 Task: Buy 5 Smog Pumps from Exhaust & Emissions section under best seller category for shipping address: Frank Clark, 1397 Camden Street, Reno, Nevada 89501, Cell Number 7752551231. Pay from credit card ending with 2005, CVV 3321
Action: Mouse moved to (14, 111)
Screenshot: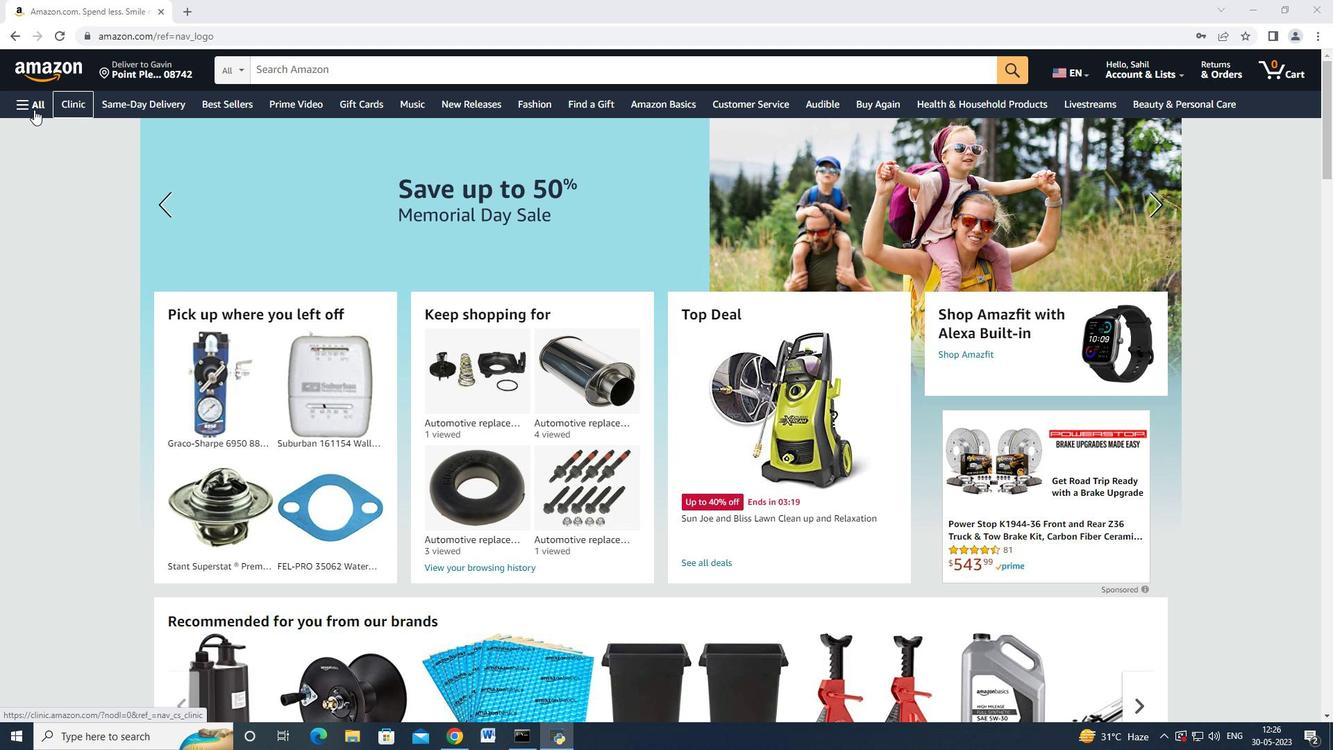 
Action: Mouse pressed left at (14, 111)
Screenshot: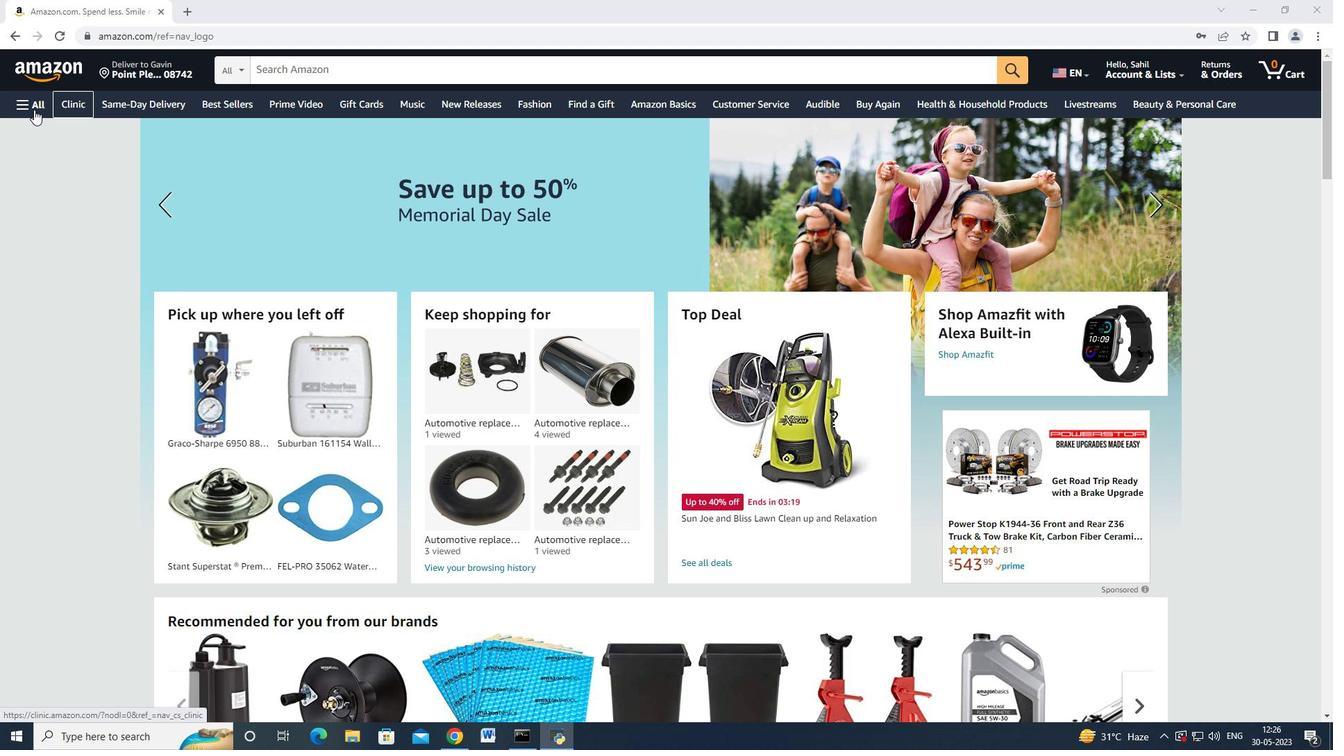 
Action: Mouse moved to (113, 488)
Screenshot: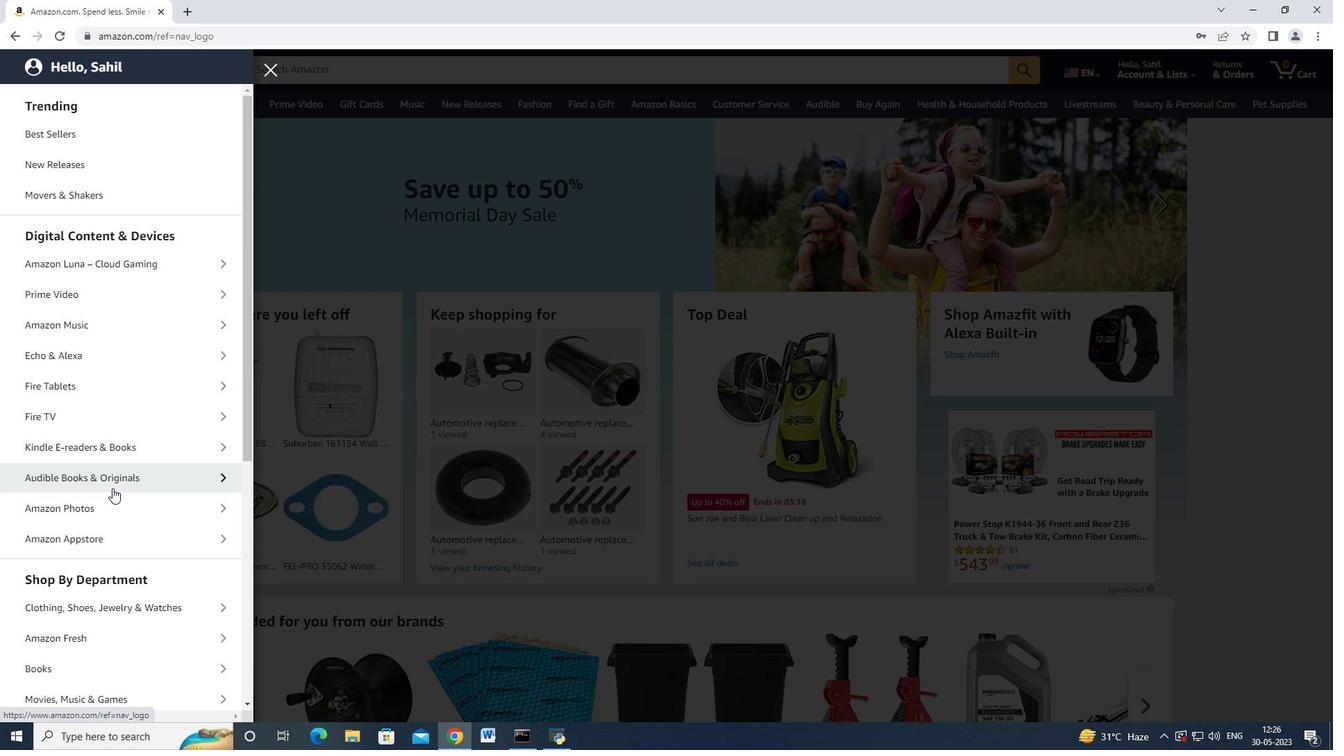 
Action: Mouse scrolled (113, 487) with delta (0, 0)
Screenshot: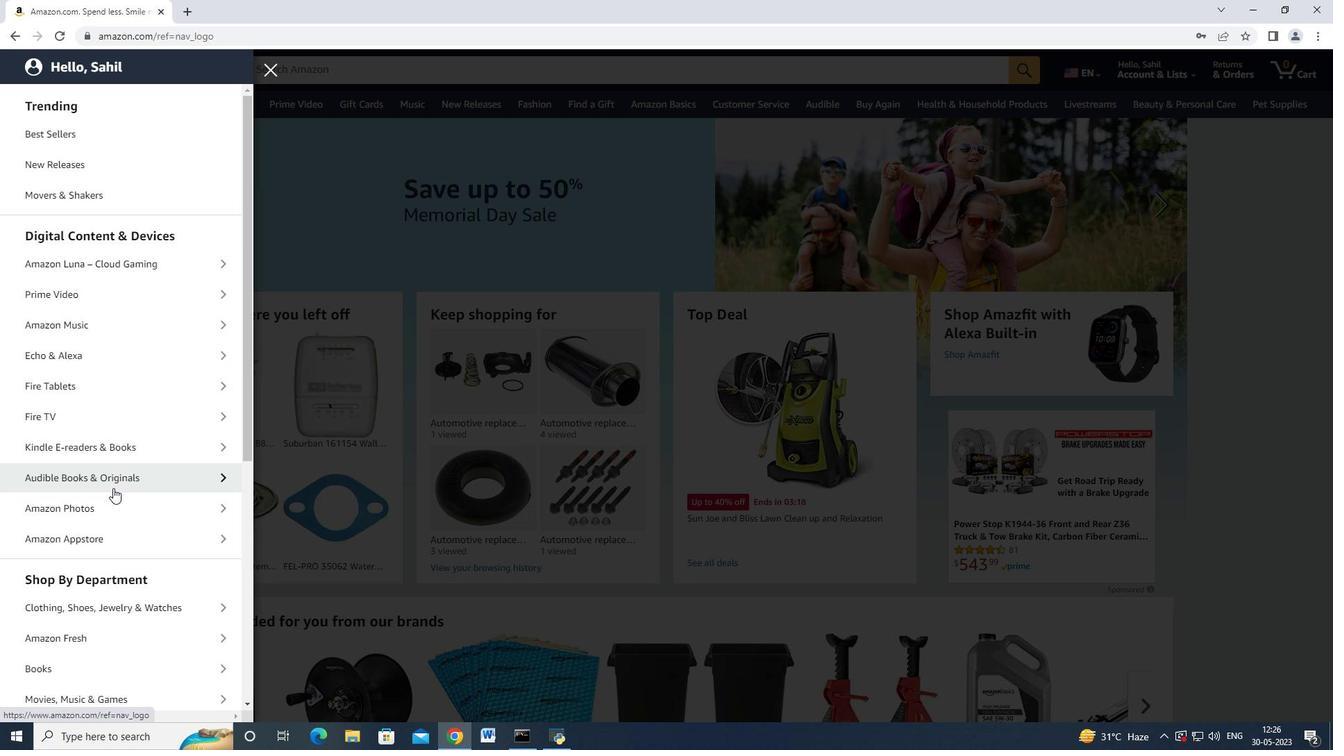 
Action: Mouse scrolled (113, 487) with delta (0, 0)
Screenshot: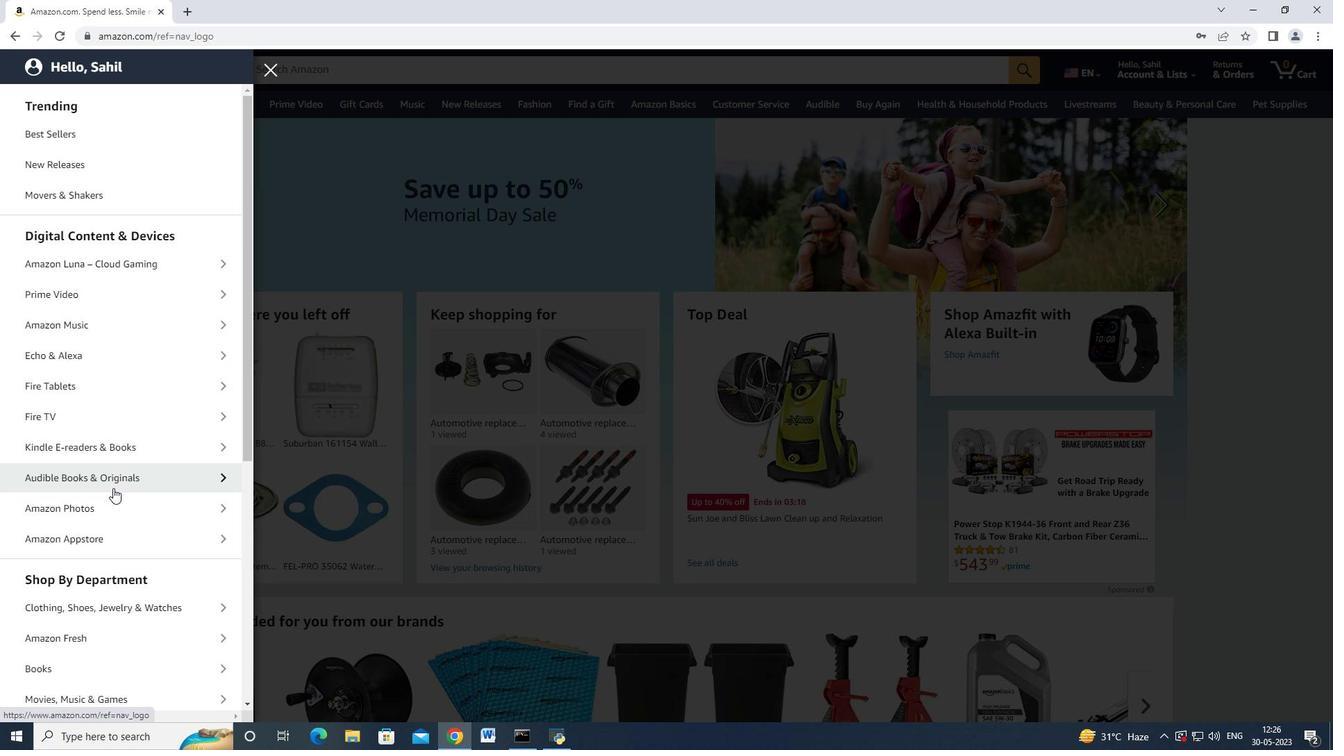 
Action: Mouse scrolled (113, 487) with delta (0, 0)
Screenshot: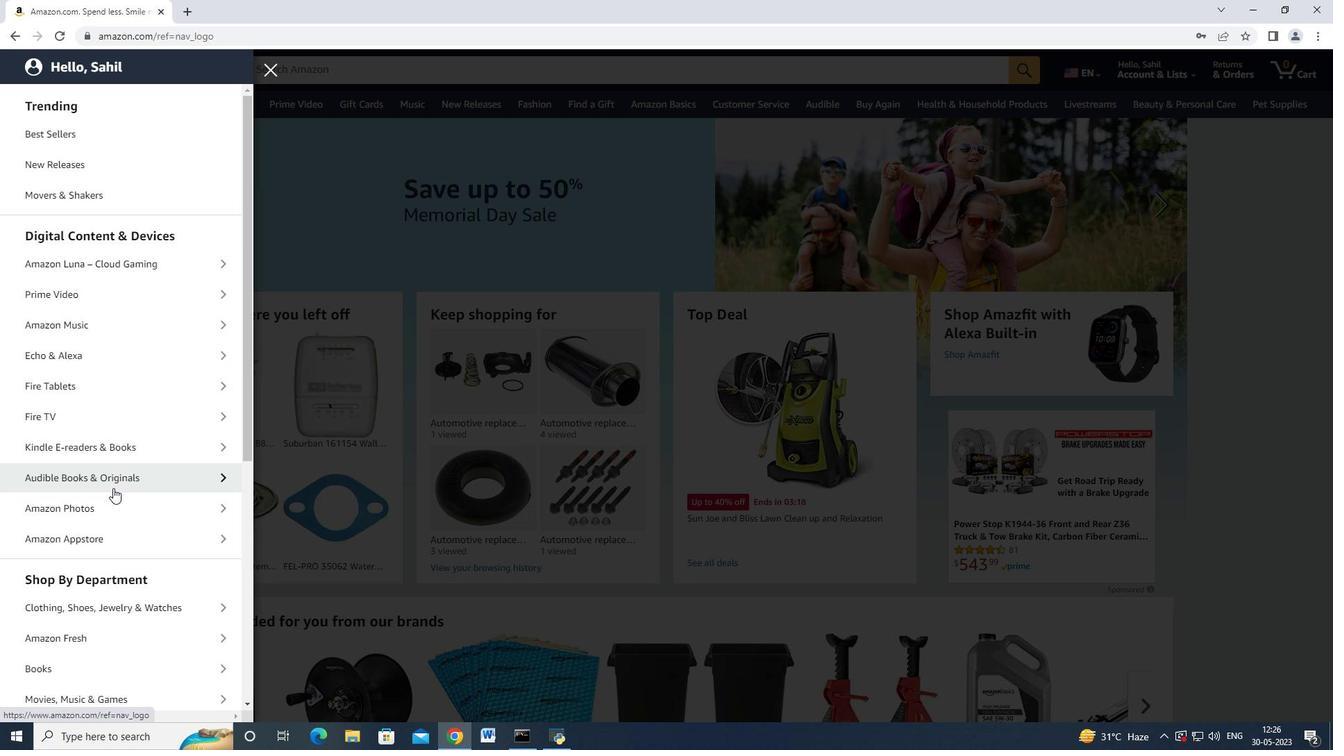 
Action: Mouse moved to (113, 487)
Screenshot: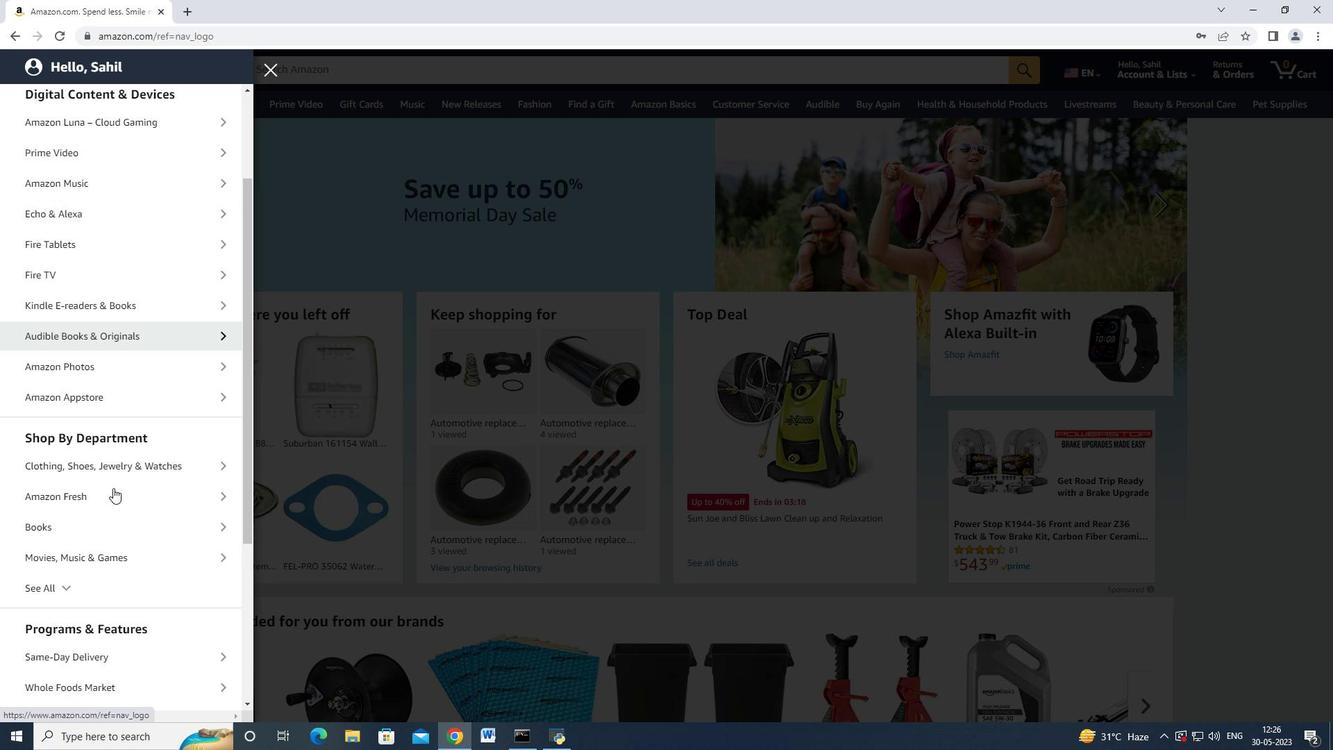 
Action: Mouse scrolled (113, 486) with delta (0, 0)
Screenshot: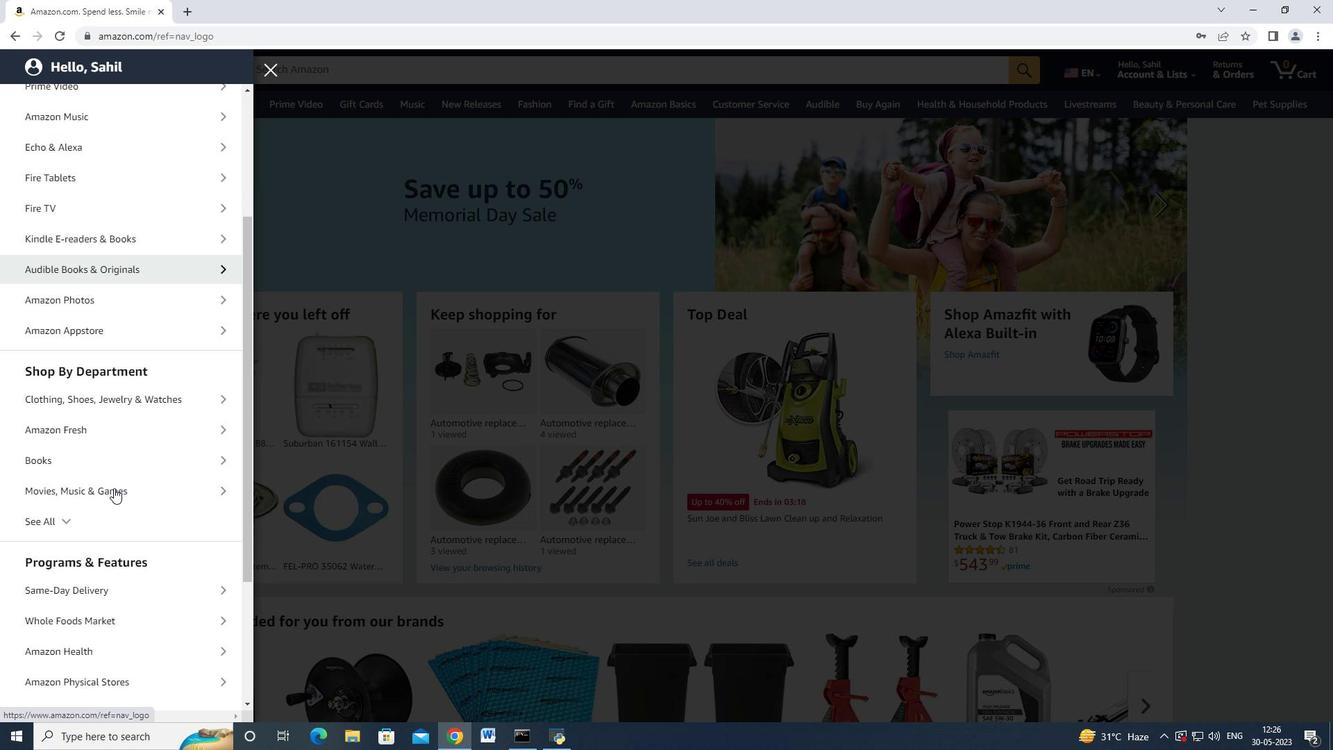 
Action: Mouse moved to (115, 485)
Screenshot: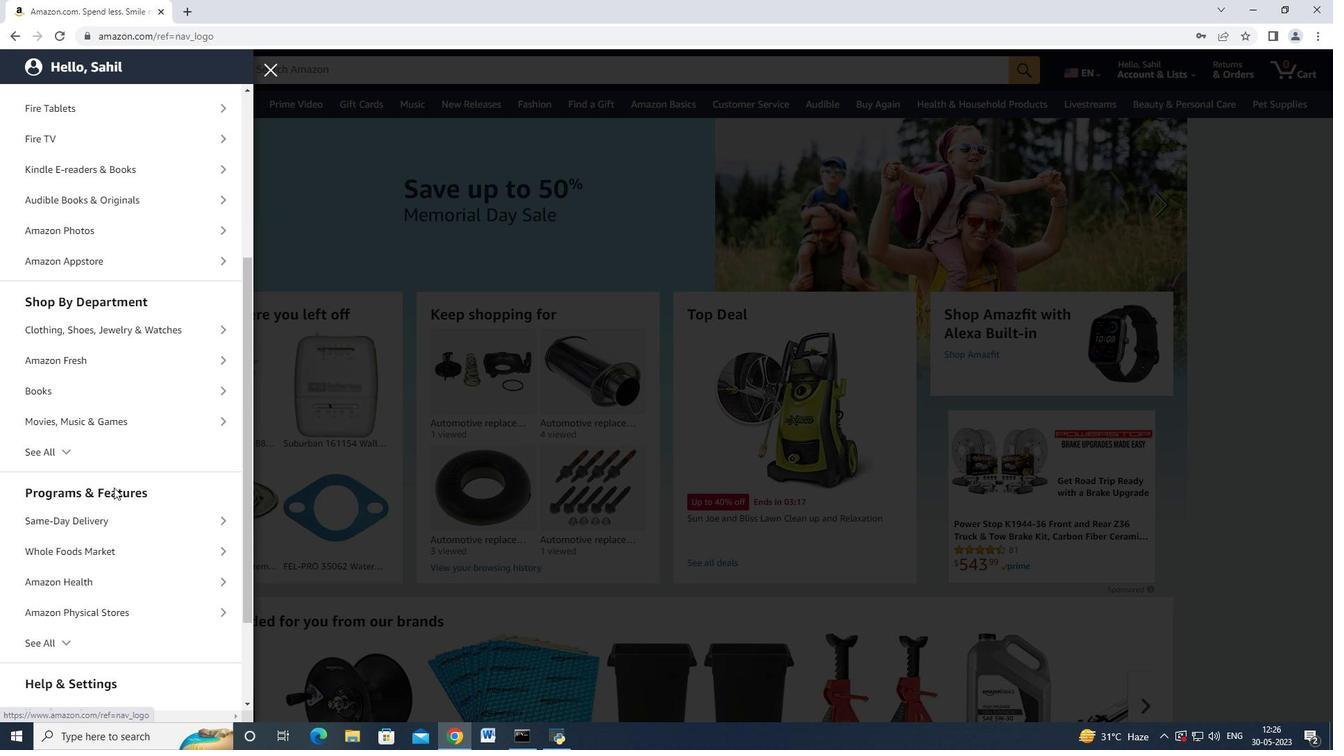 
Action: Mouse scrolled (115, 484) with delta (0, 0)
Screenshot: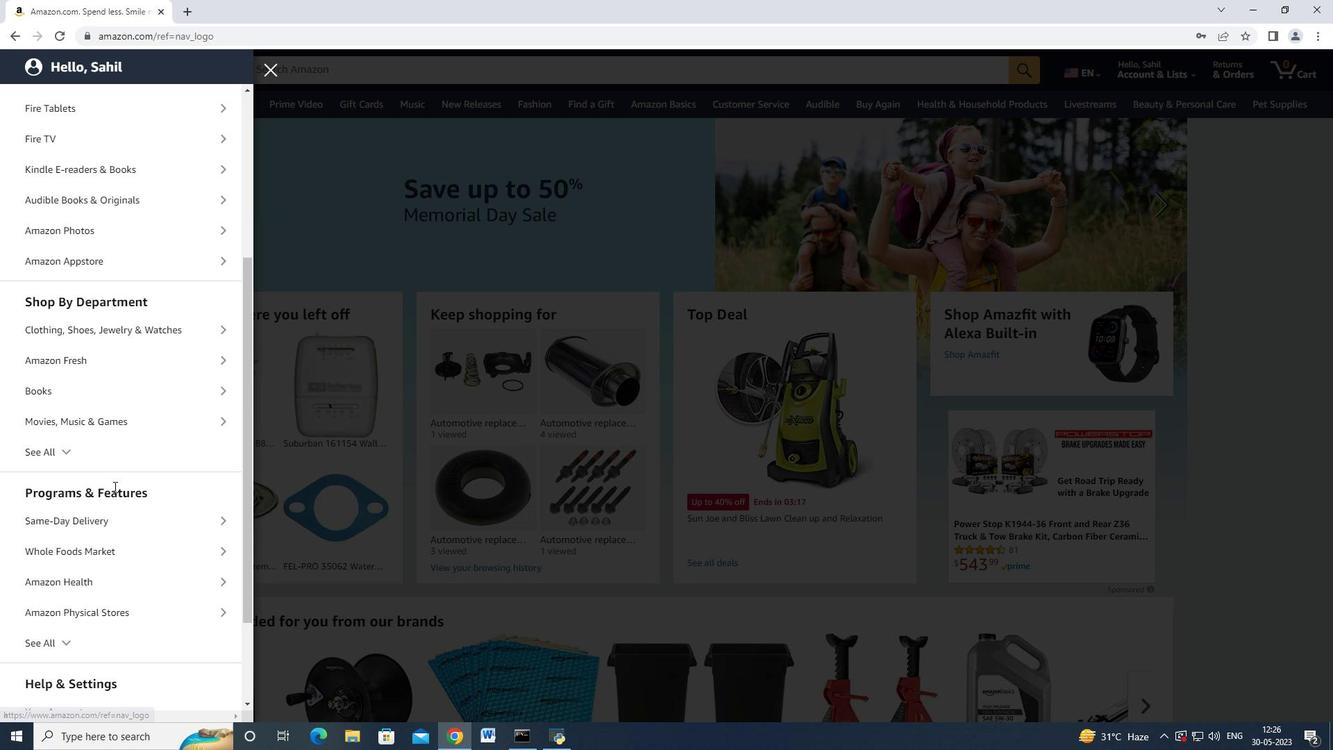 
Action: Mouse moved to (115, 484)
Screenshot: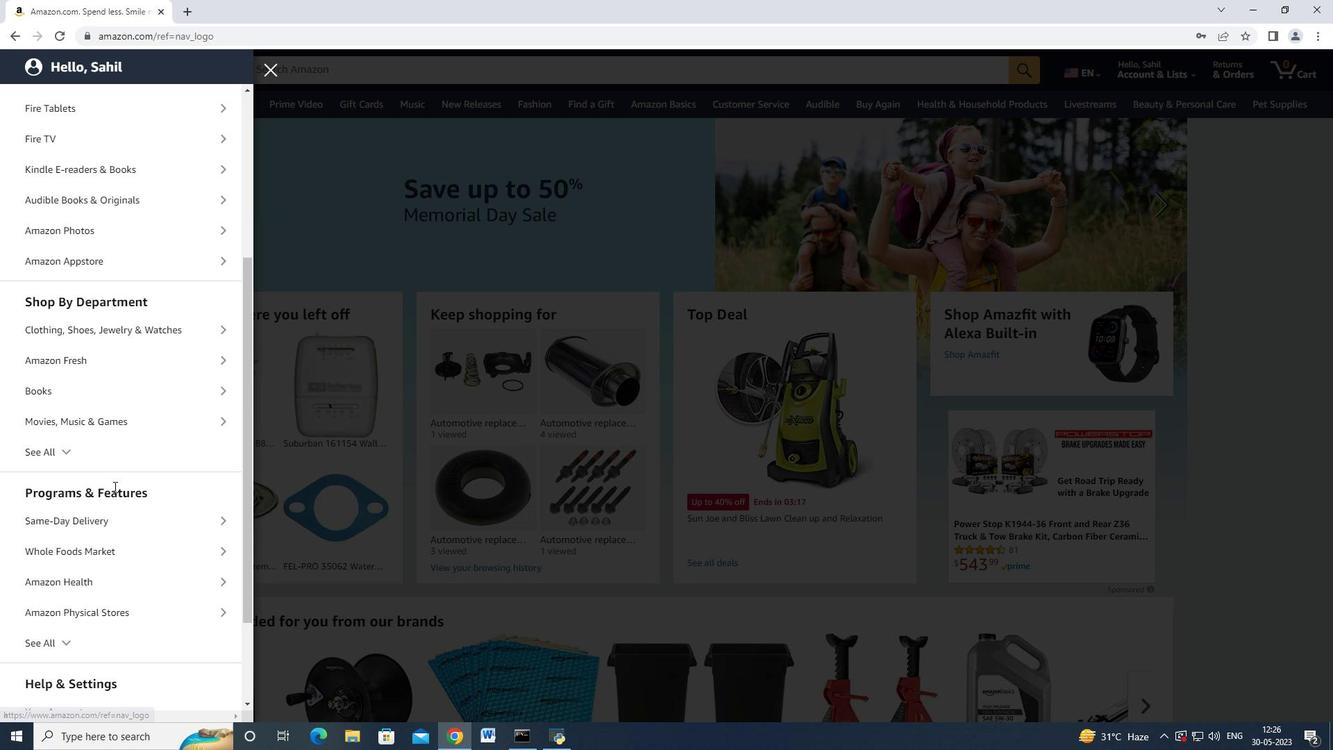 
Action: Mouse scrolled (115, 484) with delta (0, 0)
Screenshot: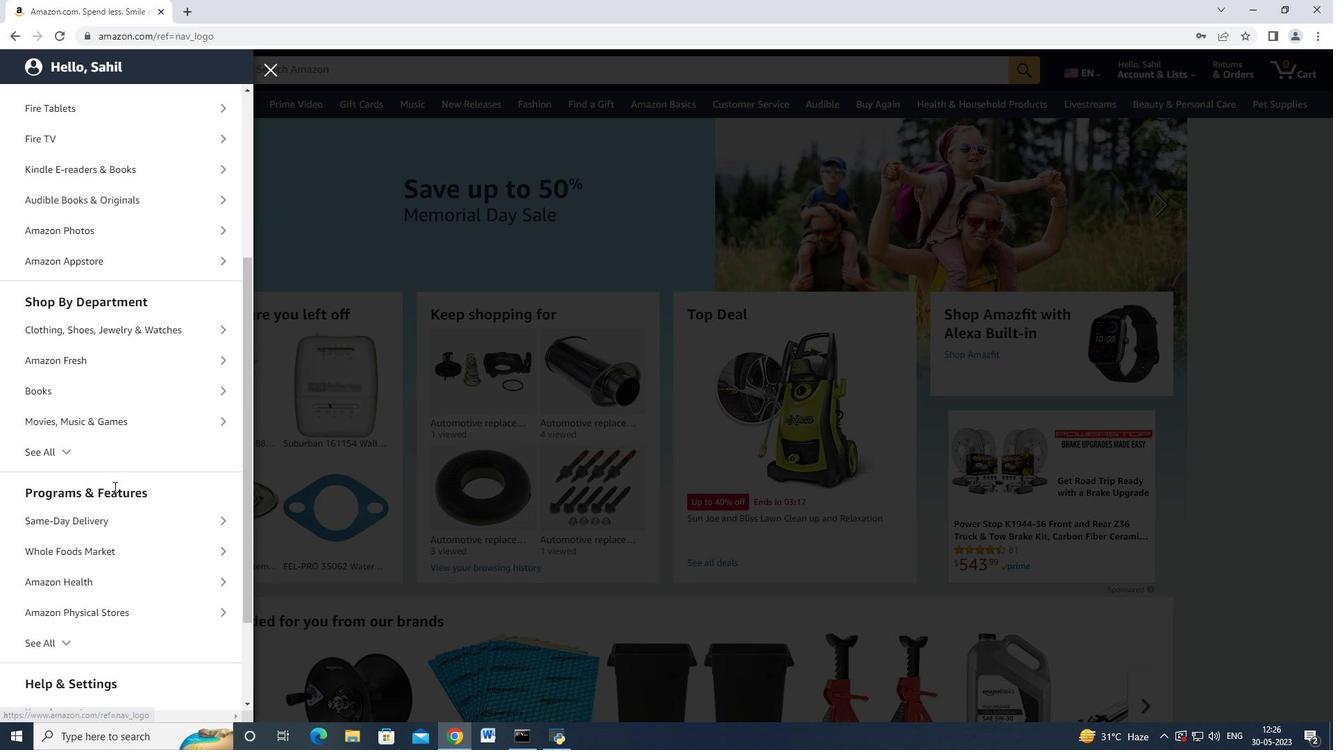 
Action: Mouse scrolled (115, 484) with delta (0, 0)
Screenshot: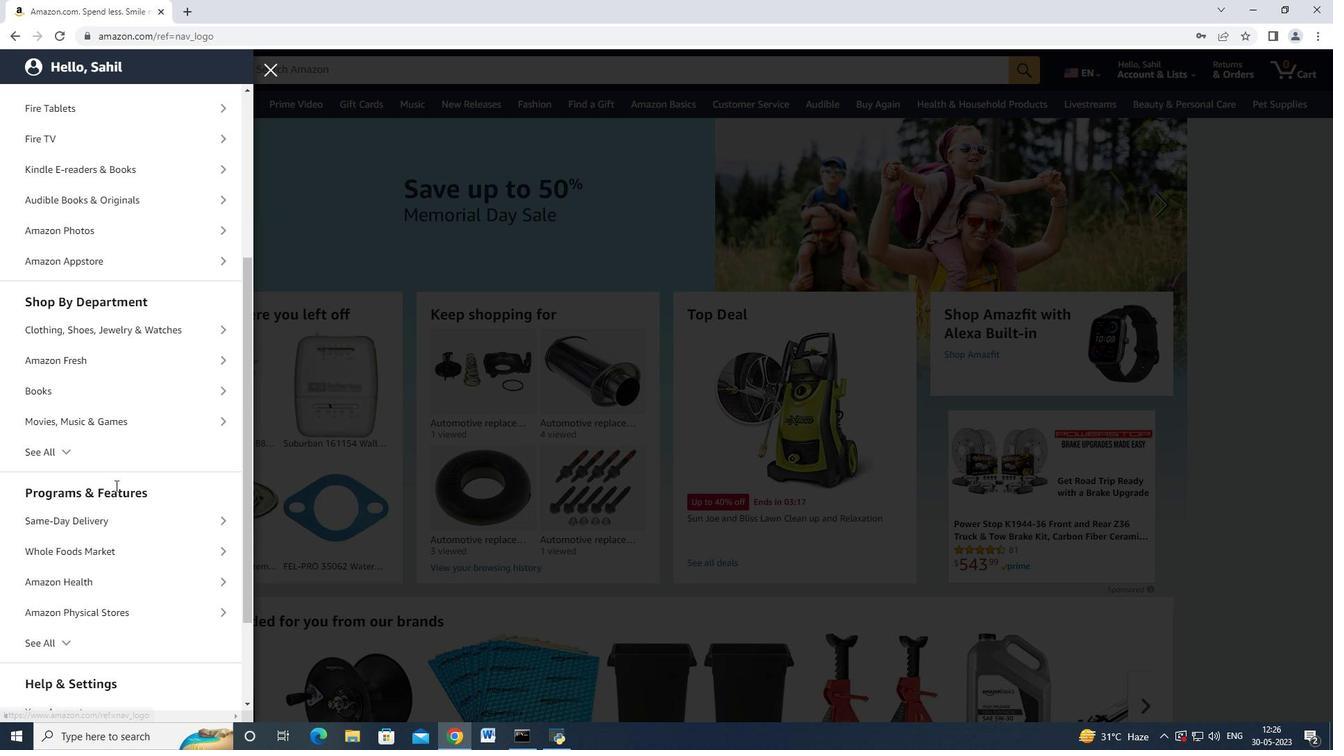 
Action: Mouse moved to (96, 331)
Screenshot: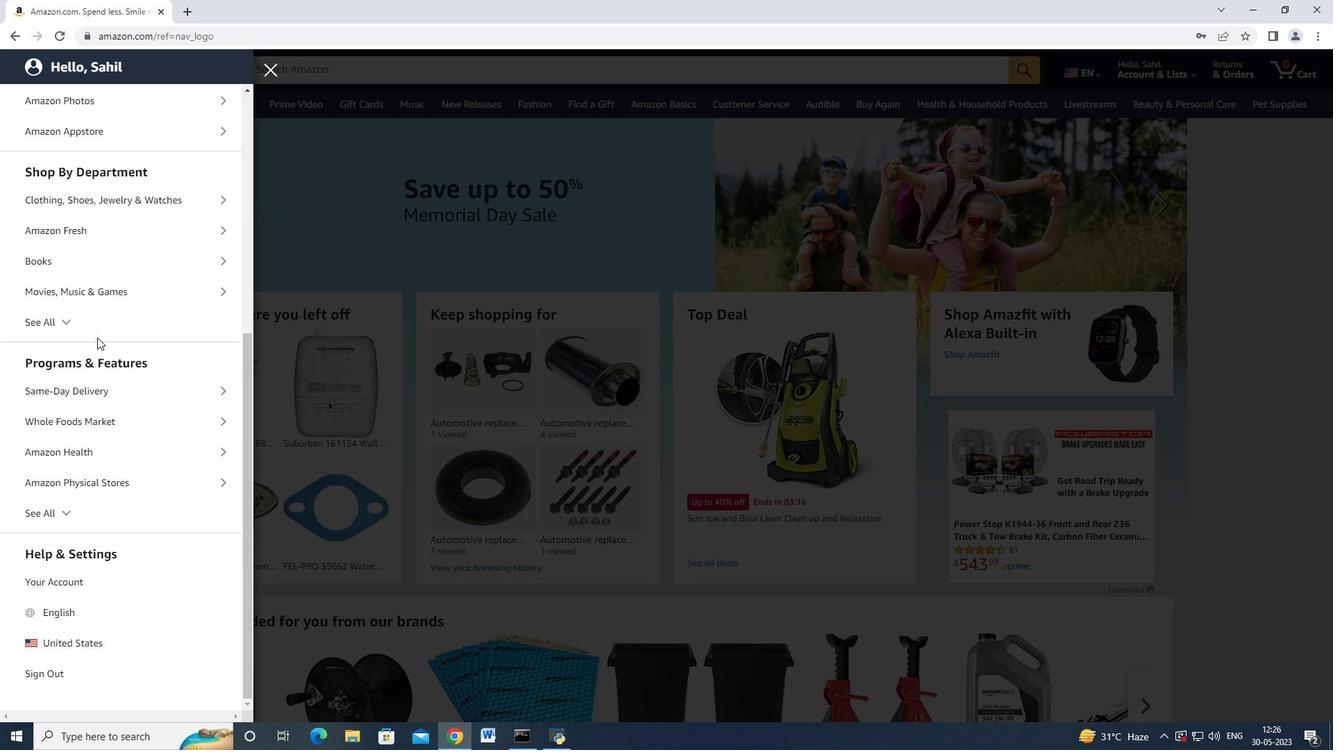 
Action: Mouse pressed left at (96, 331)
Screenshot: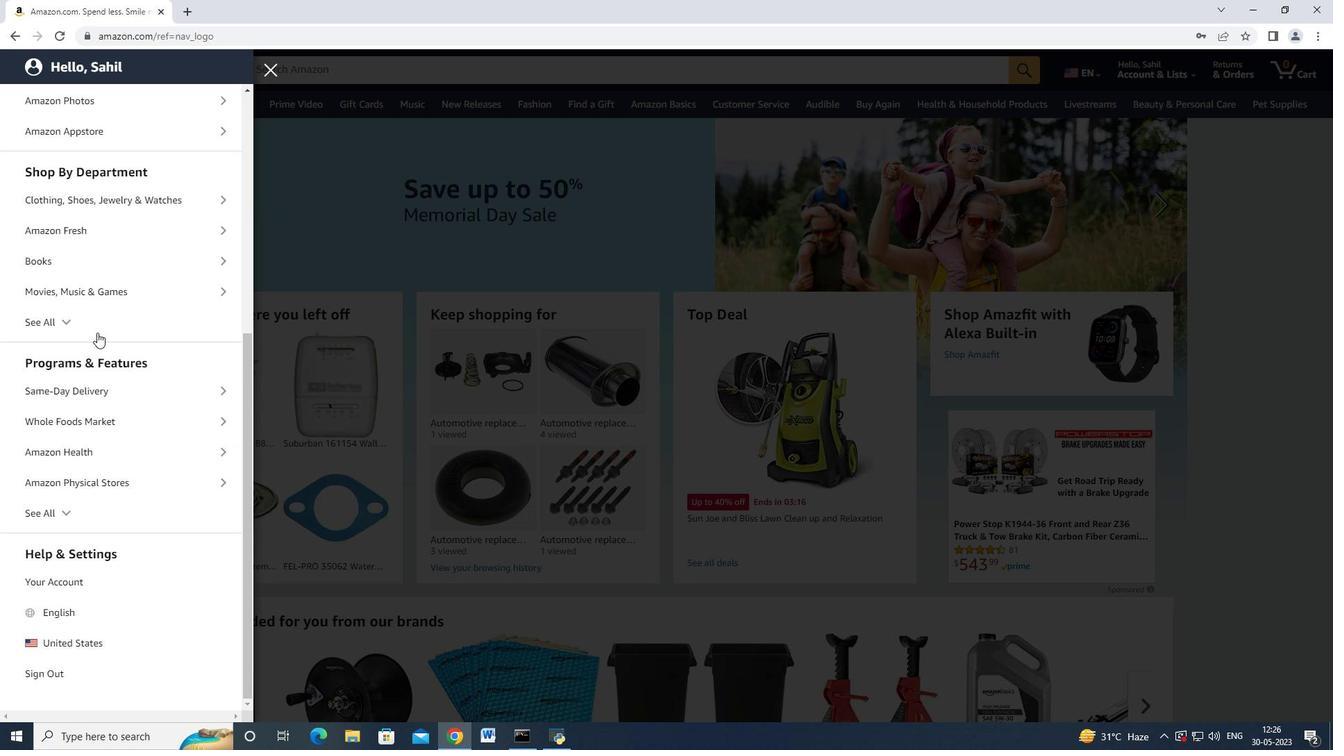 
Action: Mouse moved to (98, 329)
Screenshot: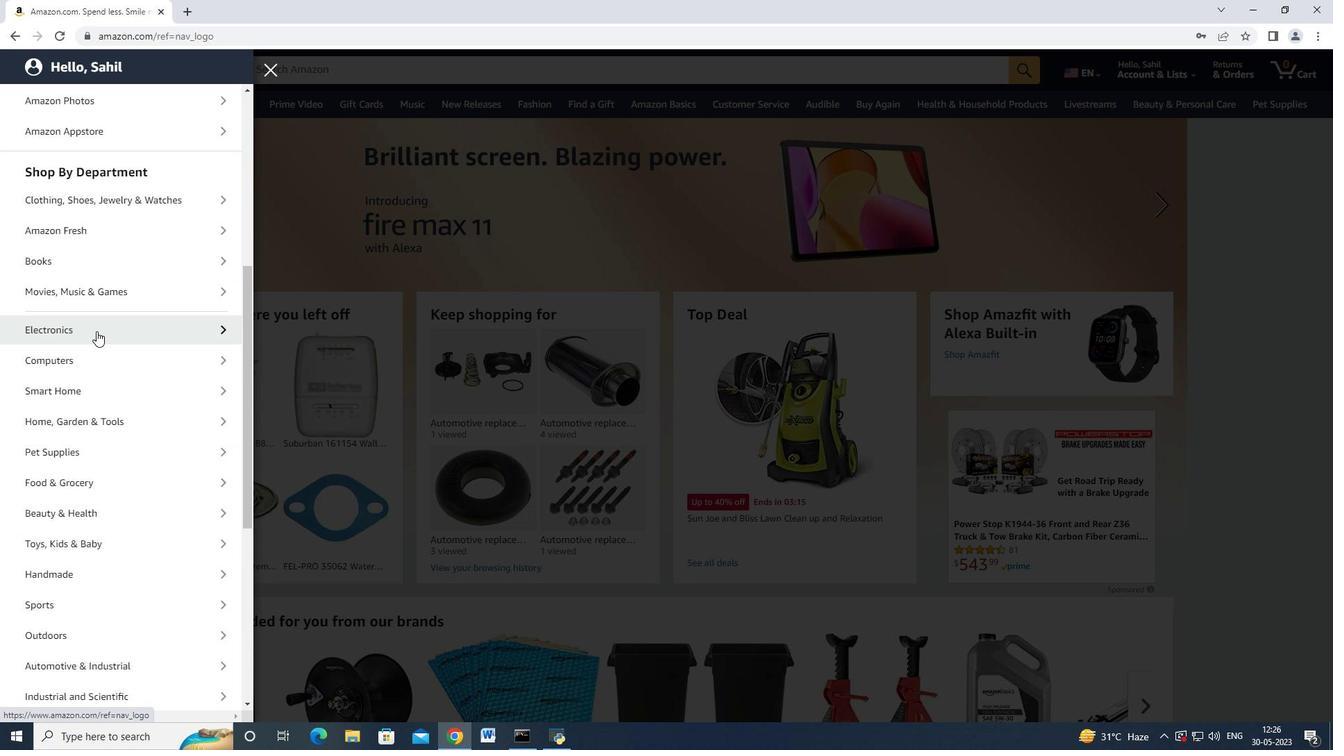 
Action: Mouse scrolled (98, 328) with delta (0, 0)
Screenshot: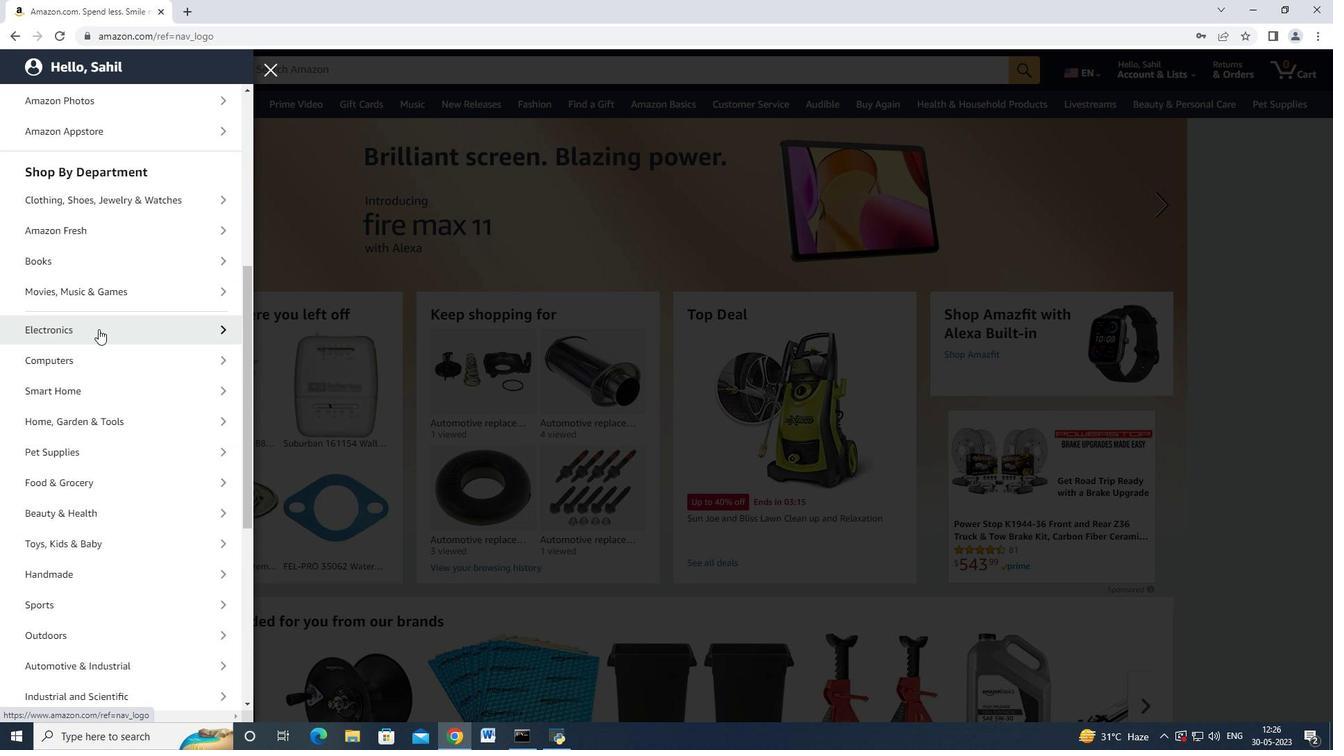 
Action: Mouse moved to (98, 329)
Screenshot: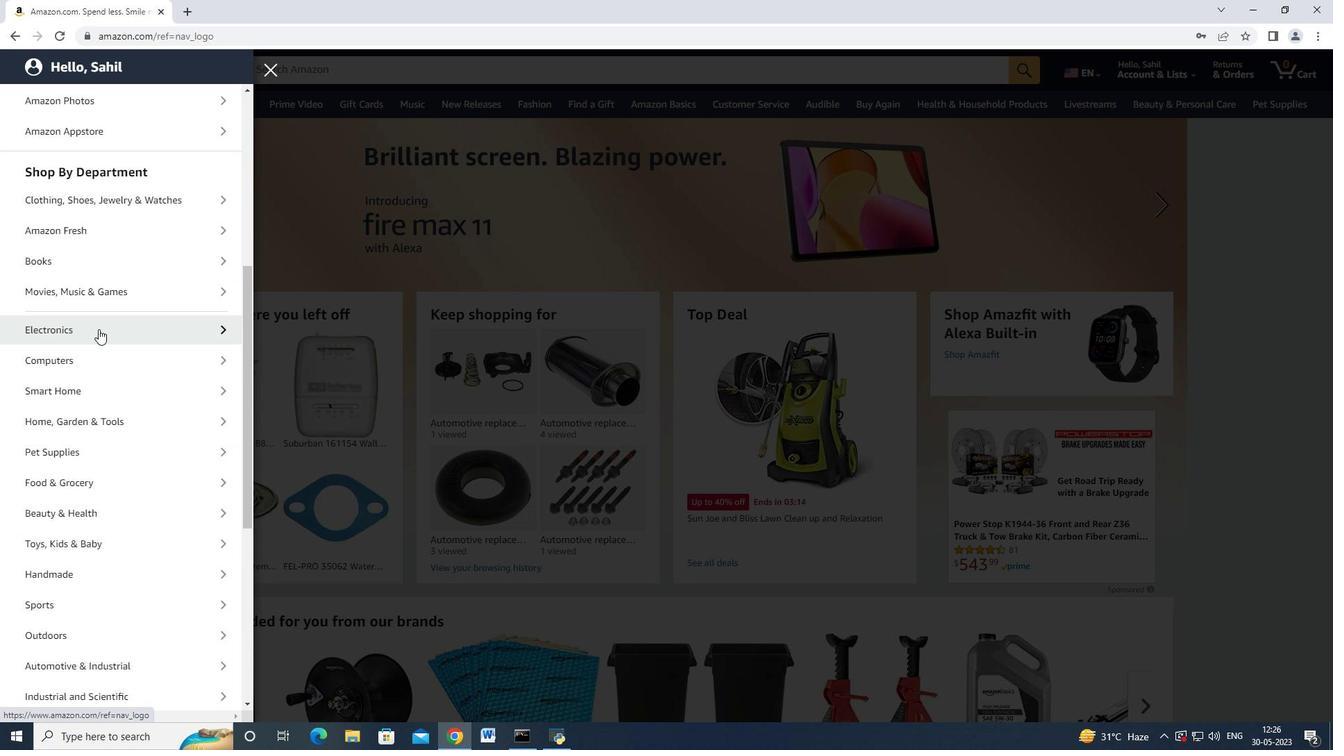 
Action: Mouse scrolled (98, 328) with delta (0, 0)
Screenshot: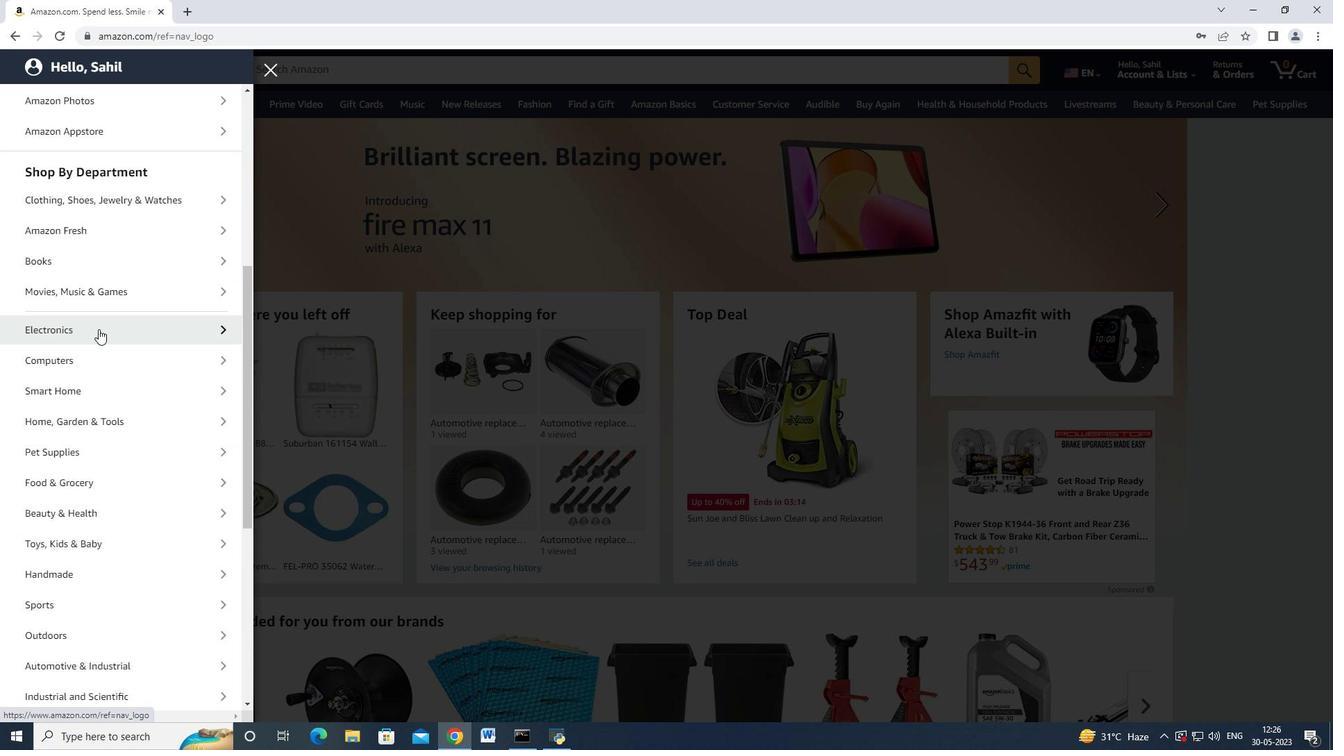 
Action: Mouse moved to (102, 350)
Screenshot: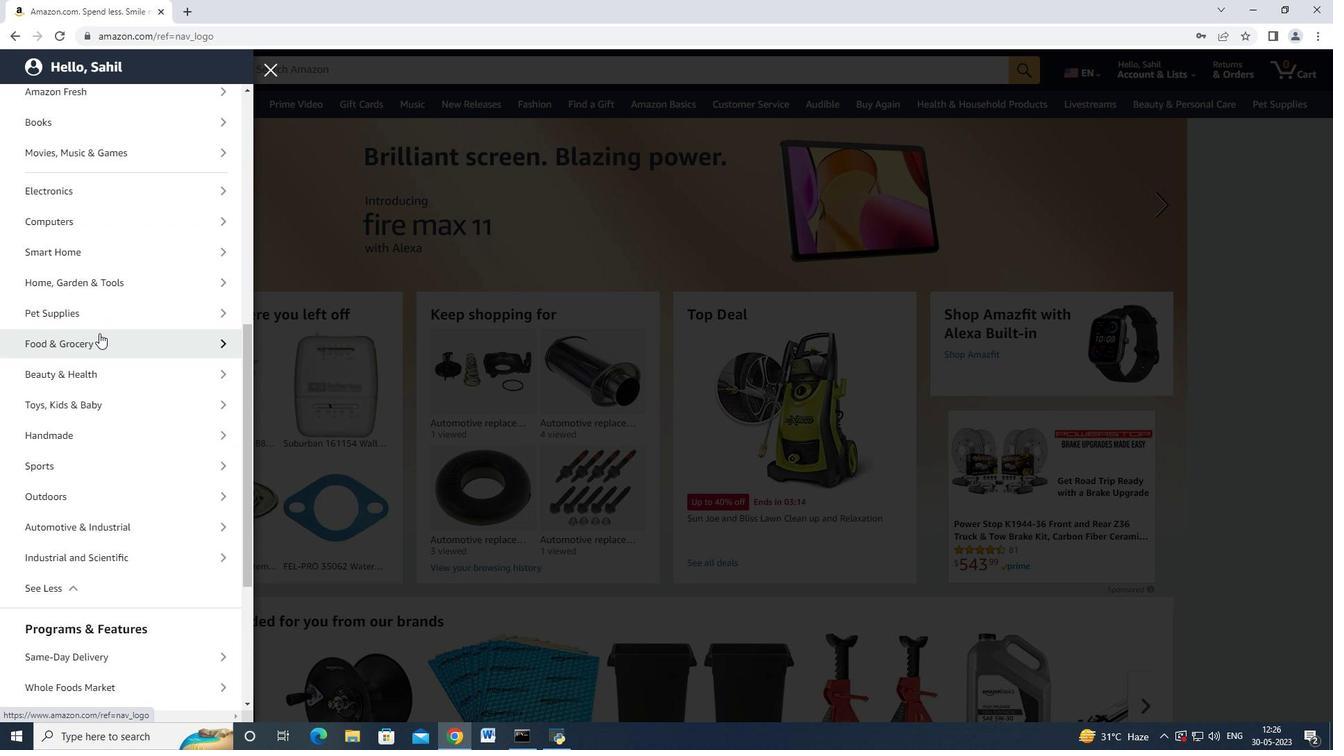 
Action: Mouse scrolled (102, 349) with delta (0, 0)
Screenshot: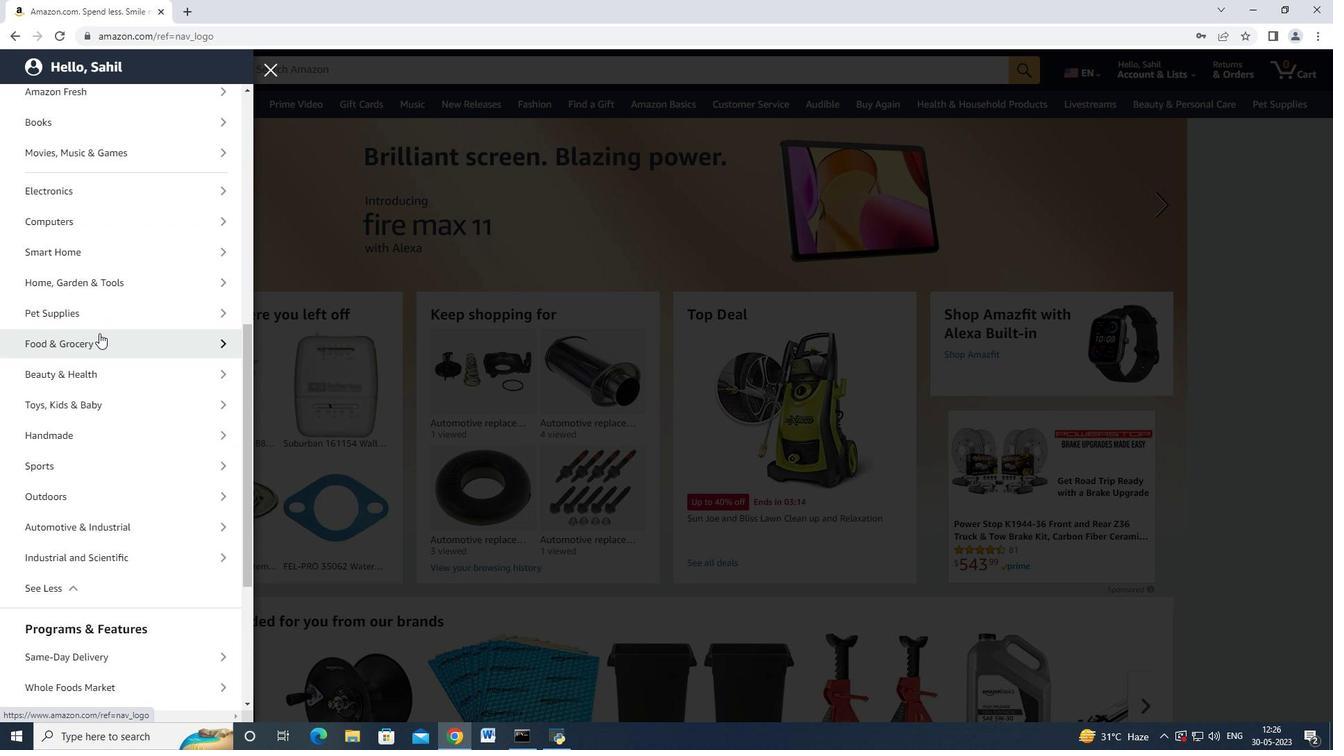 
Action: Mouse moved to (122, 432)
Screenshot: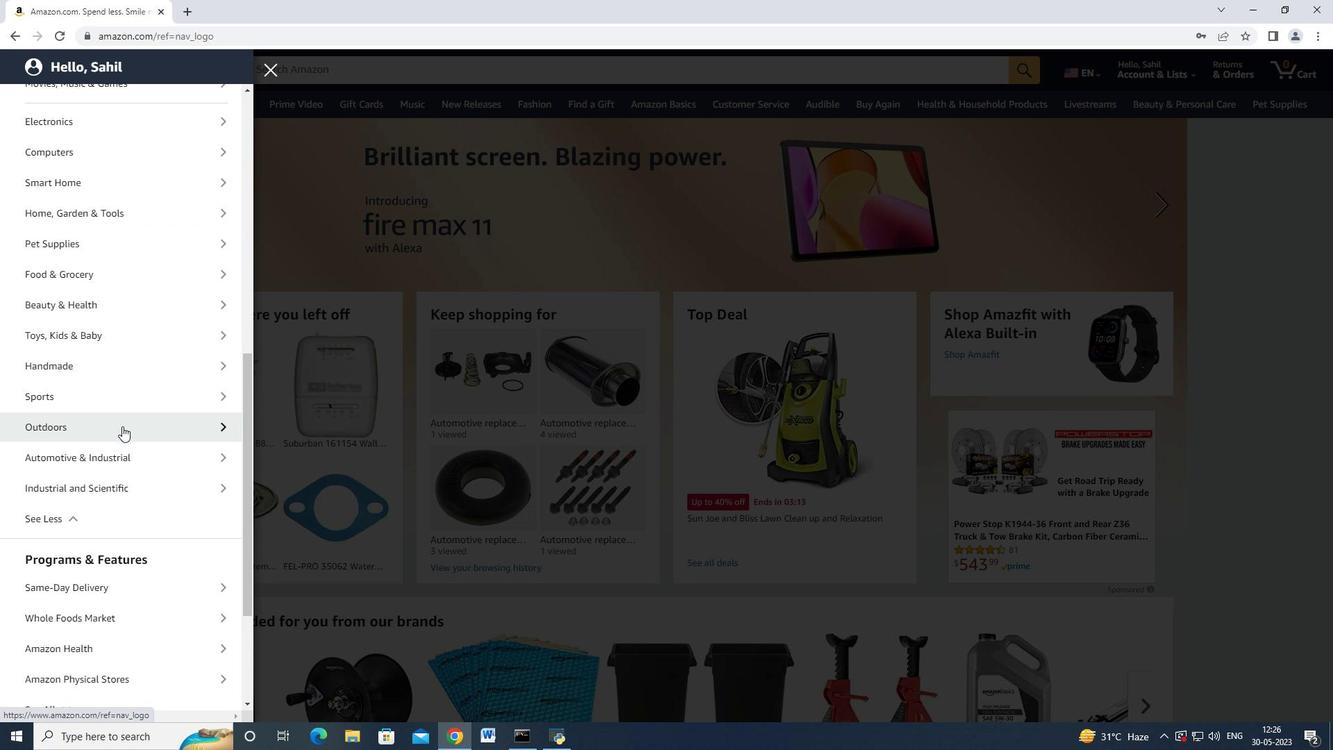 
Action: Mouse scrolled (122, 431) with delta (0, 0)
Screenshot: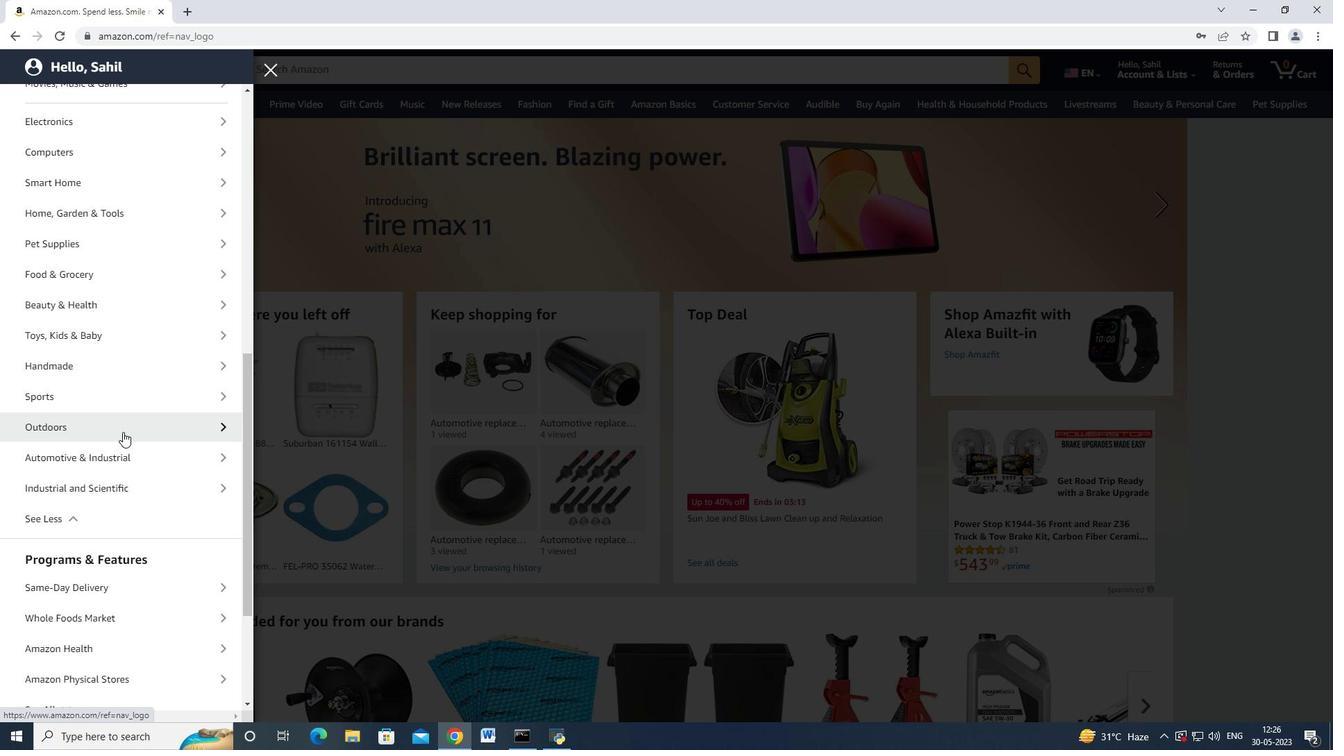 
Action: Mouse moved to (122, 432)
Screenshot: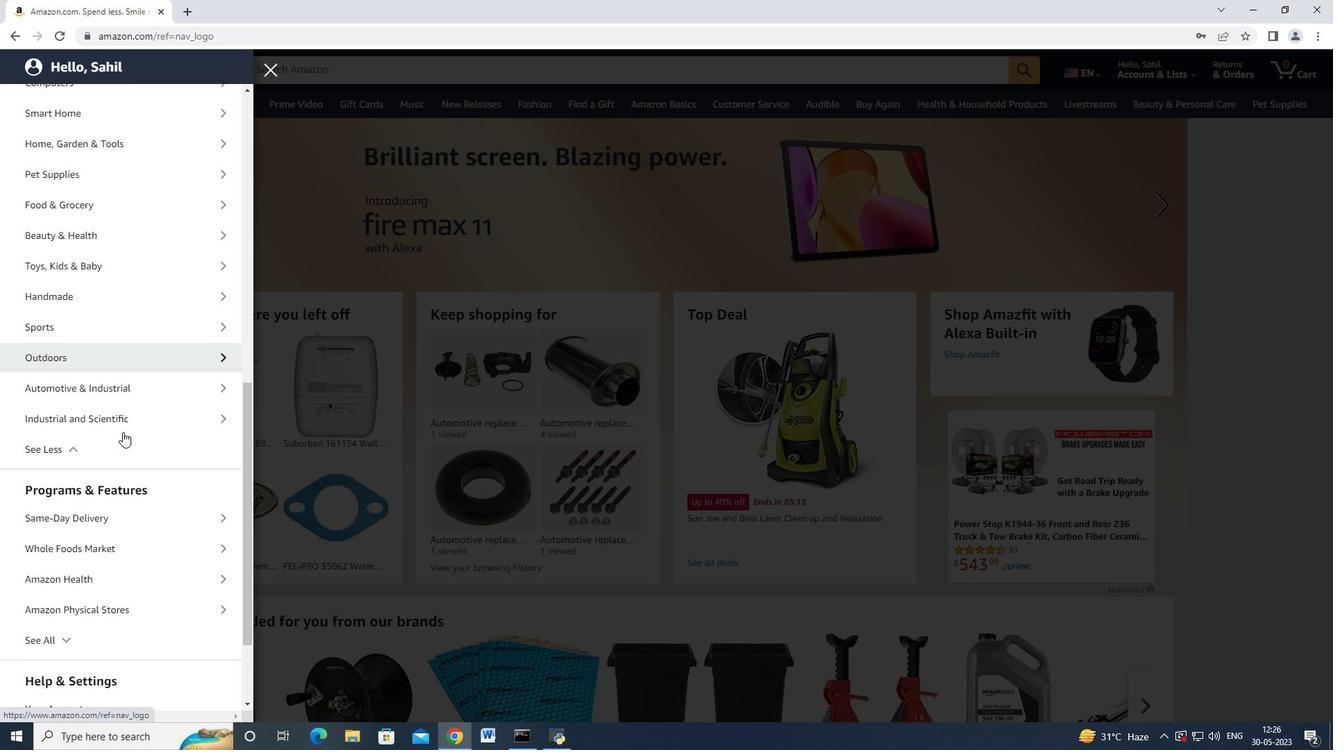 
Action: Mouse scrolled (122, 431) with delta (0, 0)
Screenshot: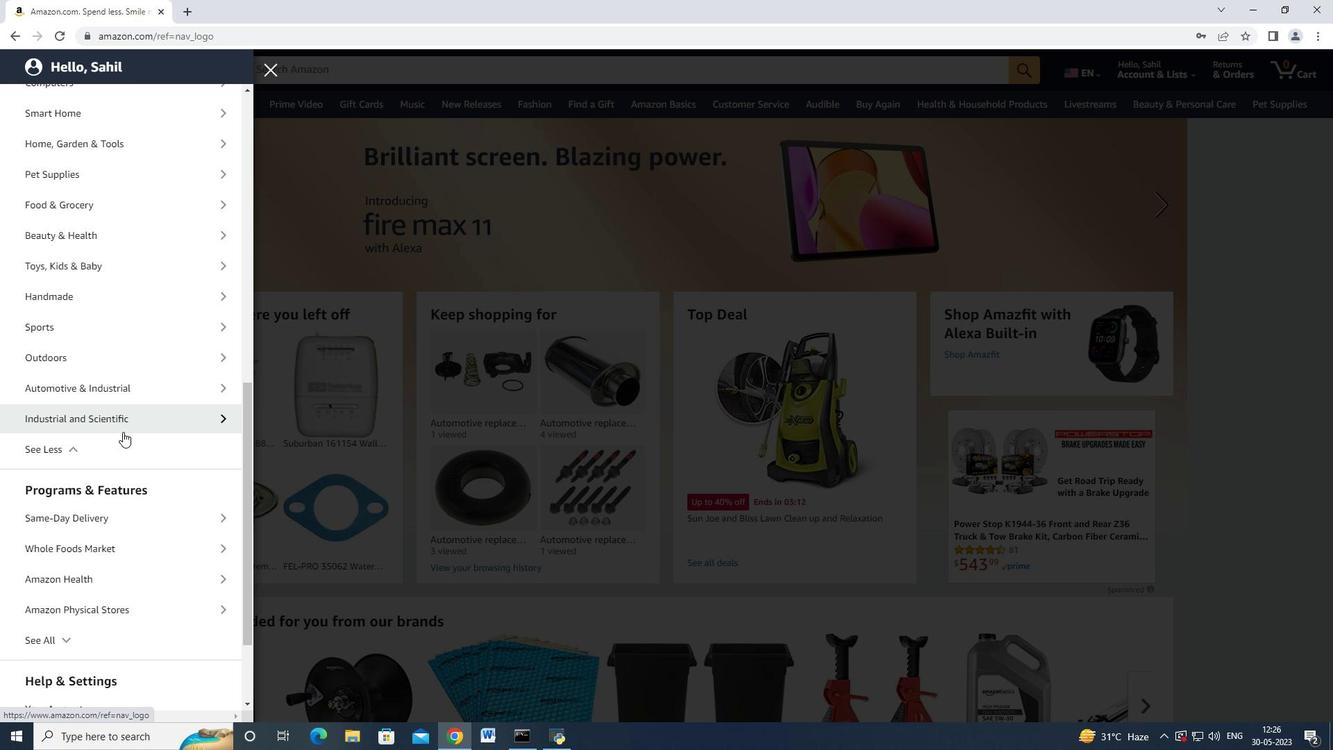 
Action: Mouse scrolled (122, 431) with delta (0, 0)
Screenshot: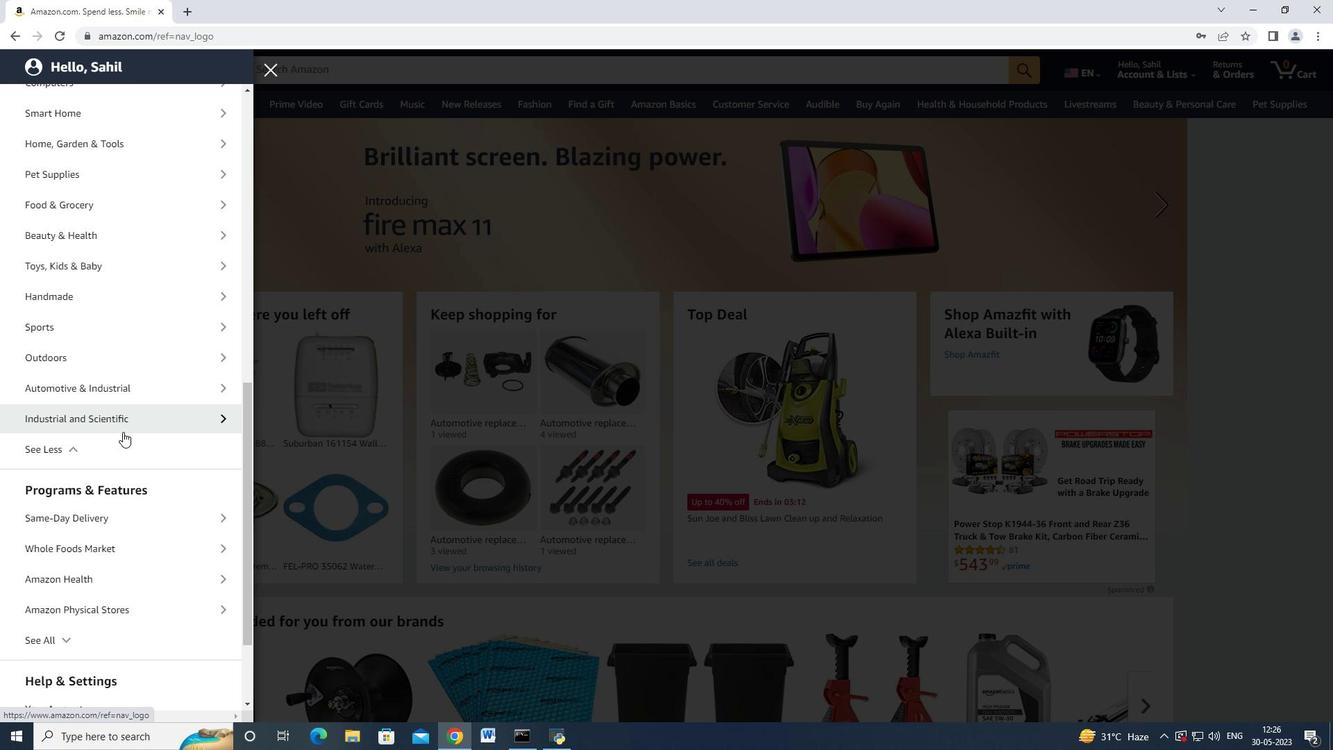 
Action: Mouse moved to (88, 459)
Screenshot: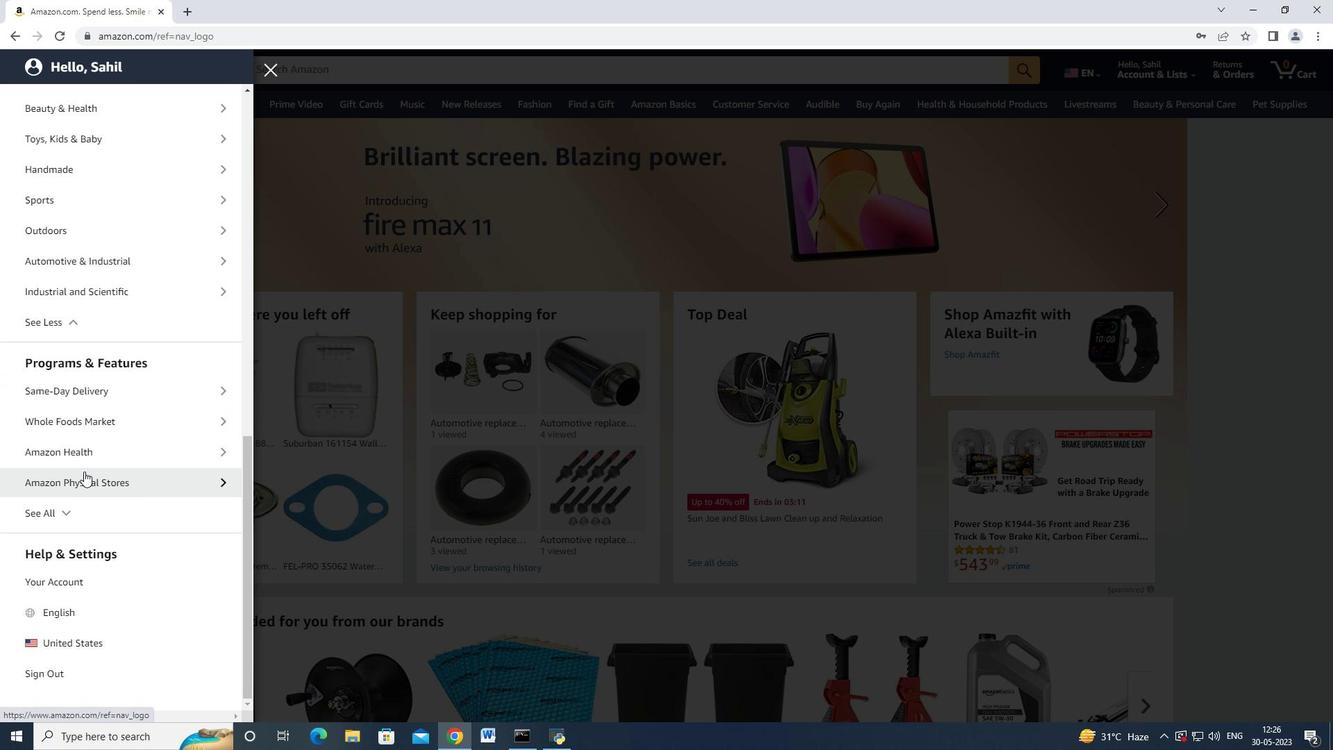 
Action: Mouse scrolled (88, 459) with delta (0, 0)
Screenshot: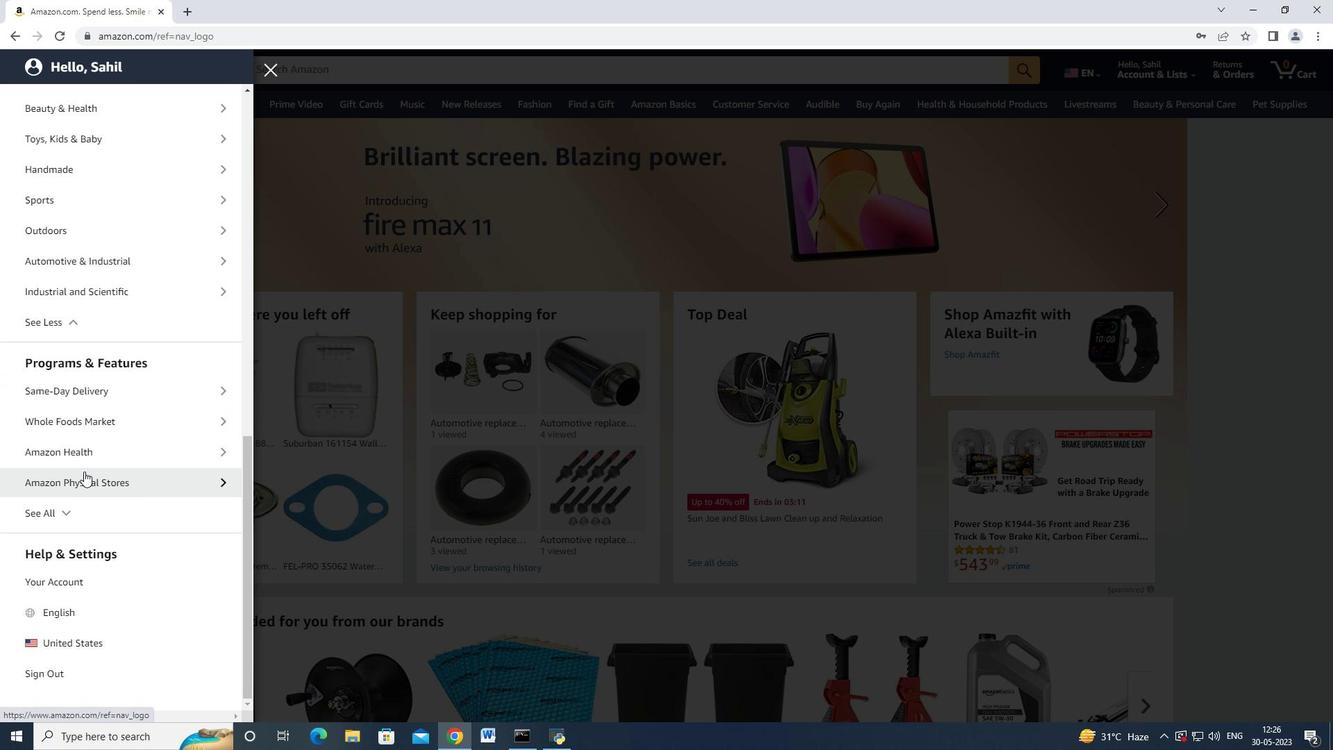 
Action: Mouse moved to (88, 458)
Screenshot: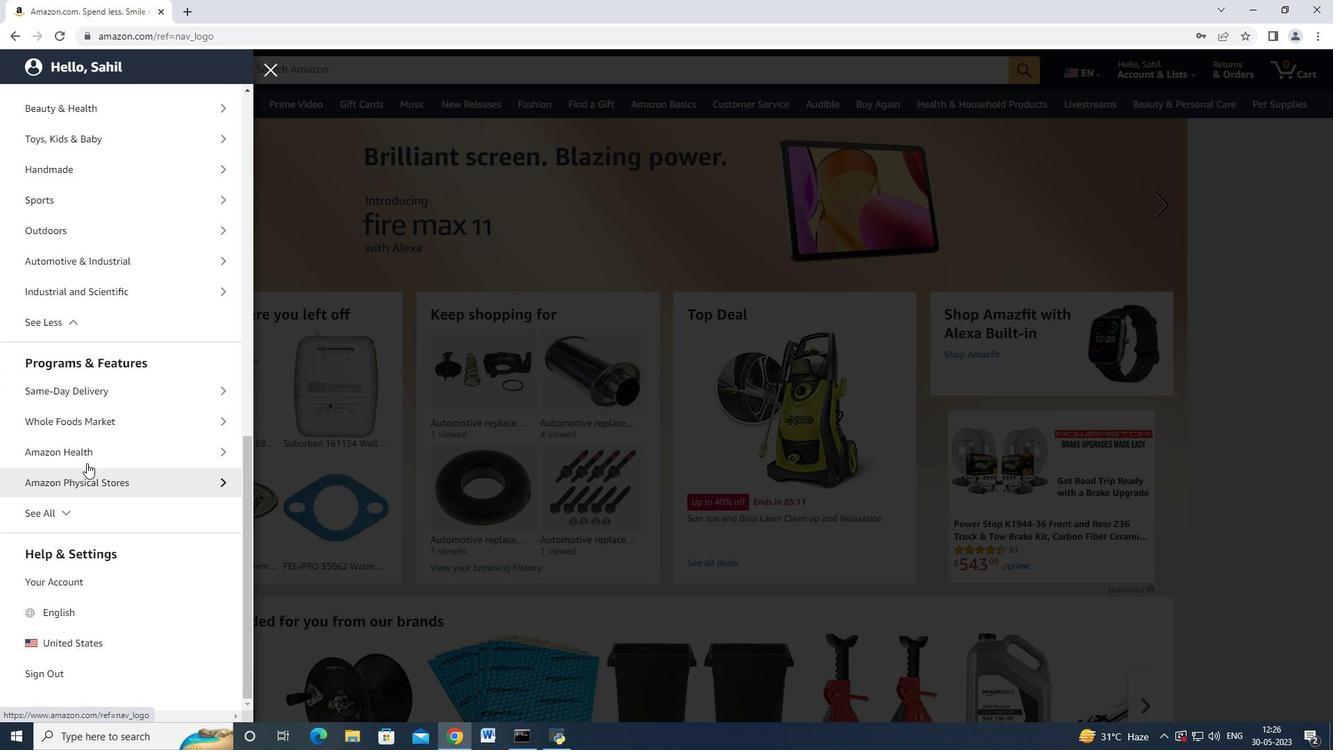 
Action: Mouse scrolled (88, 459) with delta (0, 0)
Screenshot: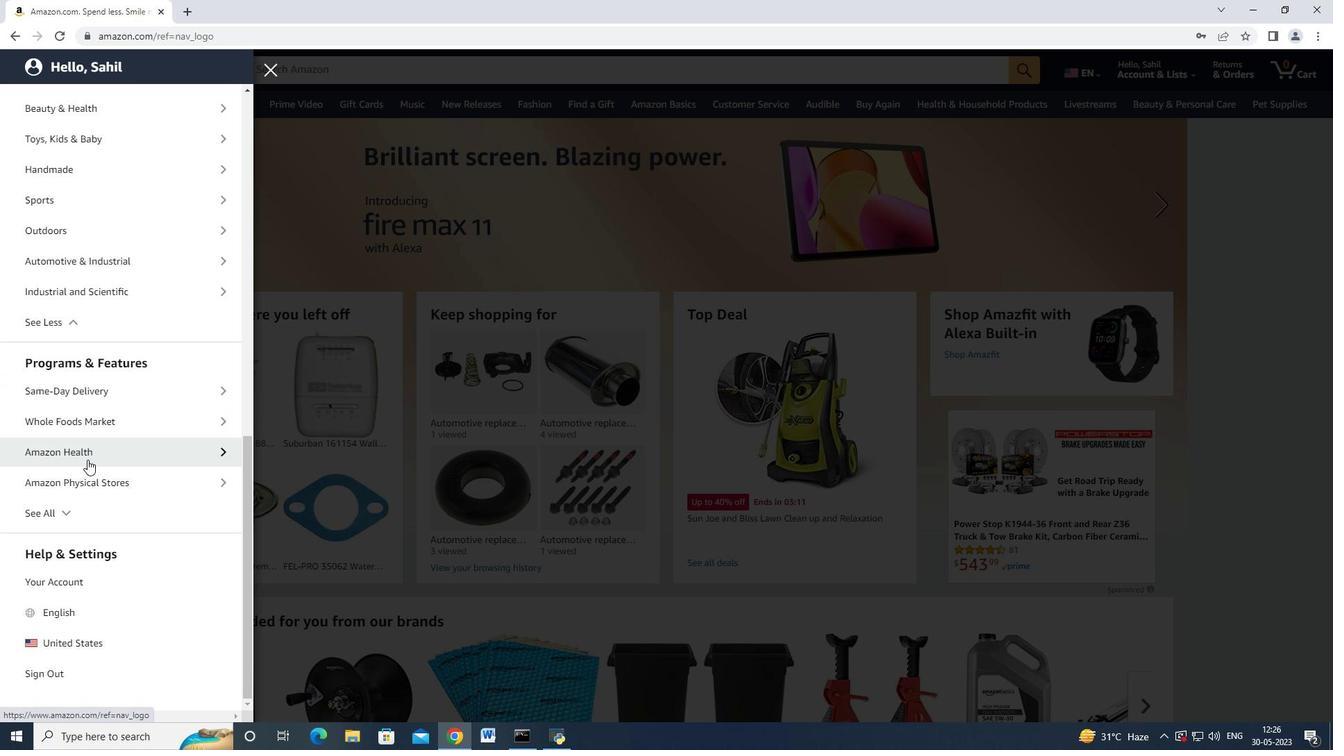 
Action: Mouse moved to (90, 443)
Screenshot: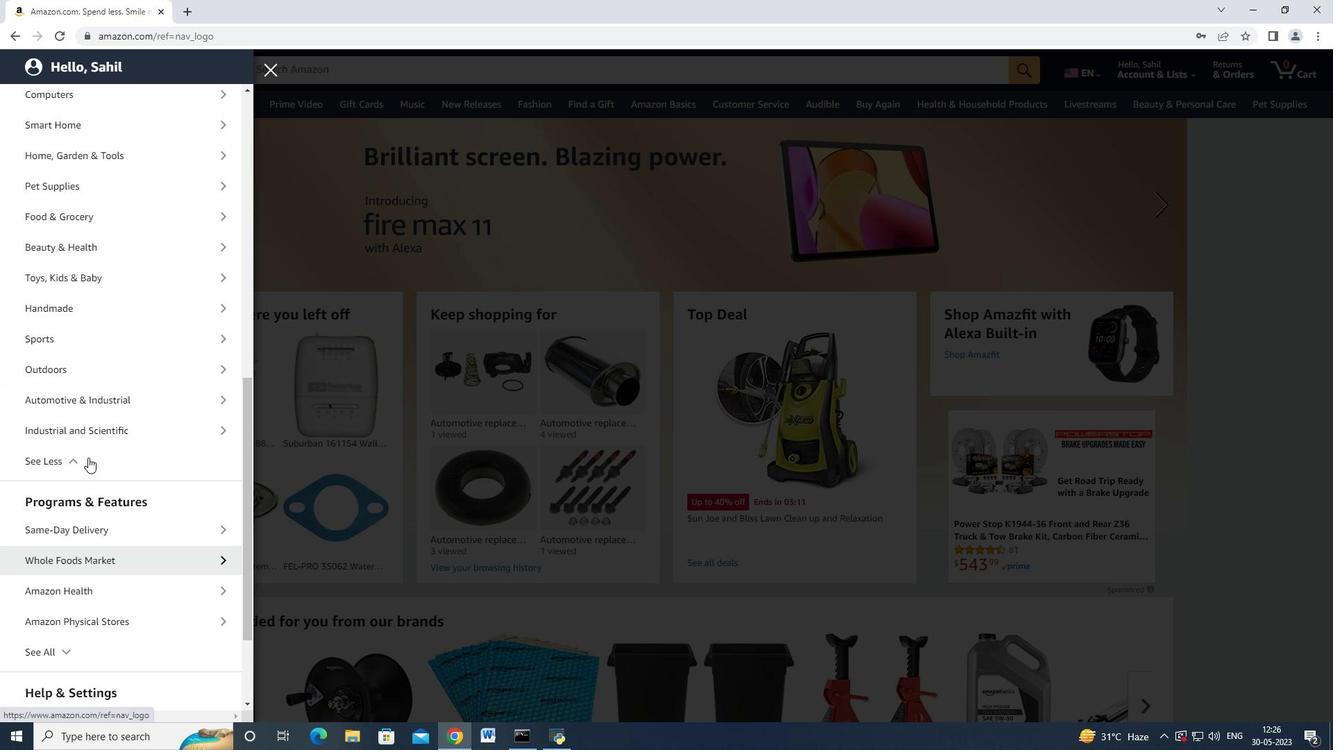 
Action: Mouse scrolled (90, 443) with delta (0, 0)
Screenshot: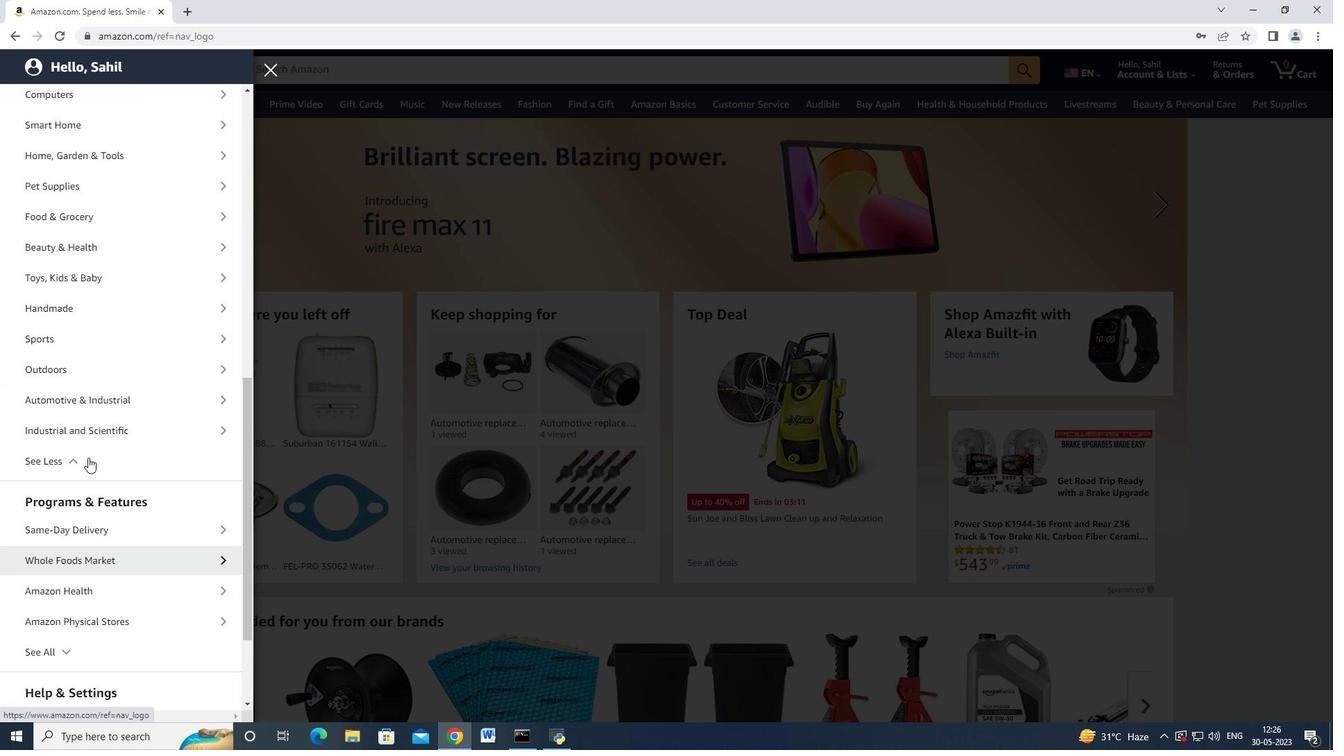 
Action: Mouse scrolled (90, 443) with delta (0, 0)
Screenshot: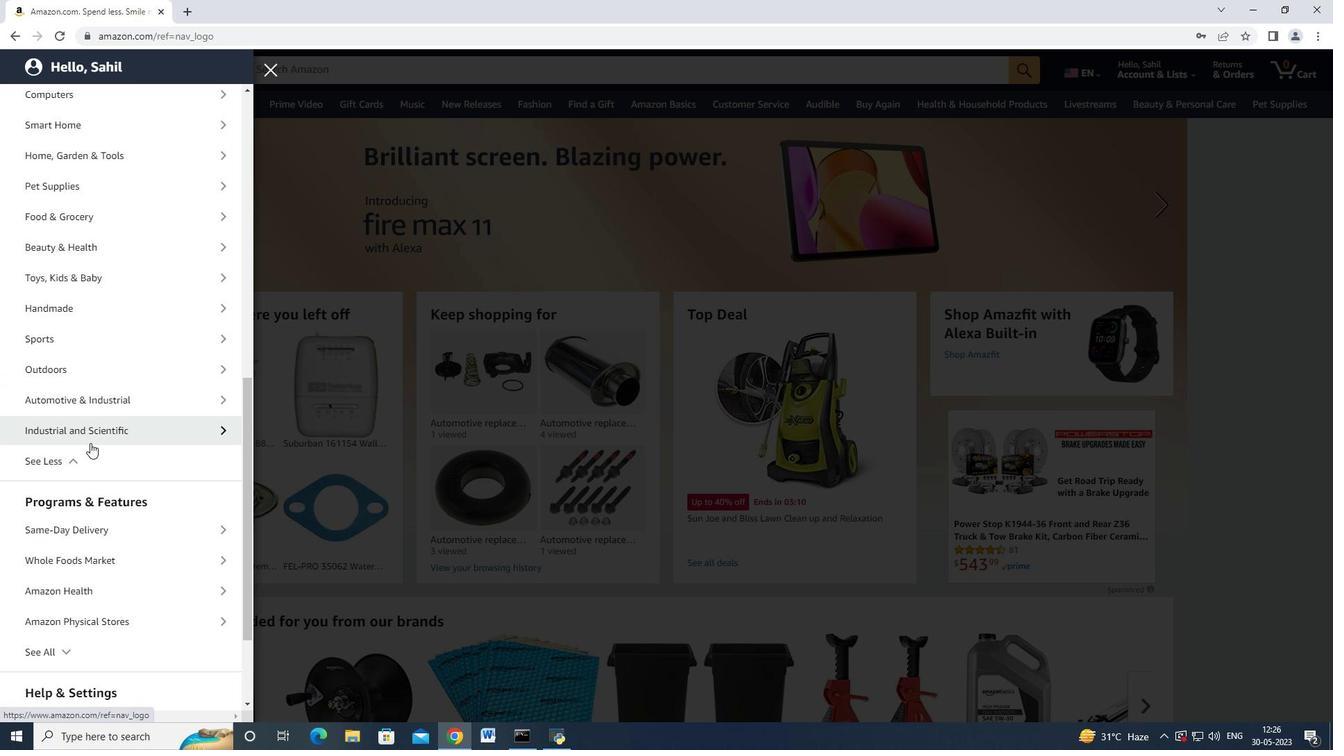 
Action: Mouse scrolled (90, 443) with delta (0, 0)
Screenshot: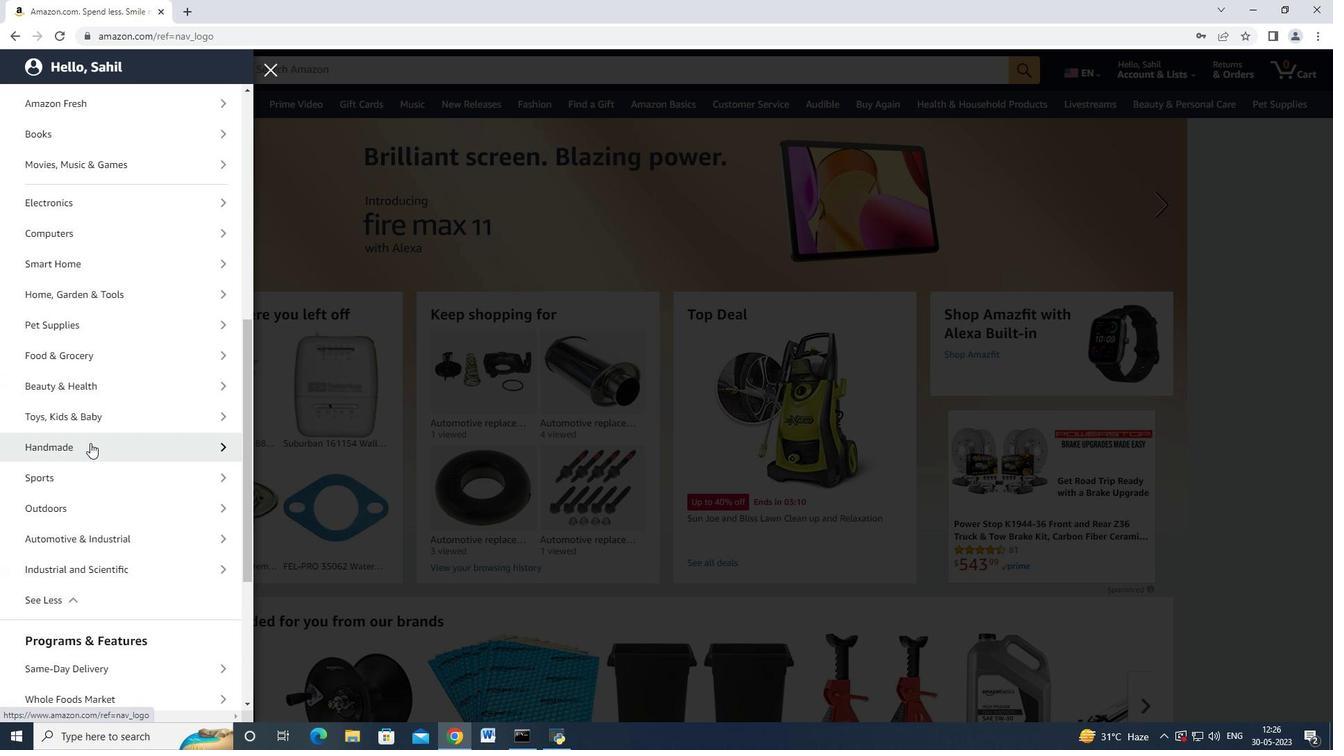 
Action: Mouse moved to (127, 363)
Screenshot: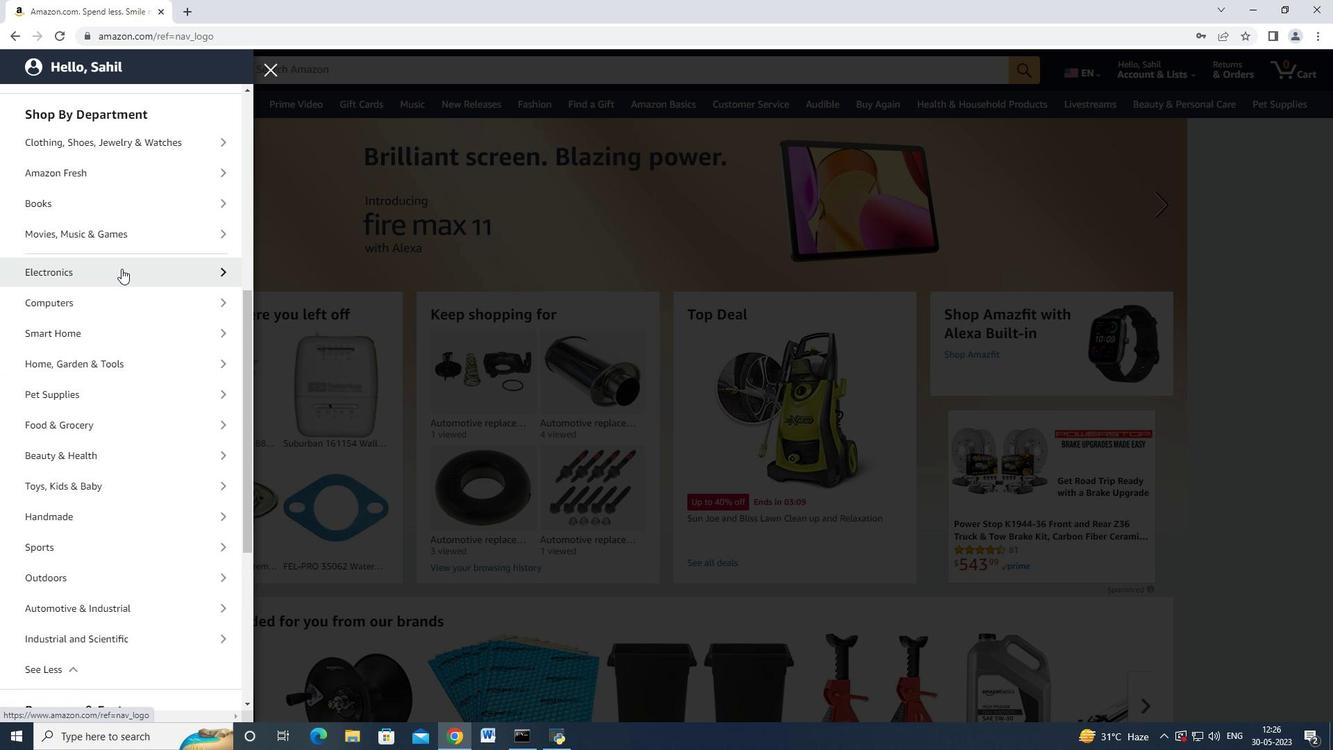 
Action: Mouse scrolled (127, 362) with delta (0, 0)
Screenshot: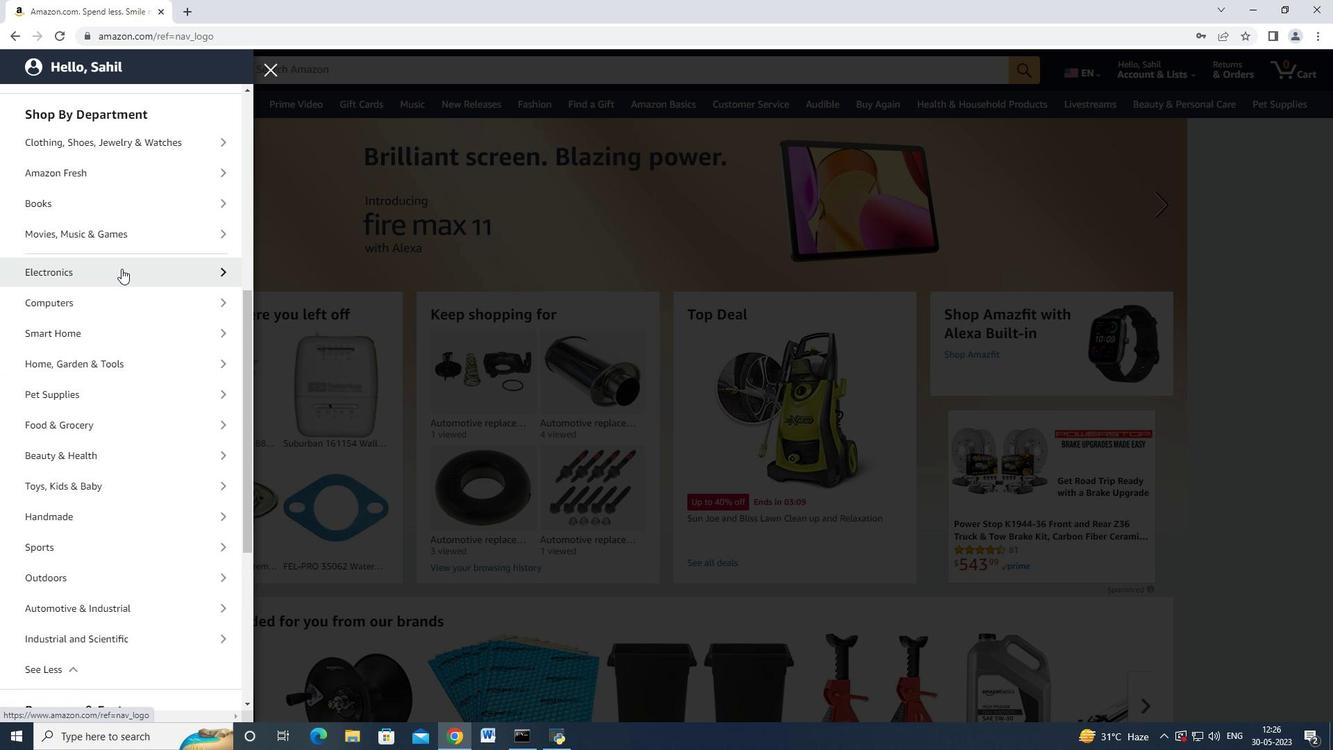 
Action: Mouse scrolled (127, 362) with delta (0, 0)
Screenshot: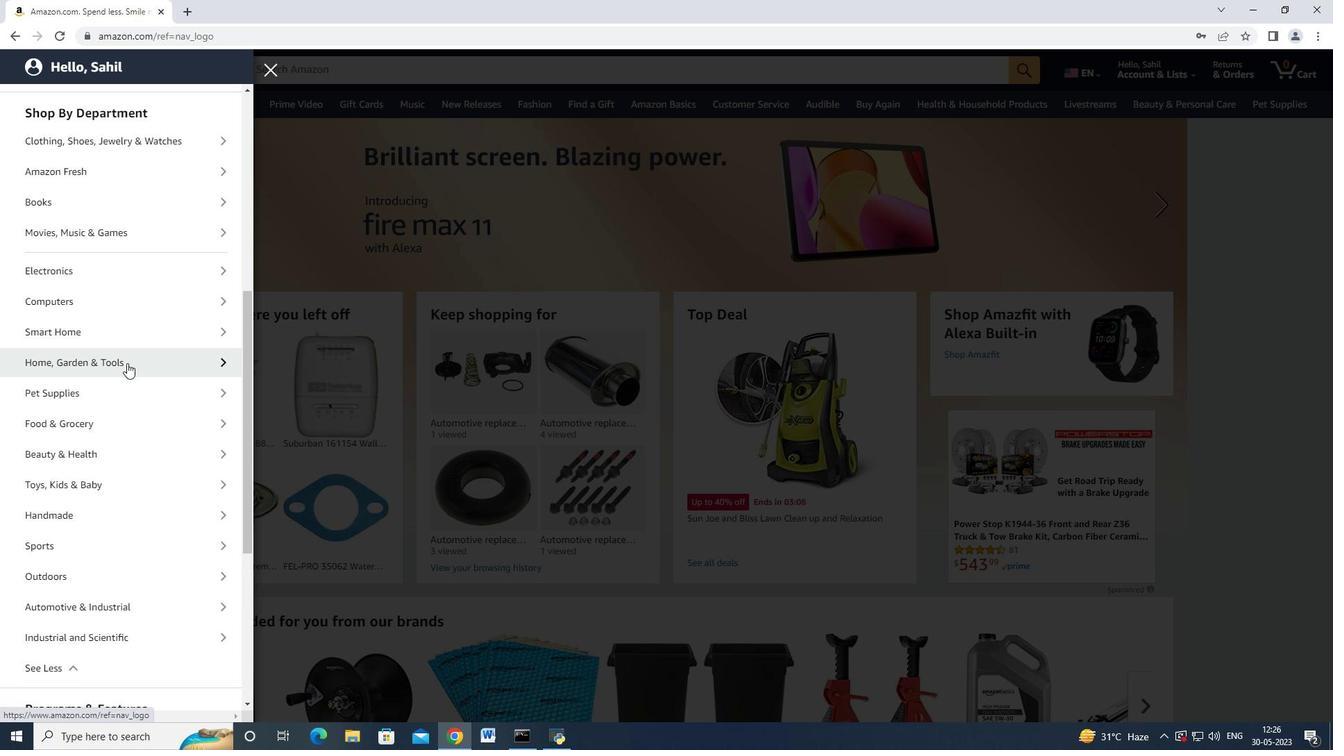 
Action: Mouse scrolled (127, 362) with delta (0, 0)
Screenshot: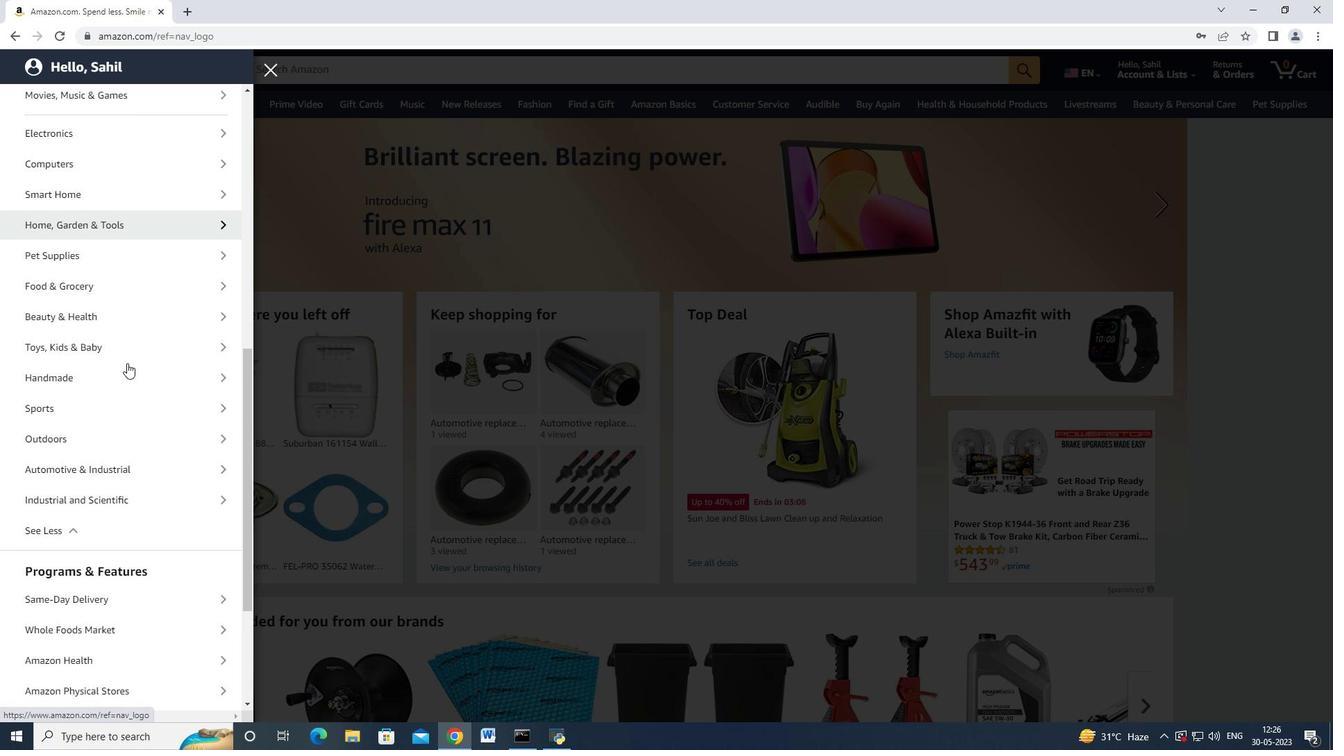 
Action: Mouse moved to (127, 368)
Screenshot: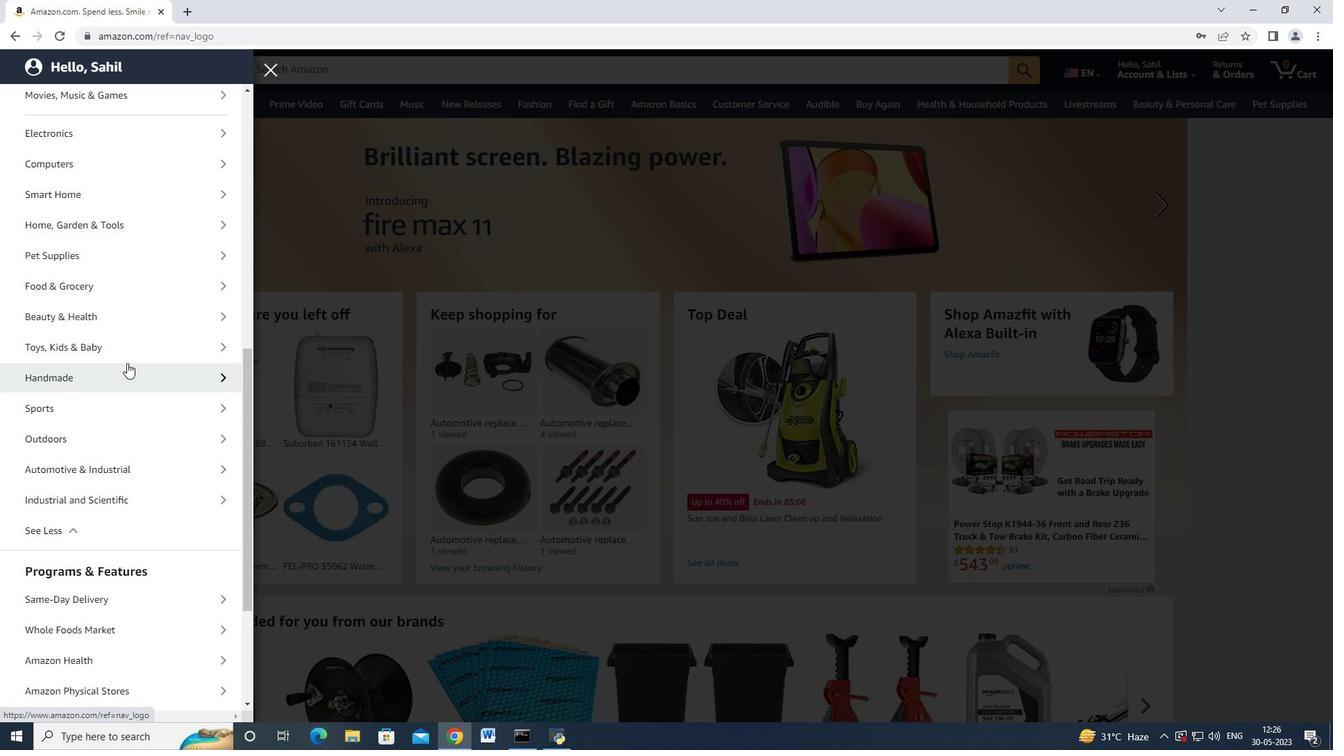 
Action: Mouse scrolled (127, 367) with delta (0, 0)
Screenshot: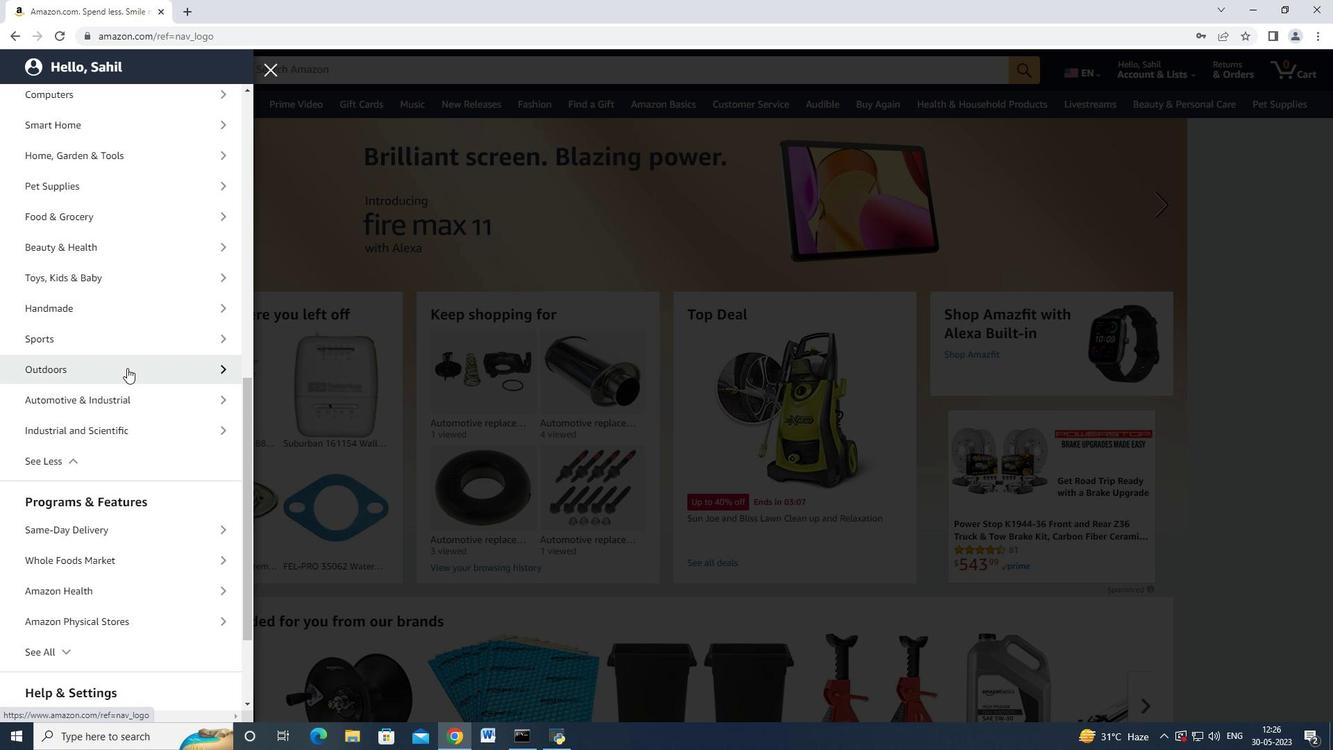 
Action: Mouse moved to (126, 368)
Screenshot: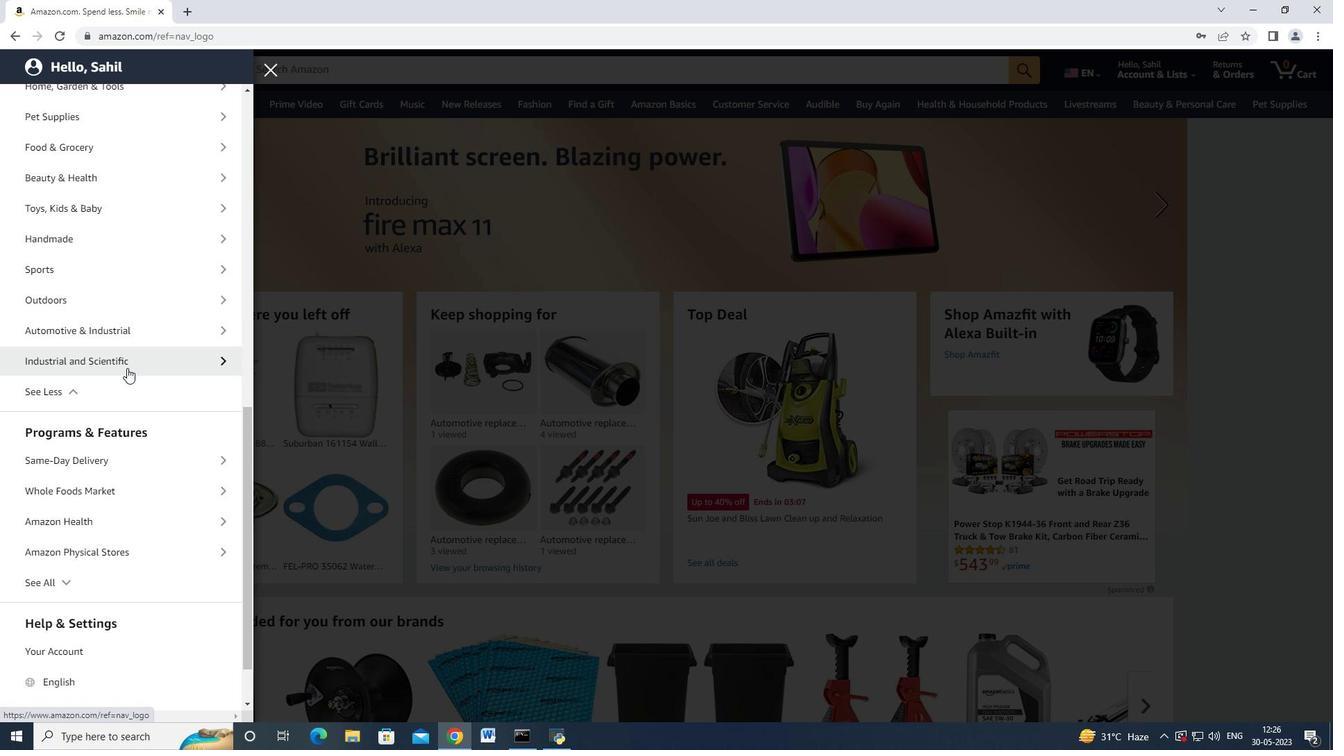 
Action: Mouse scrolled (126, 367) with delta (0, 0)
Screenshot: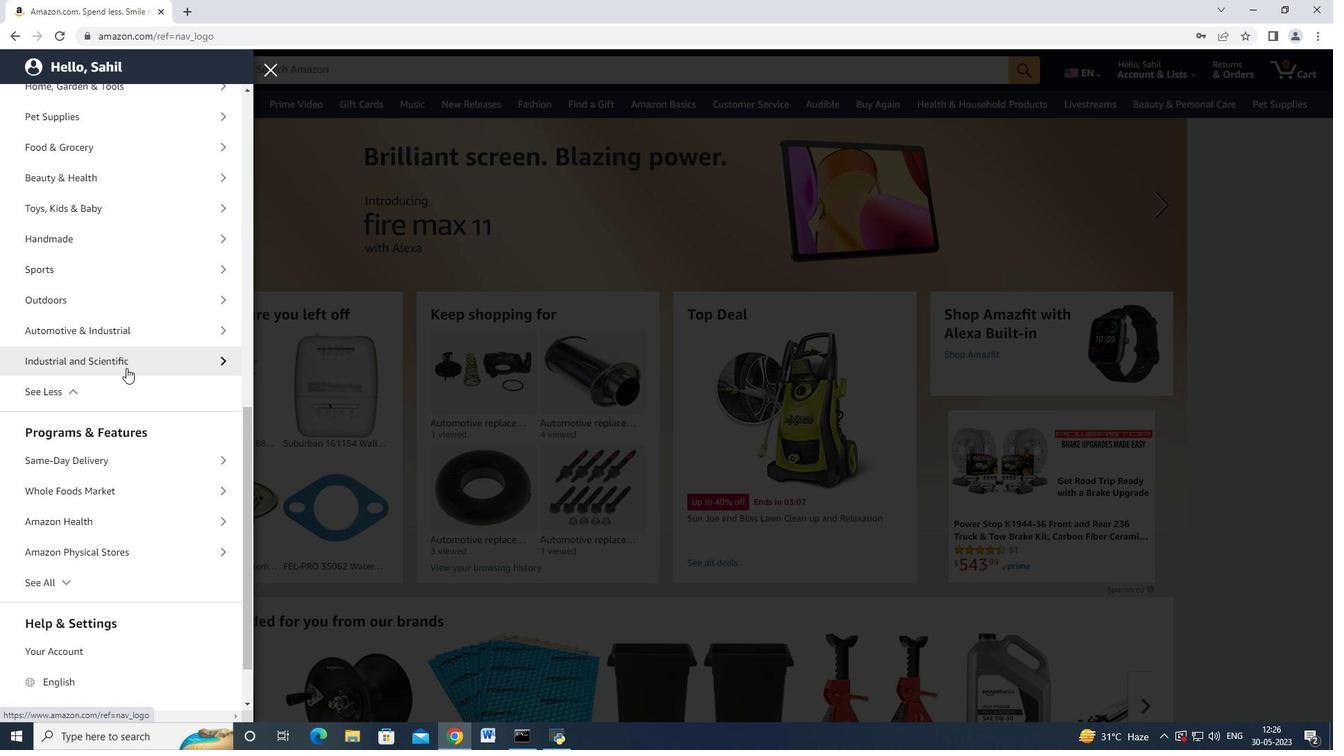 
Action: Mouse moved to (109, 317)
Screenshot: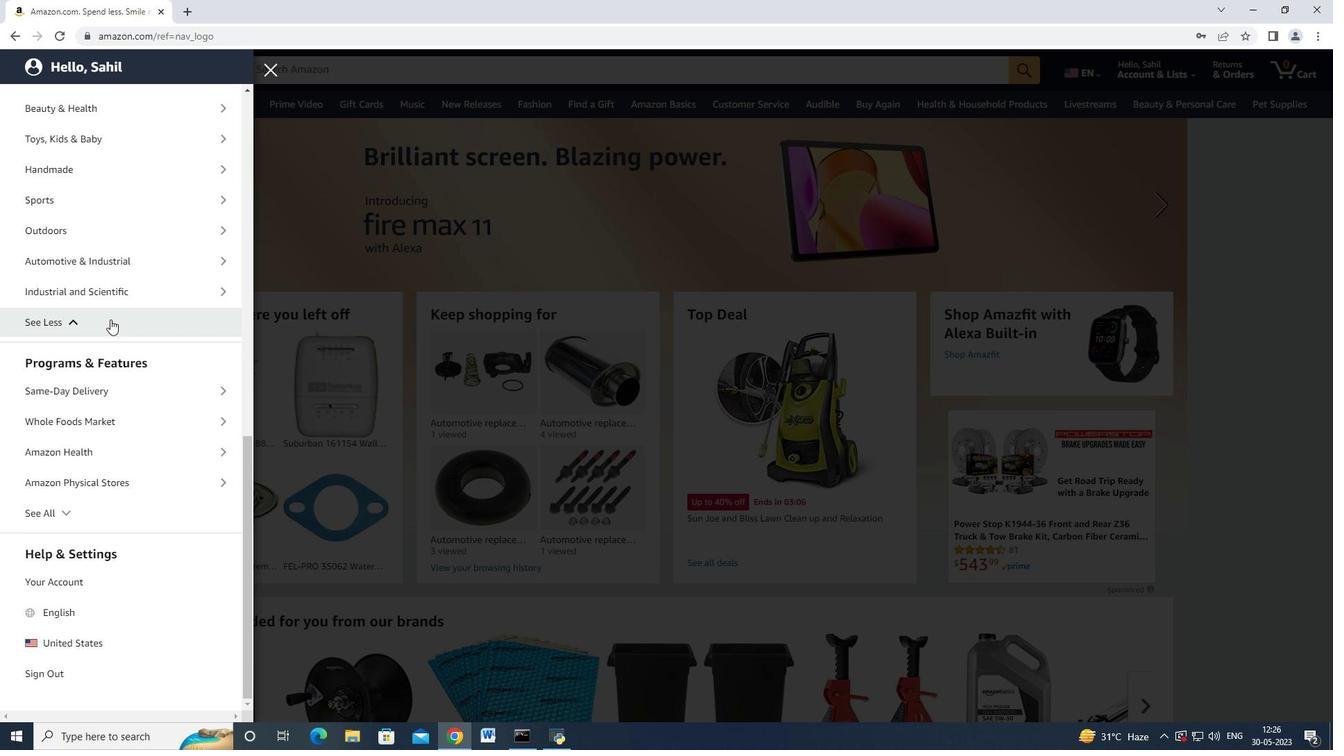 
Action: Mouse scrolled (109, 318) with delta (0, 0)
Screenshot: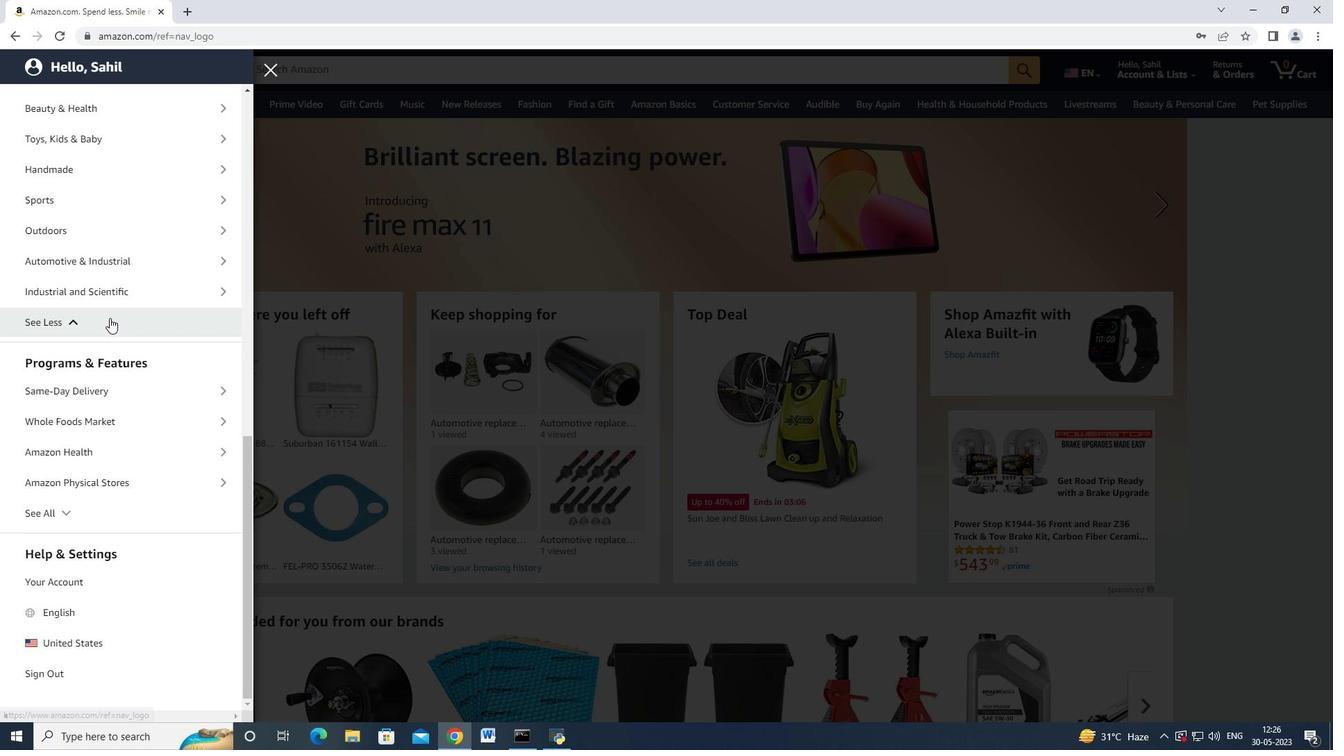 
Action: Mouse moved to (125, 340)
Screenshot: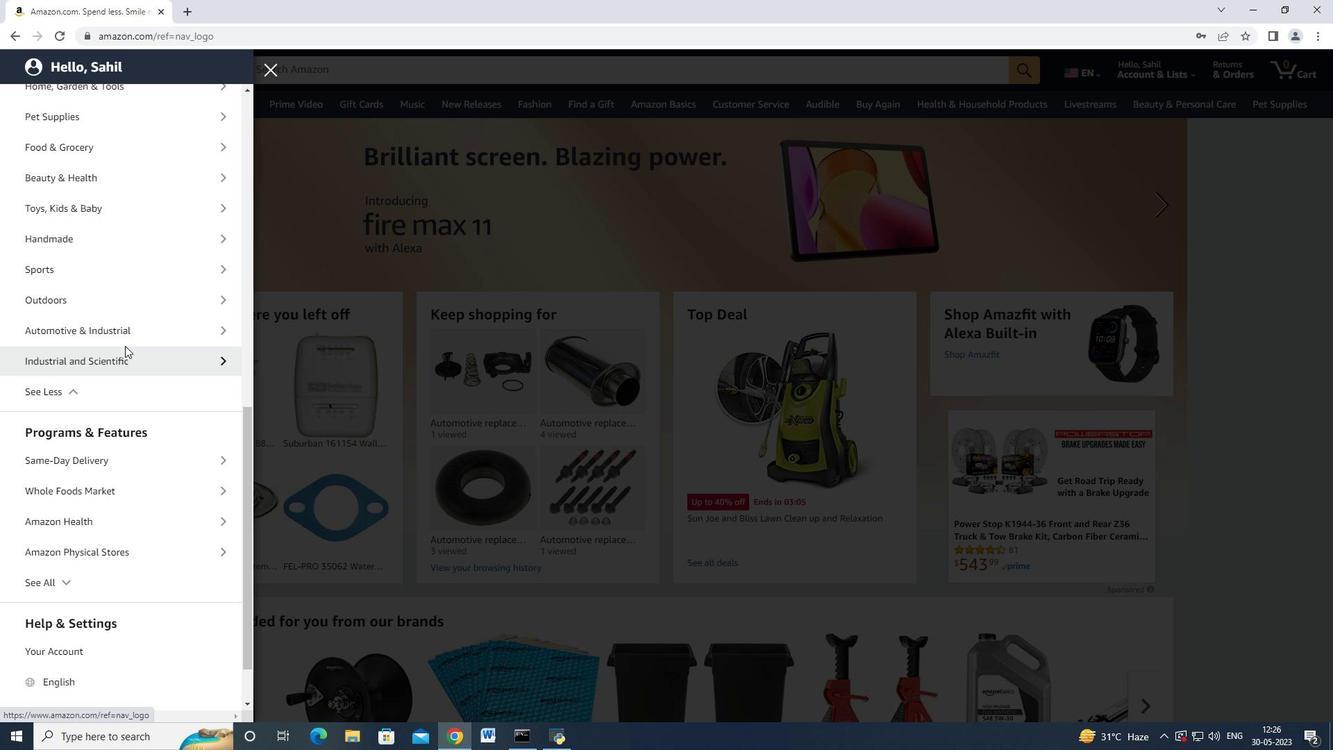 
Action: Mouse pressed left at (125, 340)
Screenshot: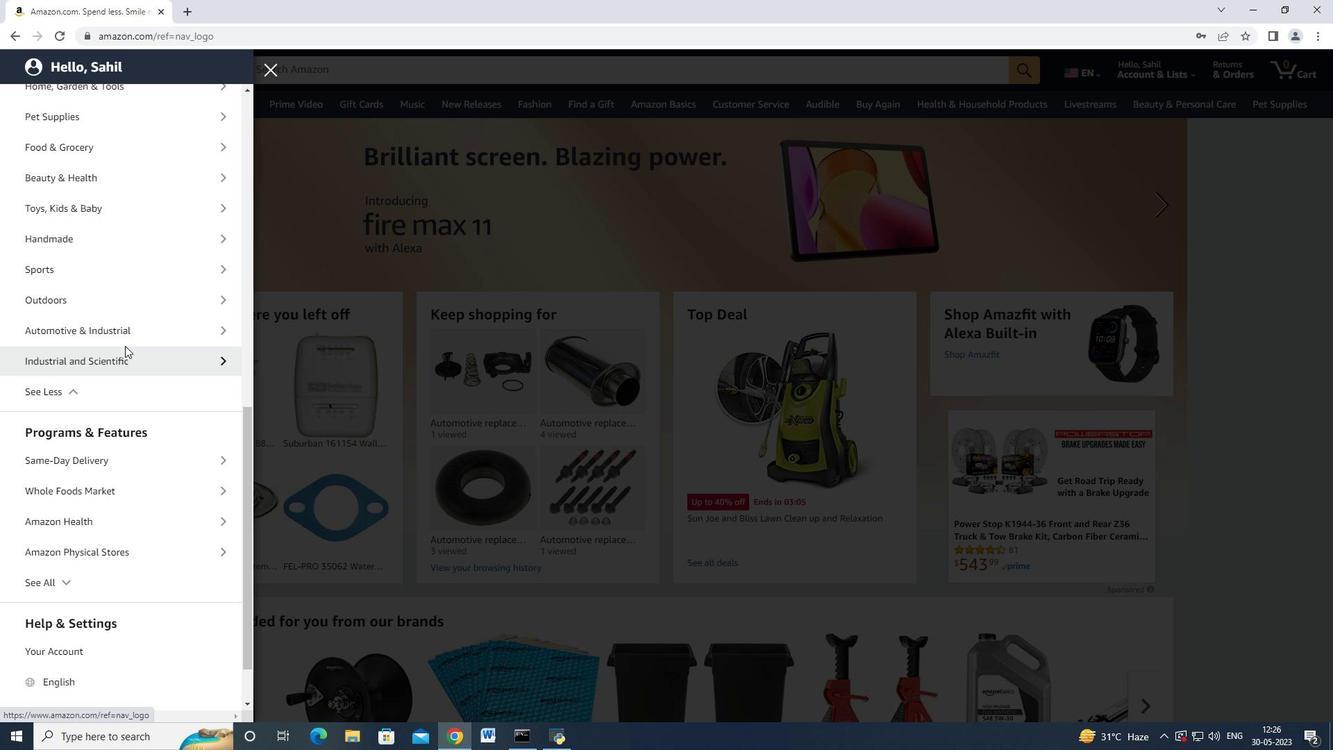 
Action: Mouse moved to (178, 177)
Screenshot: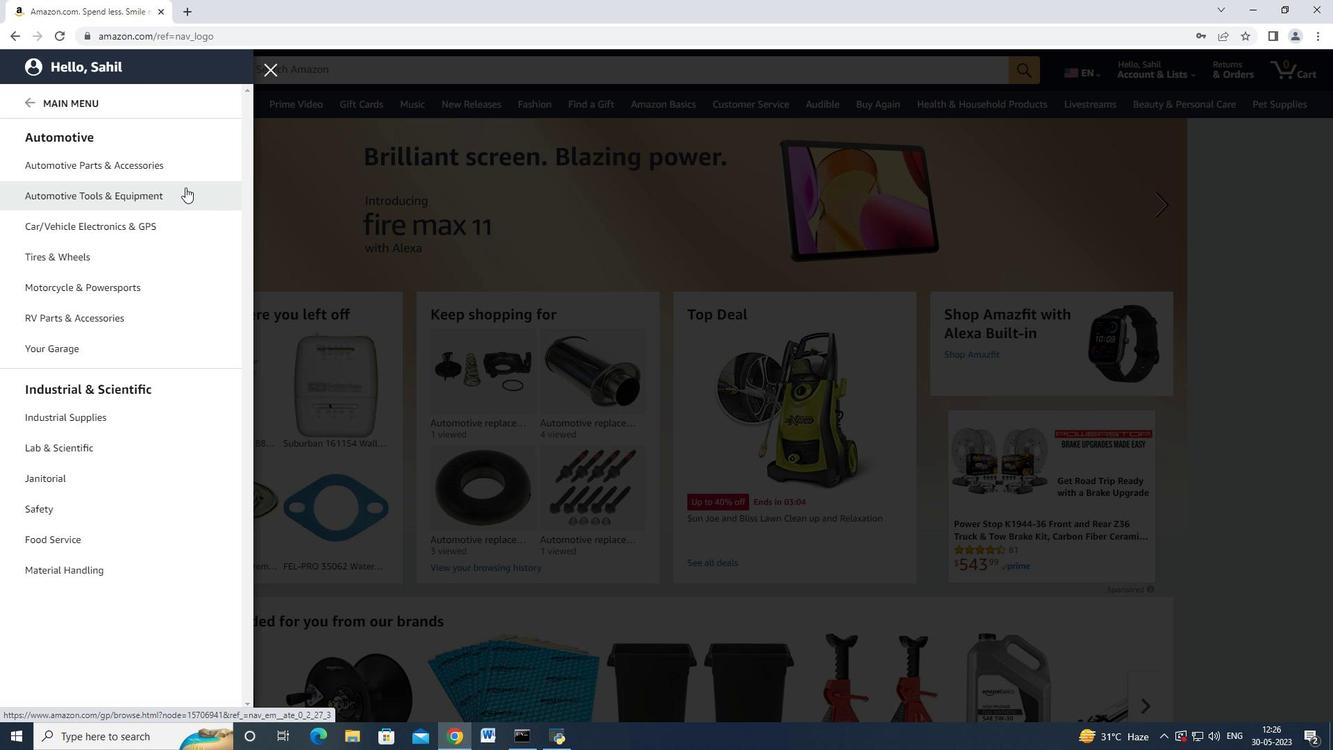 
Action: Mouse pressed left at (178, 177)
Screenshot: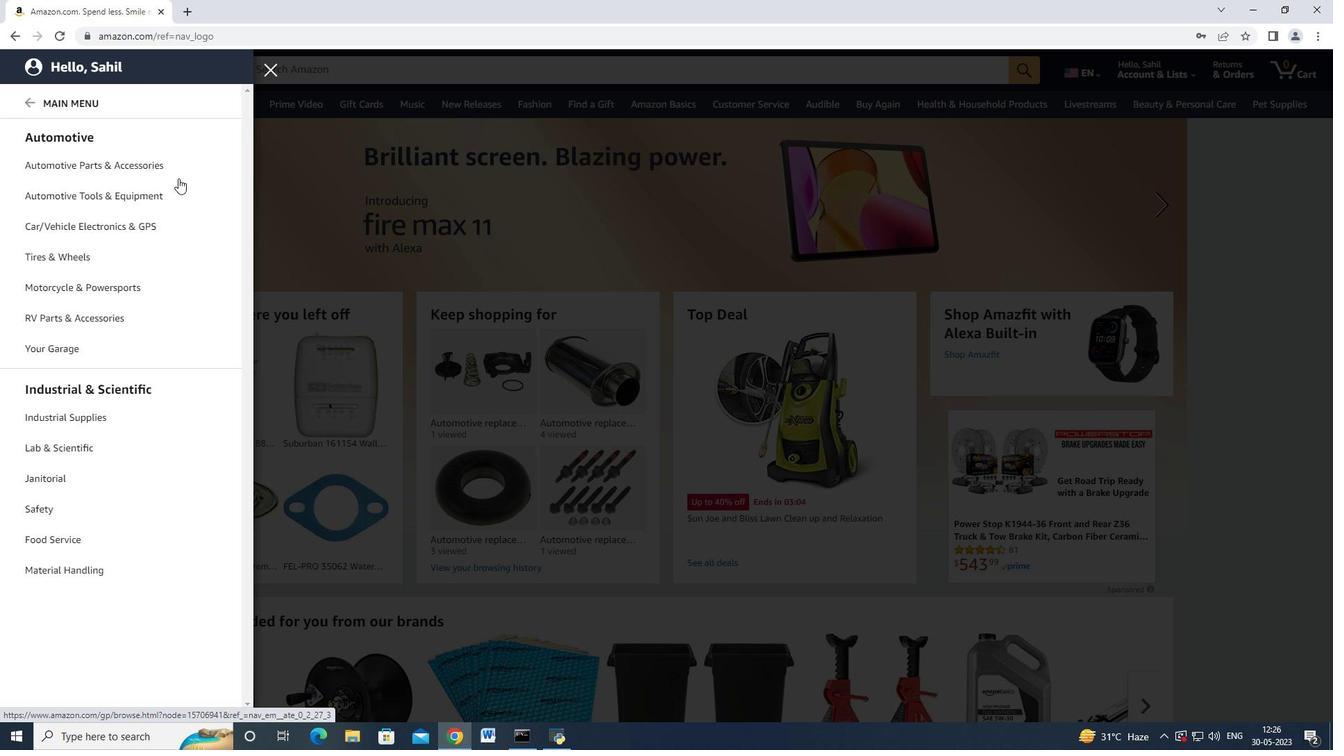 
Action: Mouse moved to (246, 109)
Screenshot: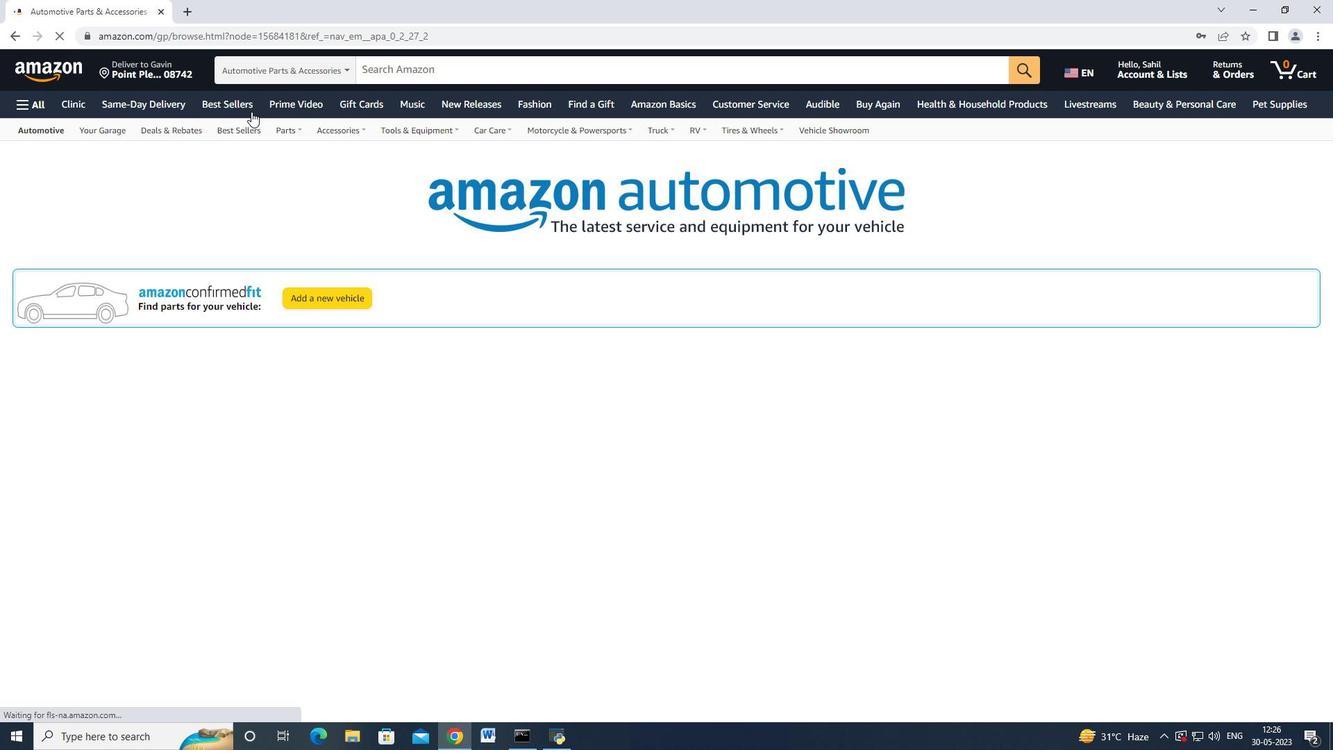 
Action: Mouse pressed left at (246, 109)
Screenshot: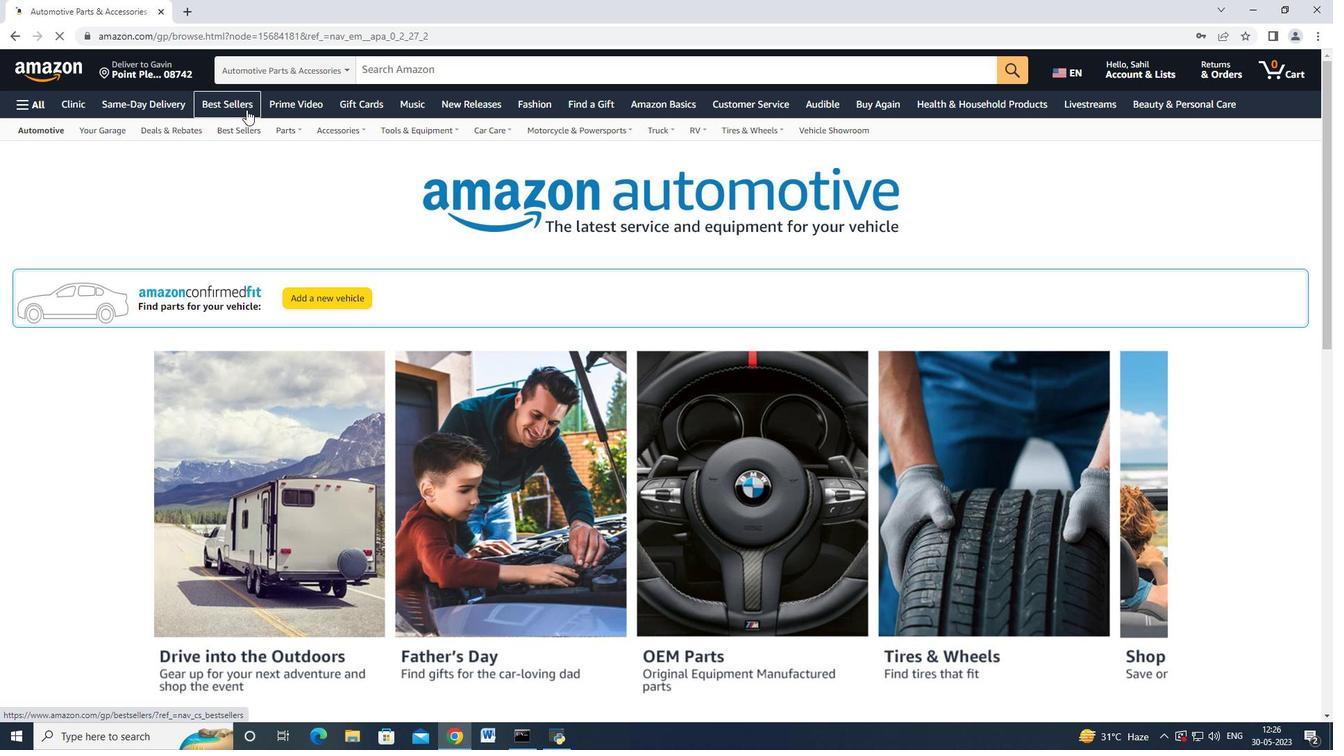 
Action: Mouse moved to (240, 127)
Screenshot: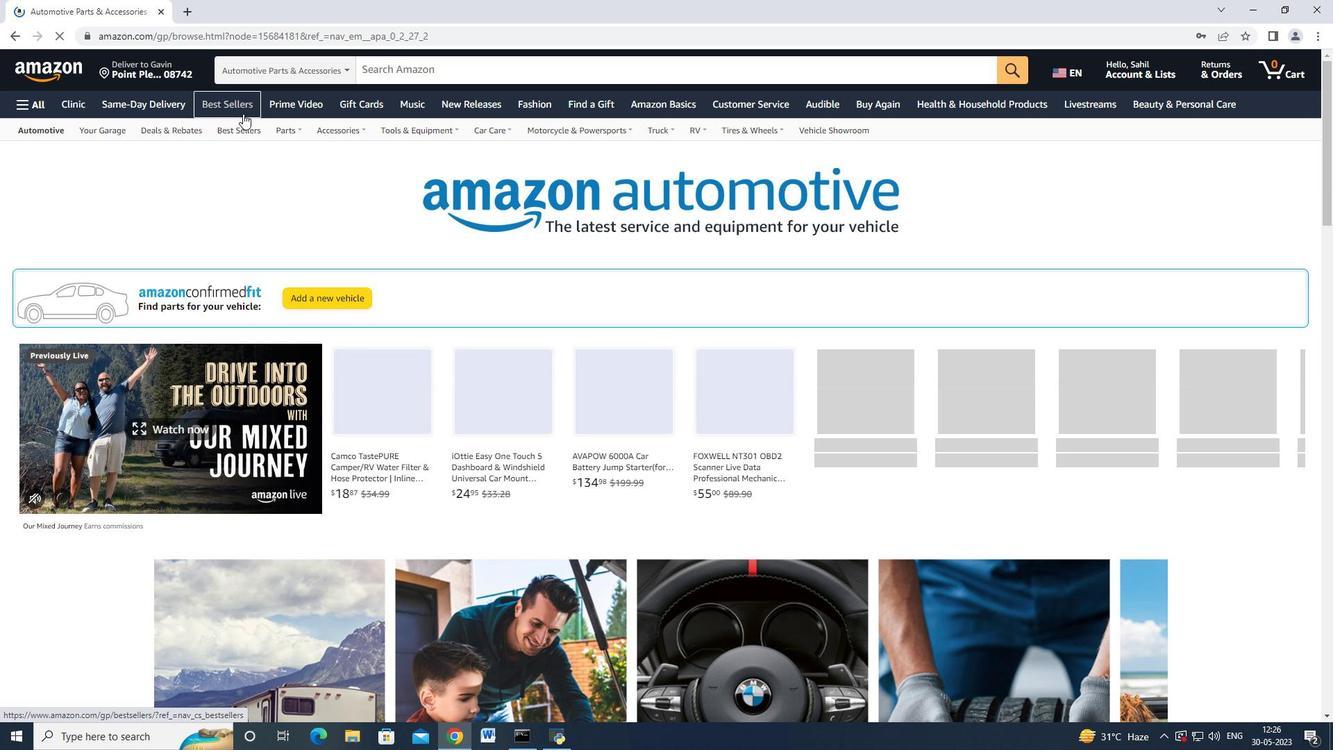 
Action: Mouse pressed left at (240, 127)
Screenshot: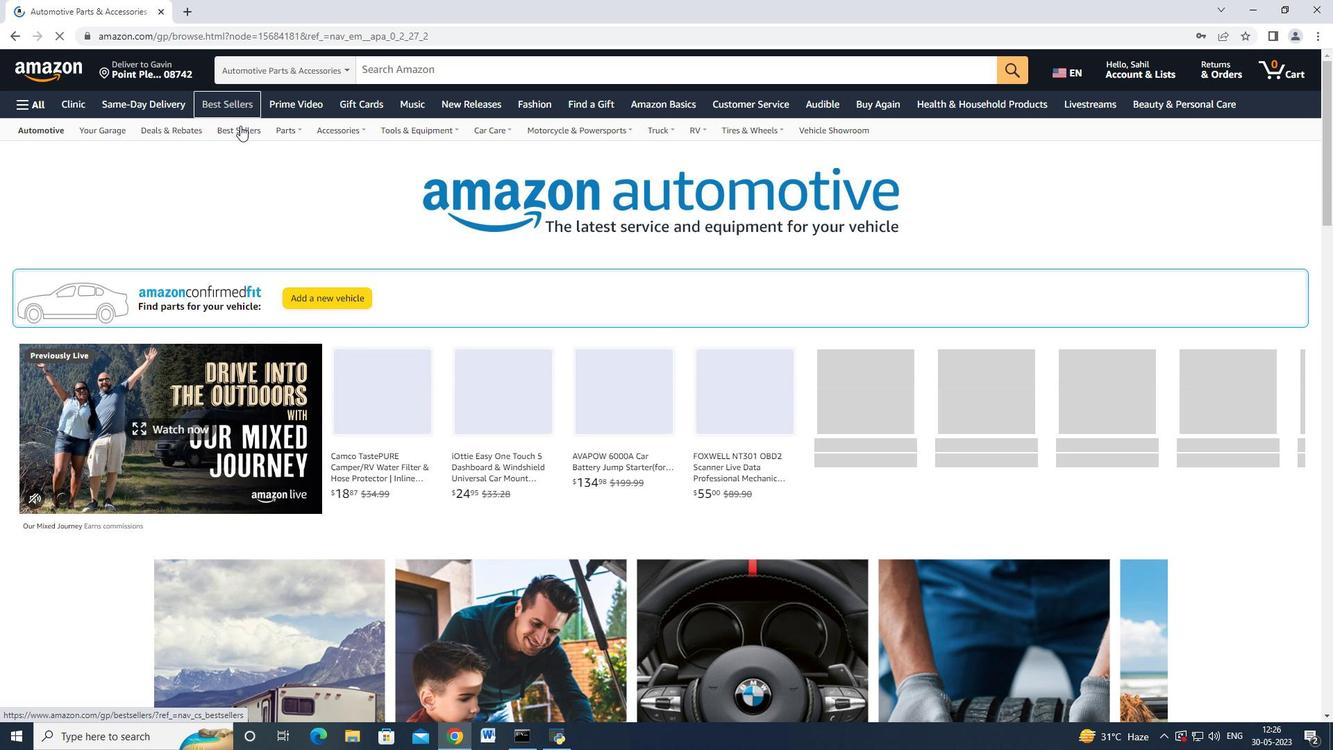 
Action: Mouse moved to (85, 450)
Screenshot: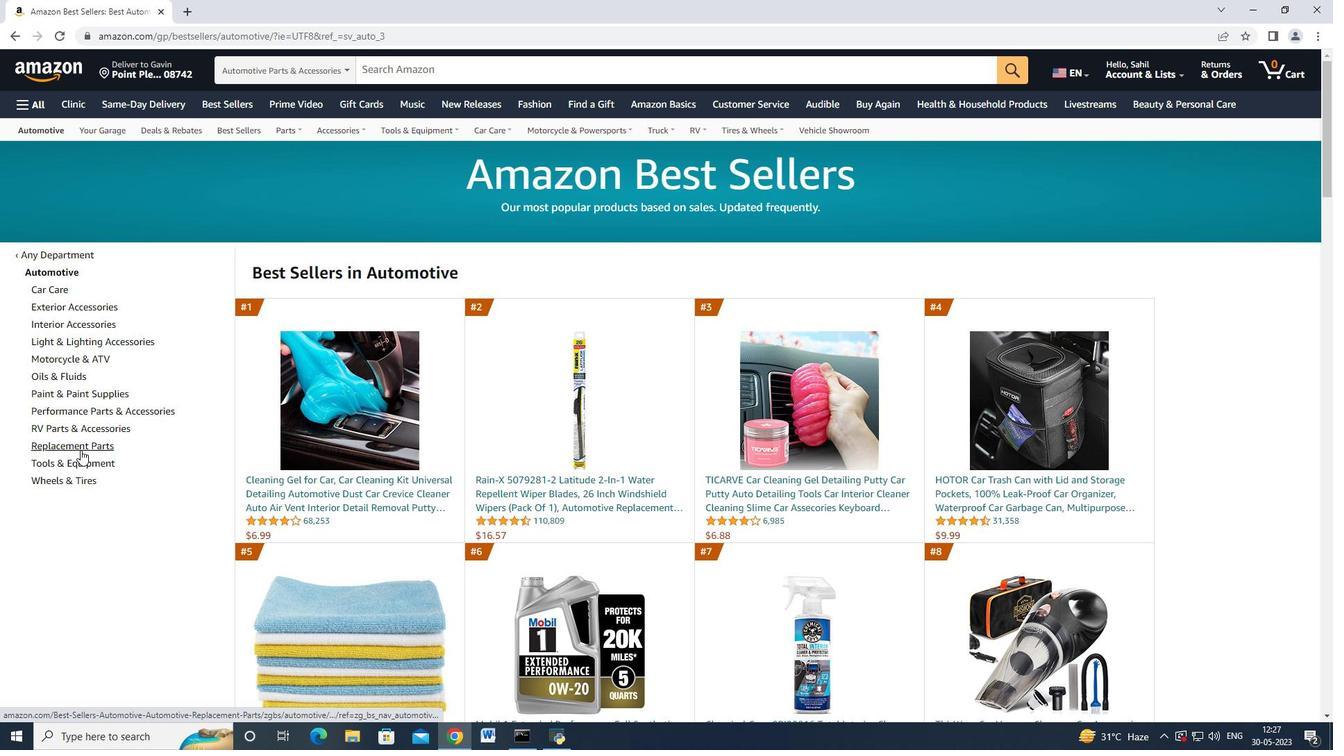 
Action: Mouse pressed left at (85, 450)
Screenshot: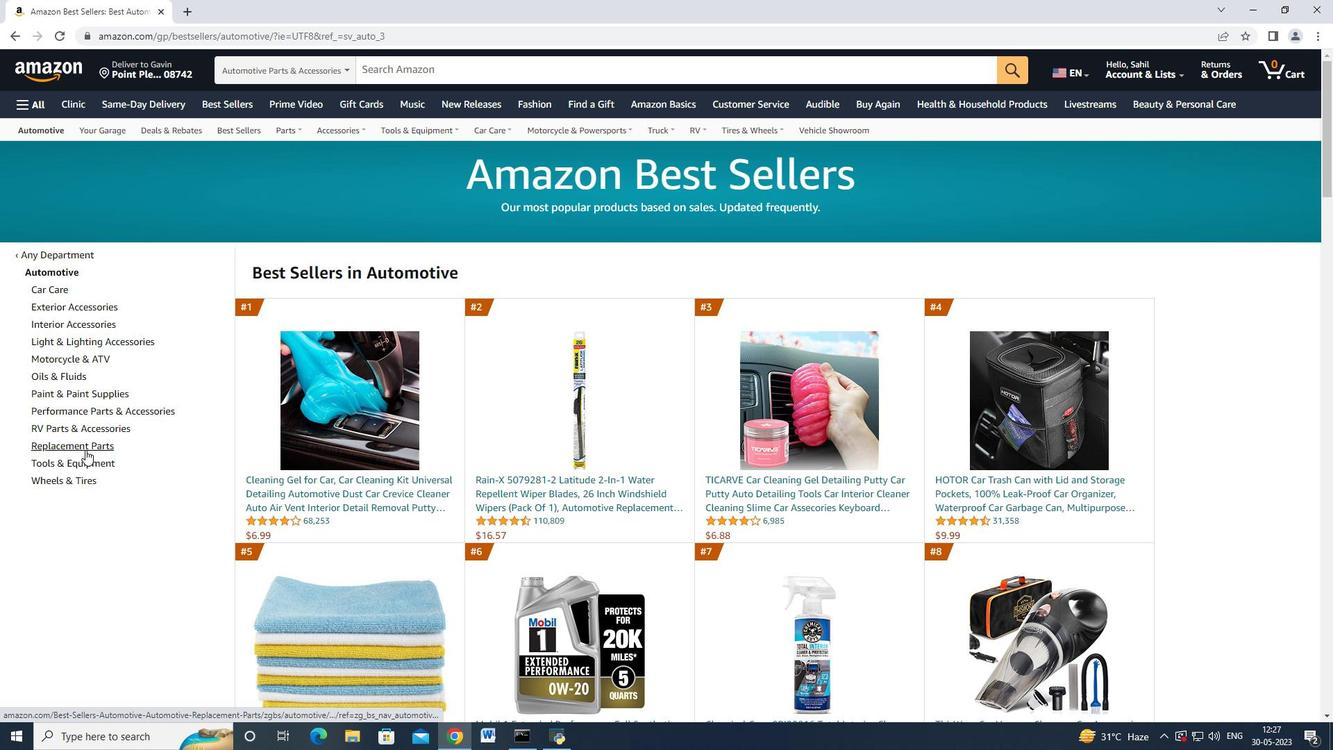
Action: Mouse moved to (434, 365)
Screenshot: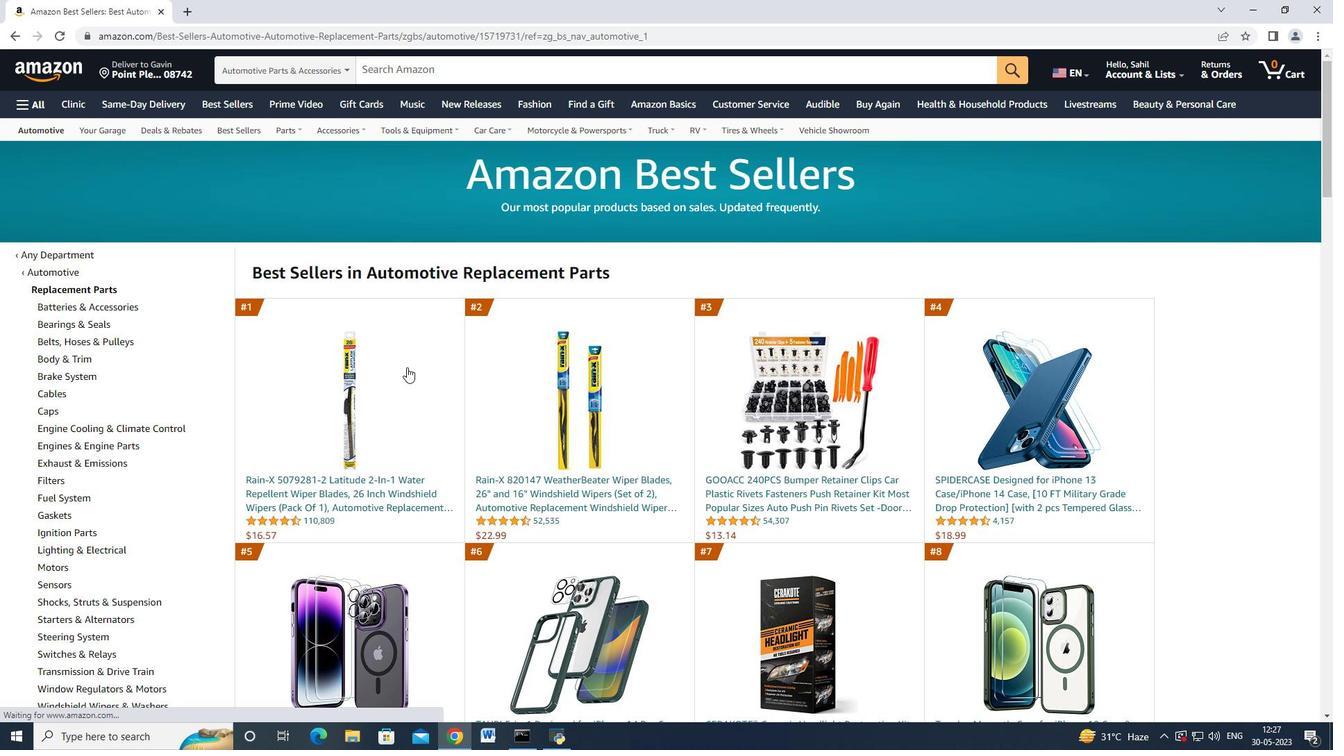 
Action: Mouse scrolled (434, 364) with delta (0, 0)
Screenshot: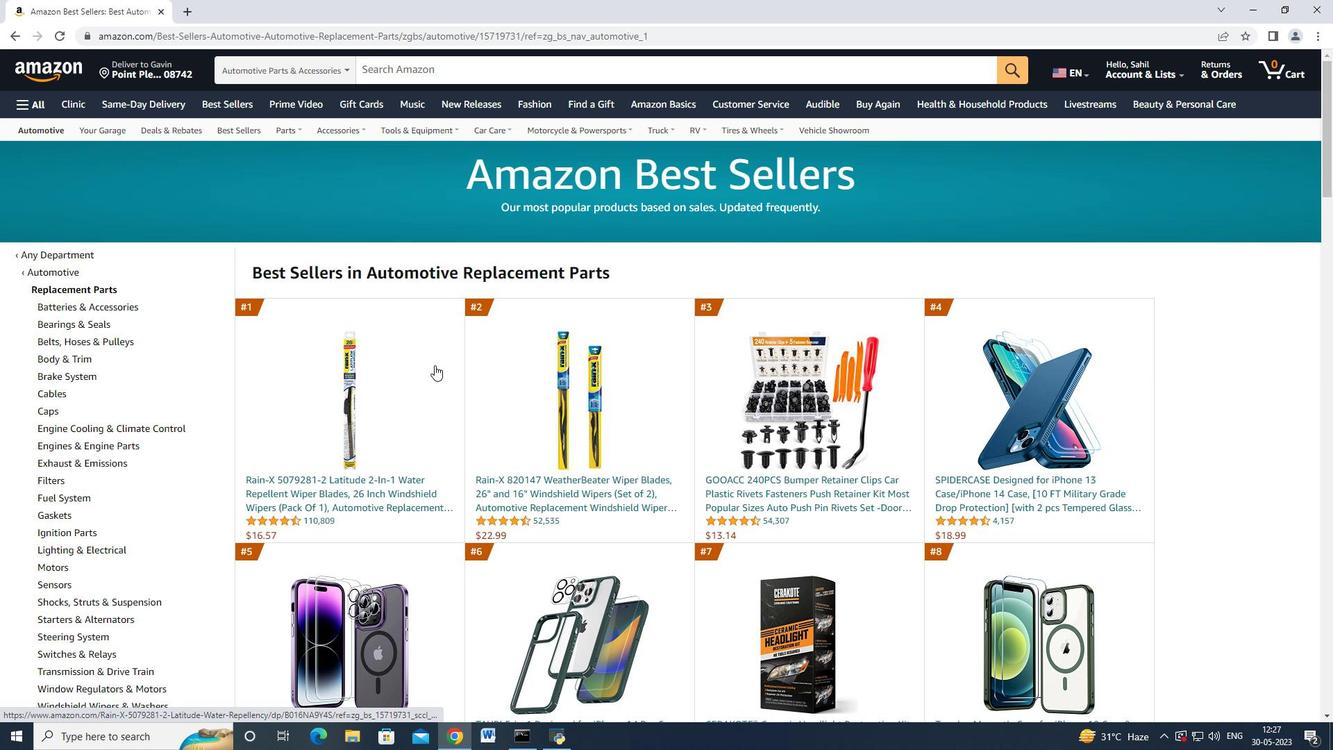 
Action: Mouse moved to (179, 416)
Screenshot: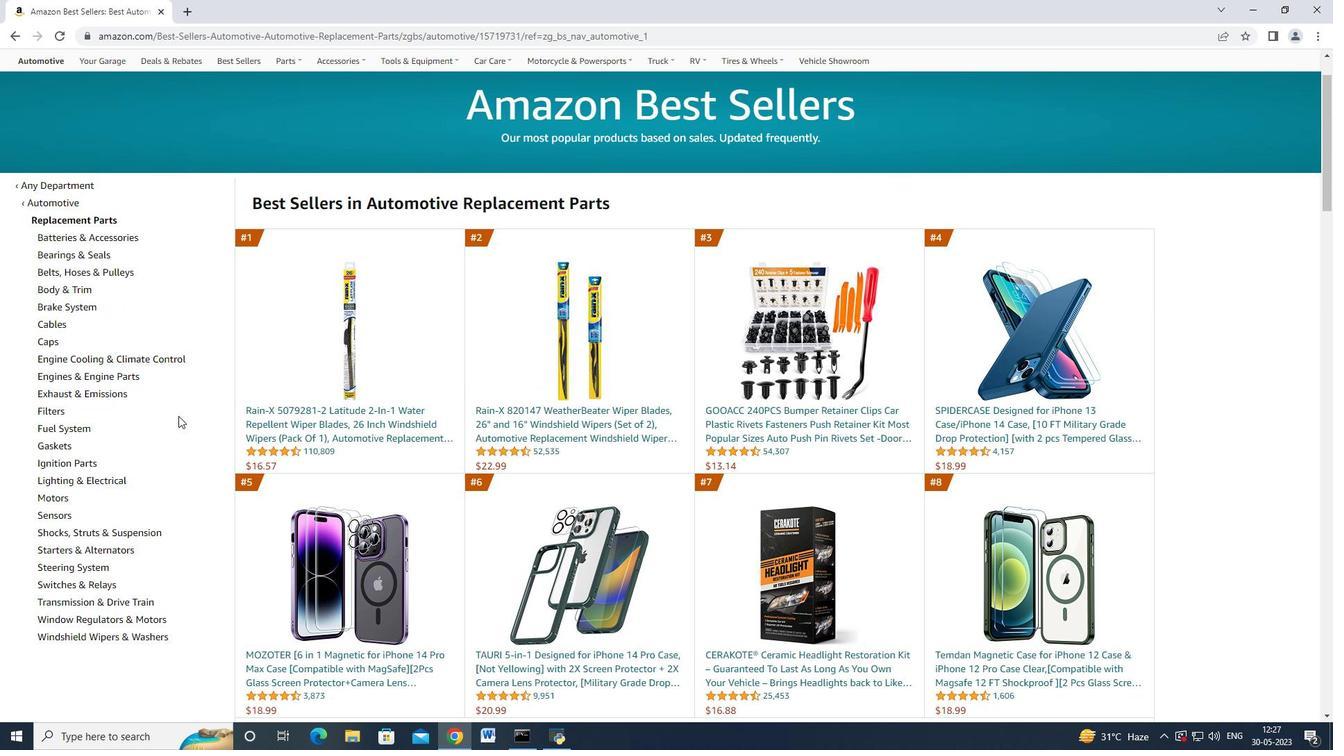 
Action: Mouse scrolled (179, 415) with delta (0, 0)
Screenshot: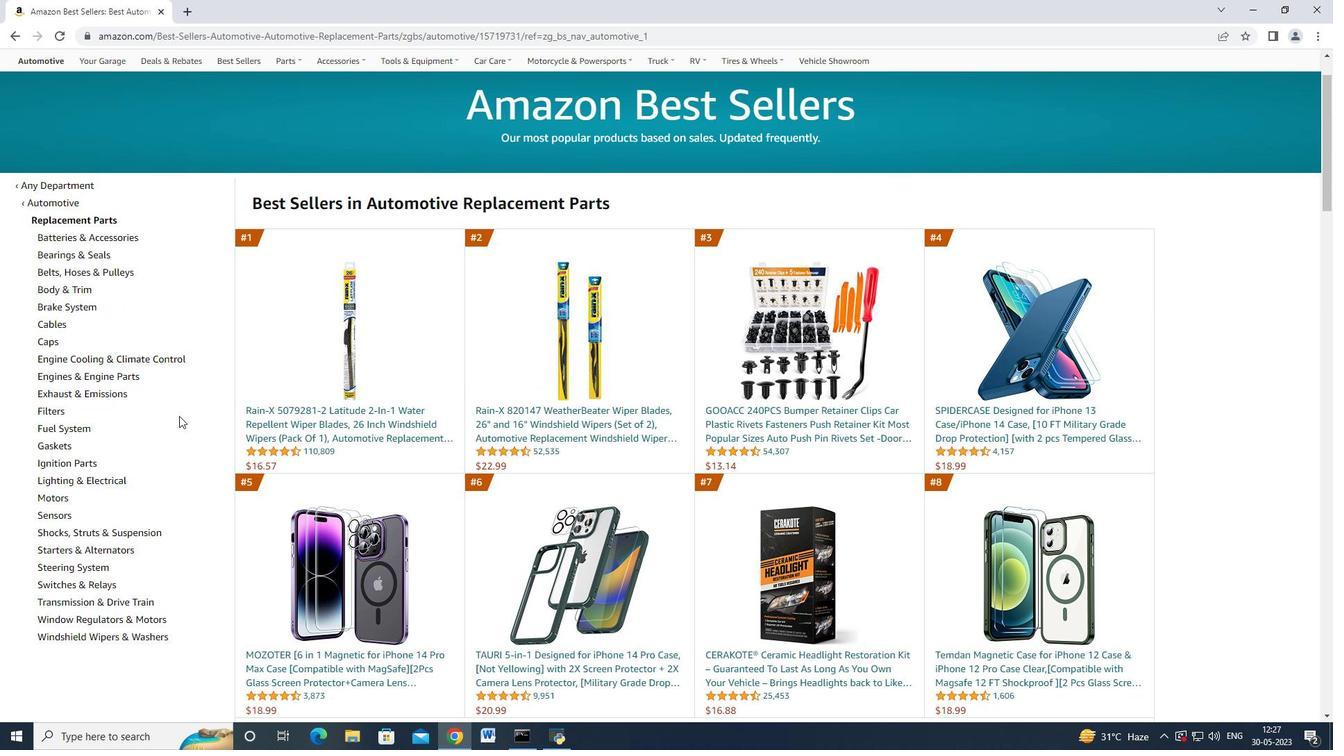 
Action: Mouse moved to (84, 318)
Screenshot: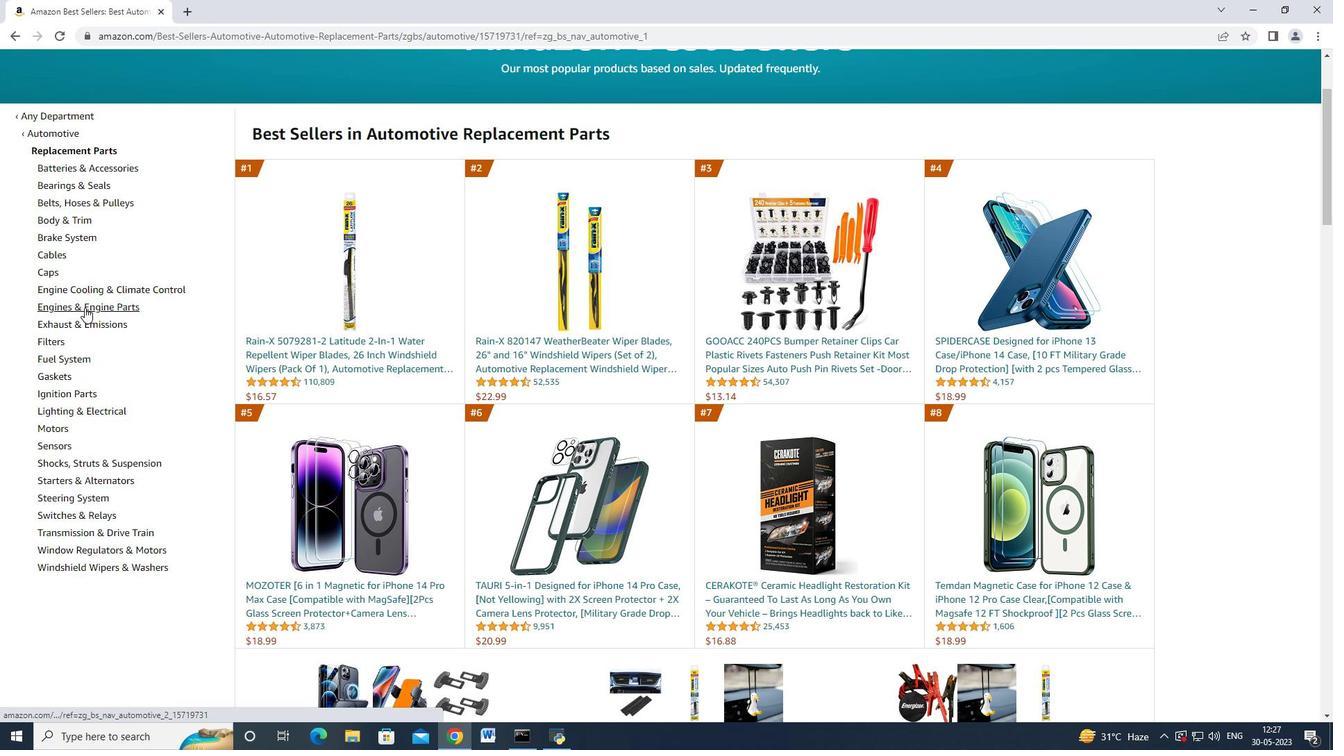 
Action: Mouse pressed left at (84, 318)
Screenshot: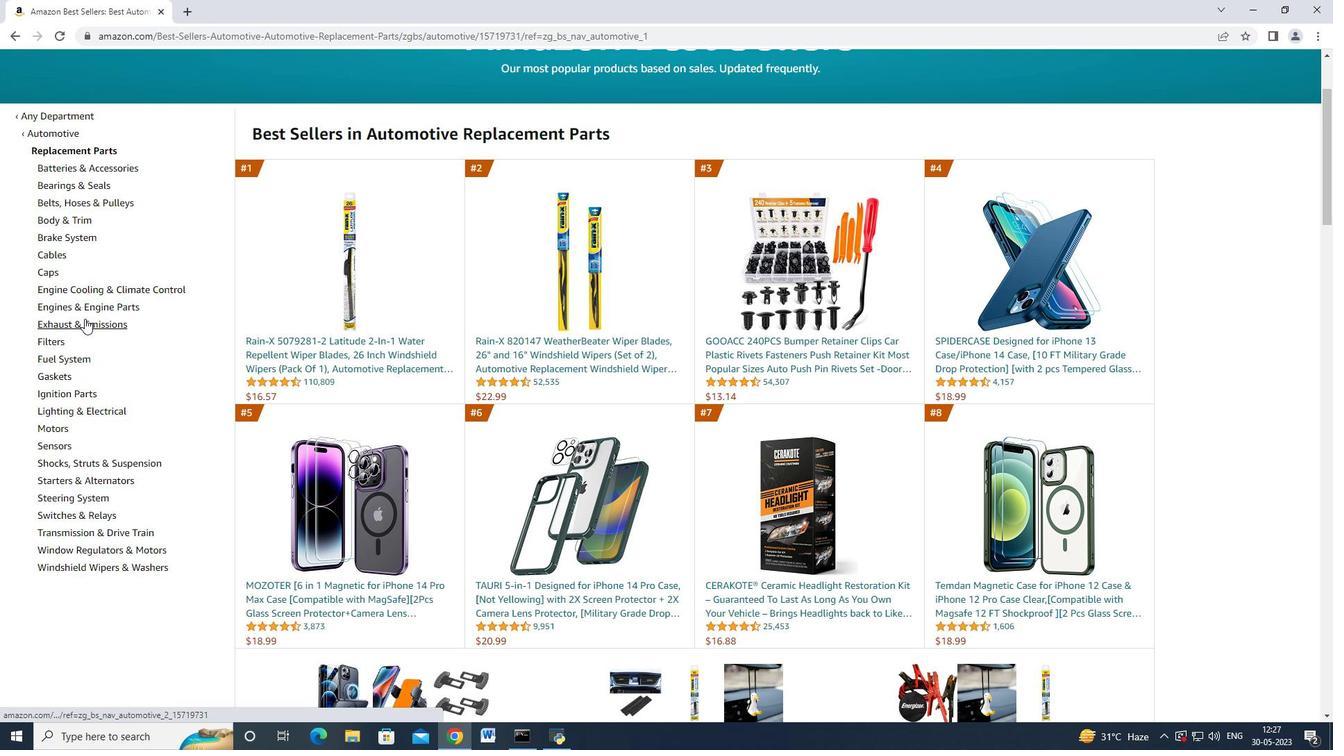
Action: Mouse moved to (140, 322)
Screenshot: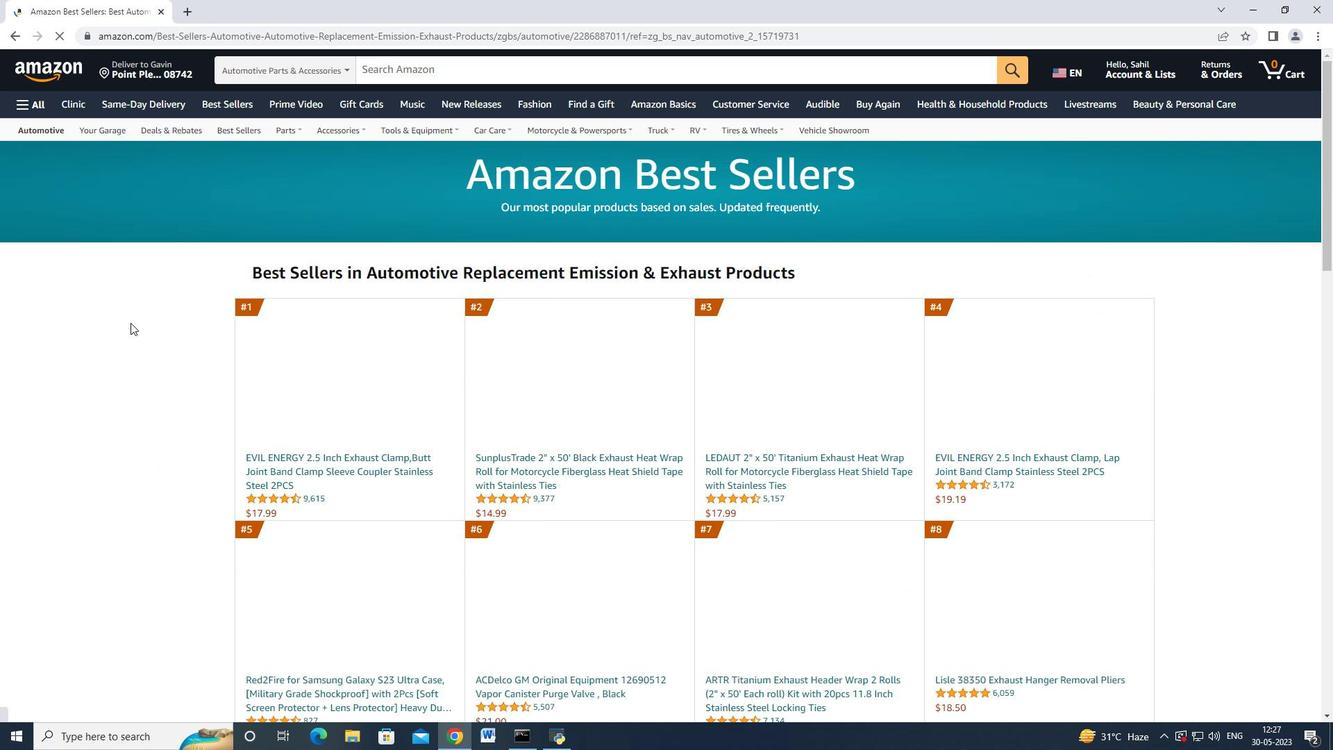 
Action: Mouse scrolled (140, 322) with delta (0, 0)
Screenshot: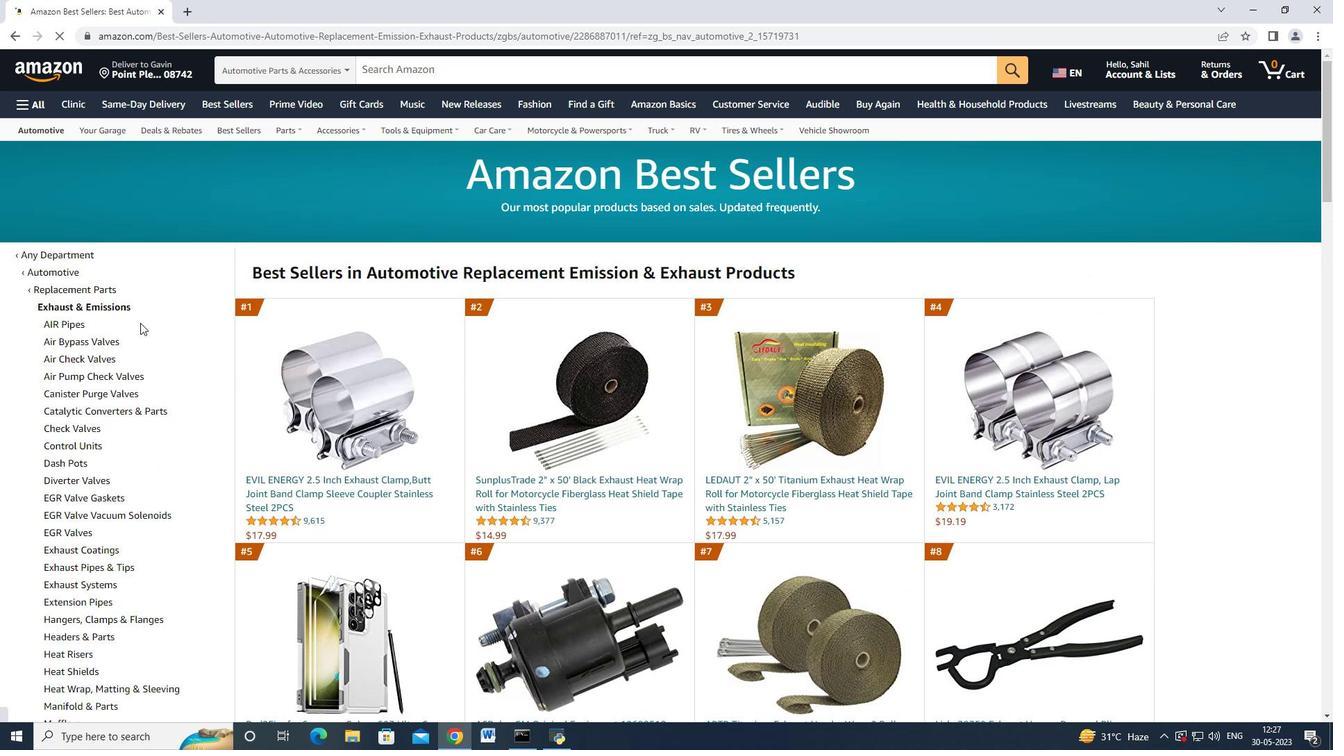 
Action: Mouse moved to (139, 324)
Screenshot: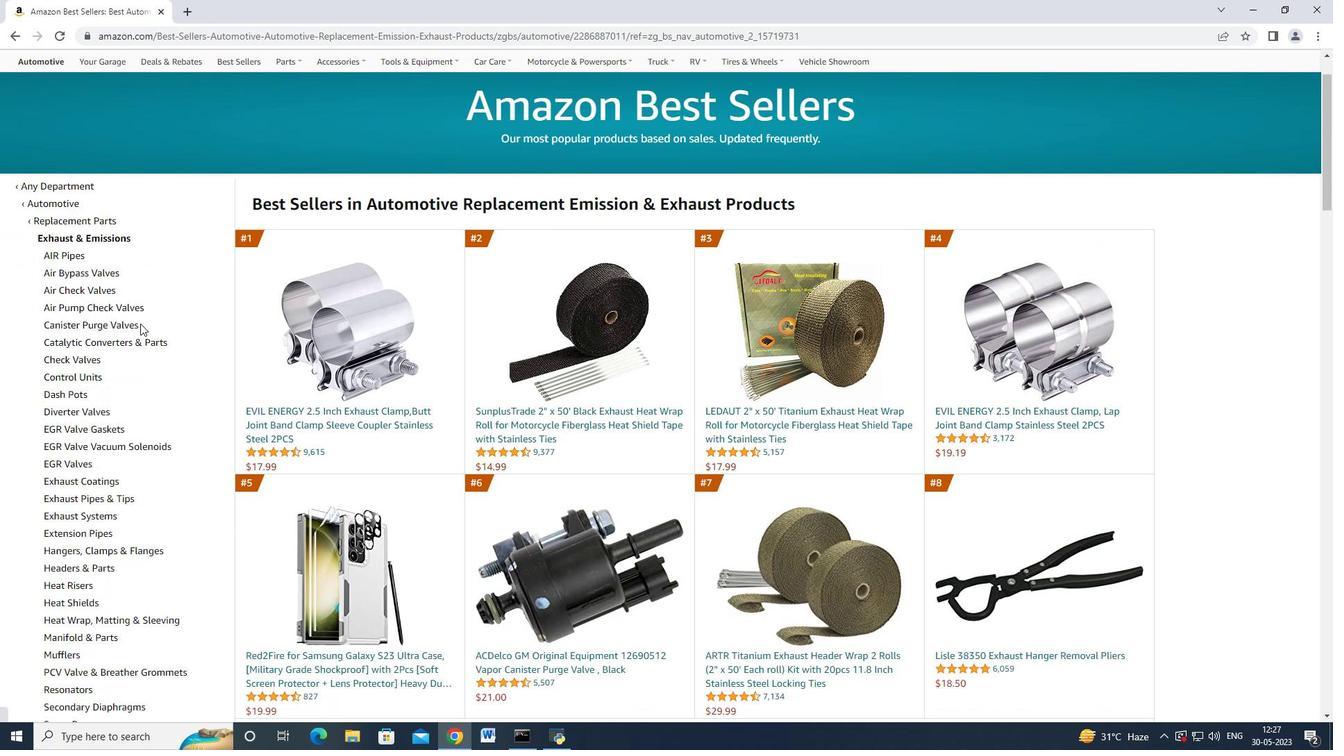 
Action: Mouse scrolled (139, 323) with delta (0, 0)
Screenshot: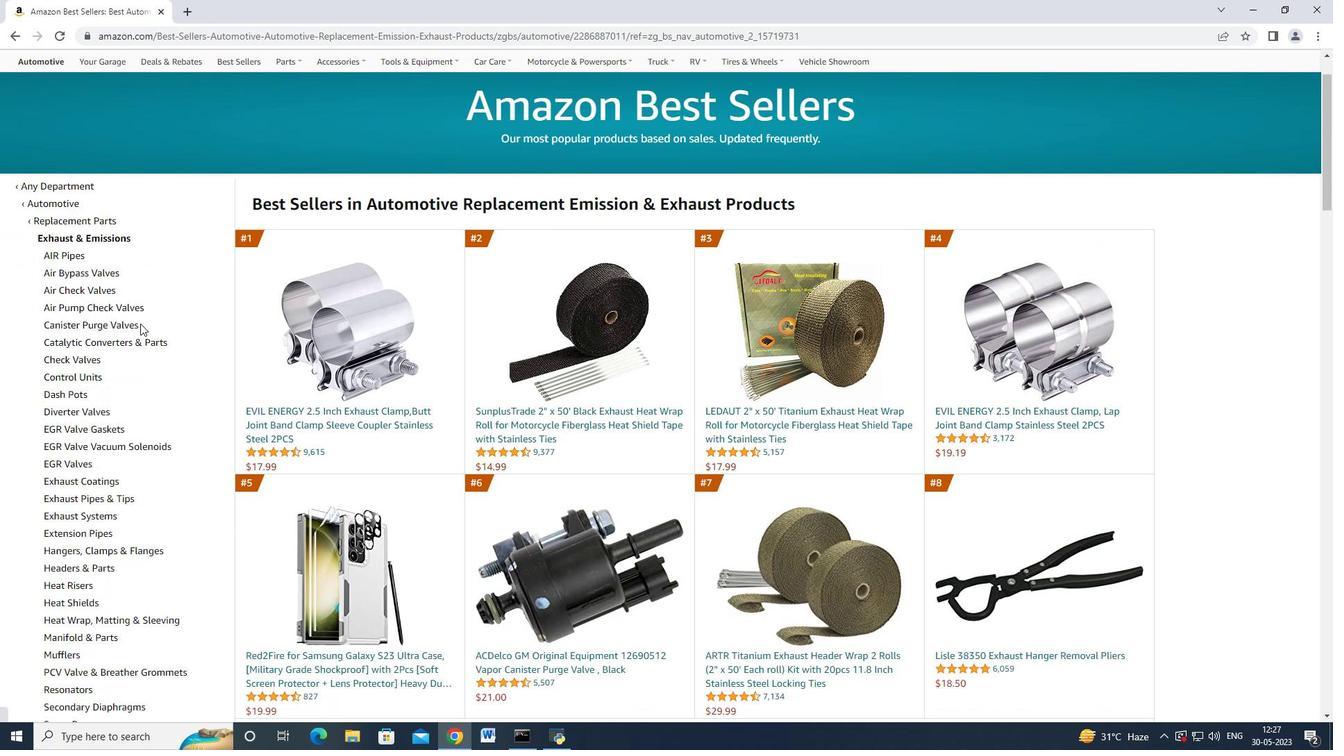 
Action: Mouse moved to (138, 327)
Screenshot: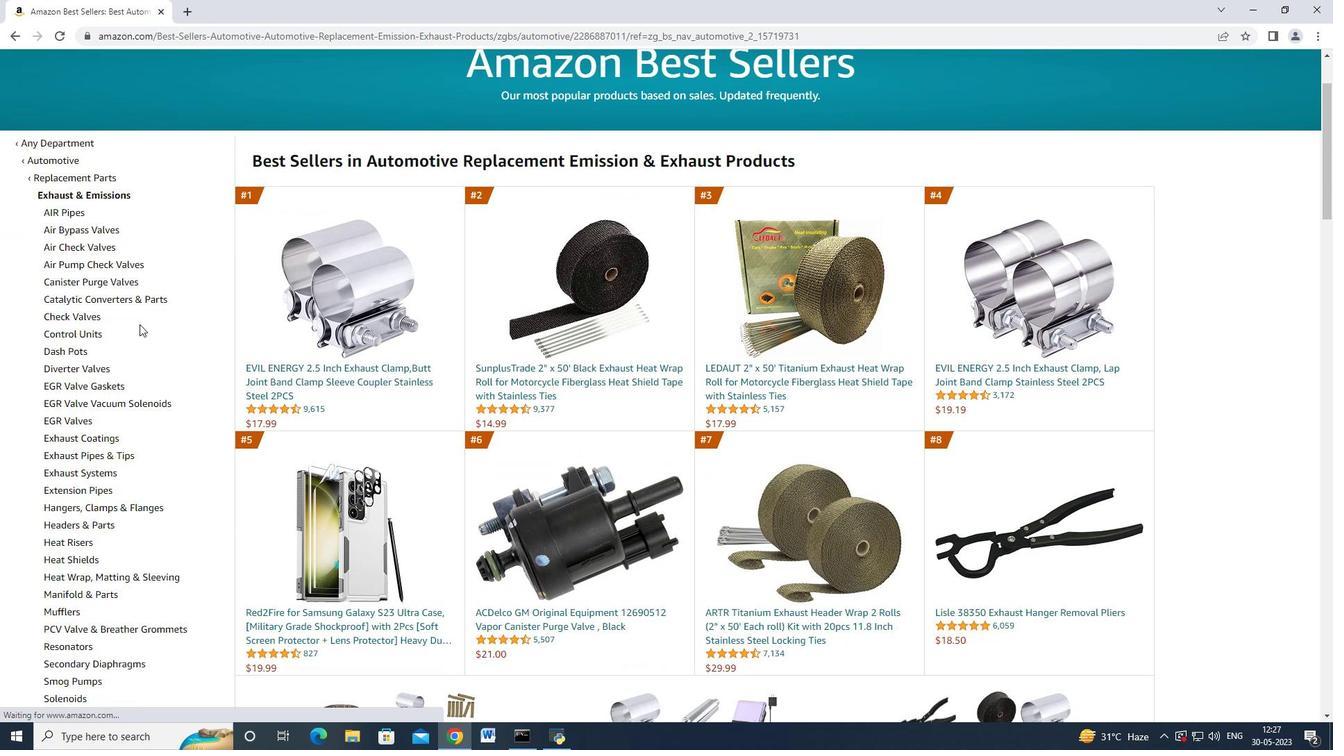 
Action: Mouse scrolled (138, 327) with delta (0, 0)
Screenshot: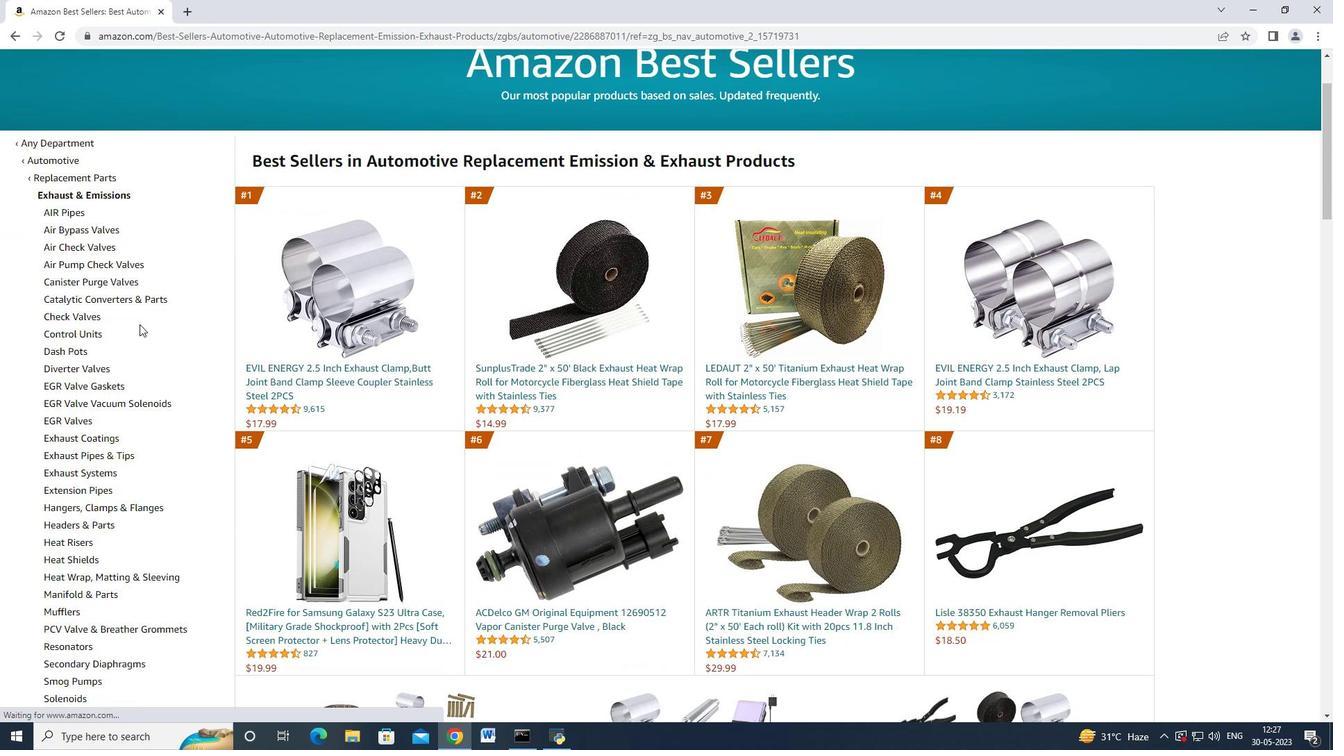 
Action: Mouse moved to (136, 330)
Screenshot: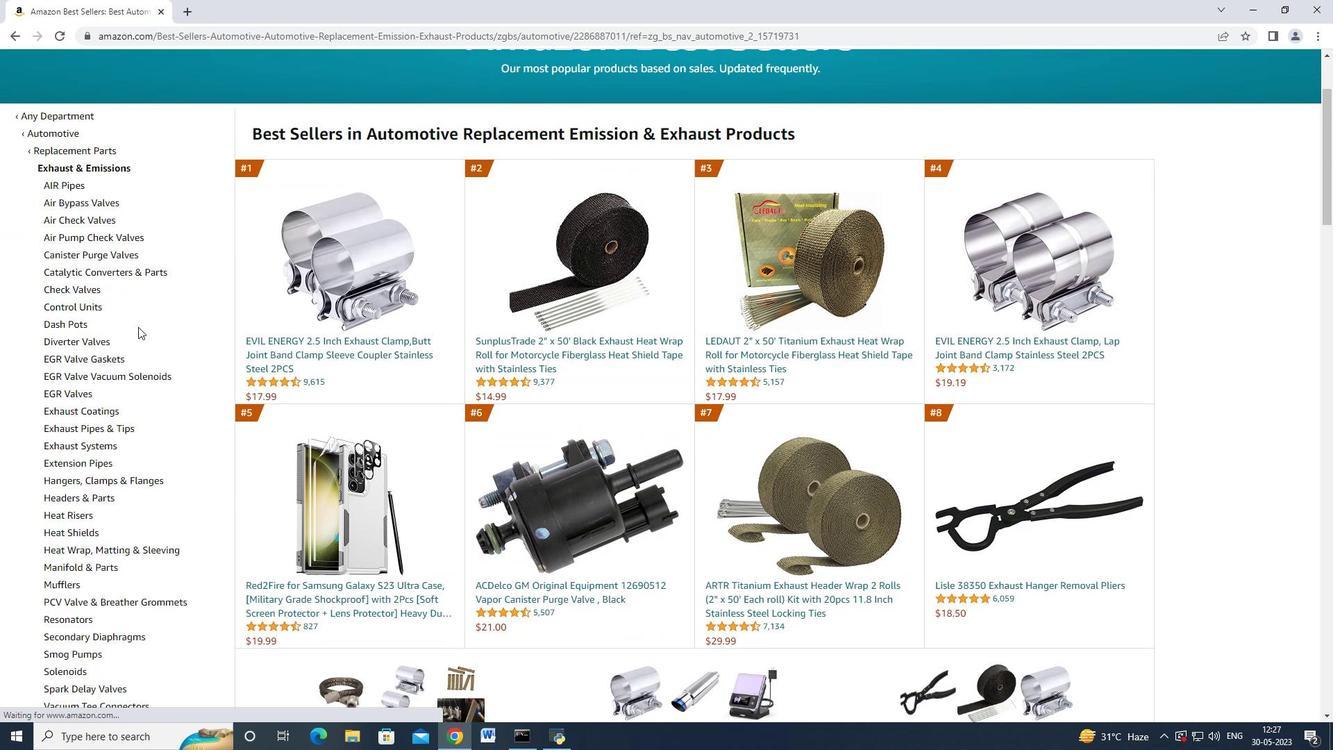 
Action: Mouse scrolled (136, 329) with delta (0, 0)
Screenshot: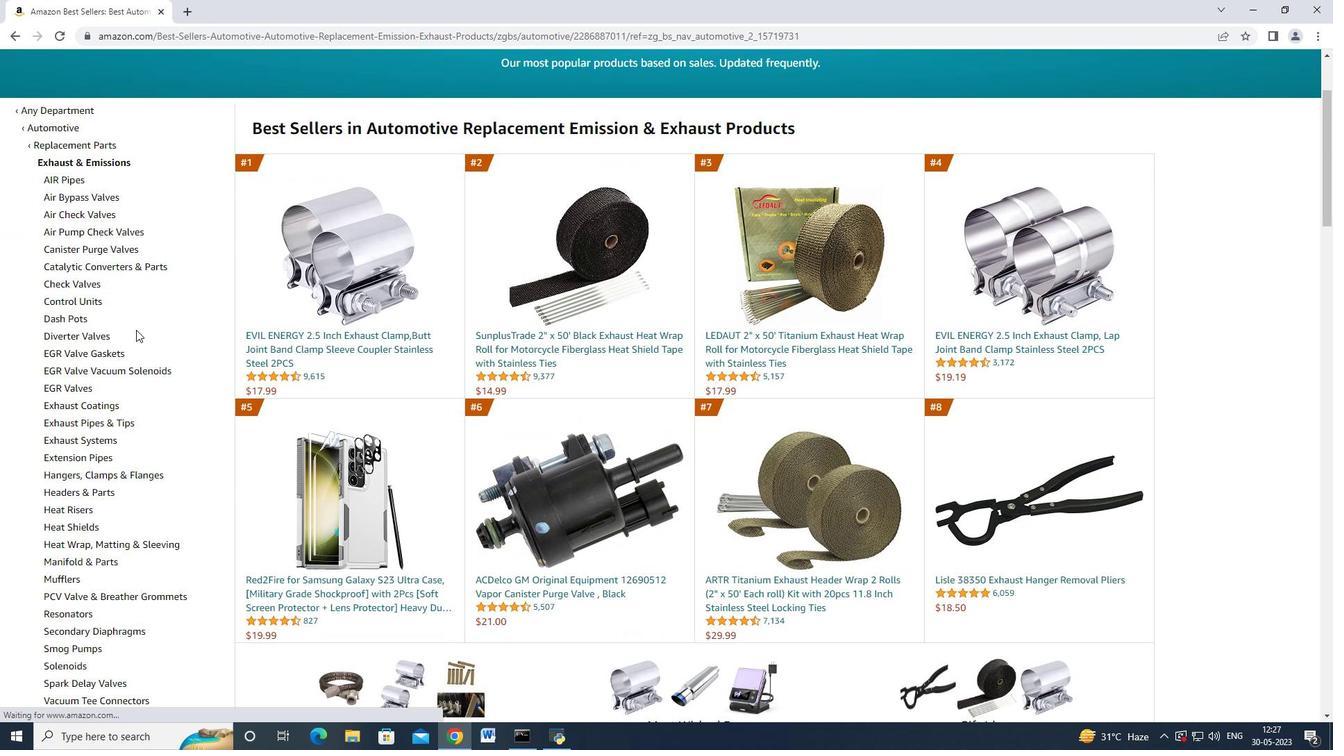 
Action: Mouse moved to (86, 511)
Screenshot: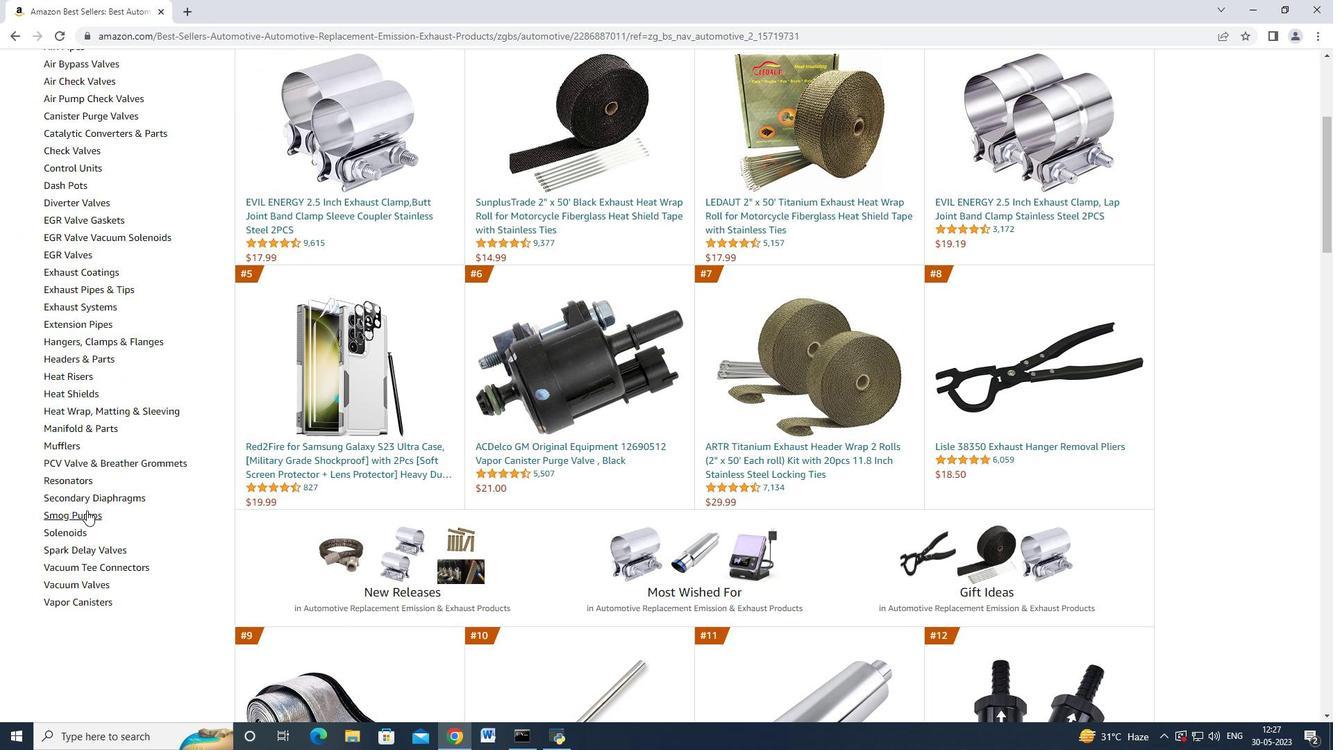 
Action: Mouse pressed left at (86, 511)
Screenshot: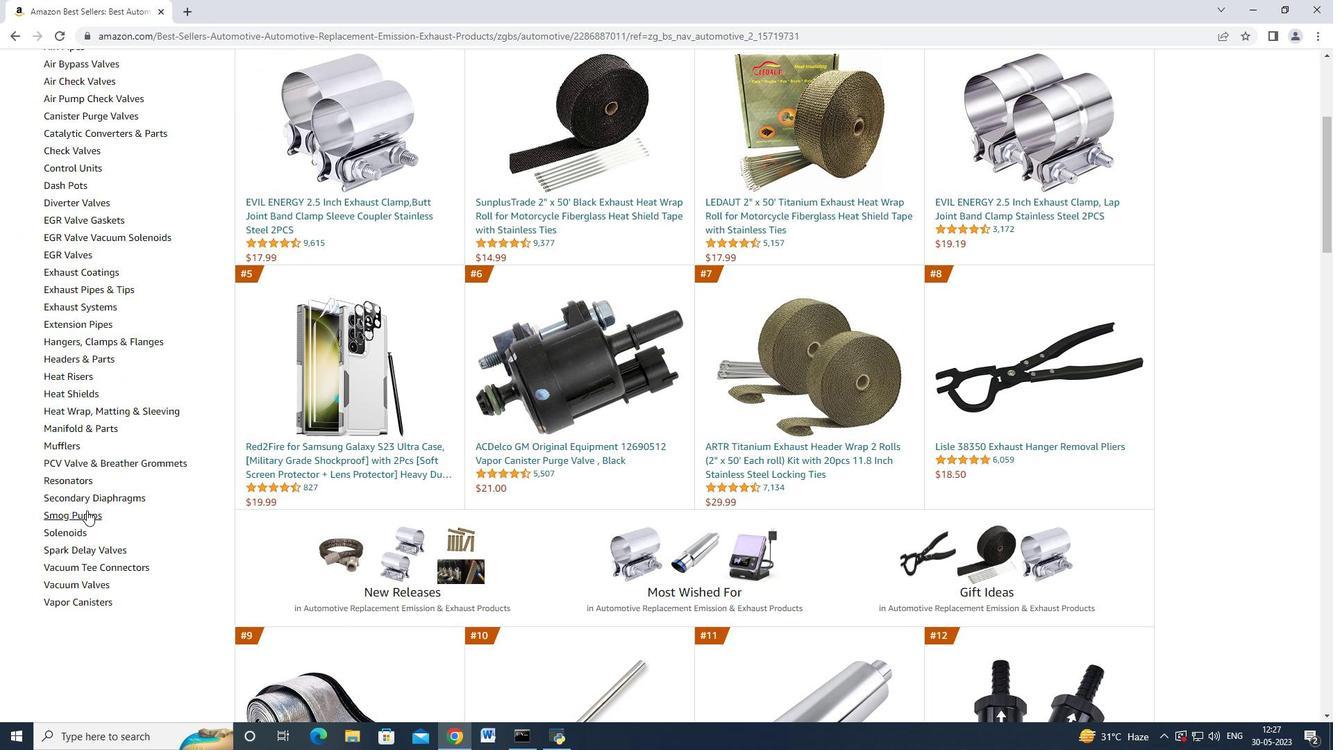 
Action: Mouse moved to (167, 442)
Screenshot: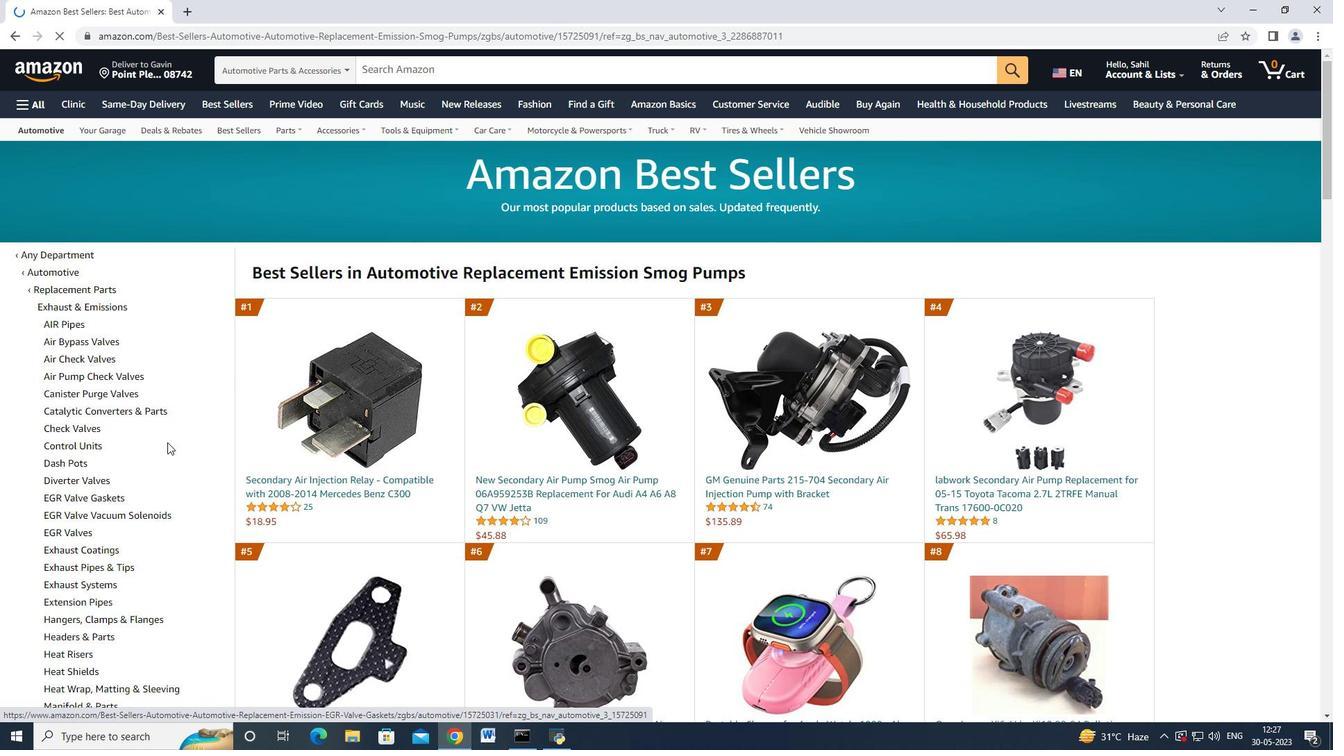 
Action: Mouse scrolled (167, 441) with delta (0, 0)
Screenshot: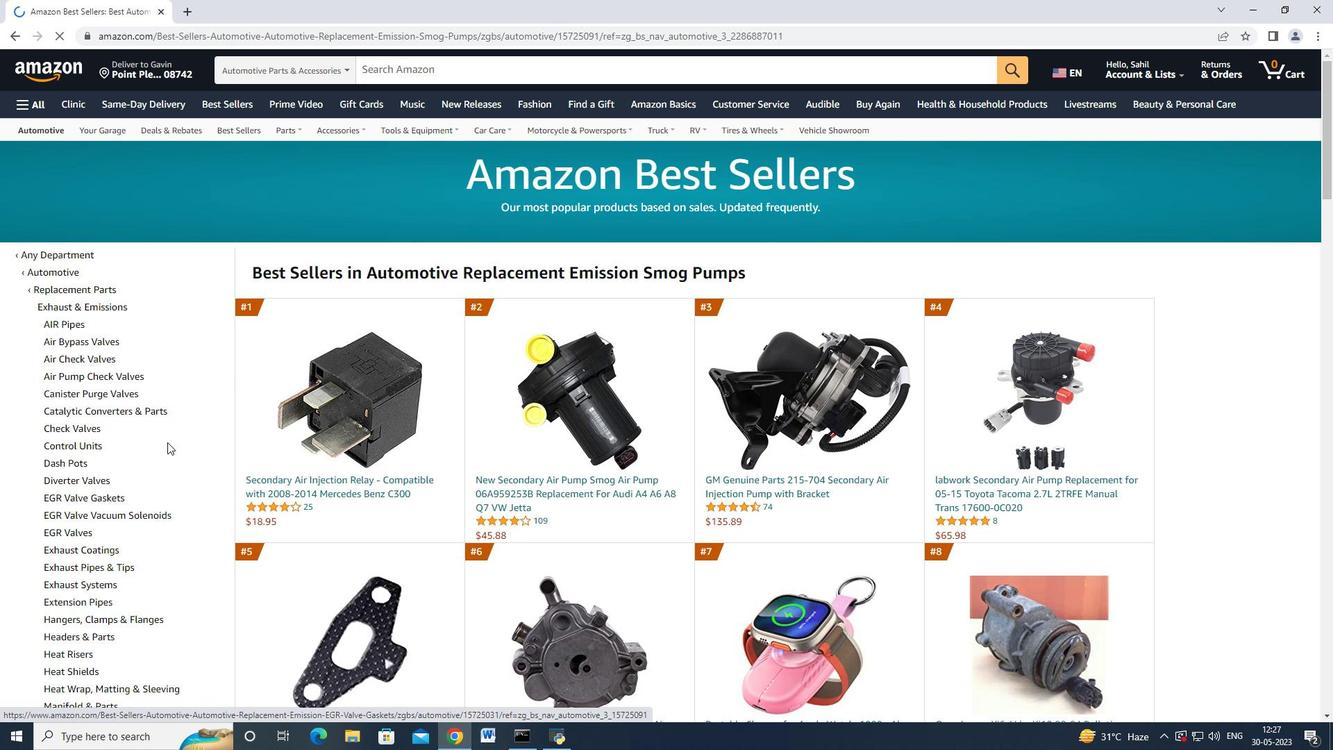 
Action: Mouse moved to (167, 443)
Screenshot: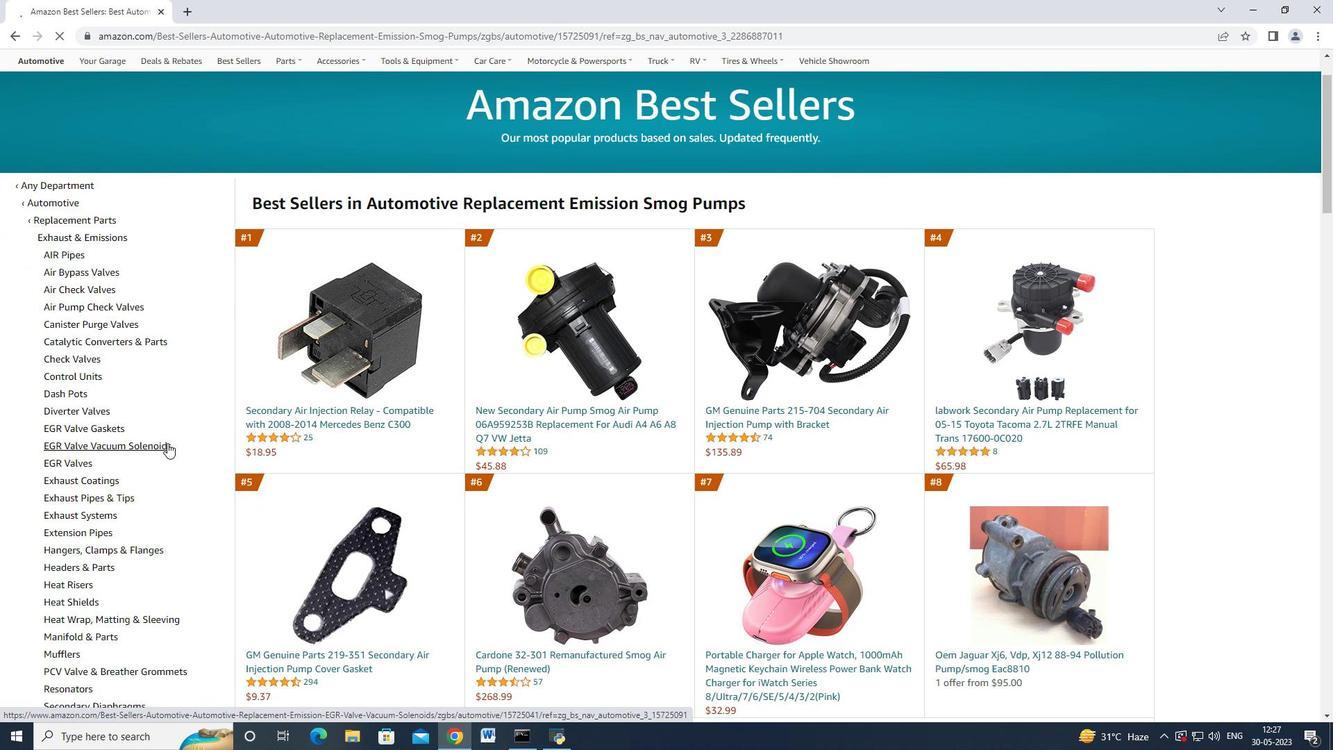 
Action: Mouse scrolled (167, 442) with delta (0, 0)
Screenshot: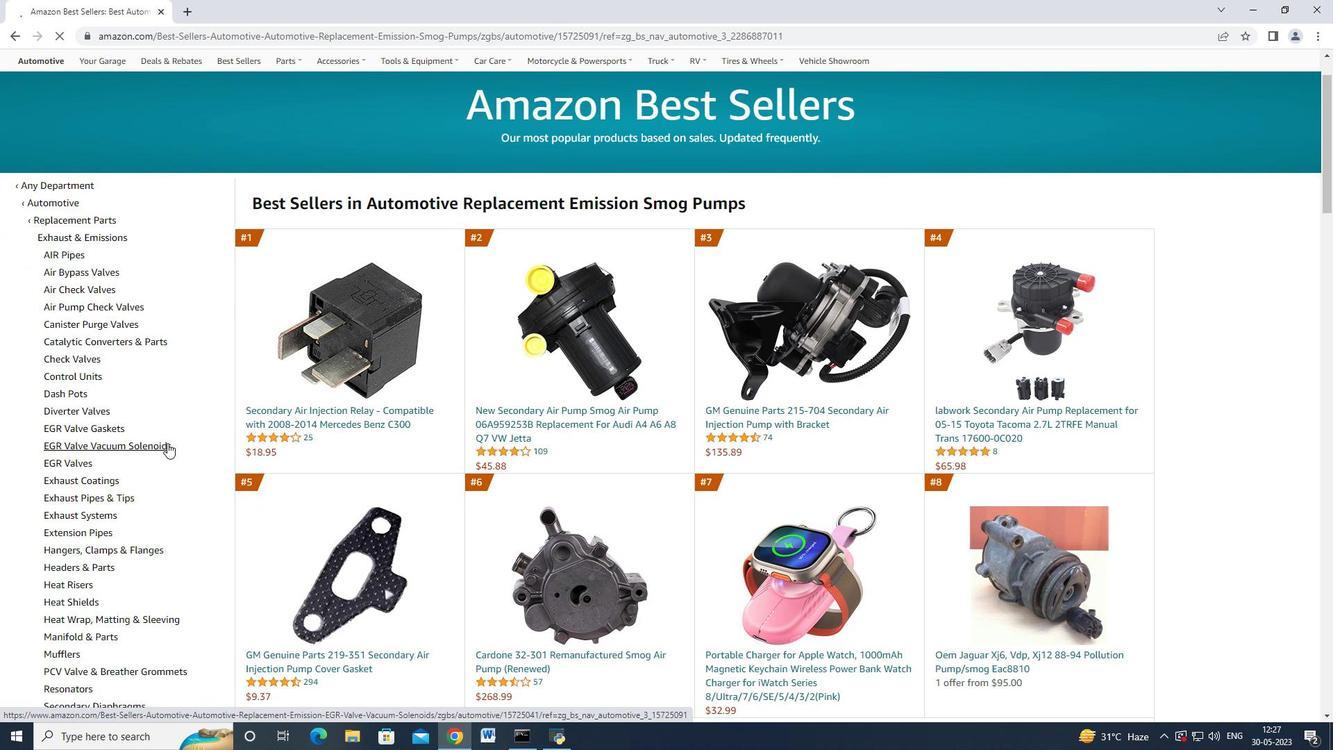 
Action: Mouse moved to (166, 445)
Screenshot: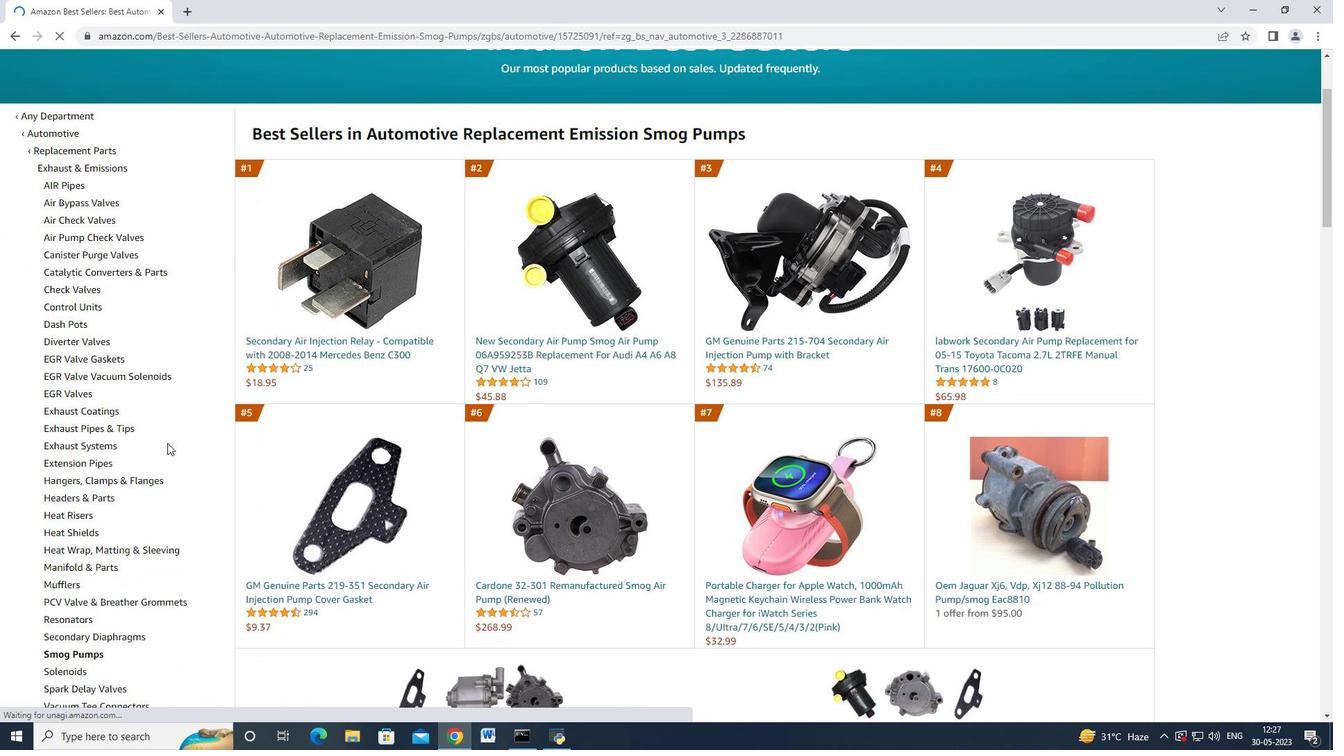 
Action: Mouse scrolled (166, 444) with delta (0, 0)
Screenshot: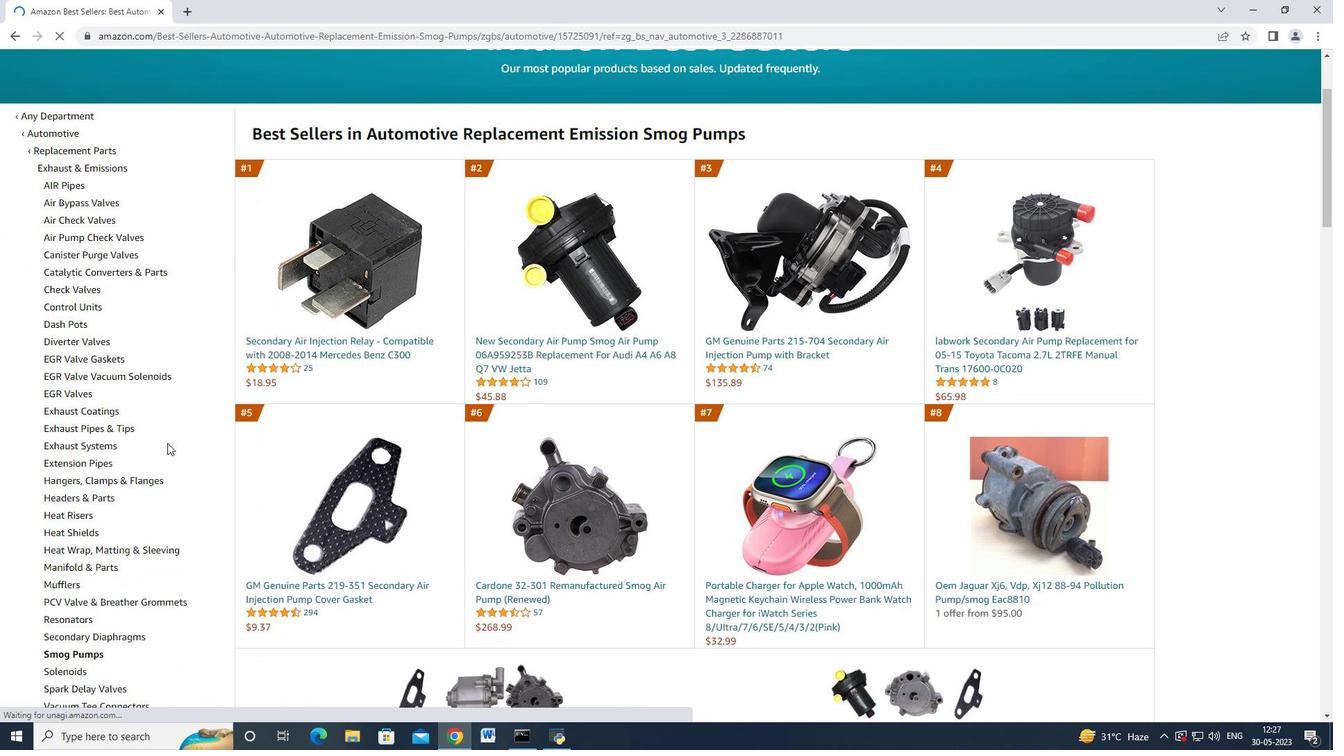 
Action: Mouse moved to (339, 288)
Screenshot: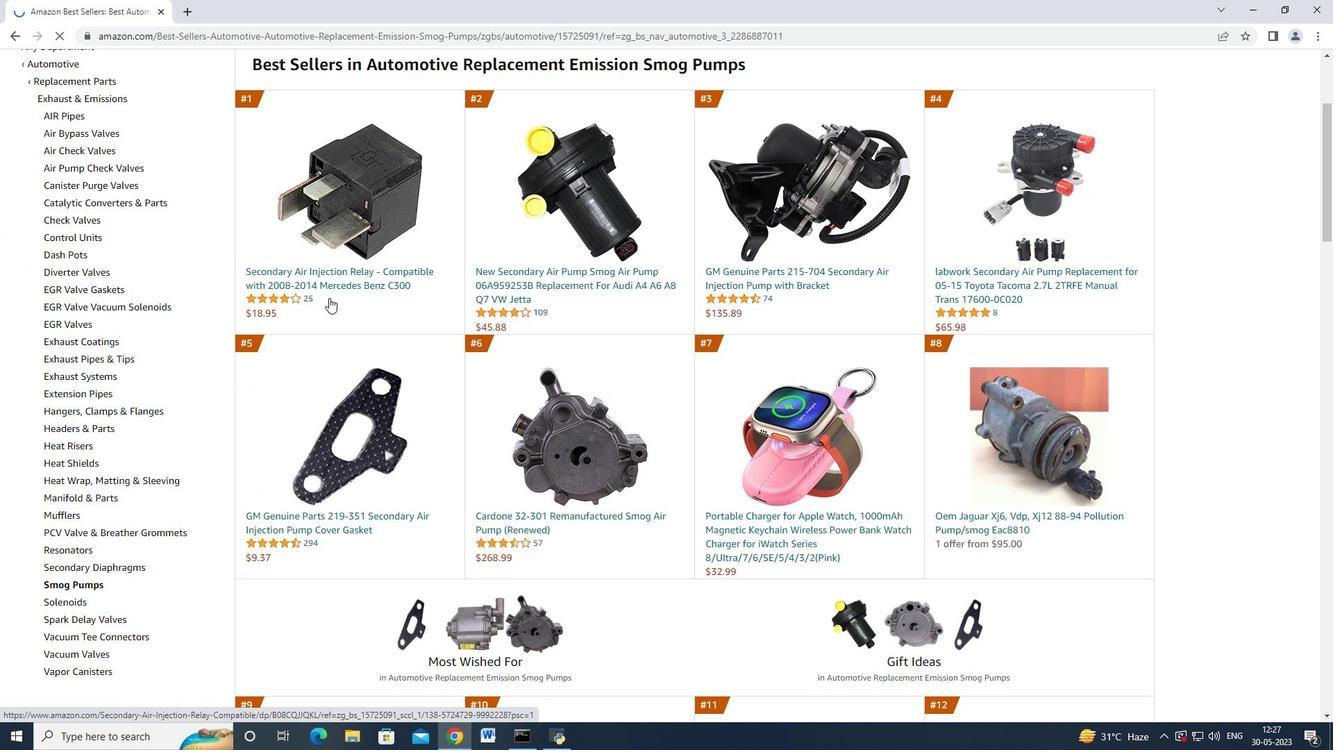 
Action: Mouse pressed left at (339, 288)
Screenshot: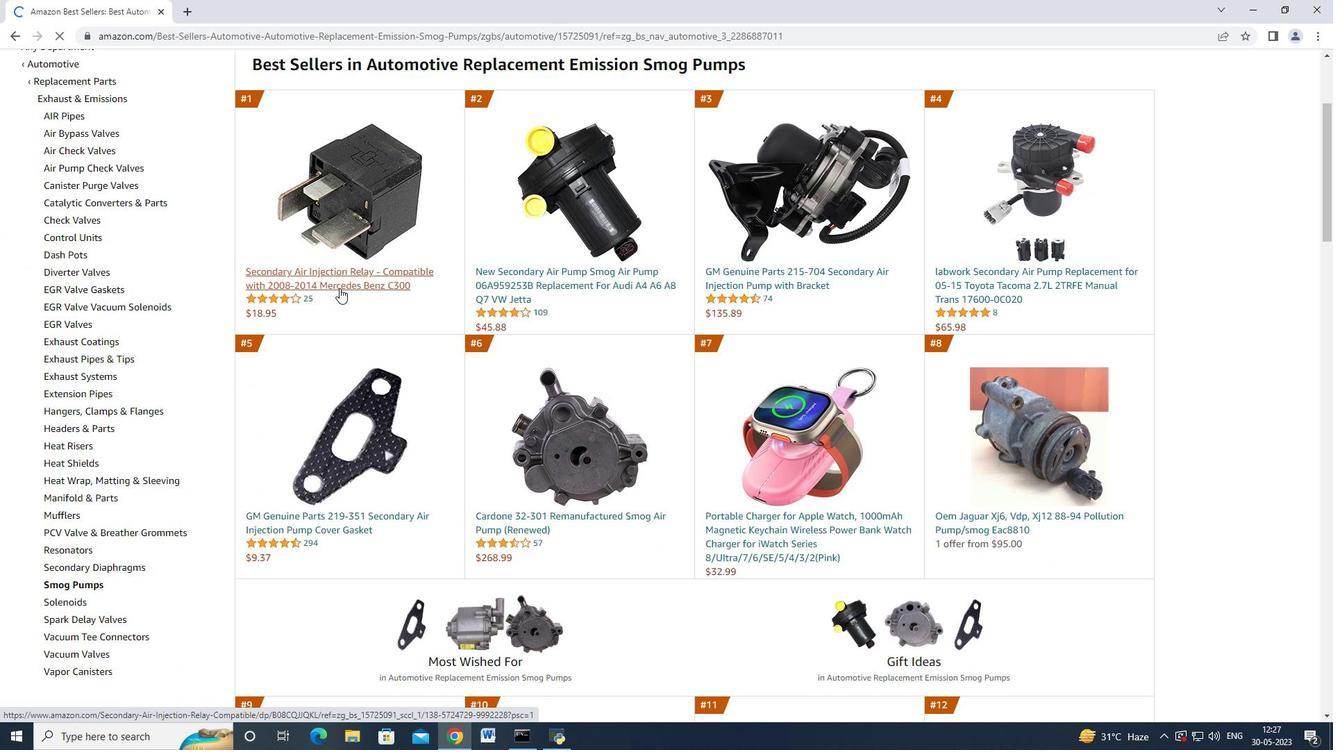 
Action: Mouse moved to (1037, 447)
Screenshot: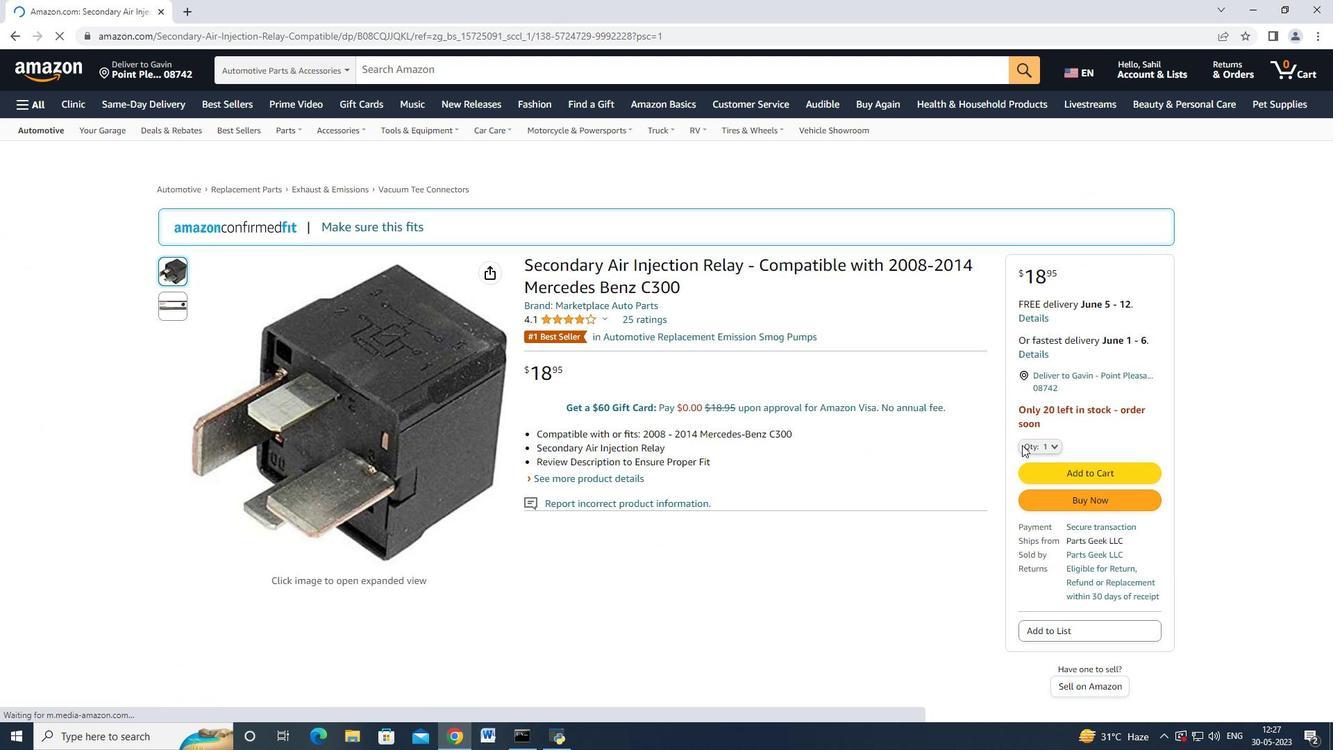
Action: Mouse pressed left at (1037, 447)
Screenshot: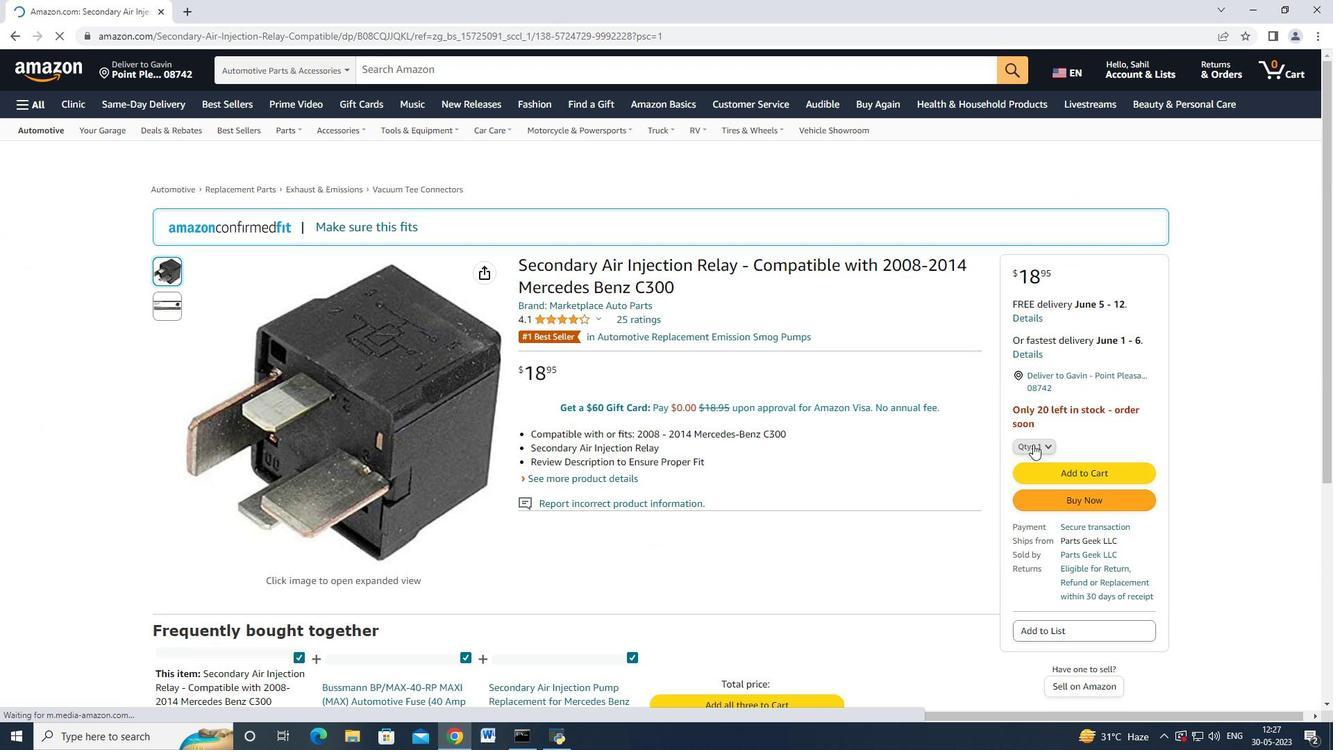 
Action: Mouse moved to (1034, 179)
Screenshot: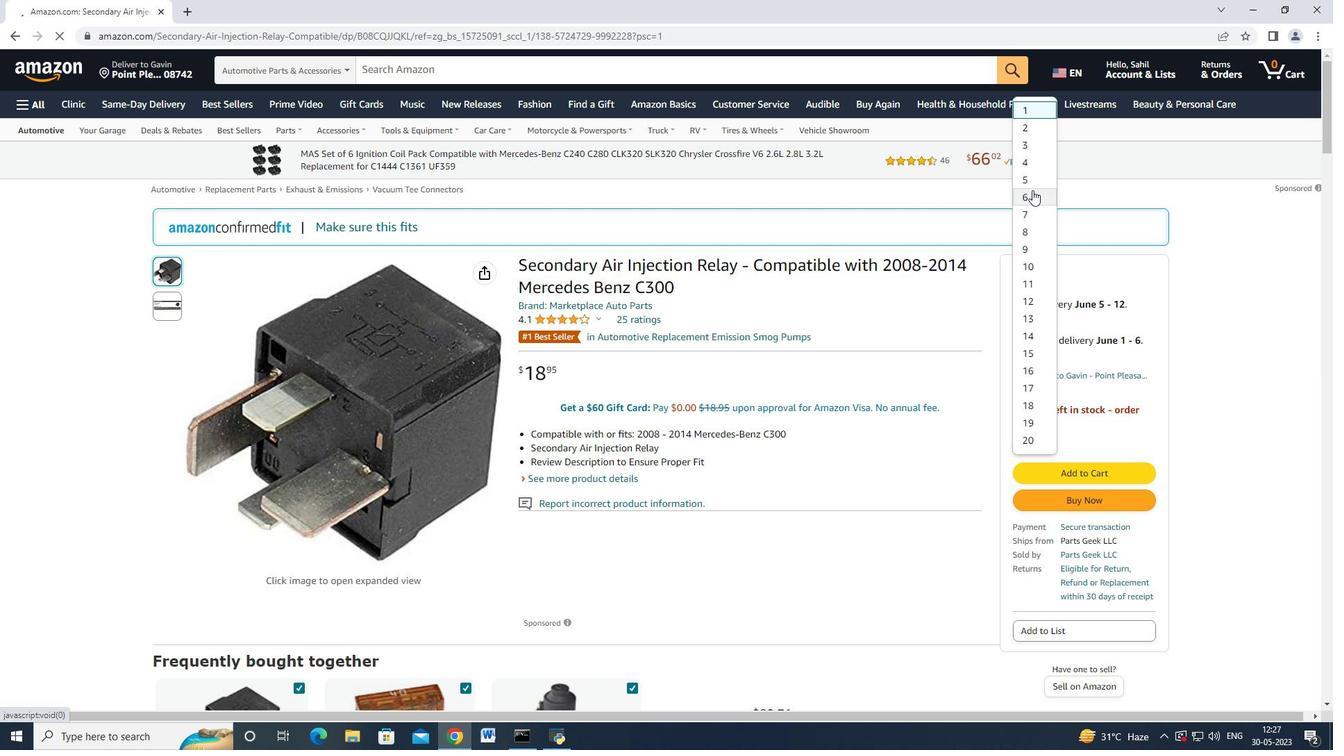 
Action: Mouse pressed left at (1034, 179)
Screenshot: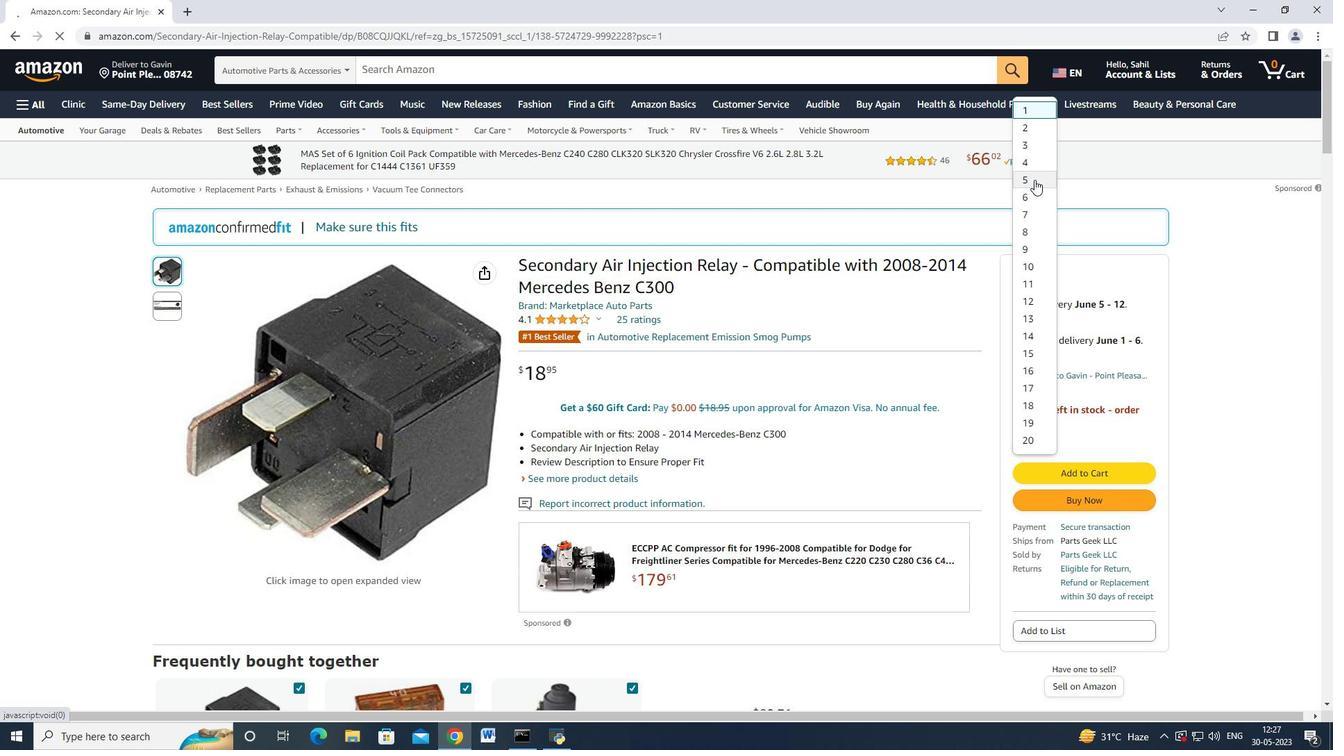 
Action: Mouse moved to (1084, 502)
Screenshot: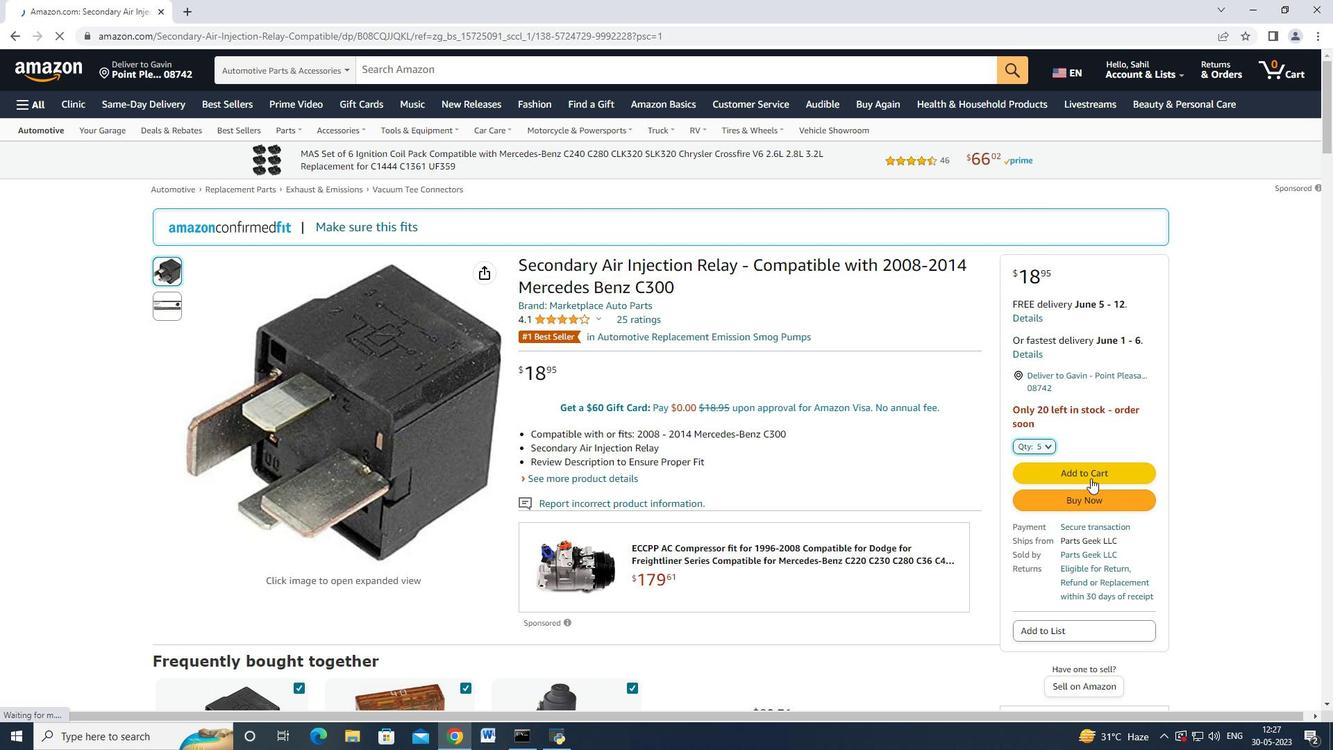 
Action: Mouse pressed left at (1084, 502)
Screenshot: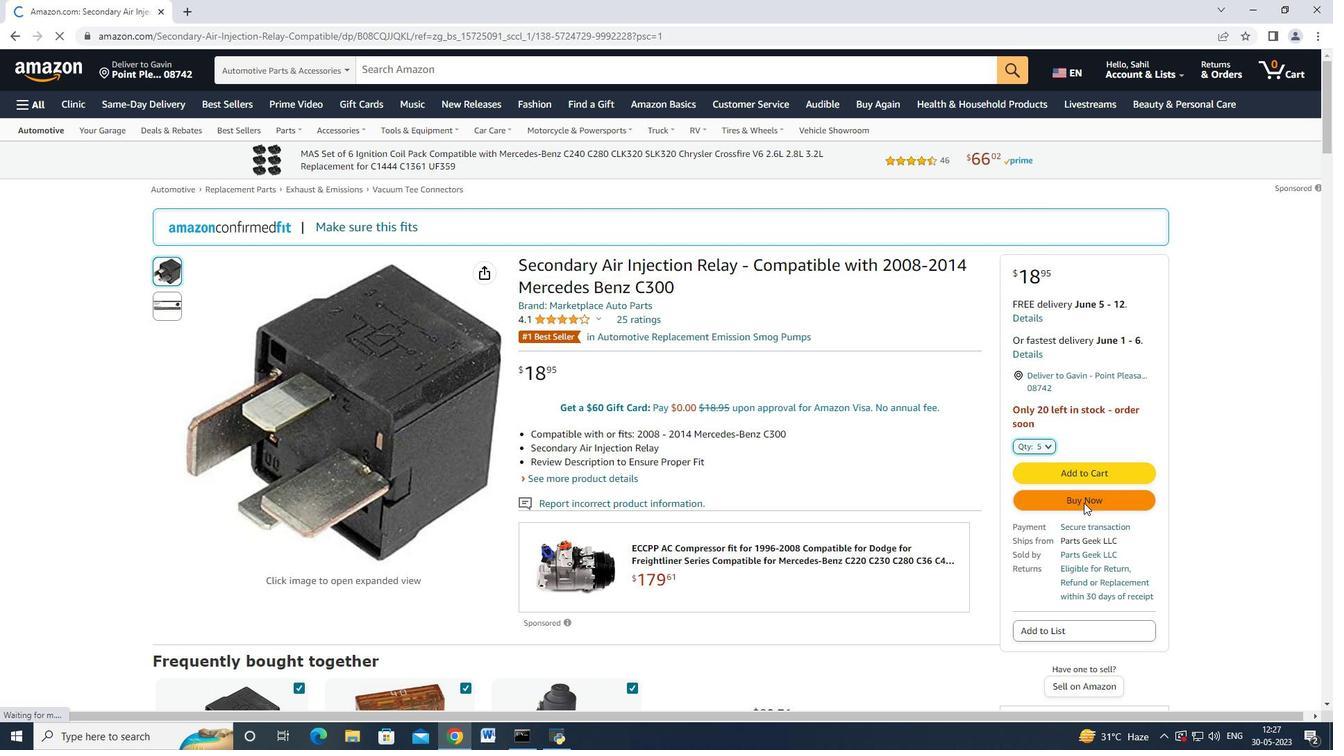
Action: Mouse moved to (1084, 500)
Screenshot: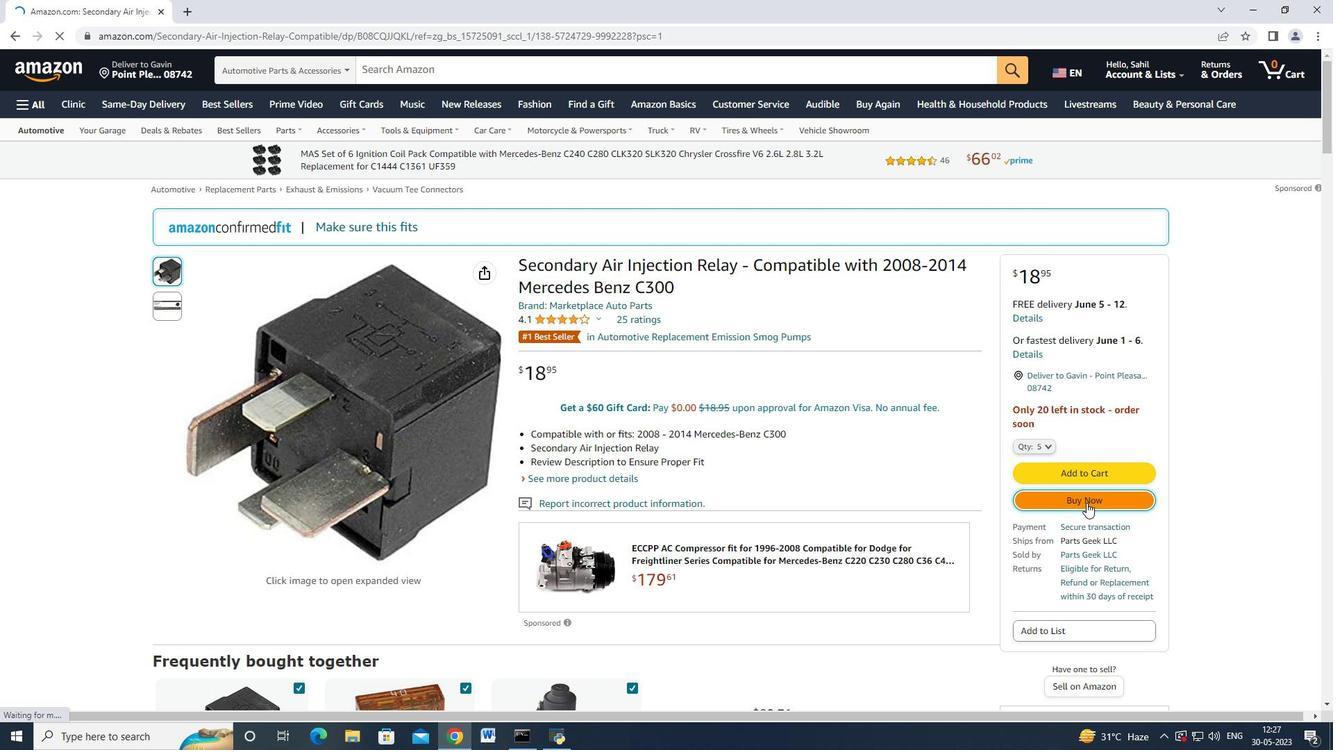 
Action: Mouse pressed left at (1084, 500)
Screenshot: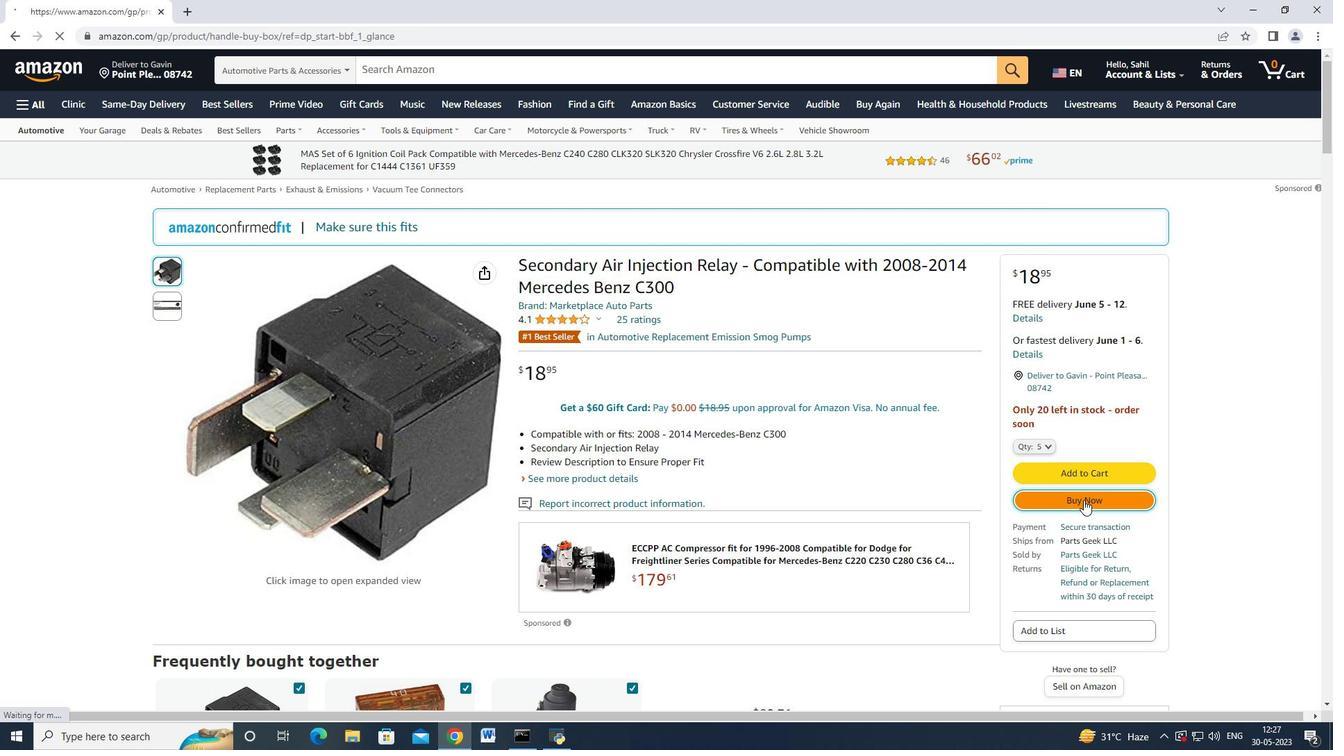 
Action: Mouse moved to (467, 325)
Screenshot: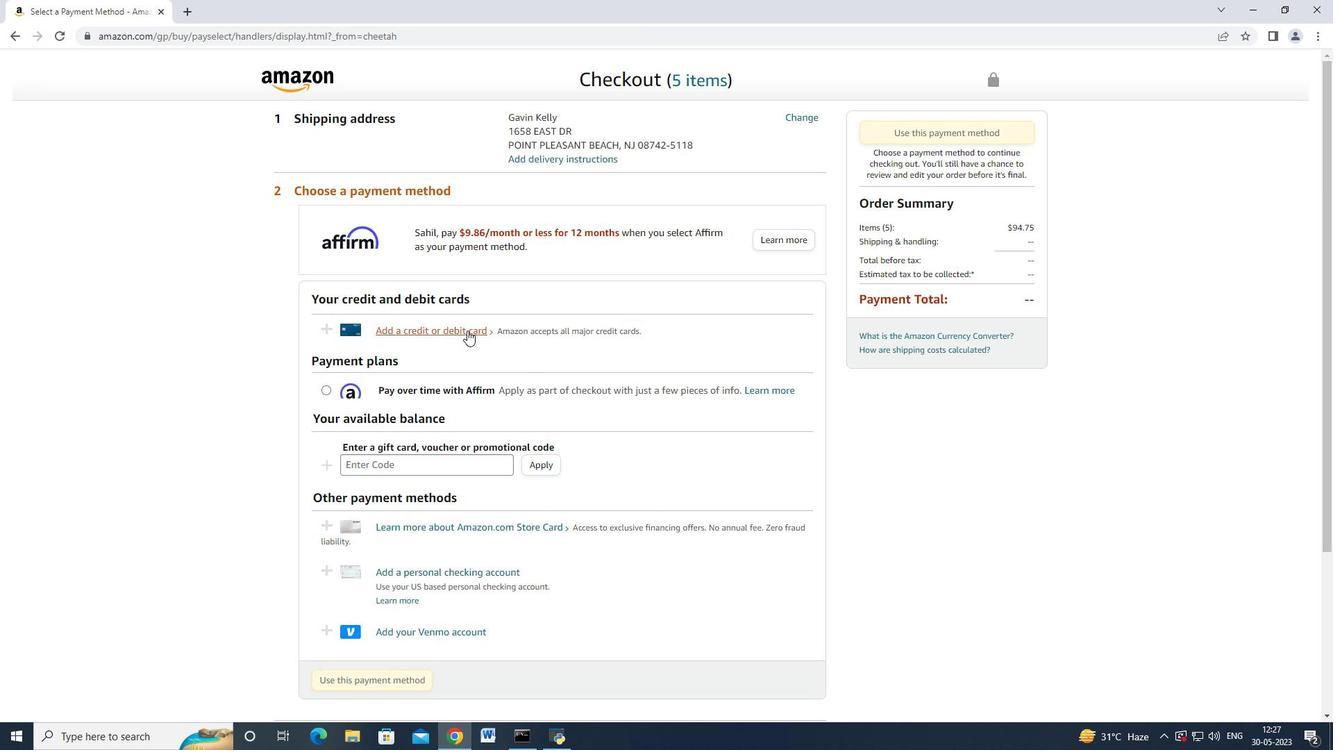 
Action: Mouse pressed left at (467, 325)
Screenshot: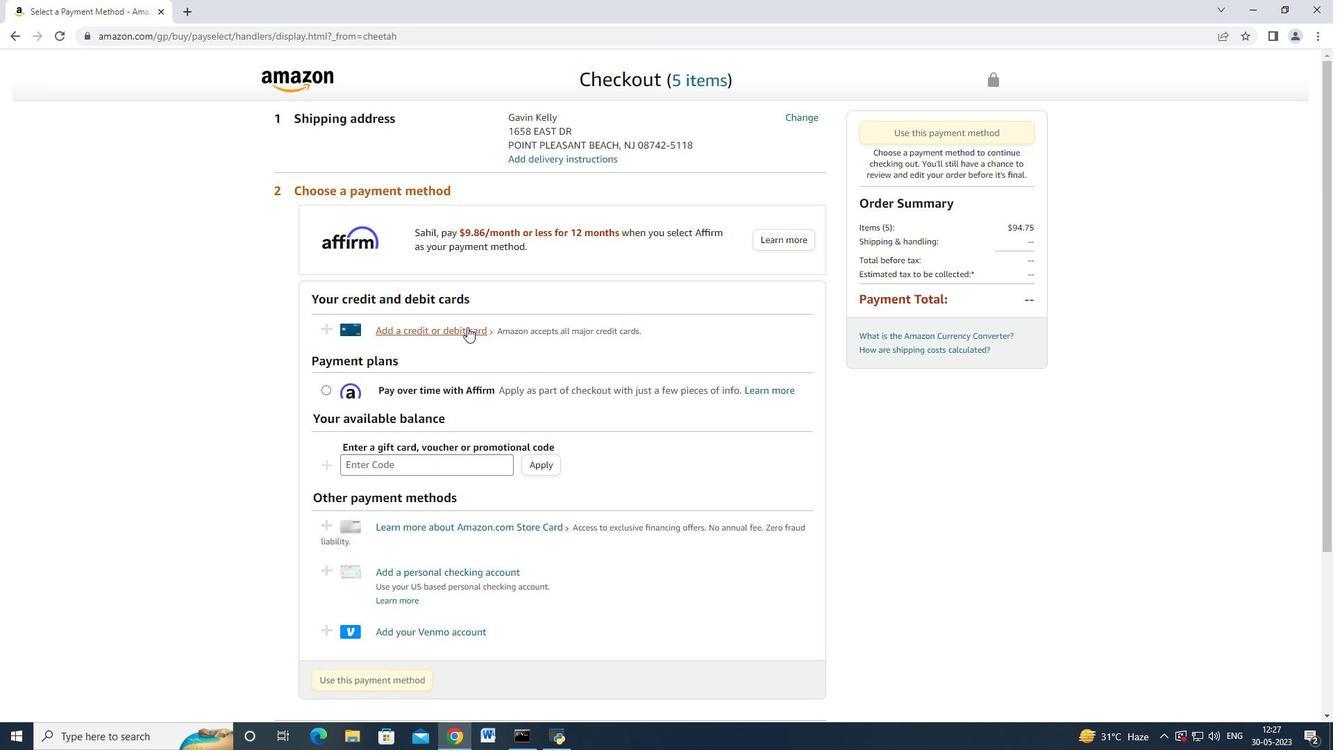 
Action: Mouse moved to (557, 329)
Screenshot: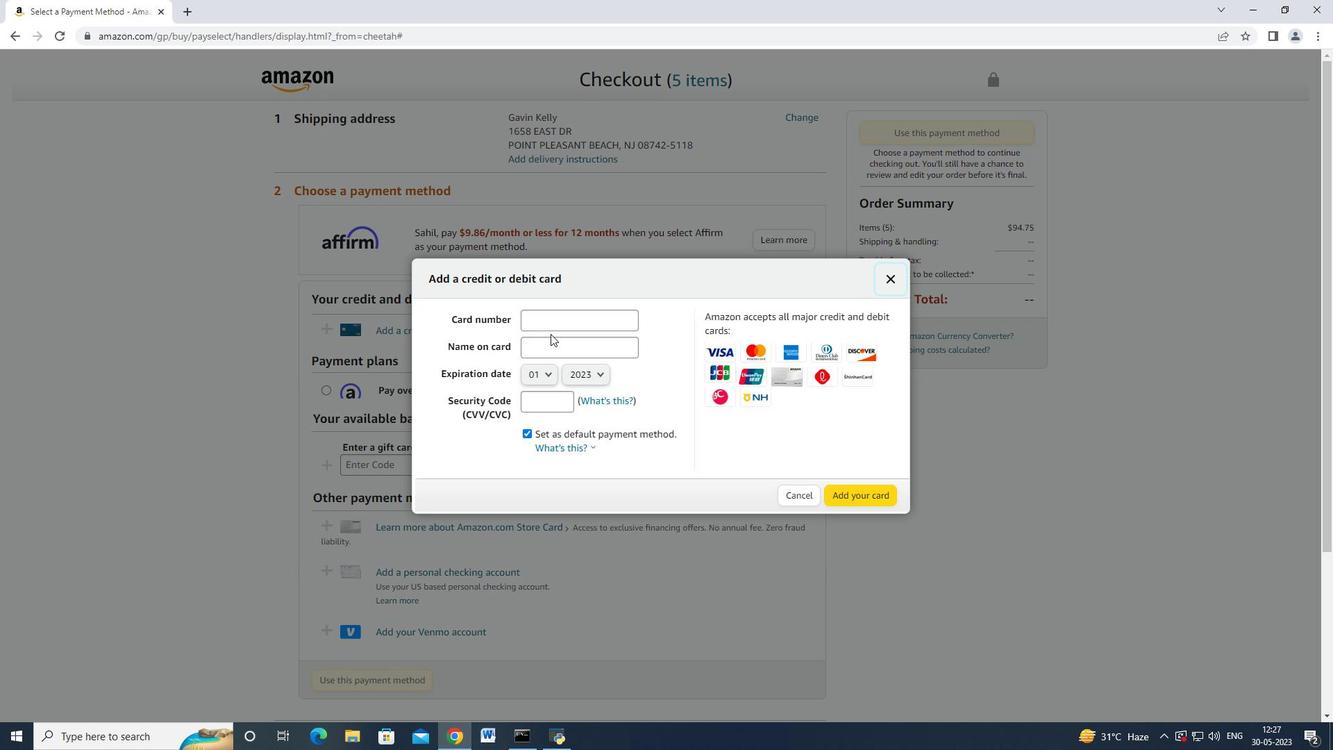 
Action: Mouse pressed left at (557, 329)
Screenshot: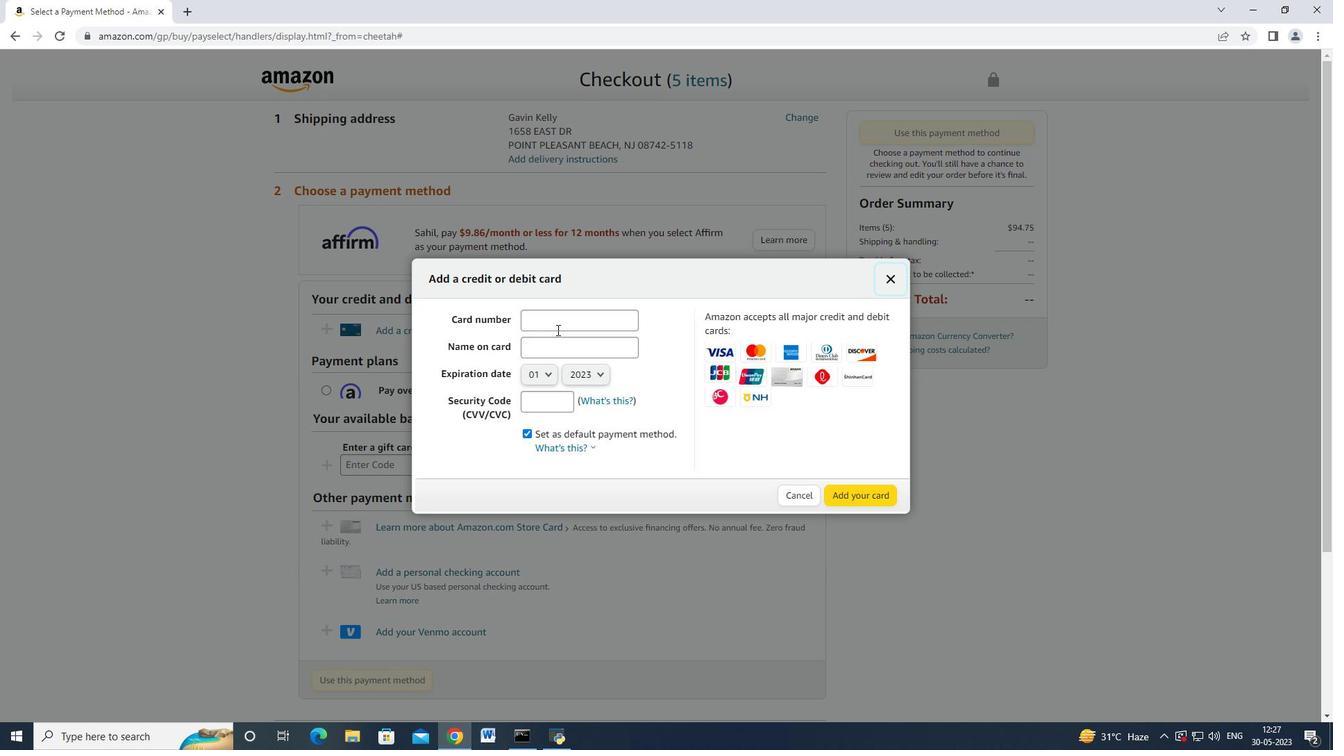 
Action: Mouse moved to (555, 332)
Screenshot: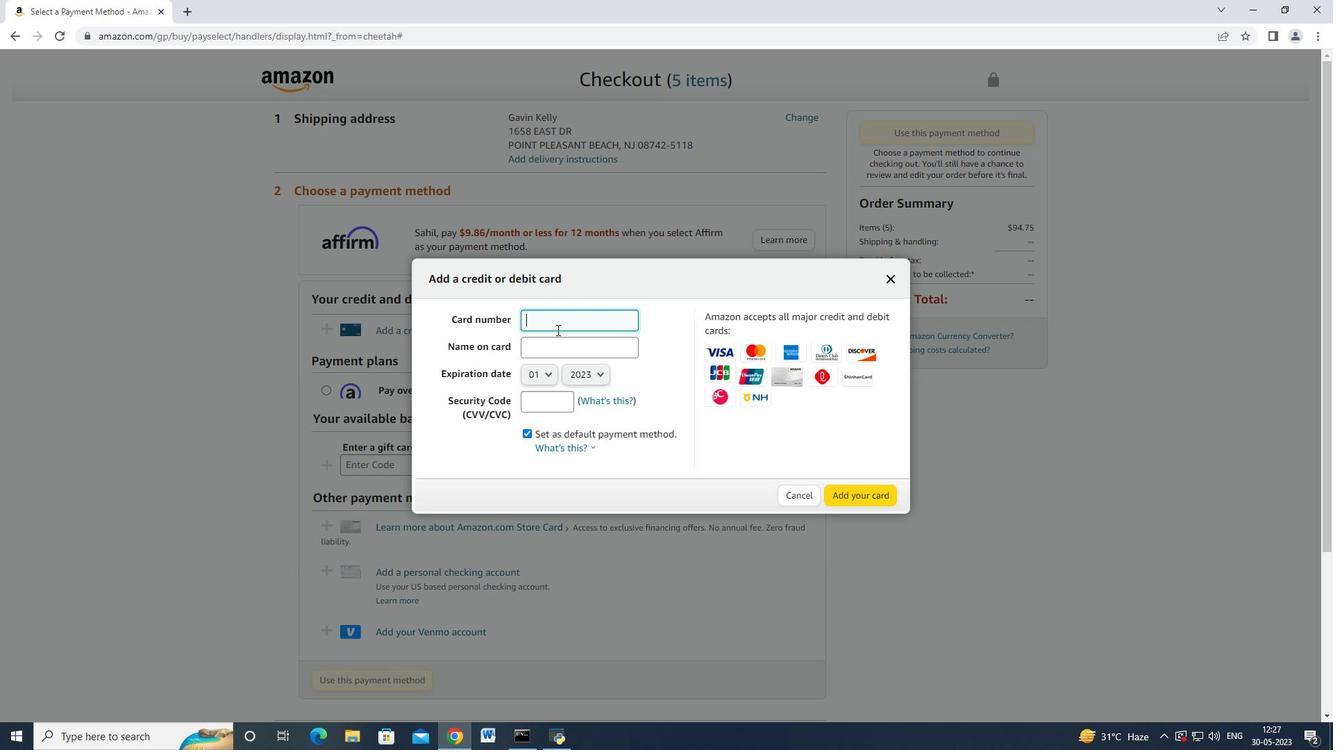 
Action: Key pressed 13<Key.backspace><Key.backspace>
Screenshot: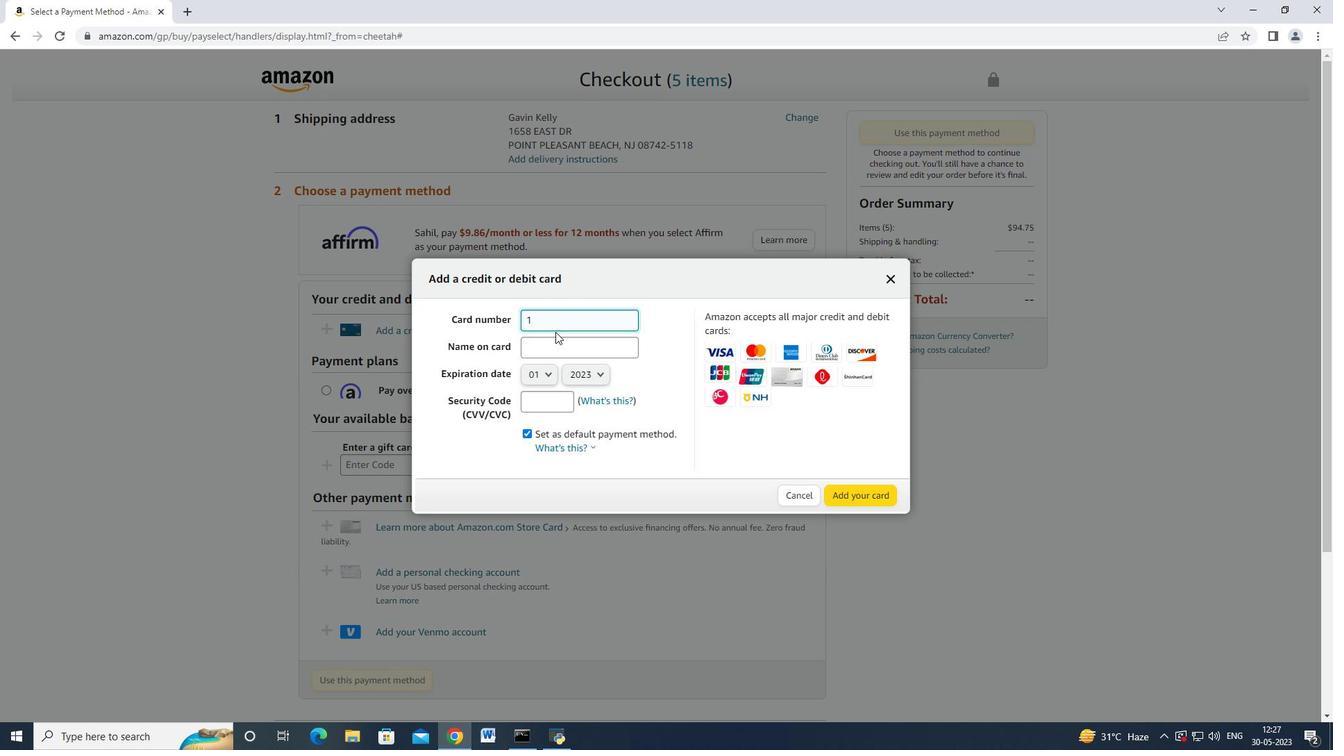 
Action: Mouse moved to (896, 275)
Screenshot: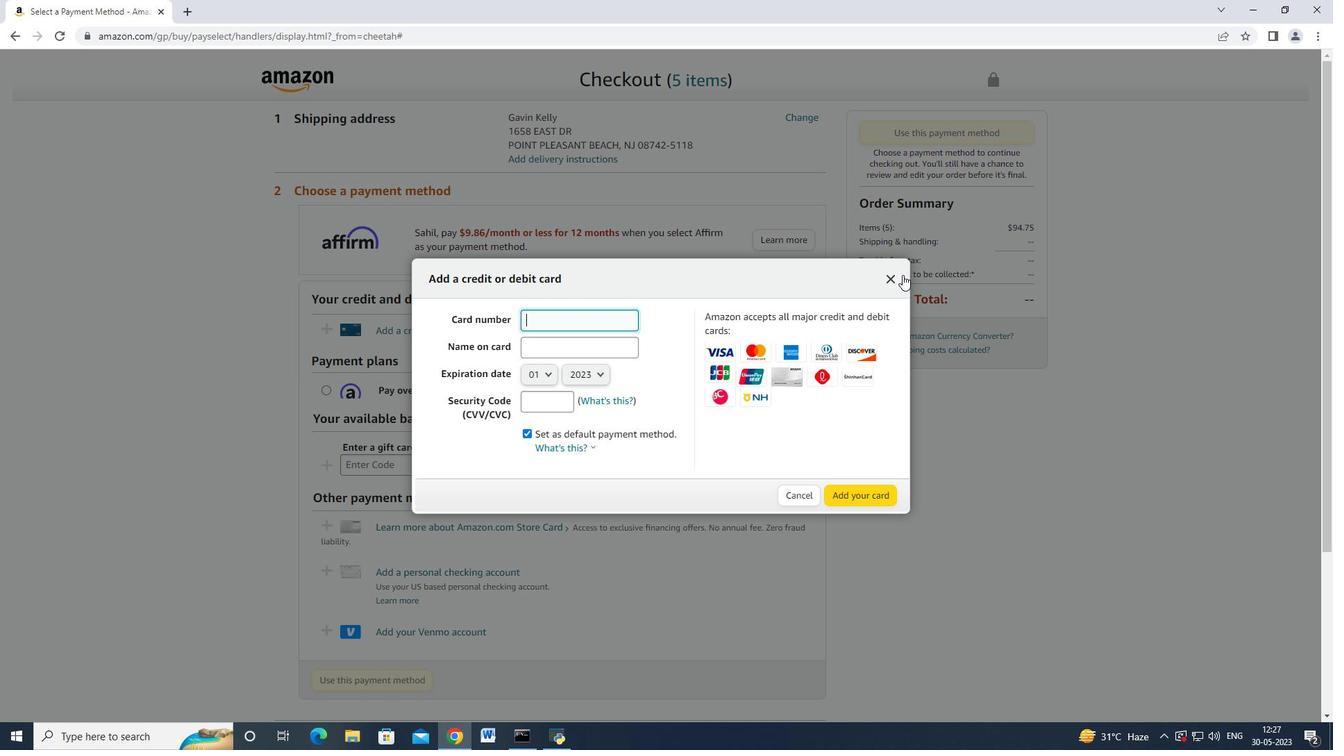 
Action: Mouse pressed left at (896, 275)
Screenshot: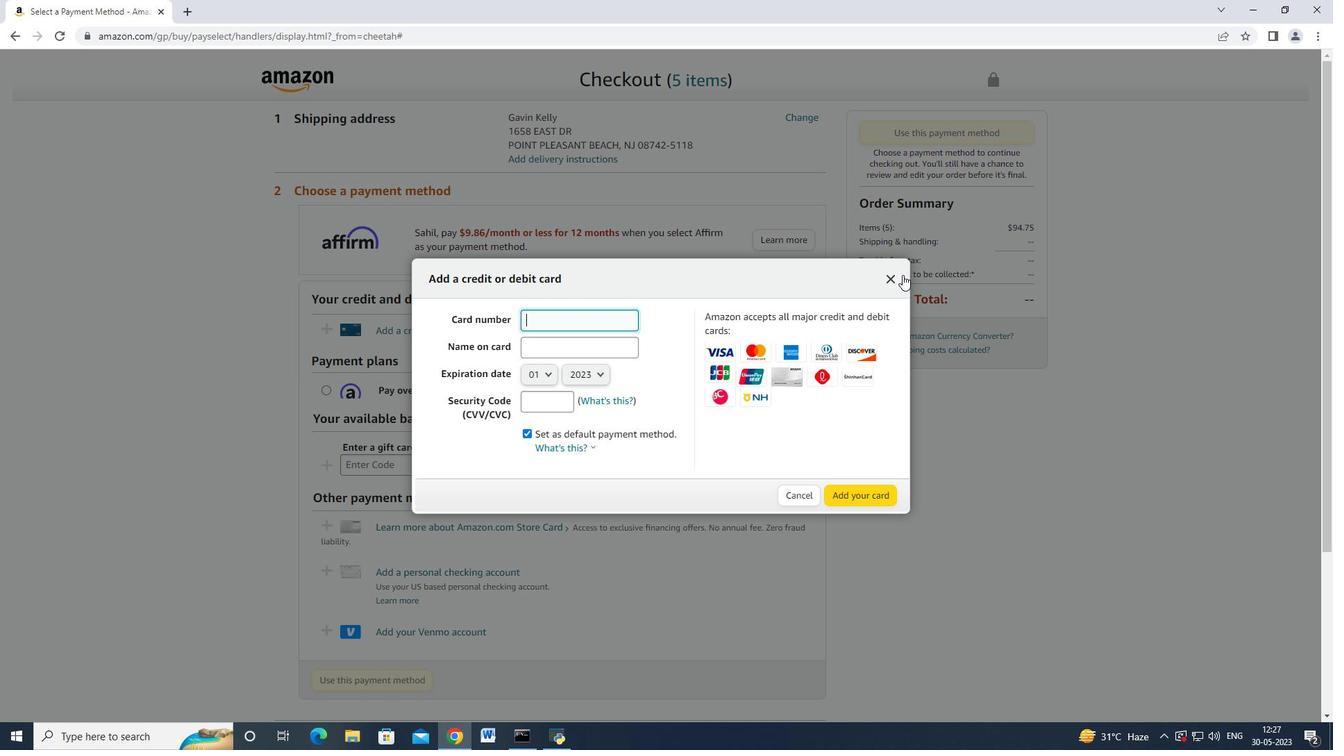 
Action: Mouse moved to (799, 121)
Screenshot: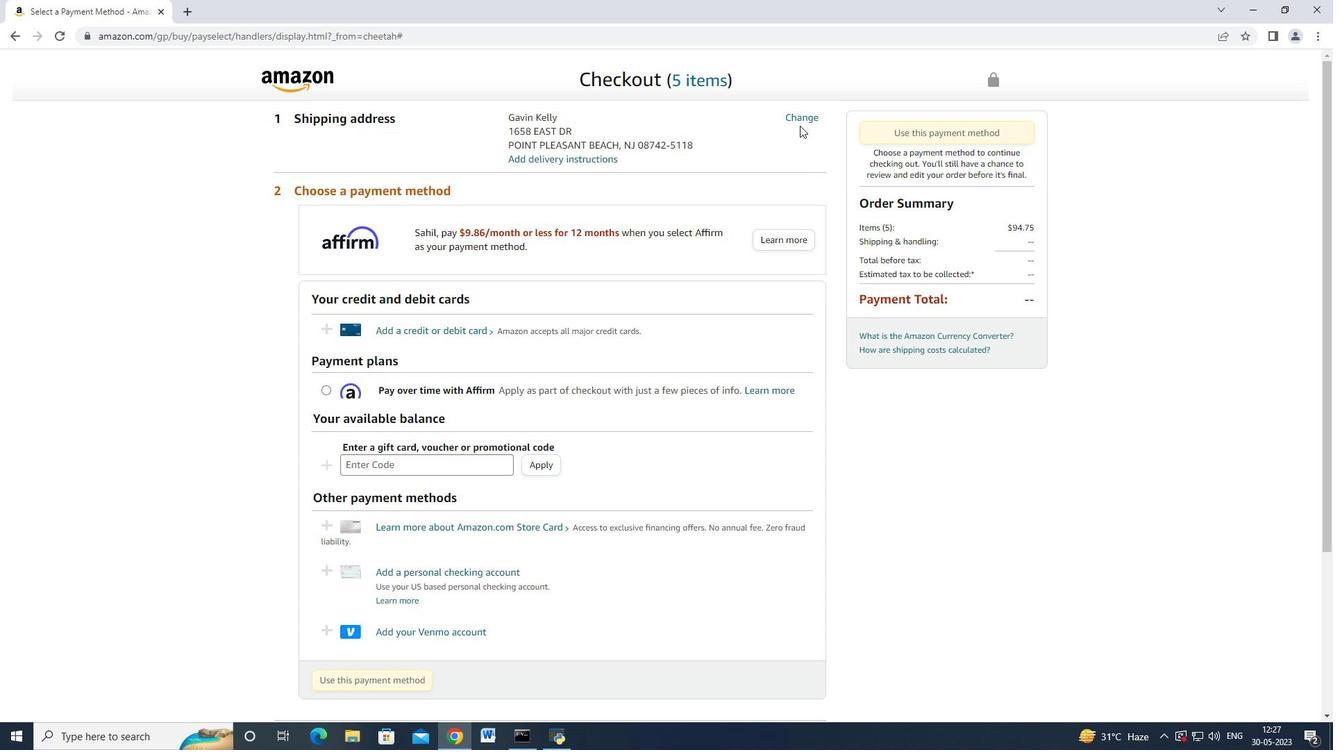 
Action: Mouse pressed left at (799, 121)
Screenshot: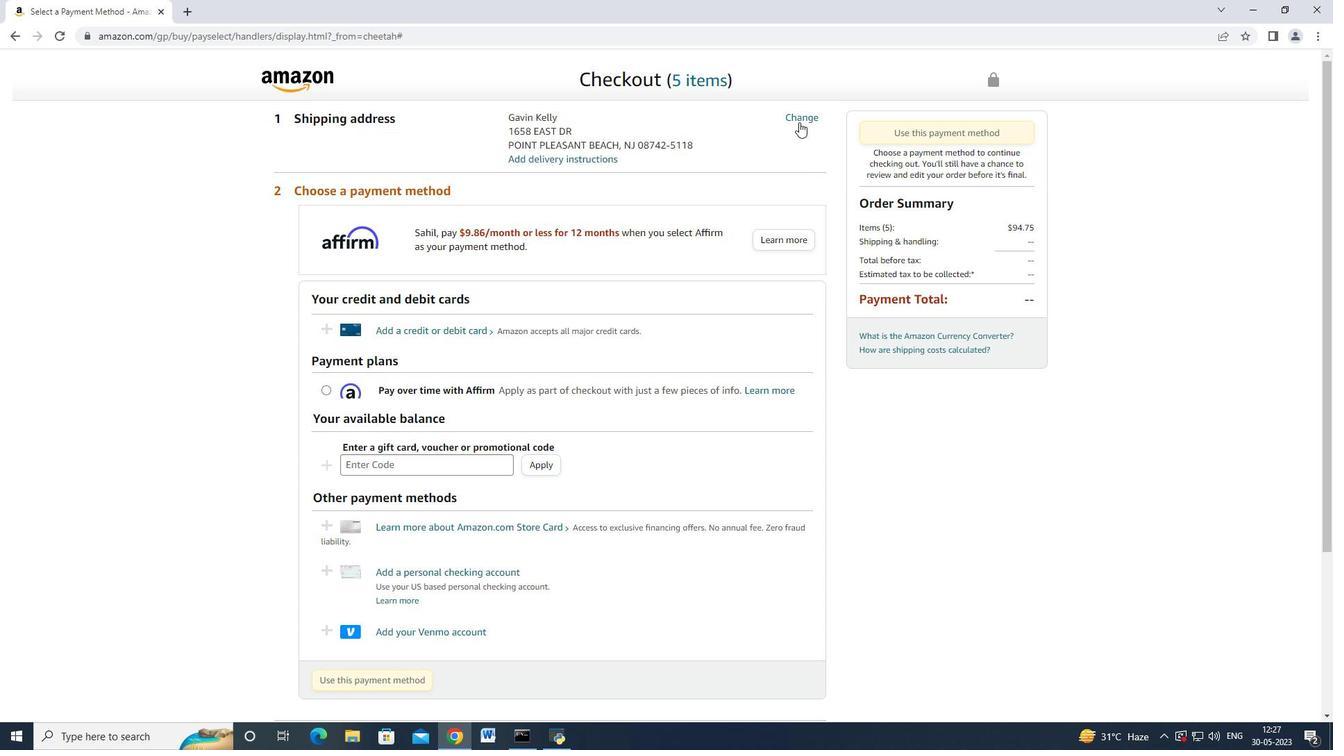 
Action: Mouse moved to (550, 282)
Screenshot: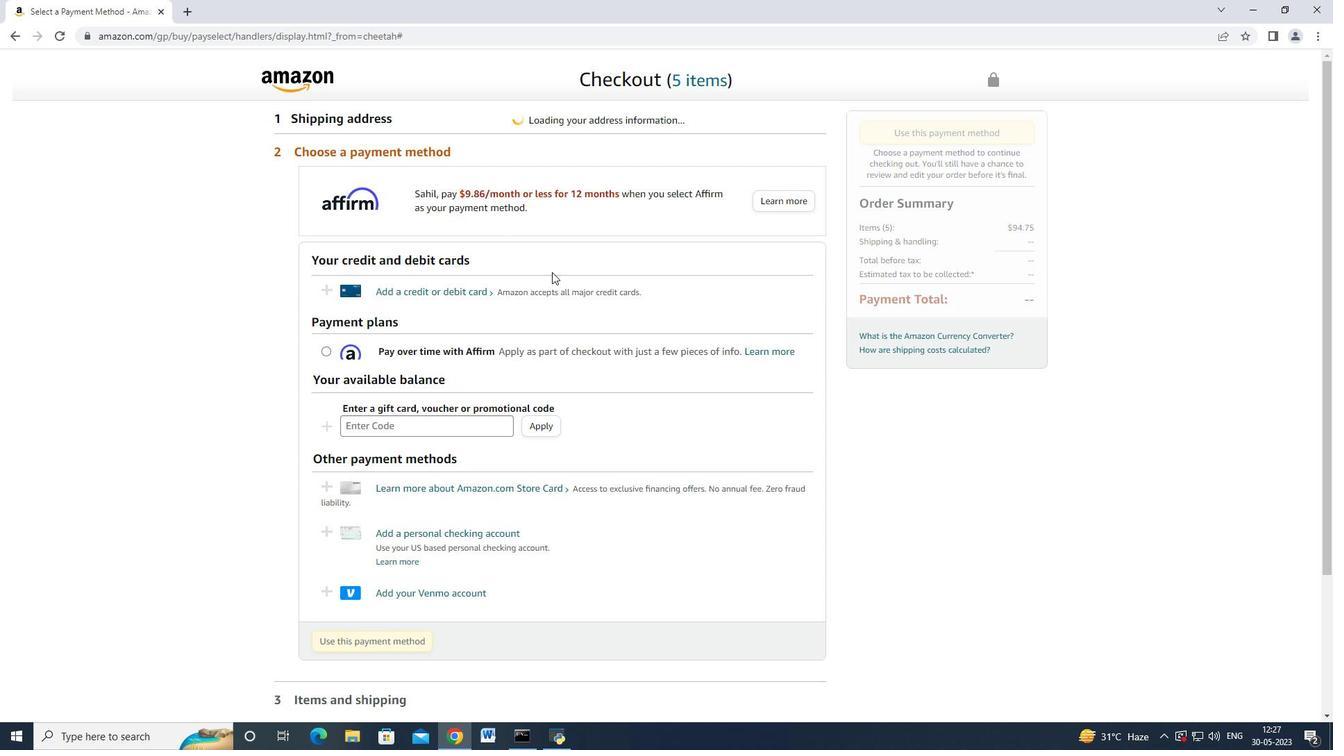 
Action: Mouse scrolled (550, 277) with delta (0, 0)
Screenshot: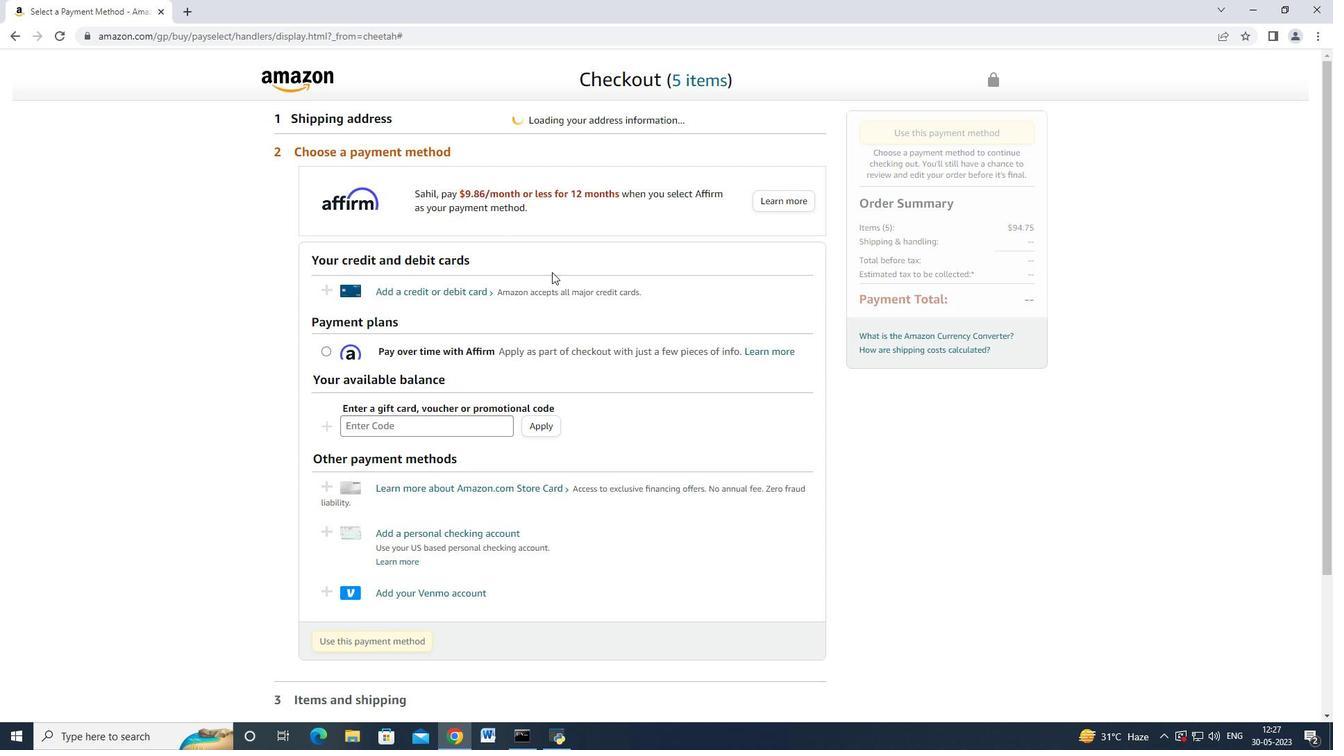 
Action: Mouse moved to (550, 283)
Screenshot: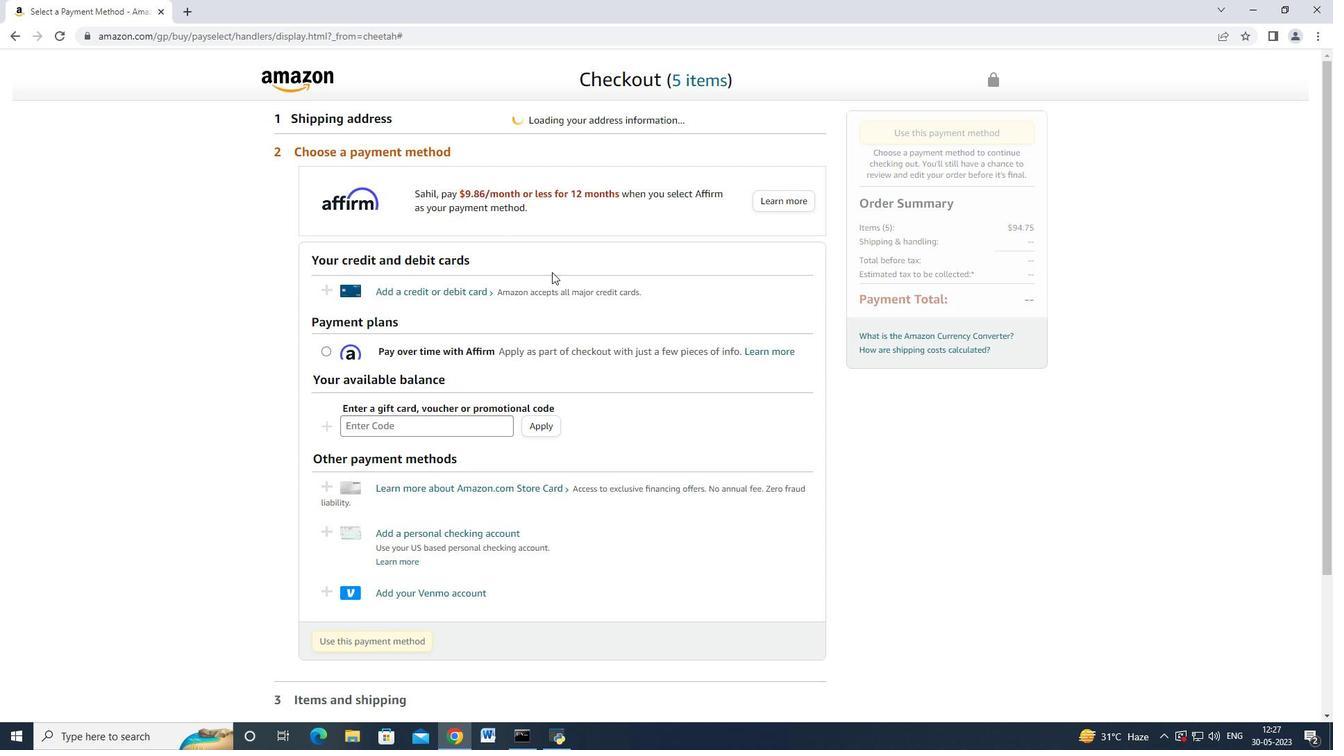 
Action: Mouse scrolled (550, 282) with delta (0, 0)
Screenshot: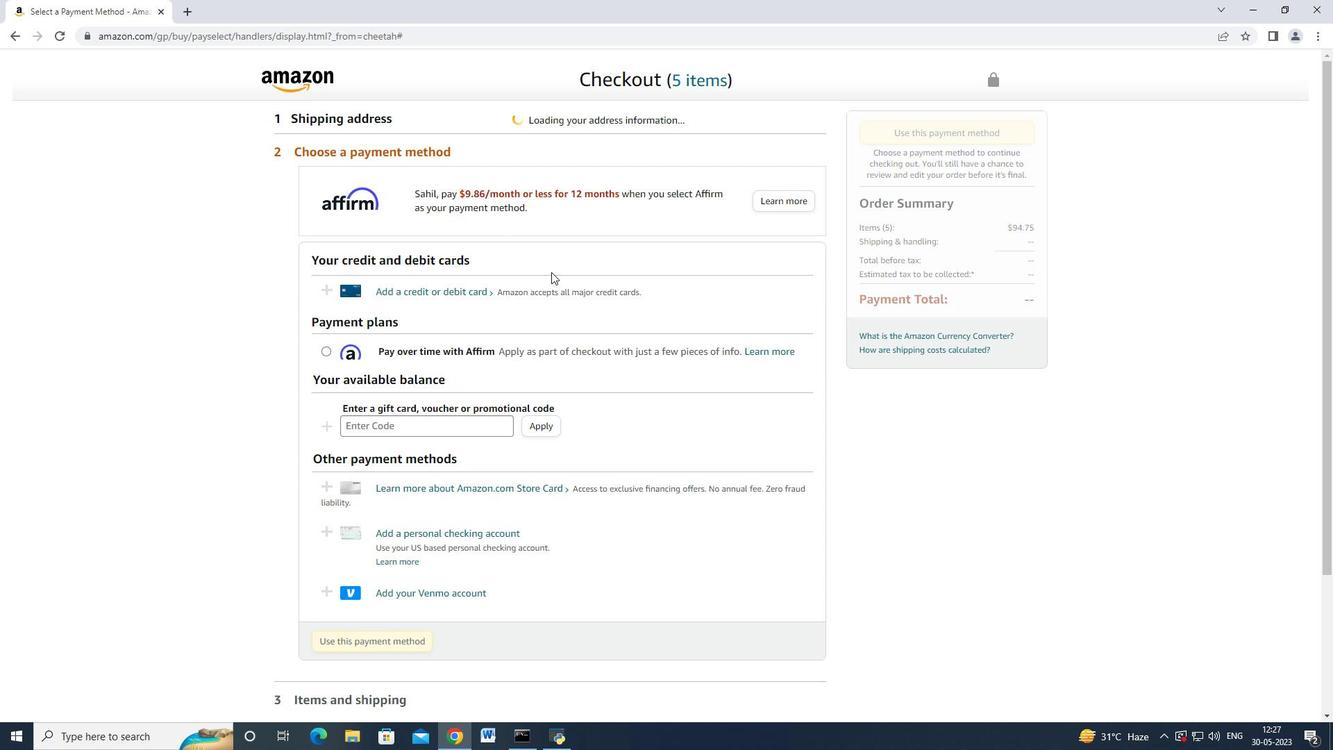 
Action: Mouse moved to (531, 291)
Screenshot: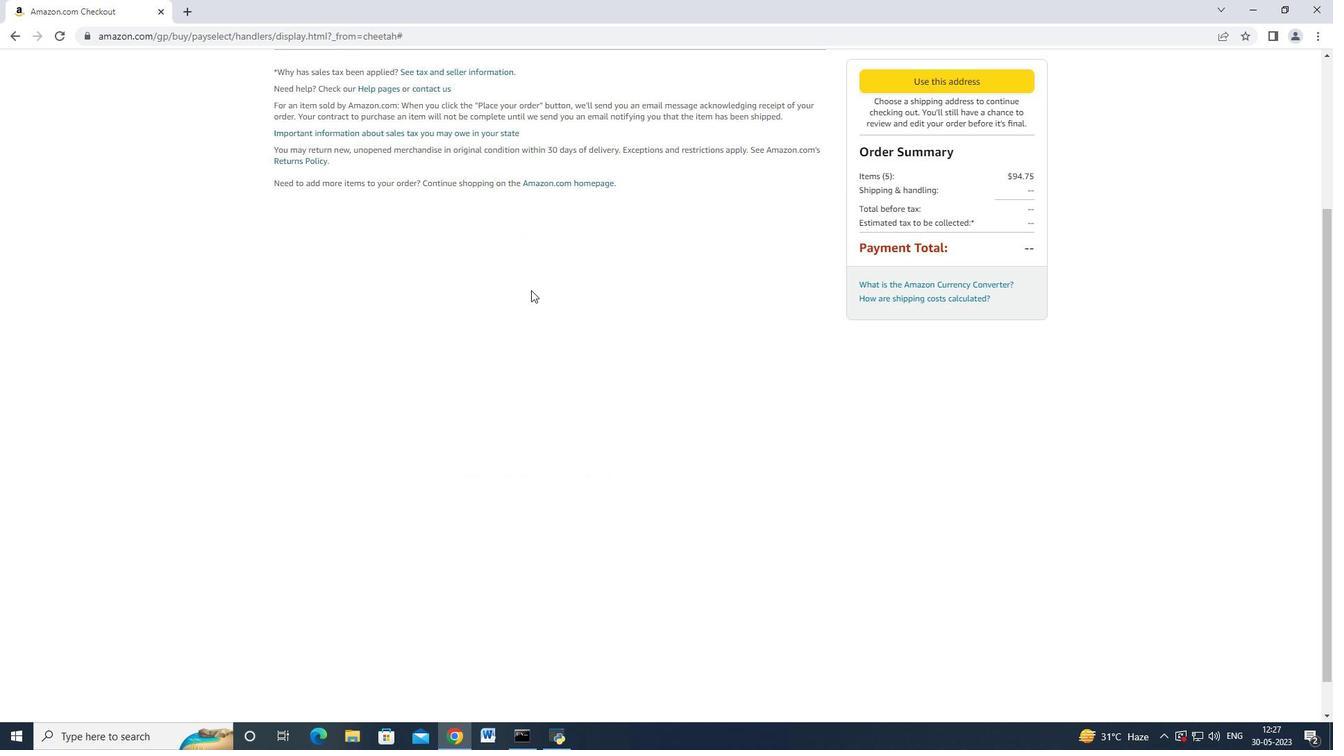 
Action: Mouse scrolled (531, 291) with delta (0, 0)
Screenshot: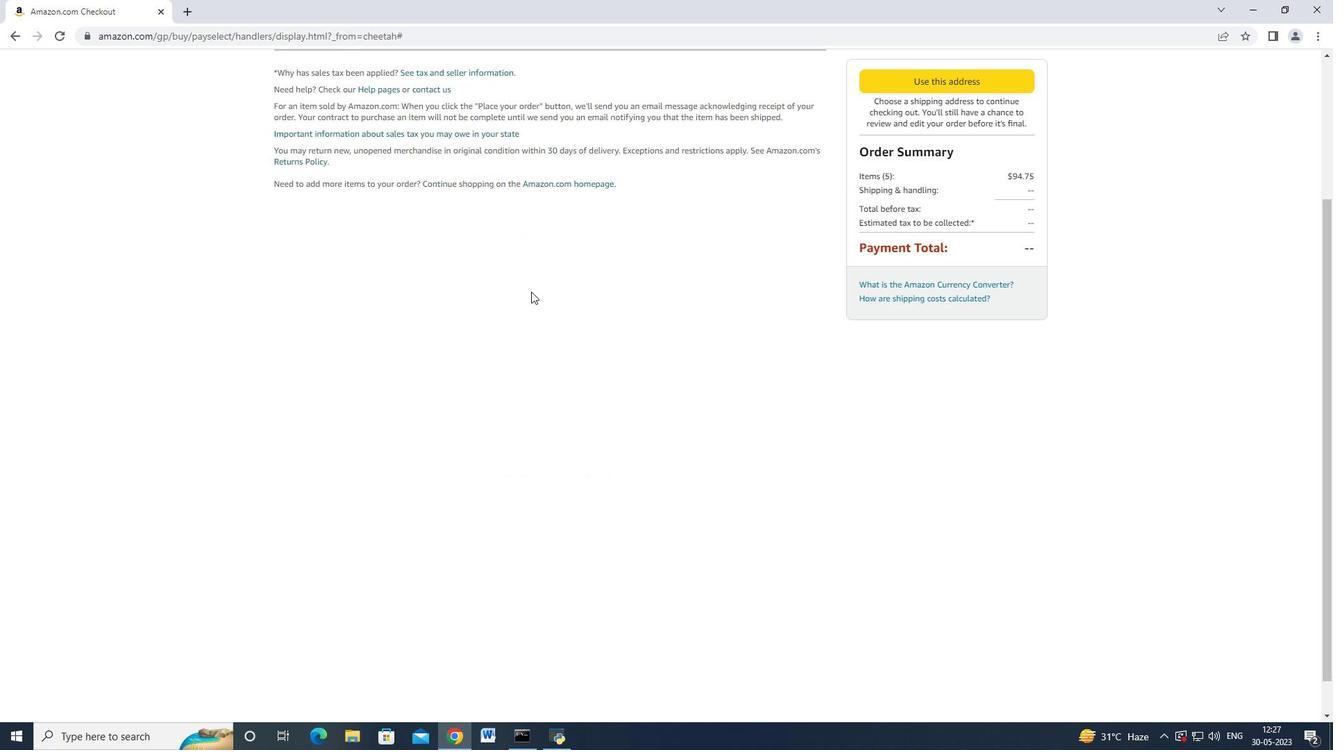 
Action: Mouse moved to (531, 297)
Screenshot: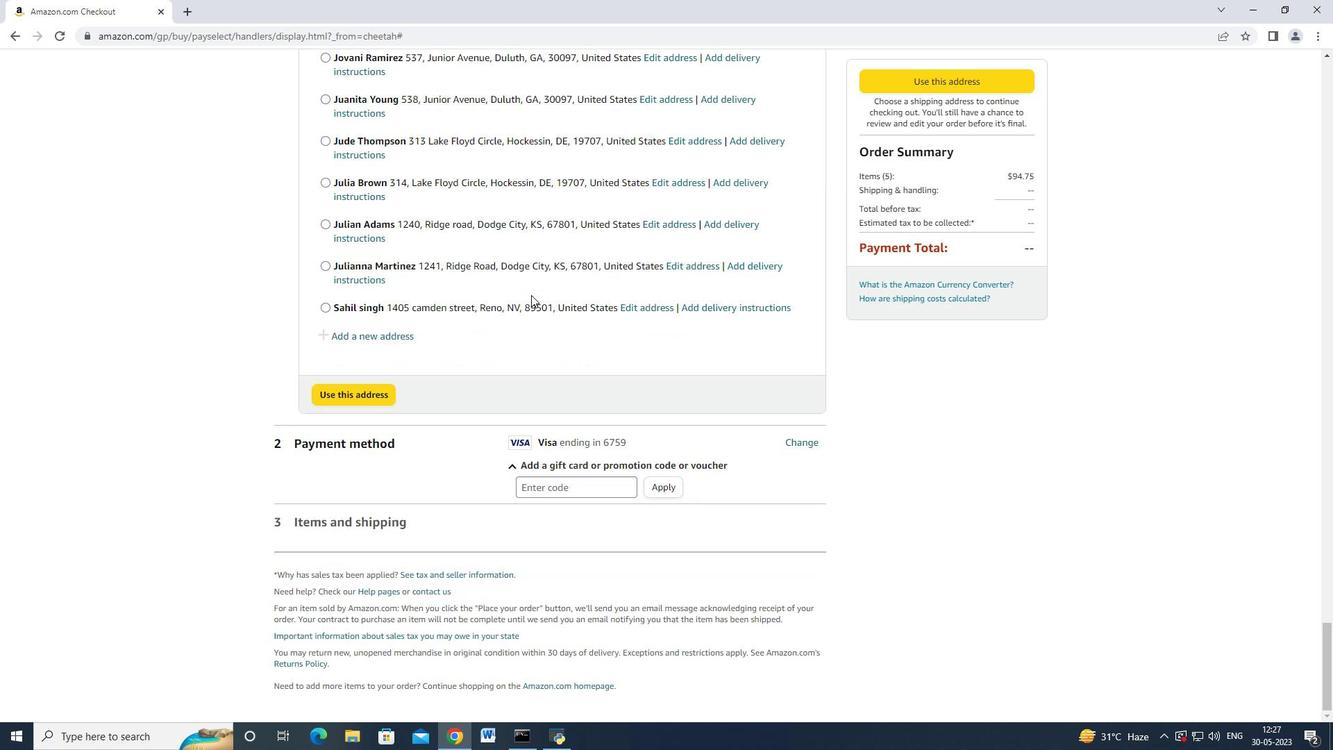 
Action: Mouse scrolled (531, 298) with delta (0, 0)
Screenshot: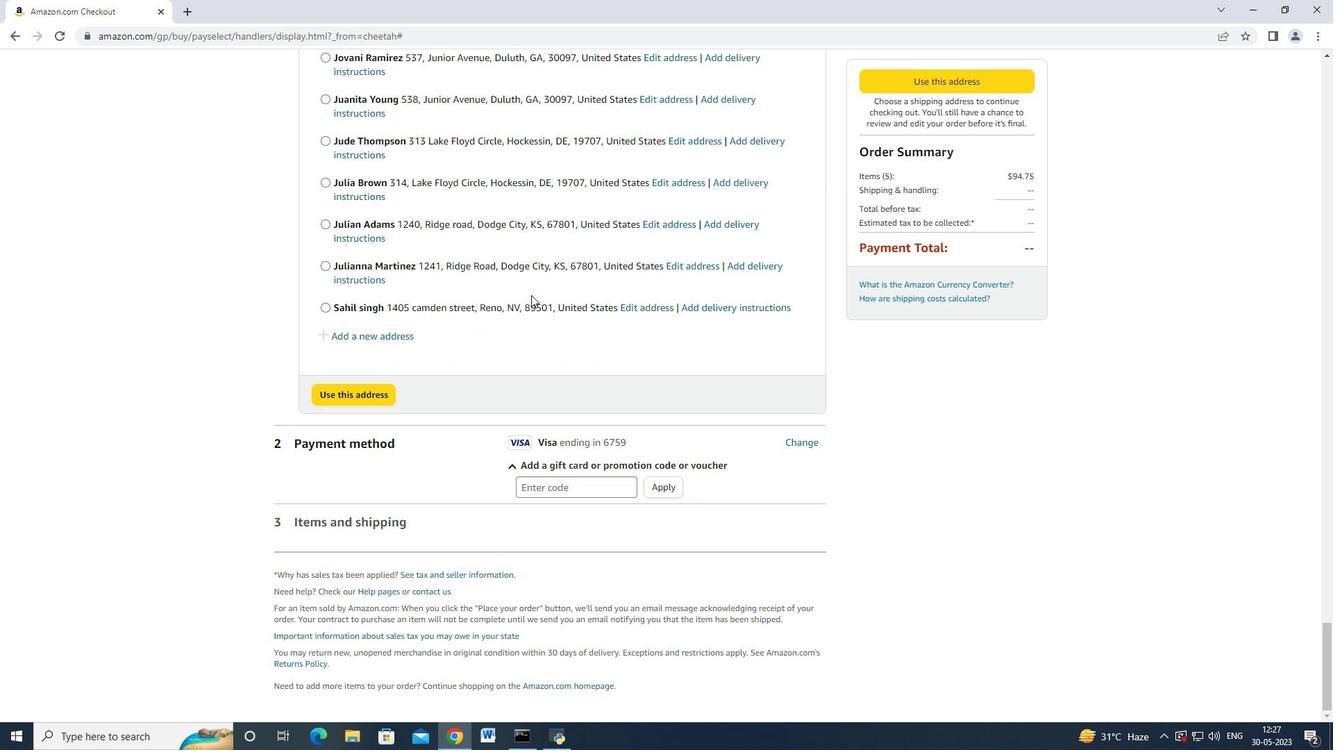 
Action: Mouse scrolled (531, 298) with delta (0, 0)
Screenshot: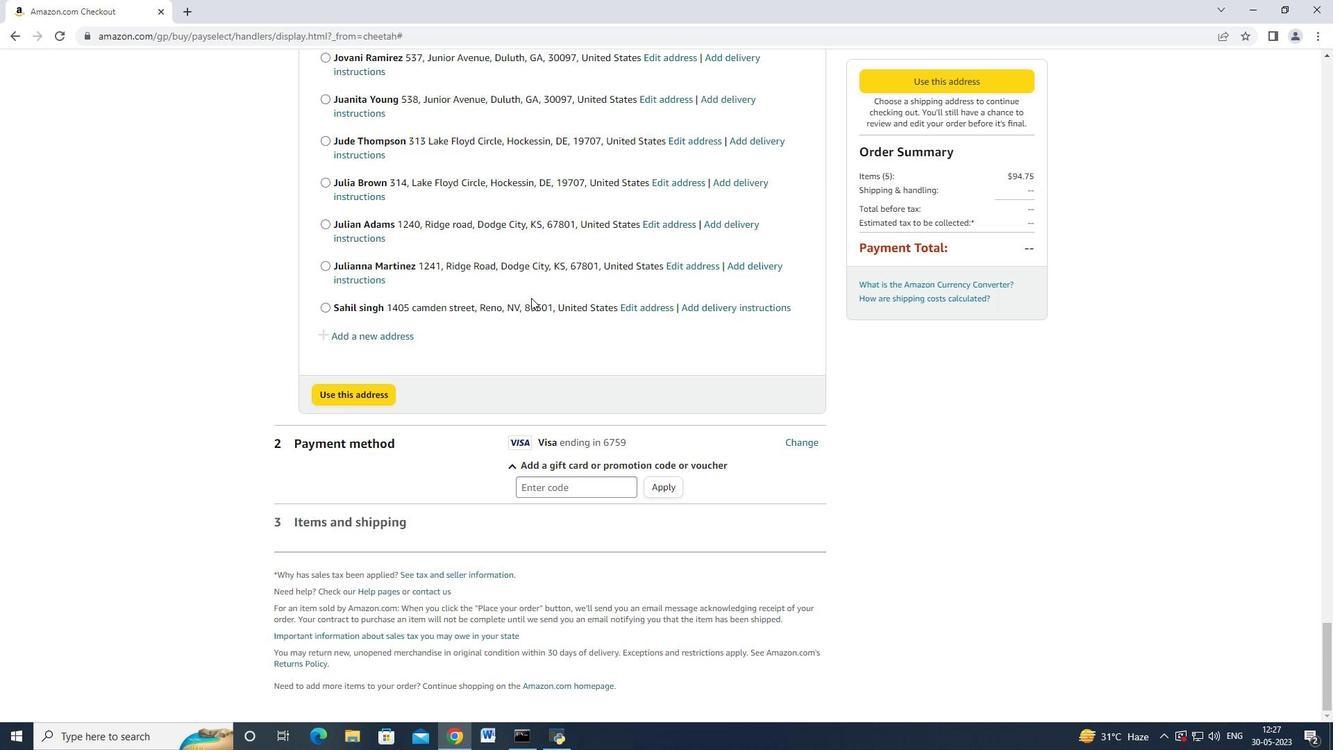 
Action: Mouse moved to (525, 313)
Screenshot: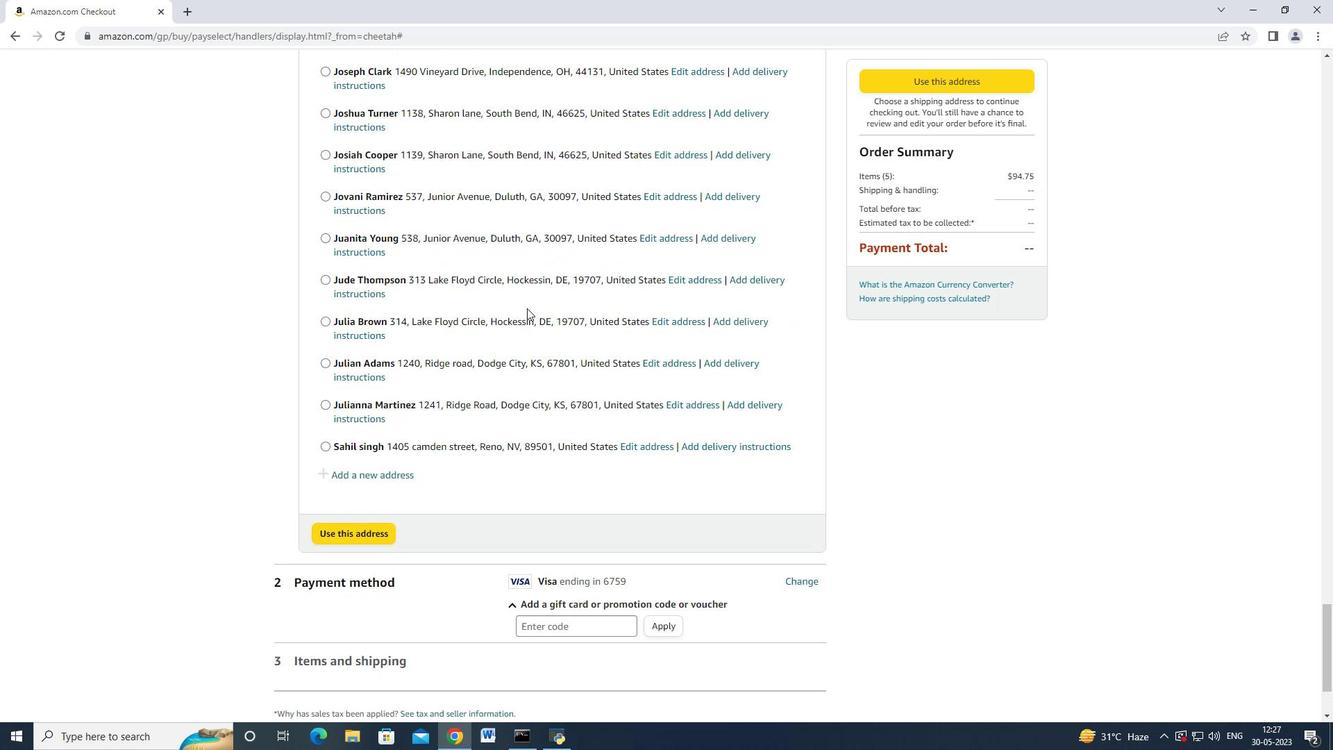 
Action: Mouse scrolled (525, 314) with delta (0, 0)
Screenshot: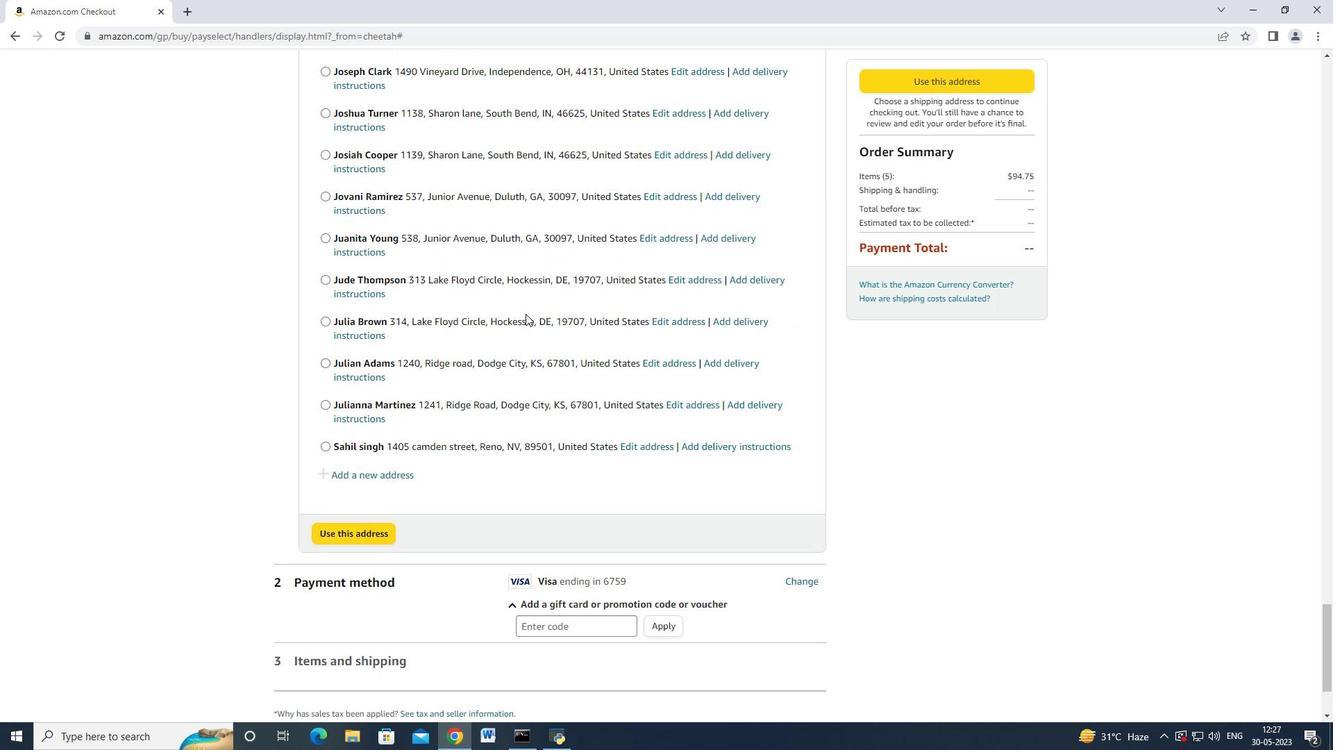 
Action: Mouse scrolled (525, 314) with delta (0, 0)
Screenshot: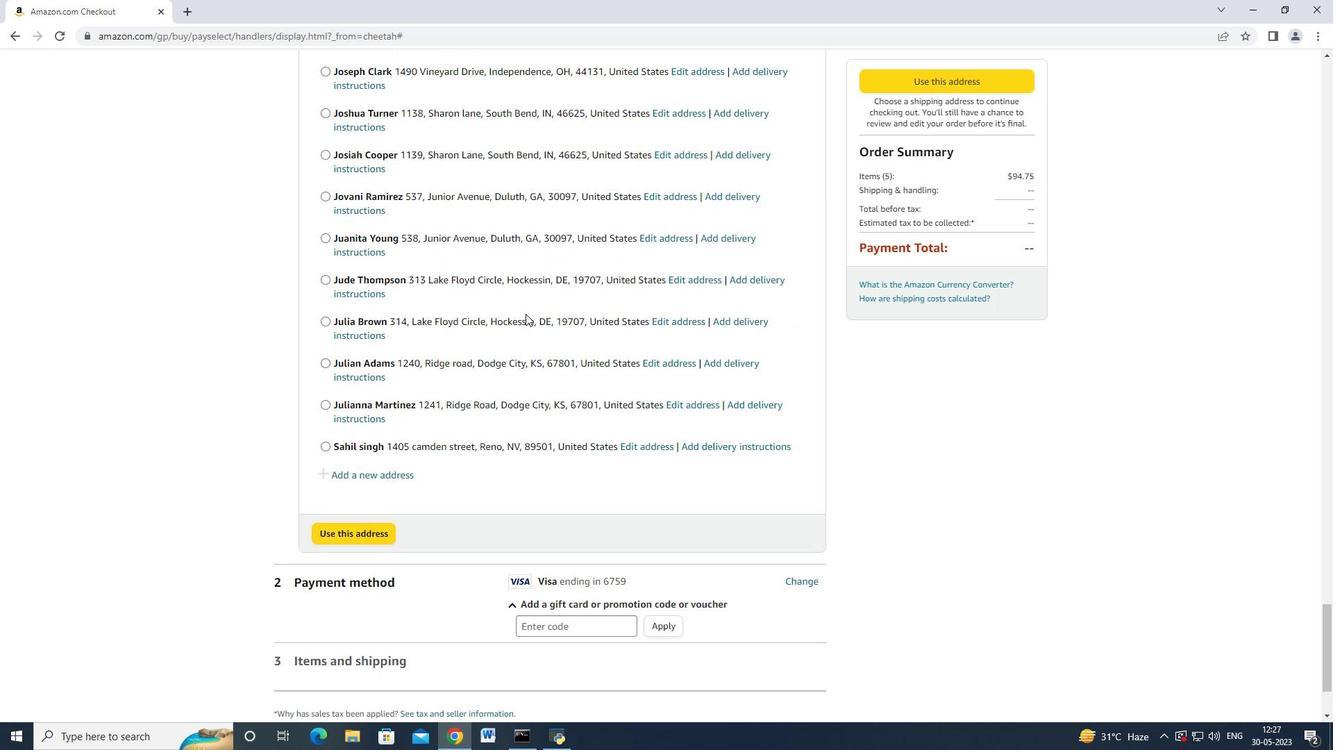 
Action: Mouse scrolled (525, 314) with delta (0, 0)
Screenshot: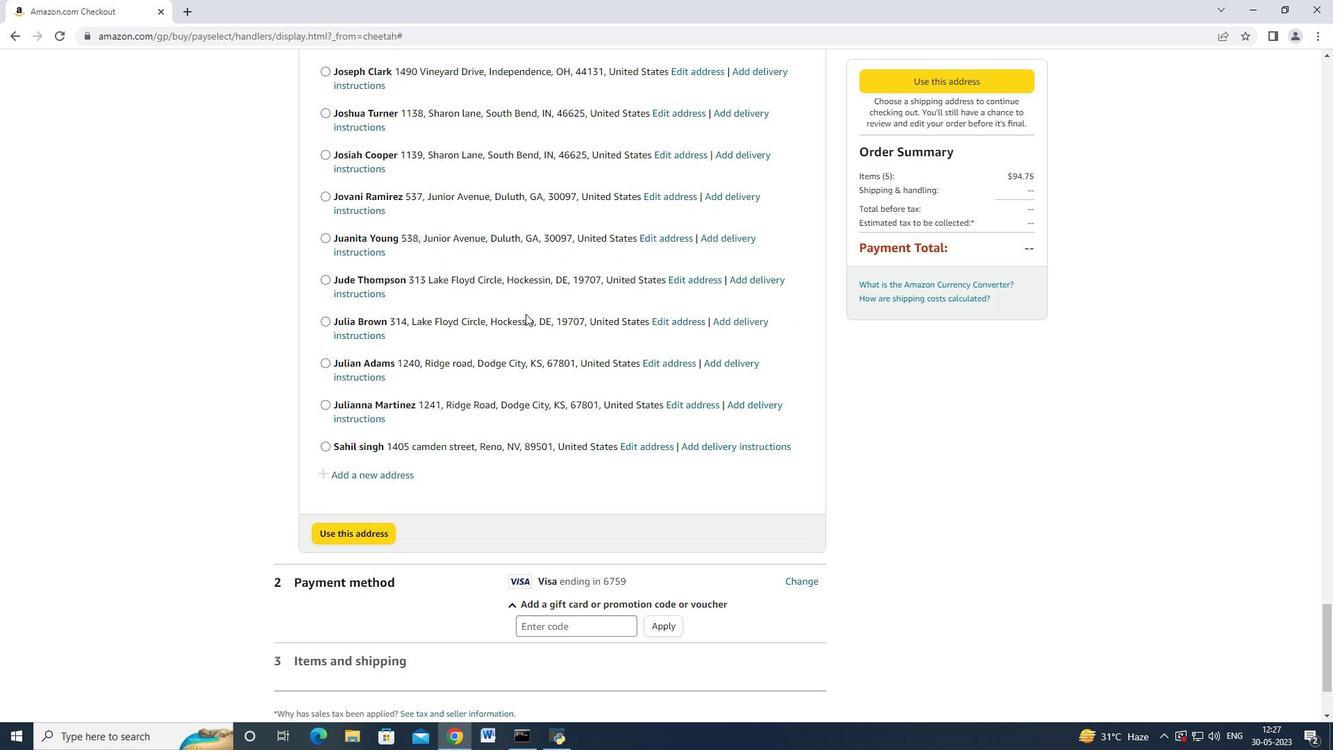 
Action: Mouse scrolled (525, 314) with delta (0, 0)
Screenshot: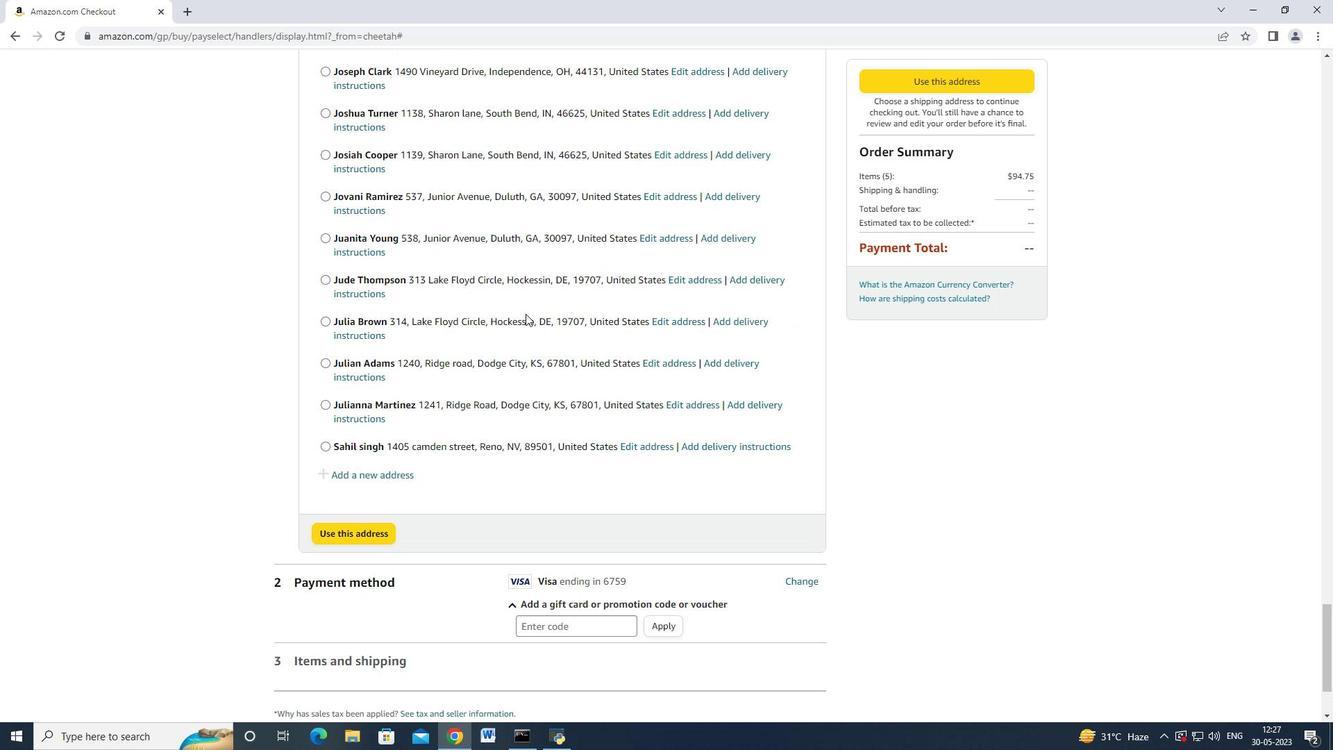 
Action: Mouse moved to (485, 338)
Screenshot: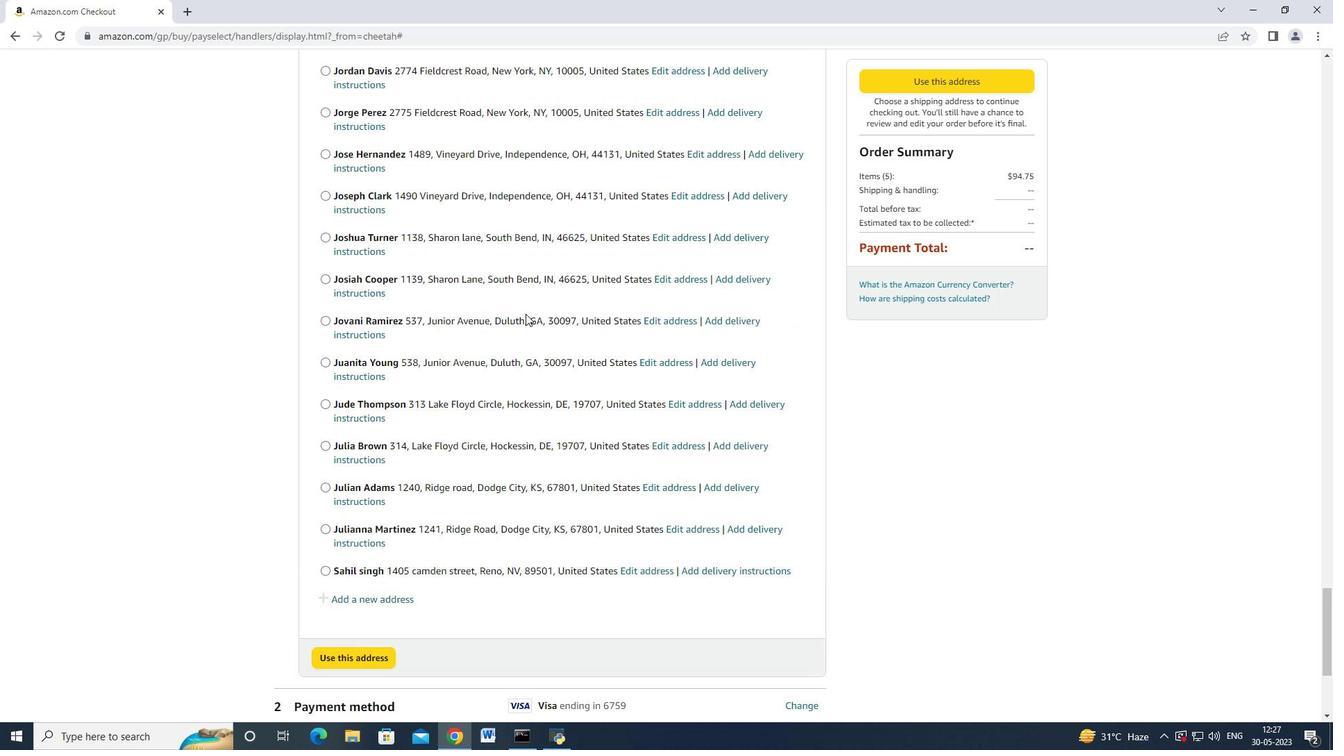 
Action: Mouse scrolled (485, 338) with delta (0, 0)
Screenshot: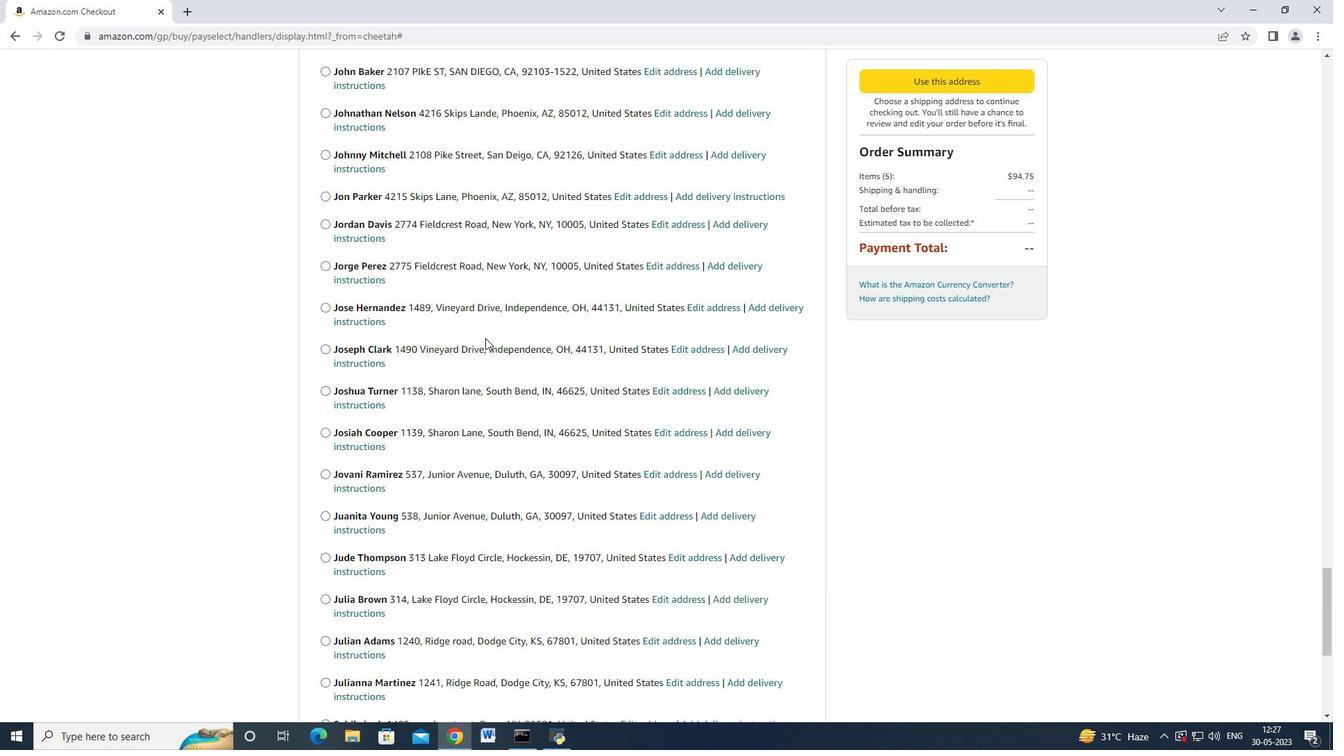 
Action: Mouse scrolled (485, 338) with delta (0, 0)
Screenshot: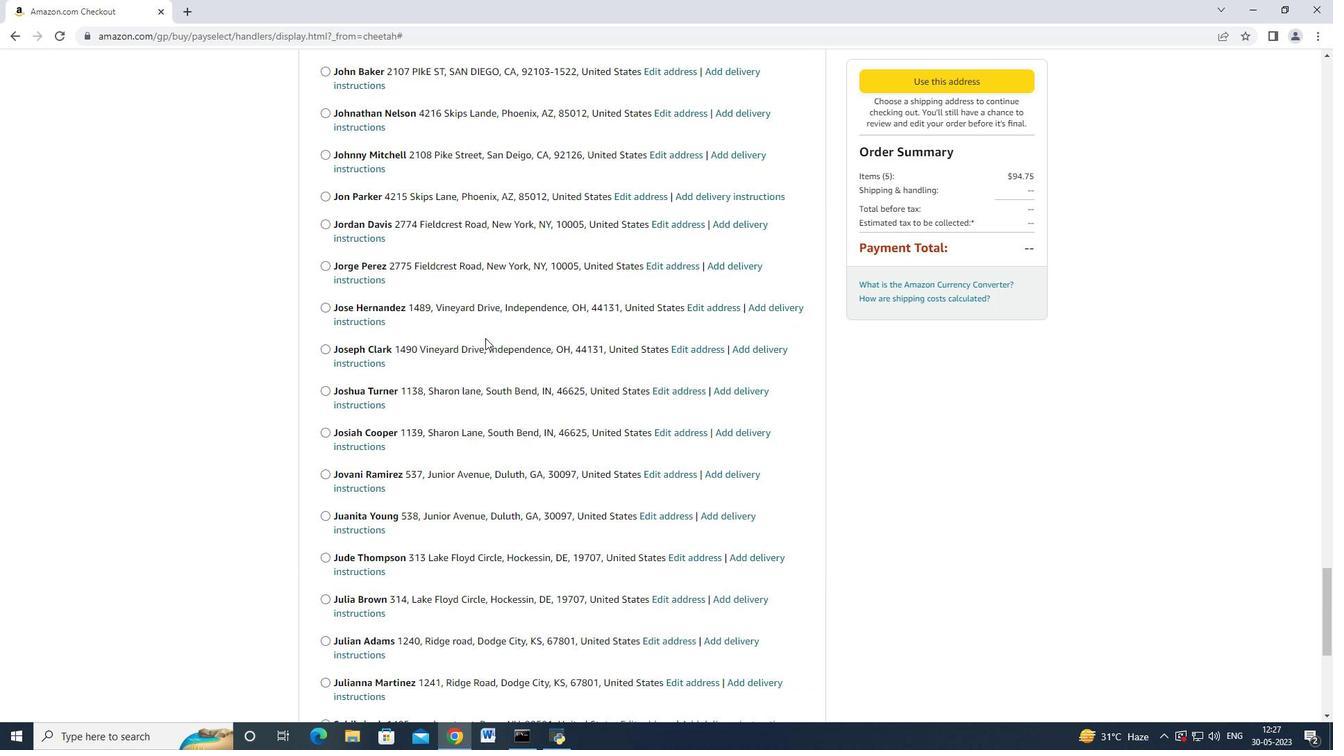 
Action: Mouse scrolled (485, 338) with delta (0, 0)
Screenshot: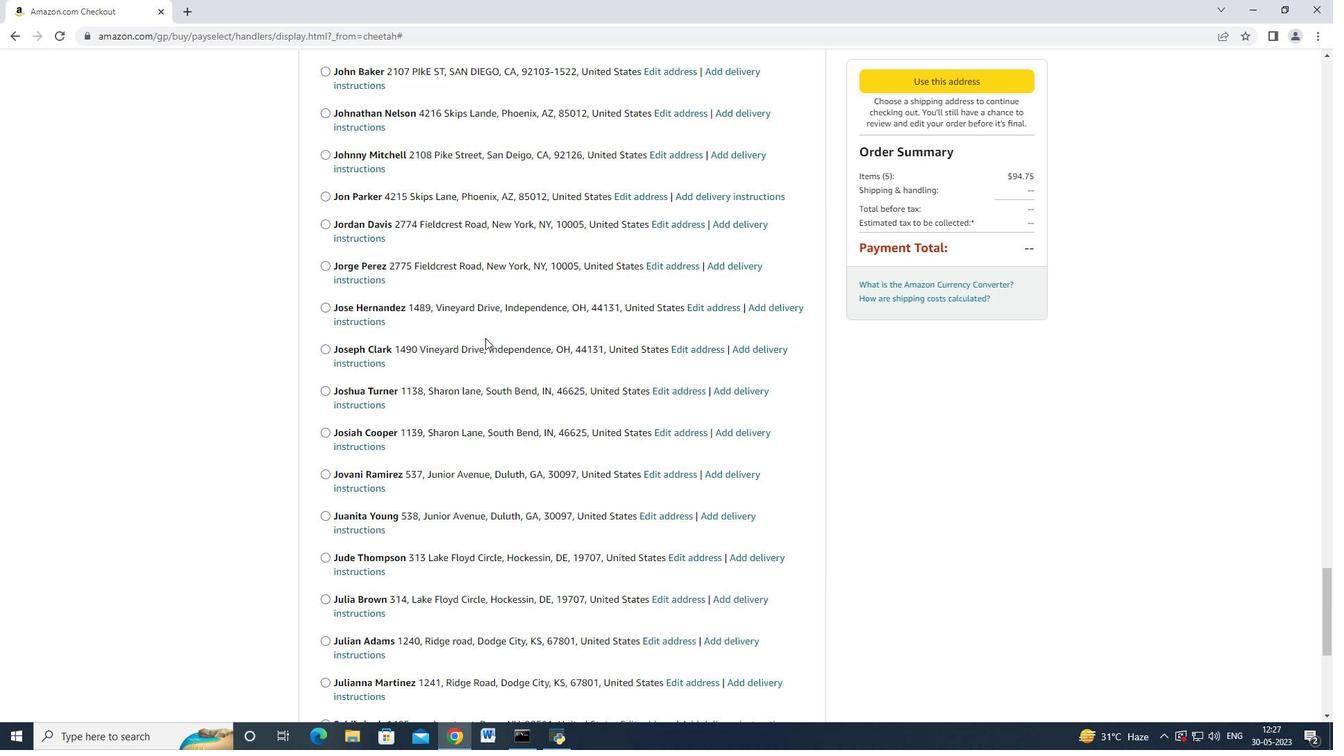 
Action: Mouse scrolled (485, 338) with delta (0, 0)
Screenshot: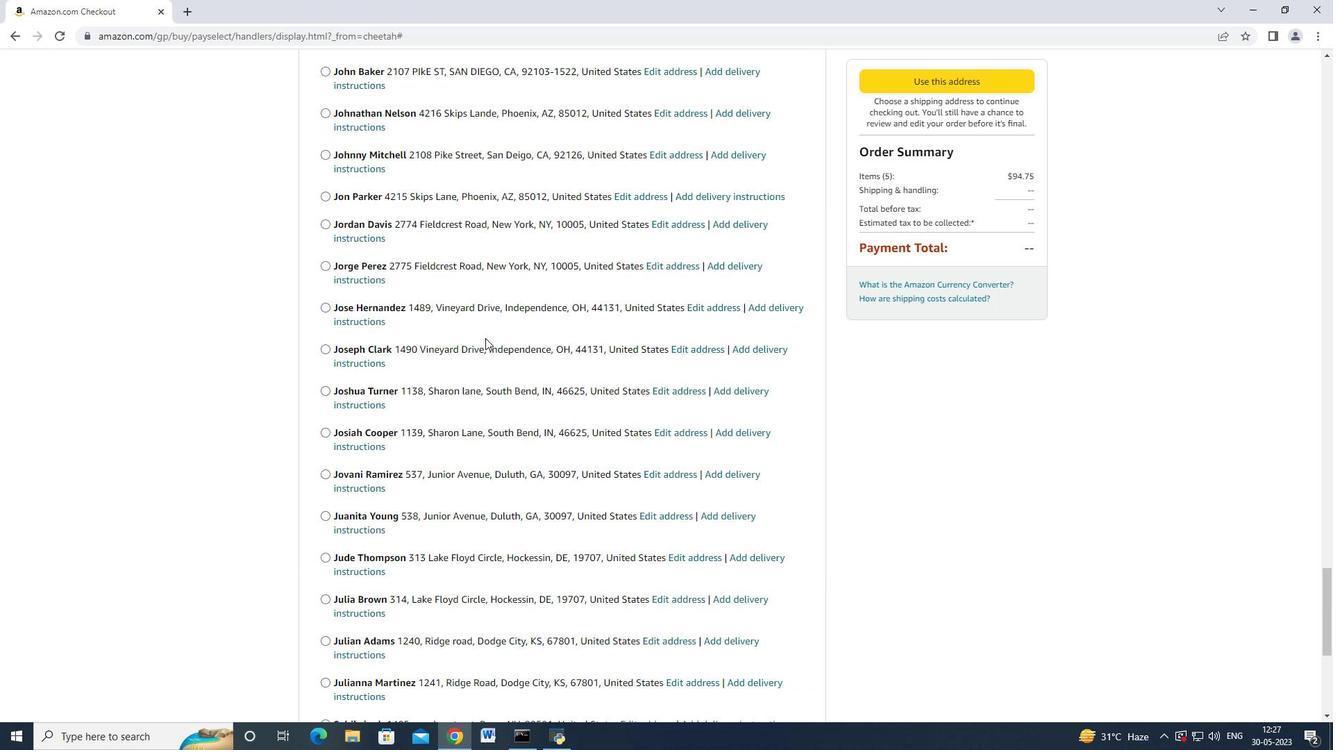 
Action: Mouse scrolled (485, 338) with delta (0, 0)
Screenshot: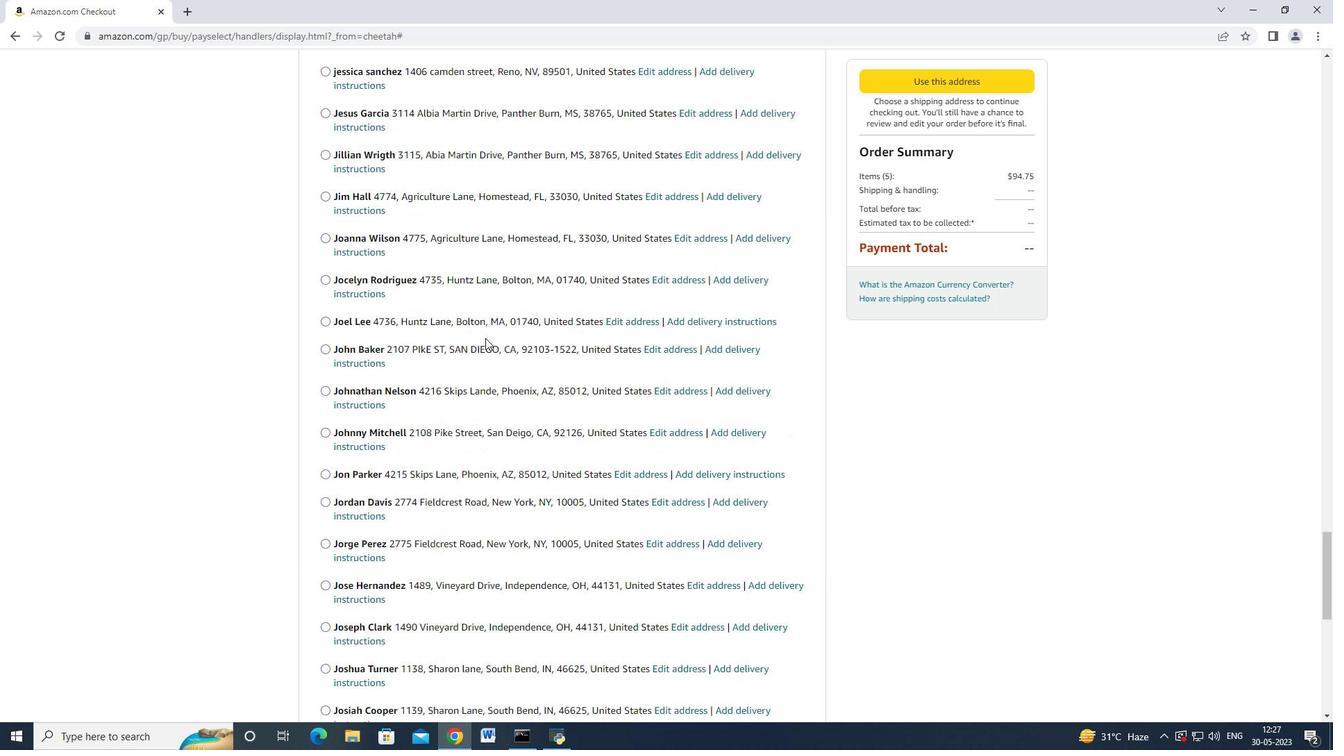 
Action: Mouse scrolled (485, 338) with delta (0, 0)
Screenshot: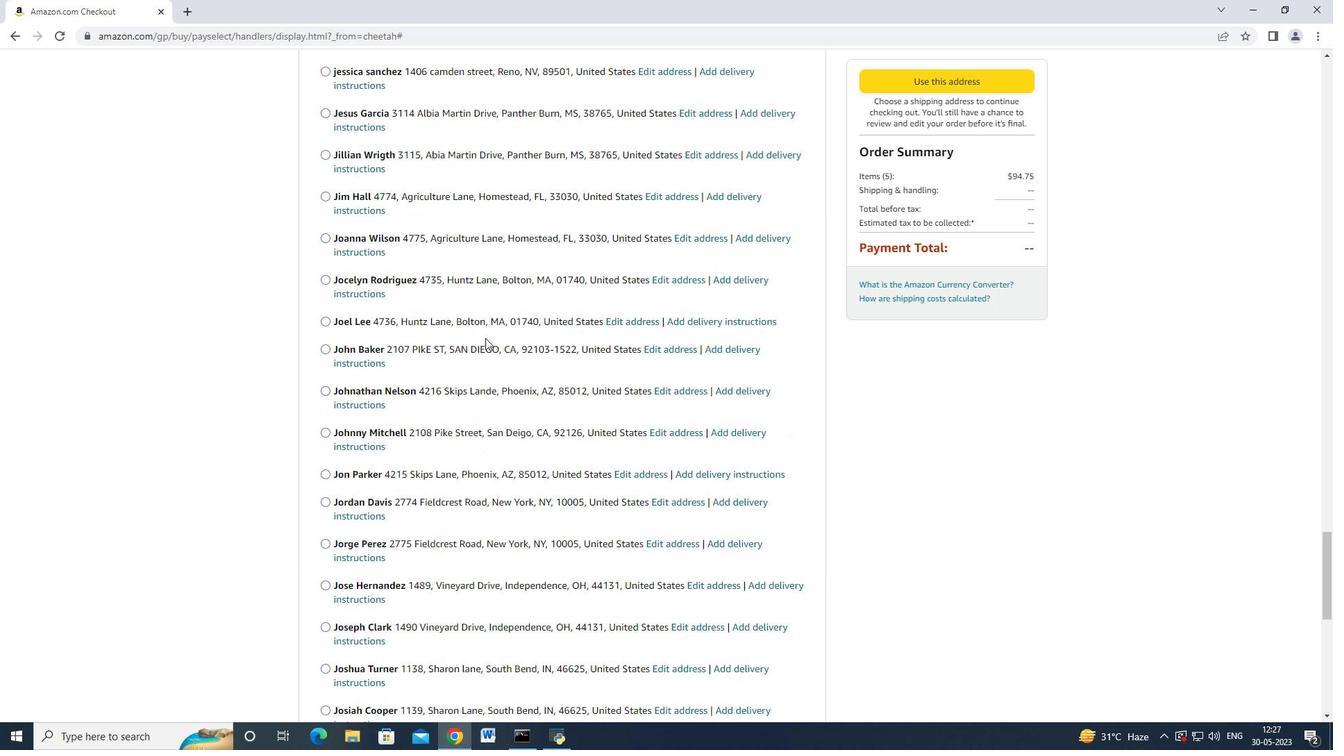 
Action: Mouse scrolled (485, 338) with delta (0, 0)
Screenshot: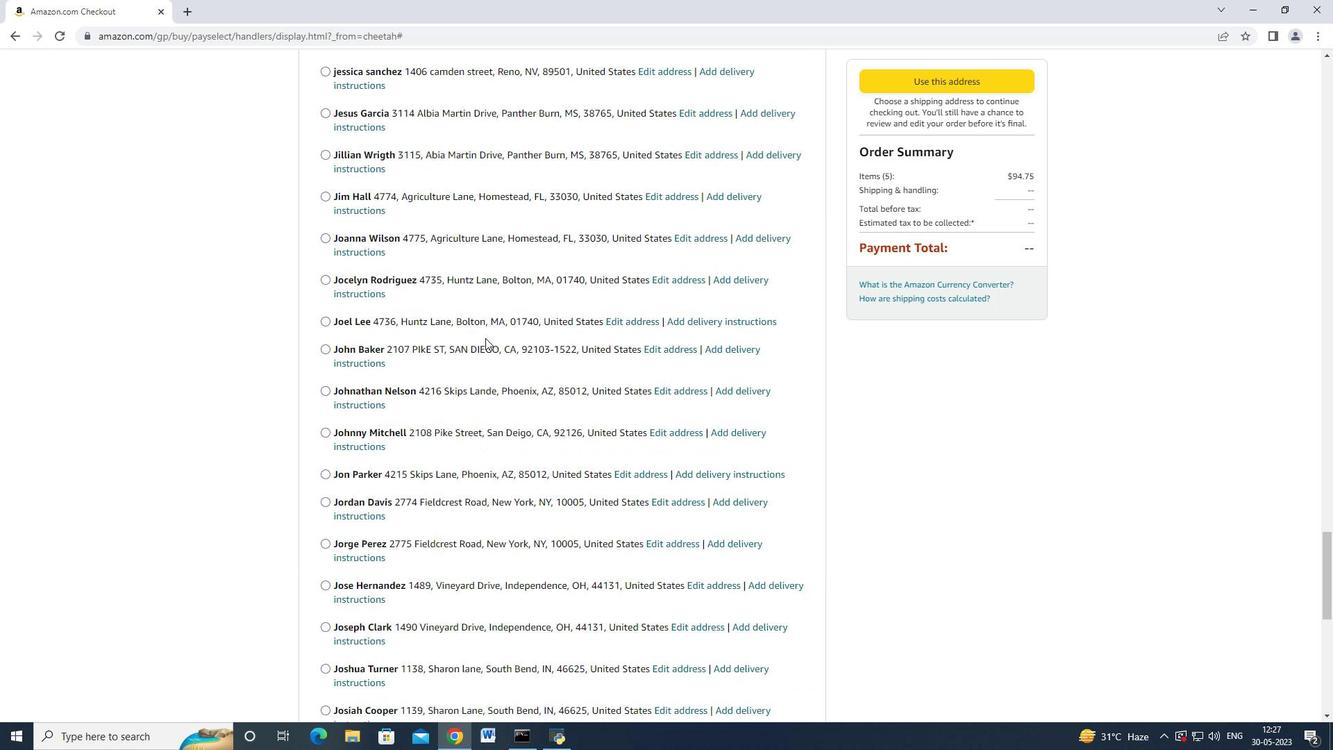 
Action: Mouse scrolled (485, 338) with delta (0, 0)
Screenshot: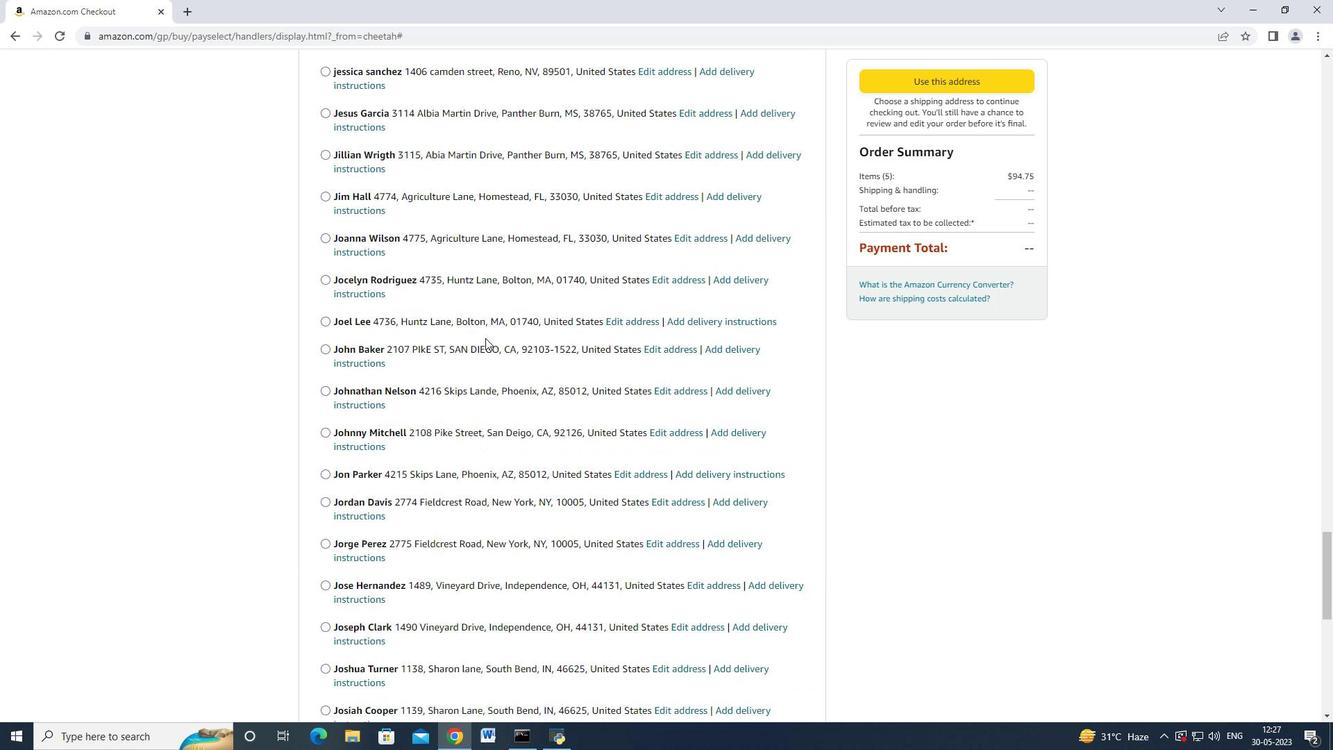 
Action: Mouse scrolled (485, 338) with delta (0, 0)
Screenshot: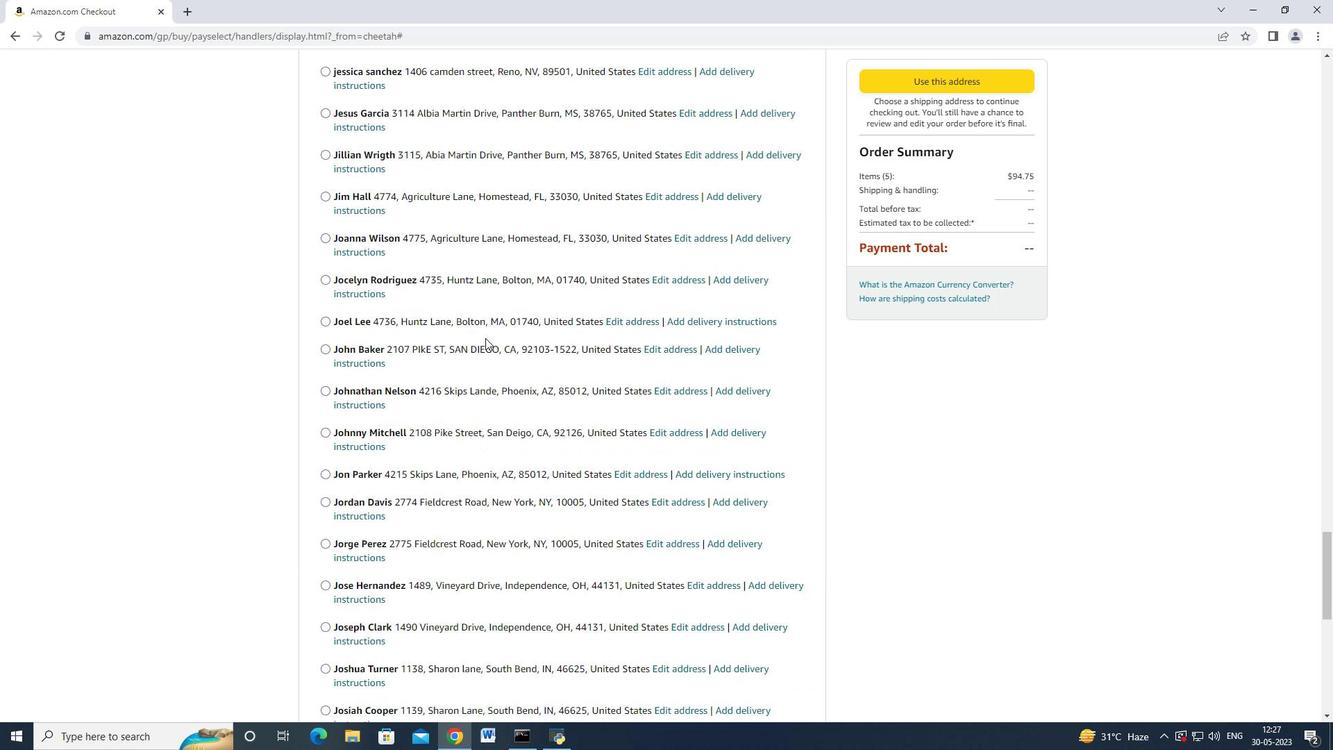 
Action: Mouse scrolled (485, 338) with delta (0, 0)
Screenshot: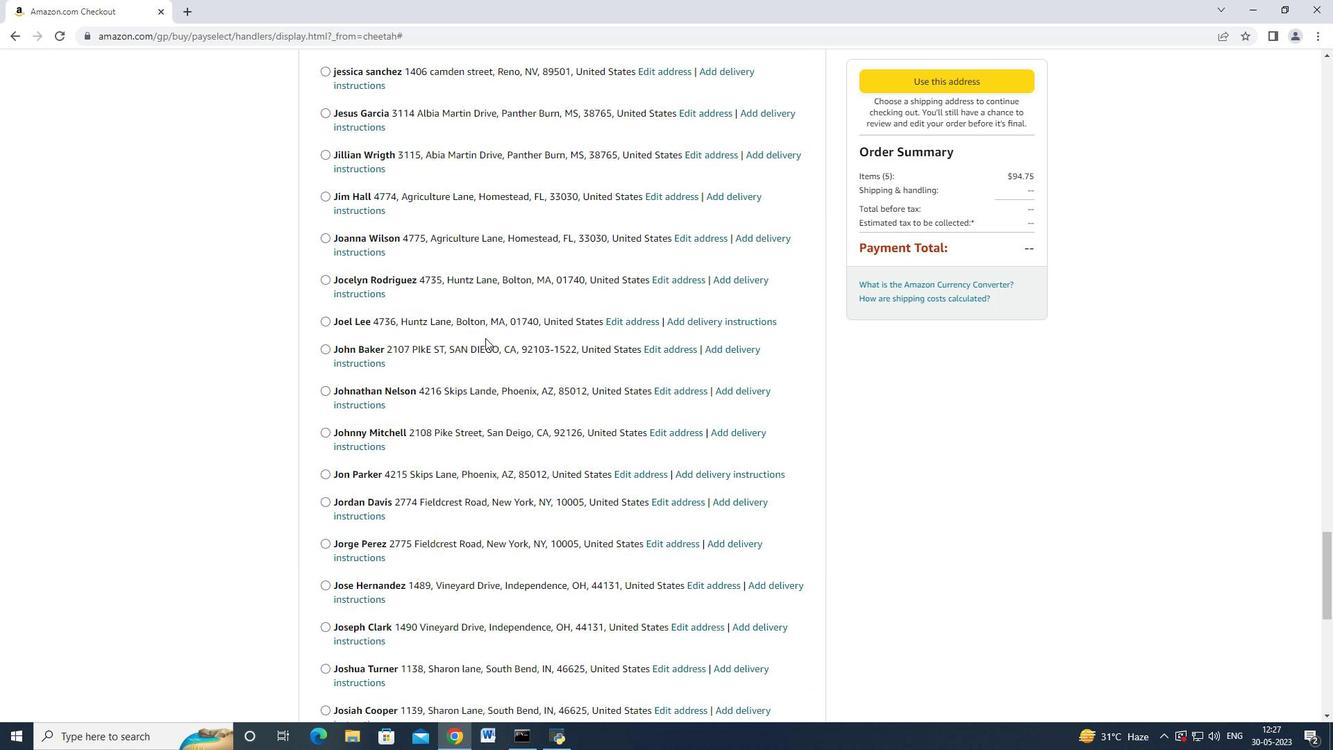 
Action: Mouse scrolled (485, 338) with delta (0, 0)
Screenshot: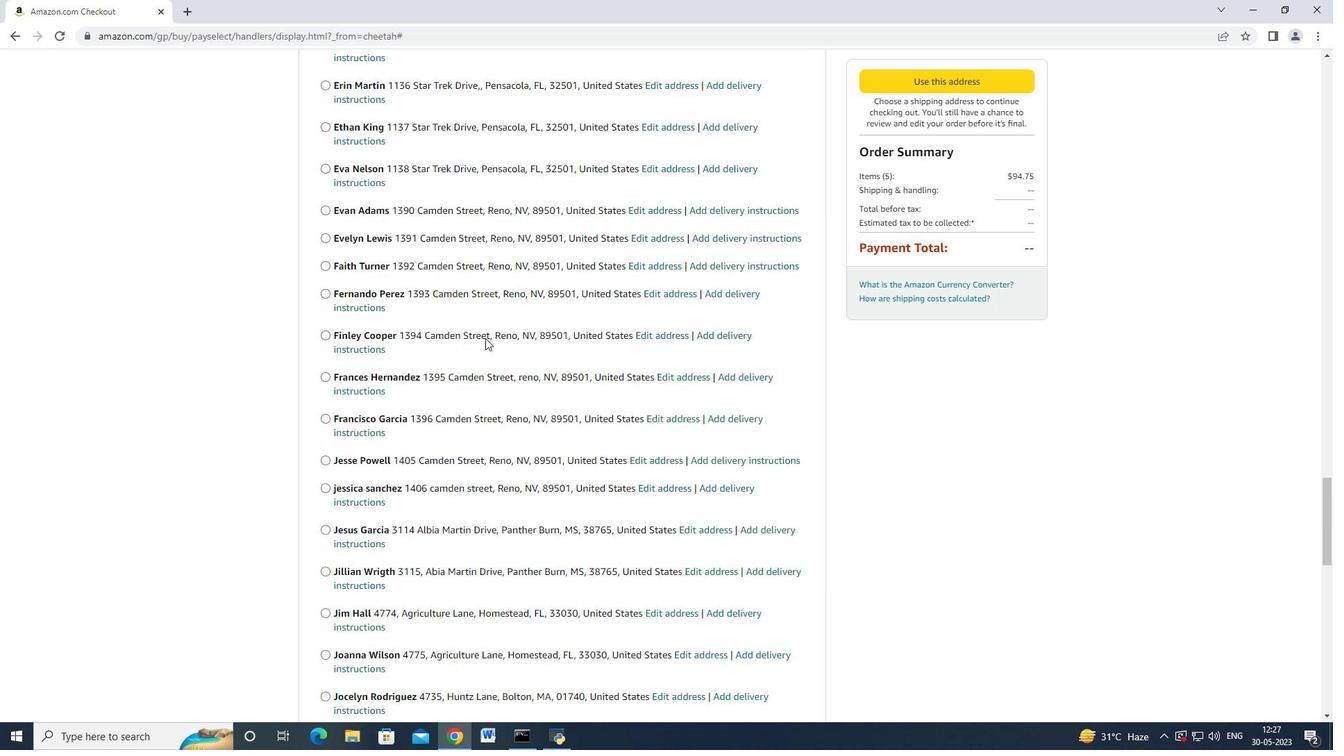 
Action: Mouse scrolled (485, 338) with delta (0, 0)
Screenshot: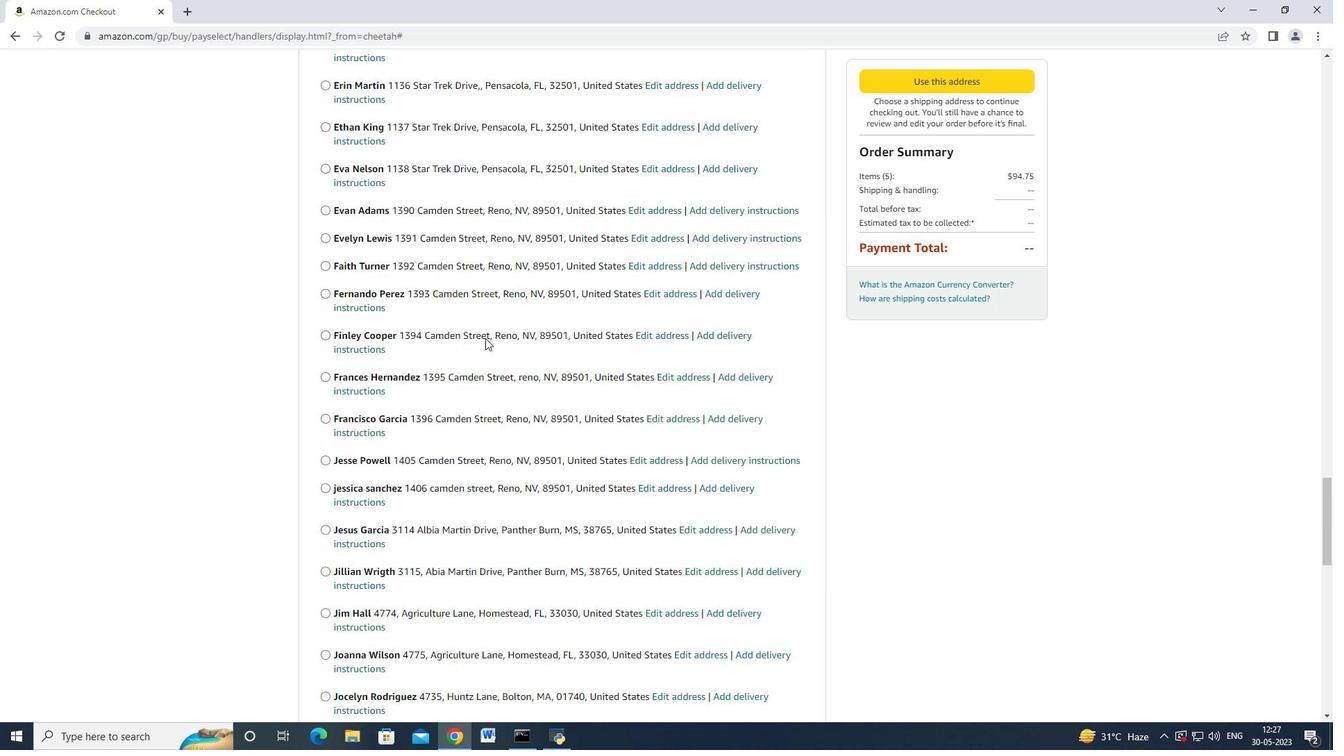 
Action: Mouse scrolled (485, 338) with delta (0, 0)
Screenshot: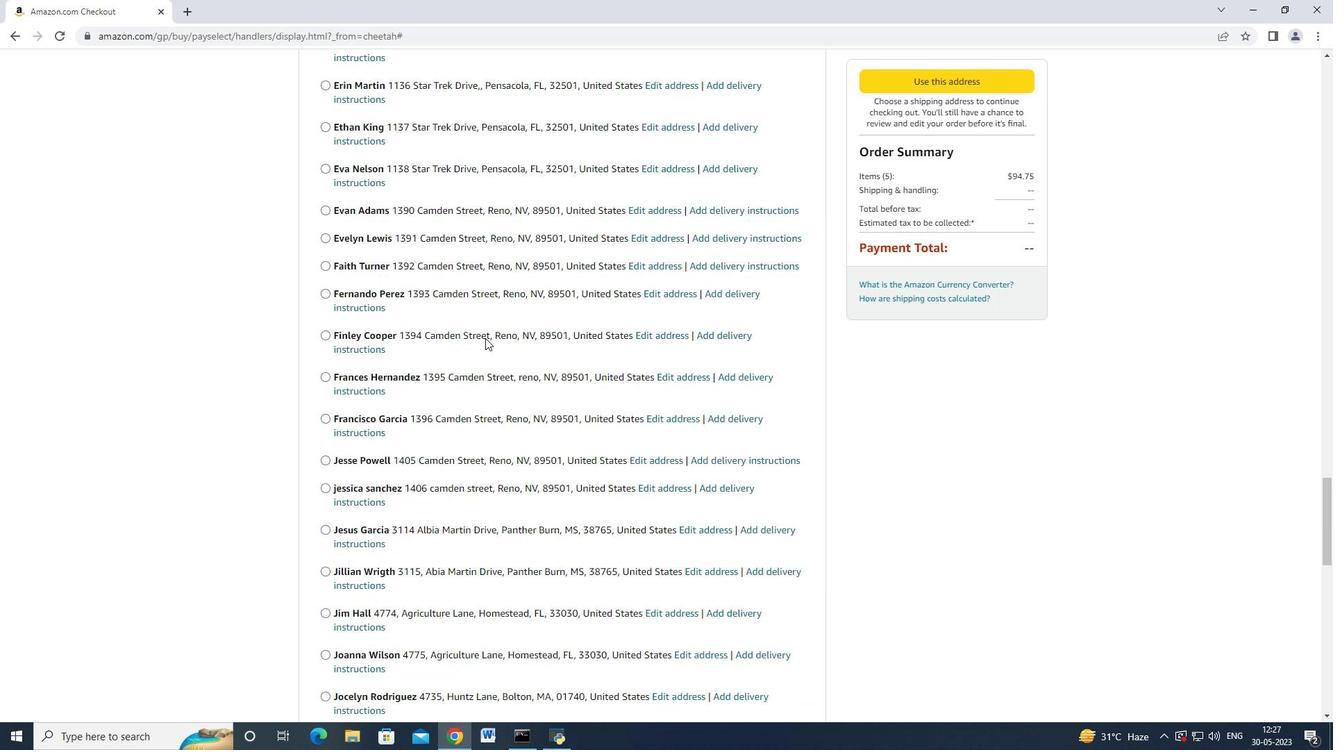 
Action: Mouse scrolled (485, 338) with delta (0, 0)
Screenshot: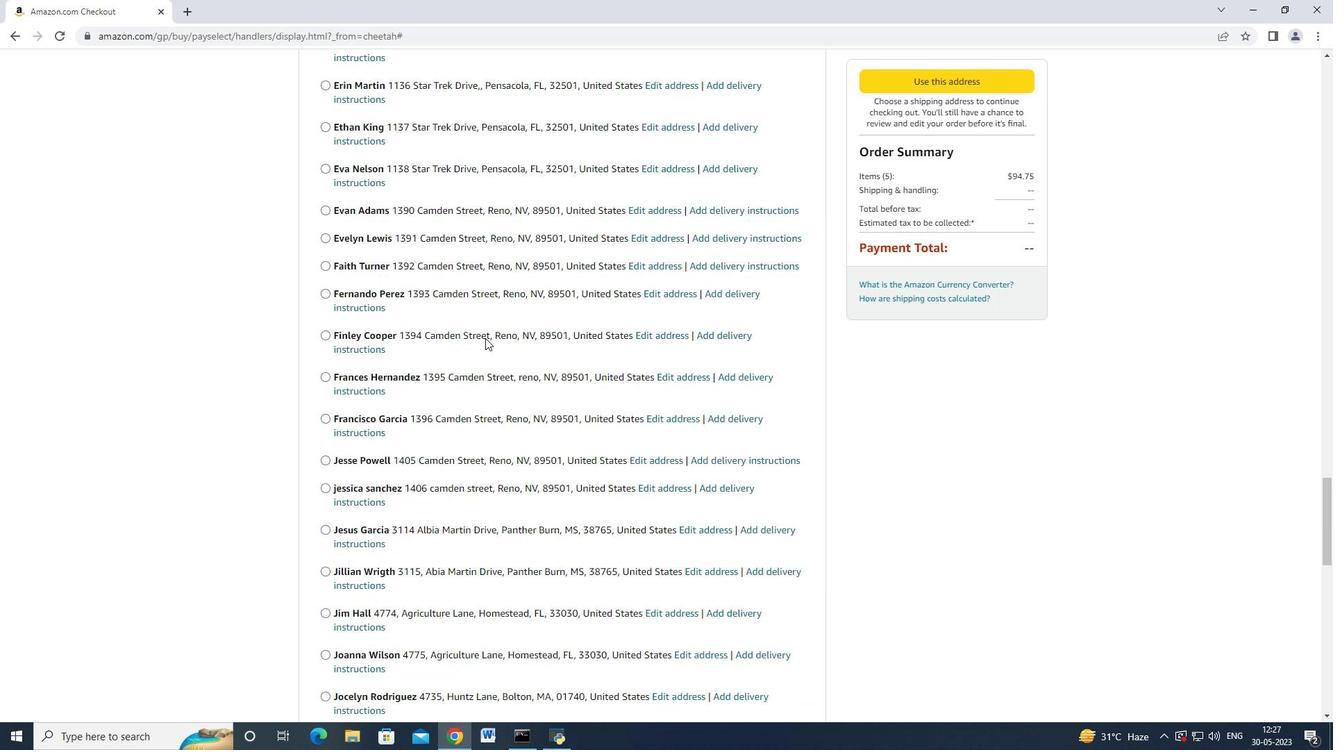
Action: Mouse scrolled (485, 338) with delta (0, 0)
Screenshot: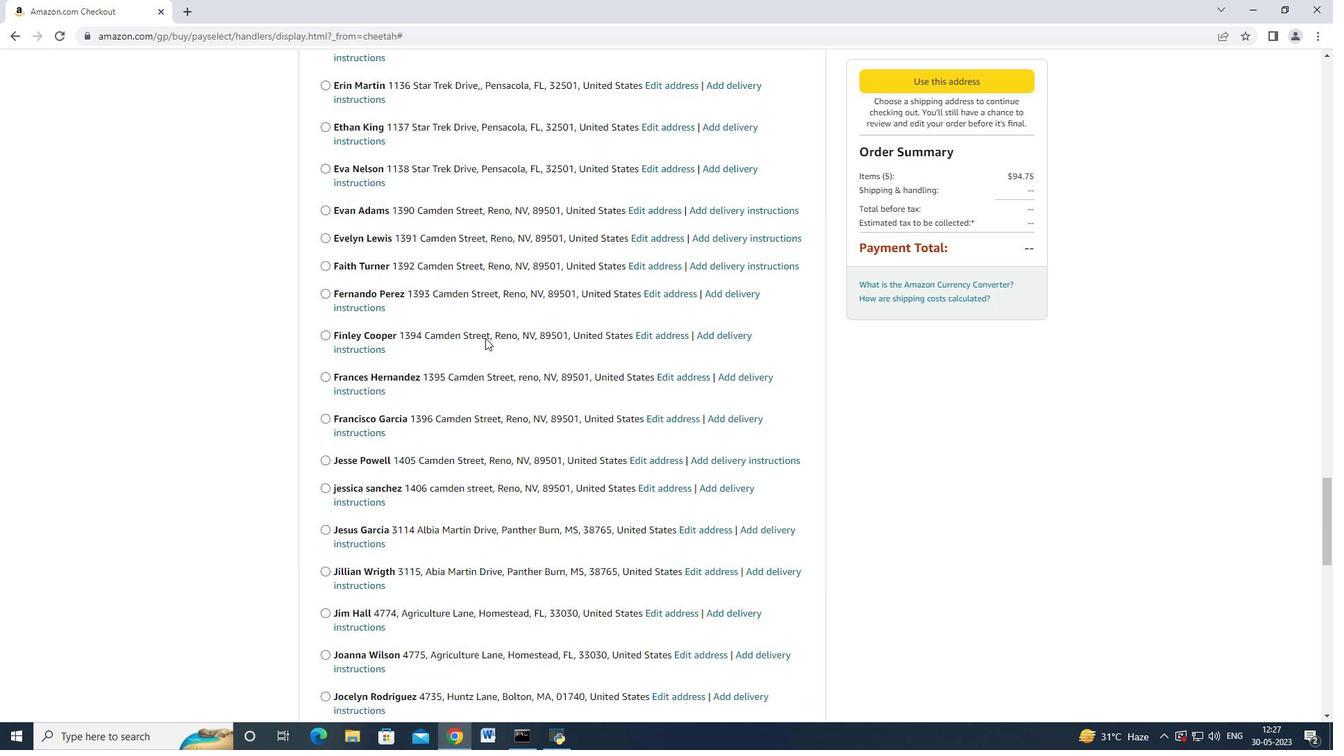 
Action: Mouse scrolled (485, 338) with delta (0, 0)
Screenshot: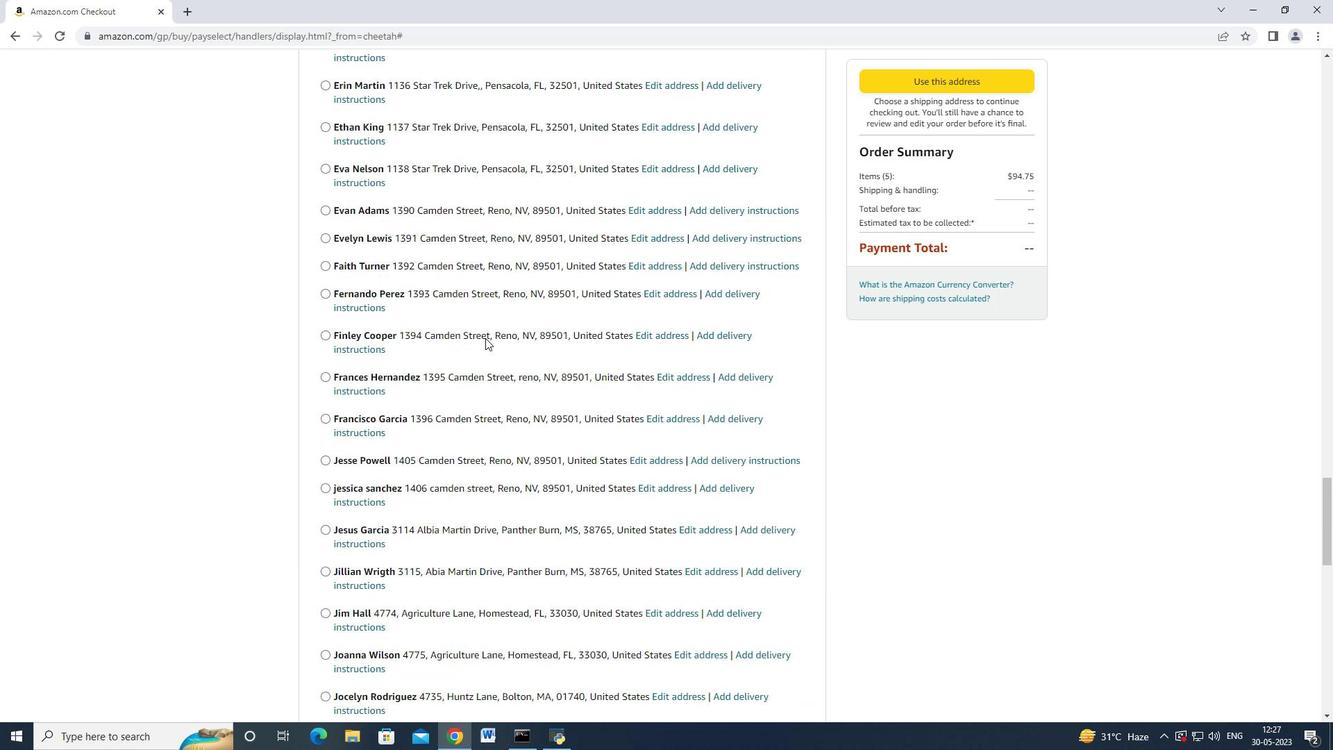 
Action: Mouse scrolled (485, 338) with delta (0, 0)
Screenshot: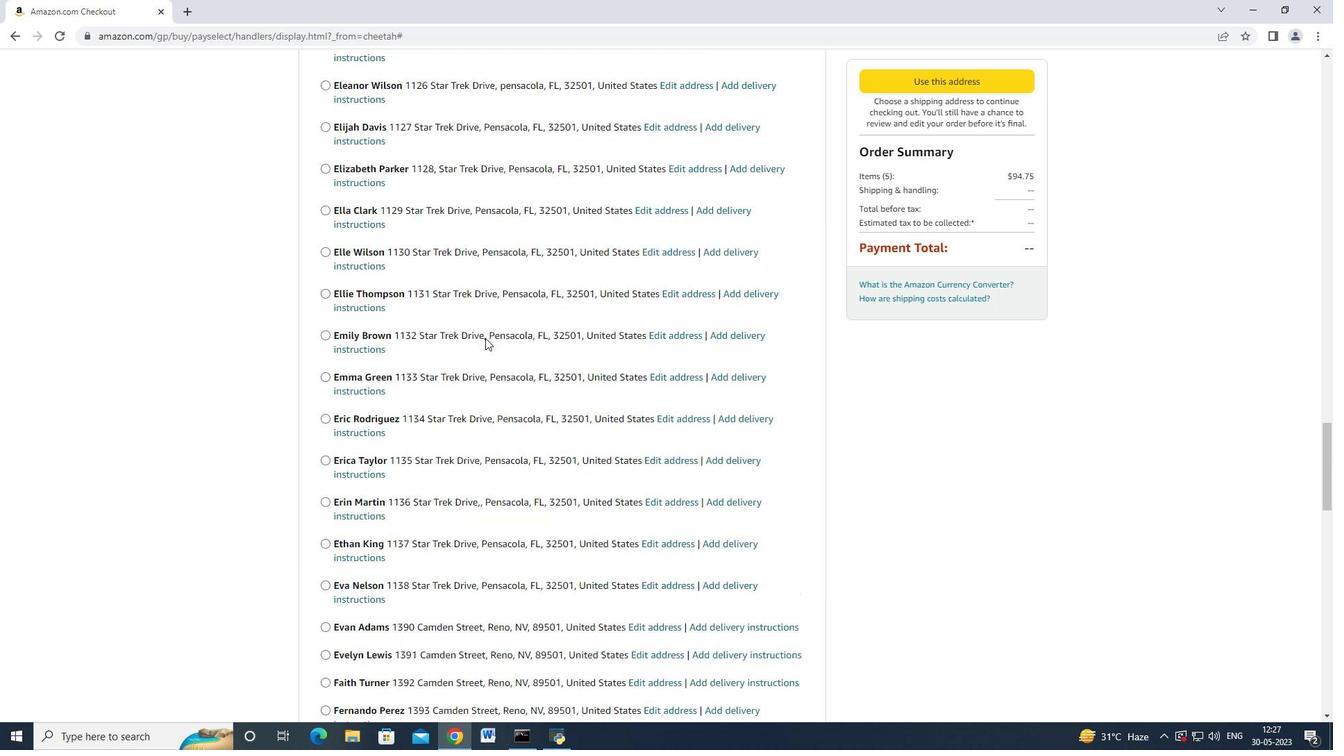 
Action: Mouse scrolled (485, 338) with delta (0, 0)
Screenshot: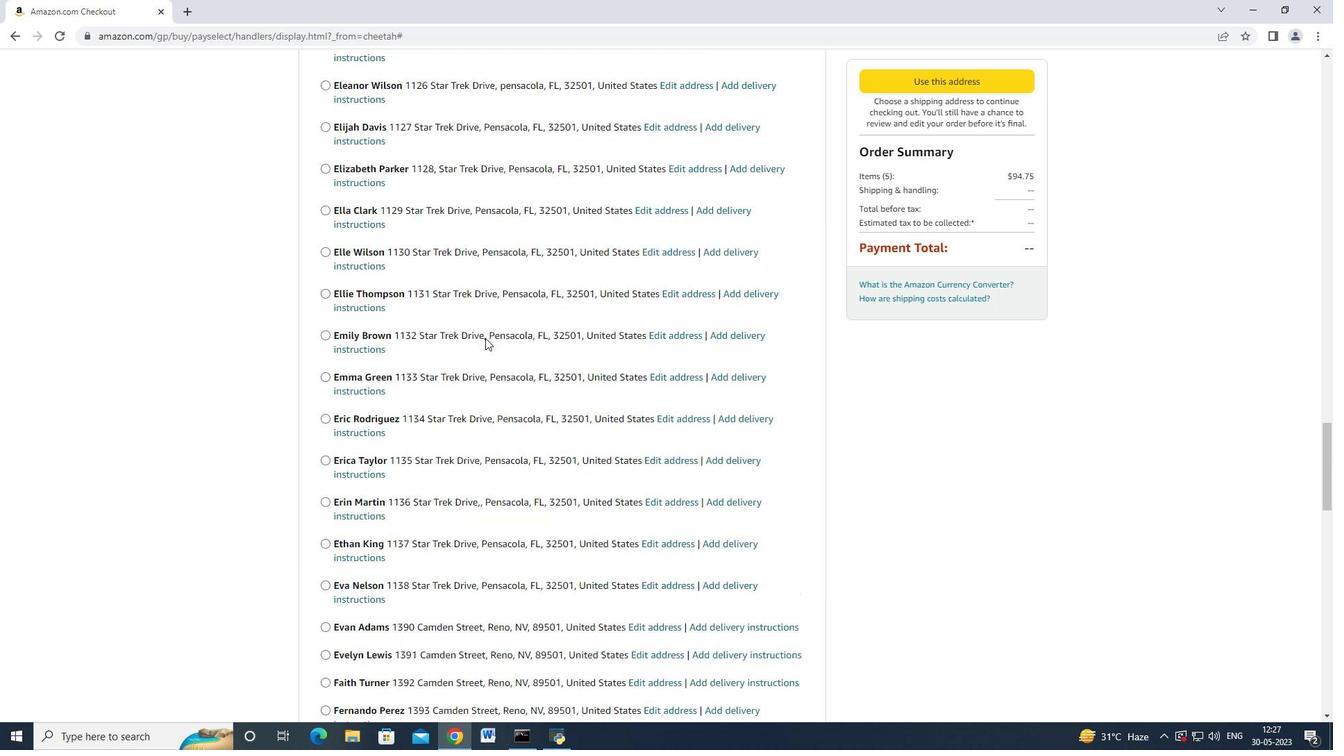 
Action: Mouse scrolled (485, 338) with delta (0, 0)
Screenshot: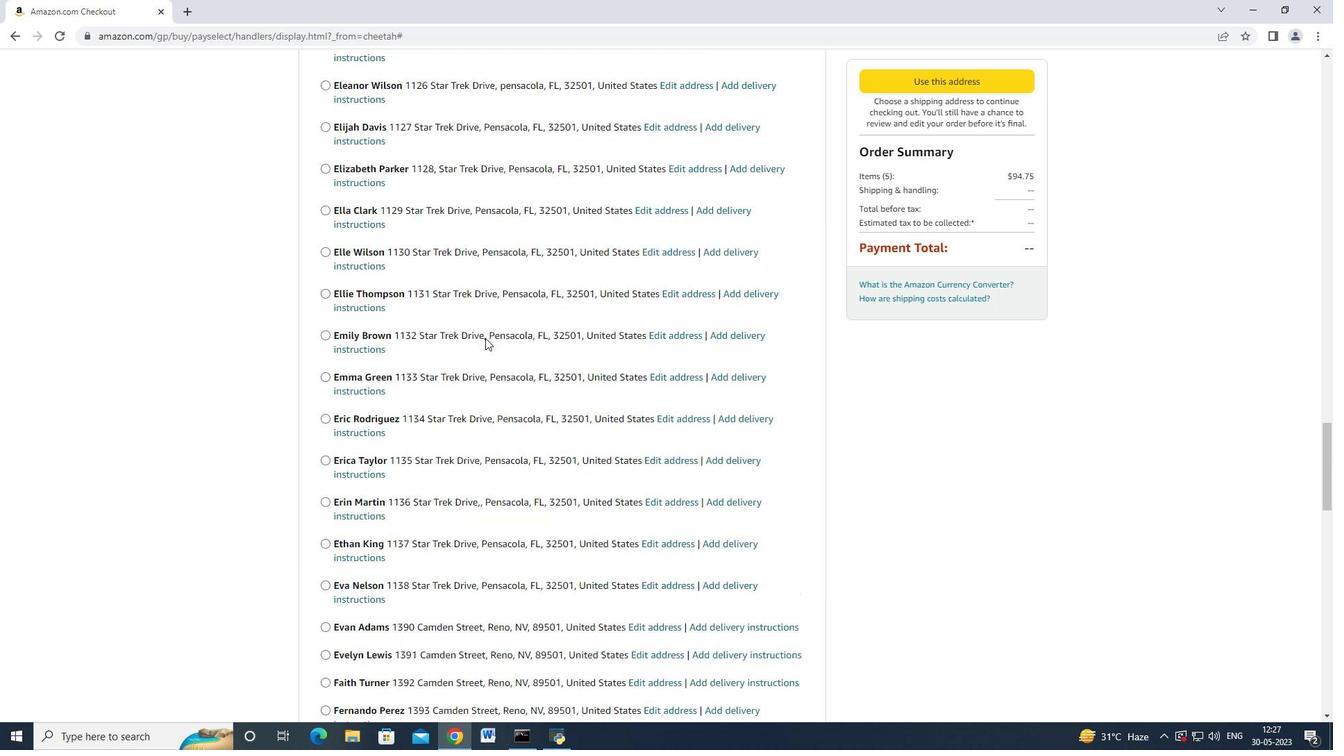 
Action: Mouse scrolled (485, 338) with delta (0, 0)
Screenshot: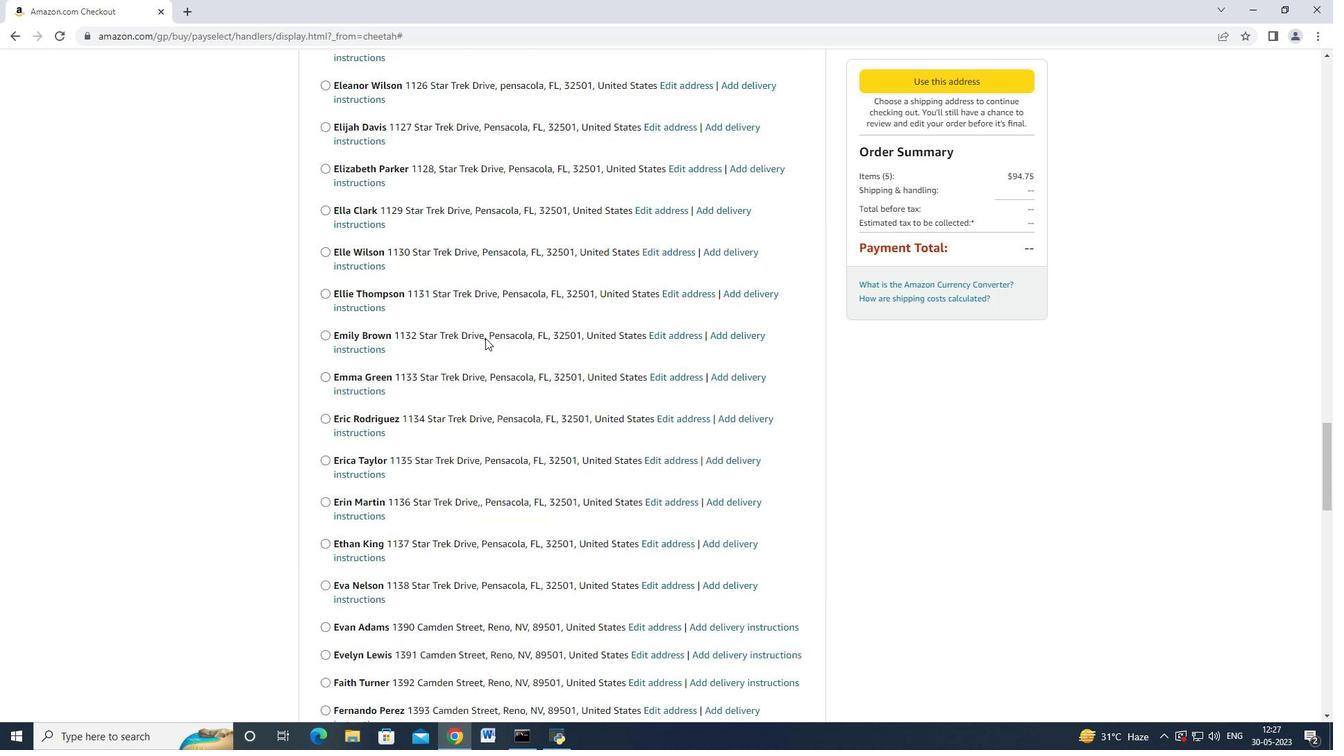 
Action: Mouse scrolled (485, 338) with delta (0, 0)
Screenshot: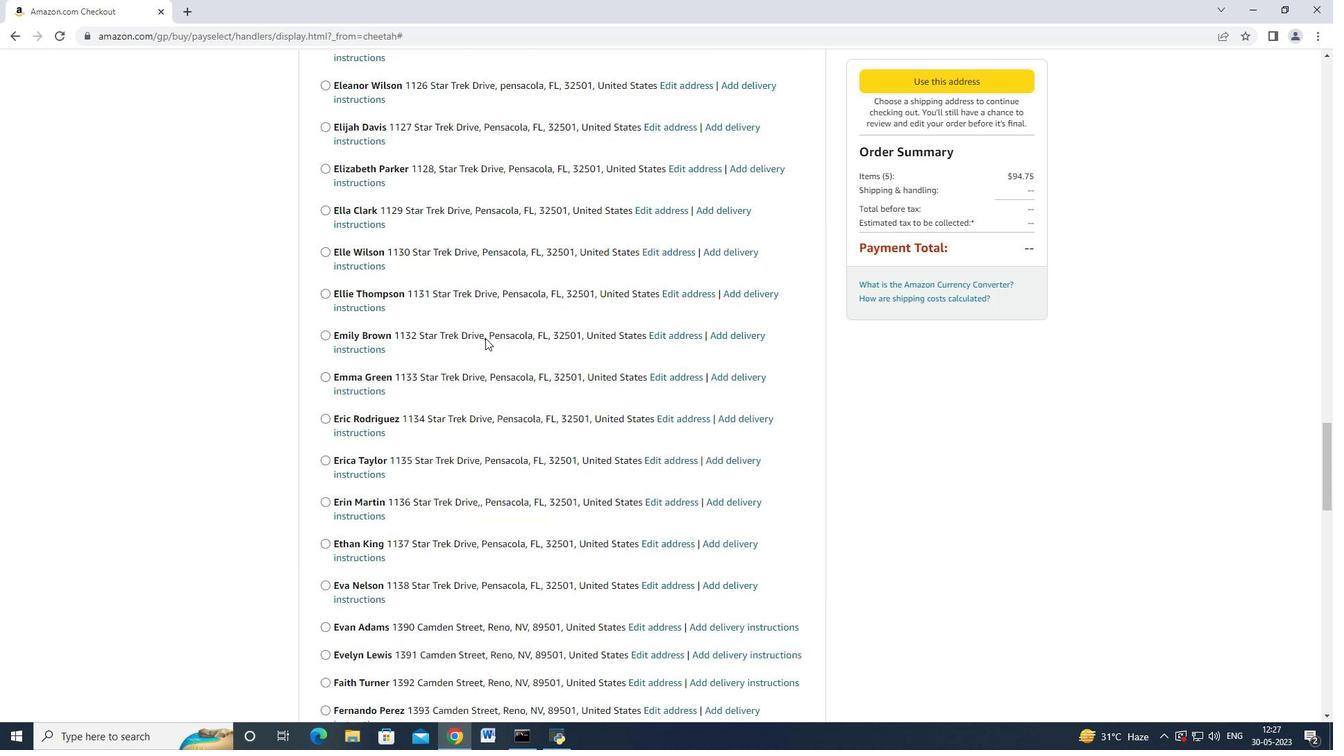 
Action: Mouse scrolled (485, 338) with delta (0, 0)
Screenshot: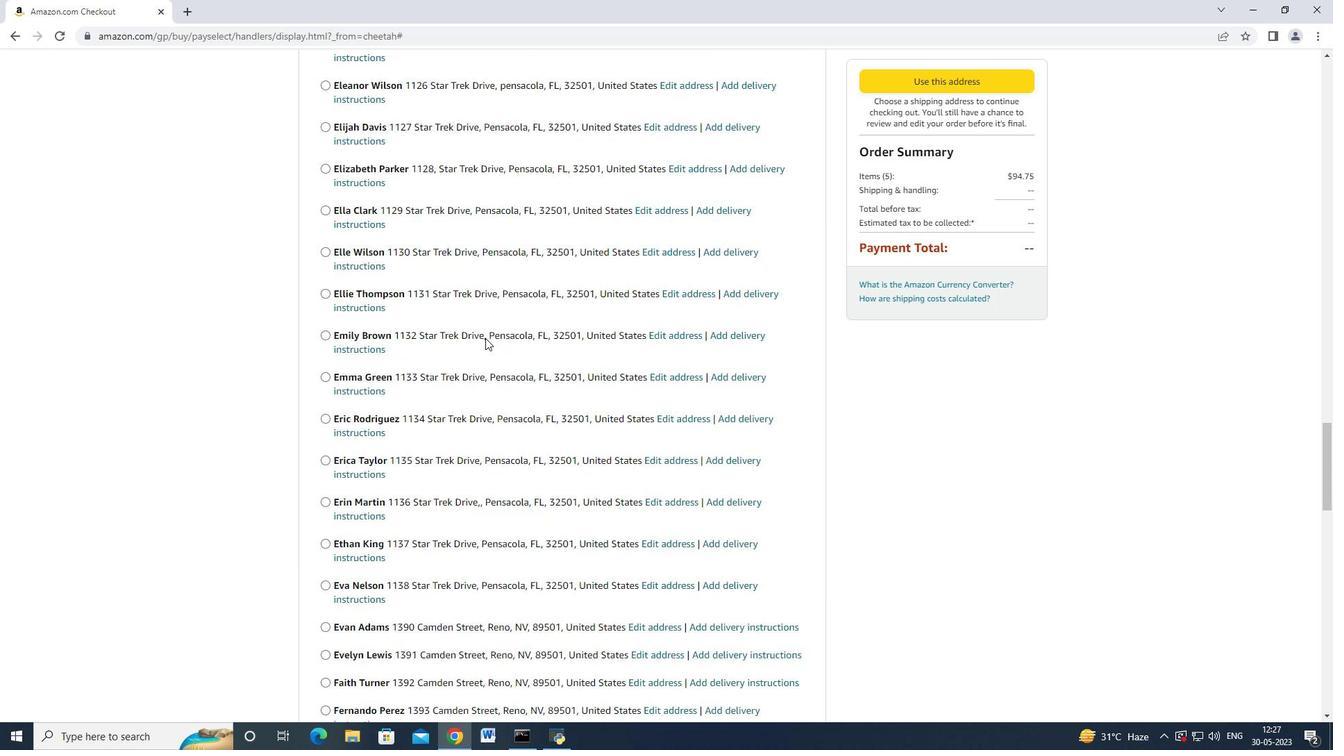 
Action: Mouse scrolled (485, 338) with delta (0, 0)
Screenshot: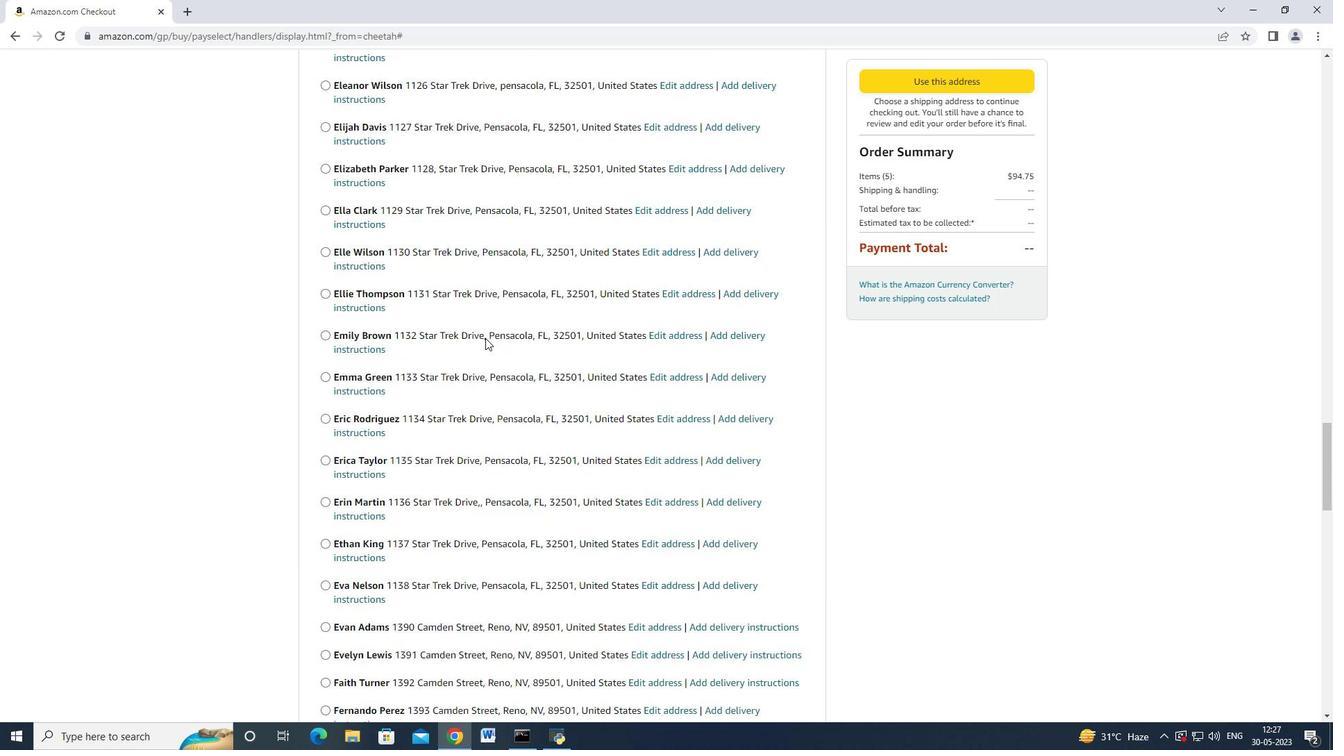 
Action: Mouse scrolled (485, 338) with delta (0, 0)
Screenshot: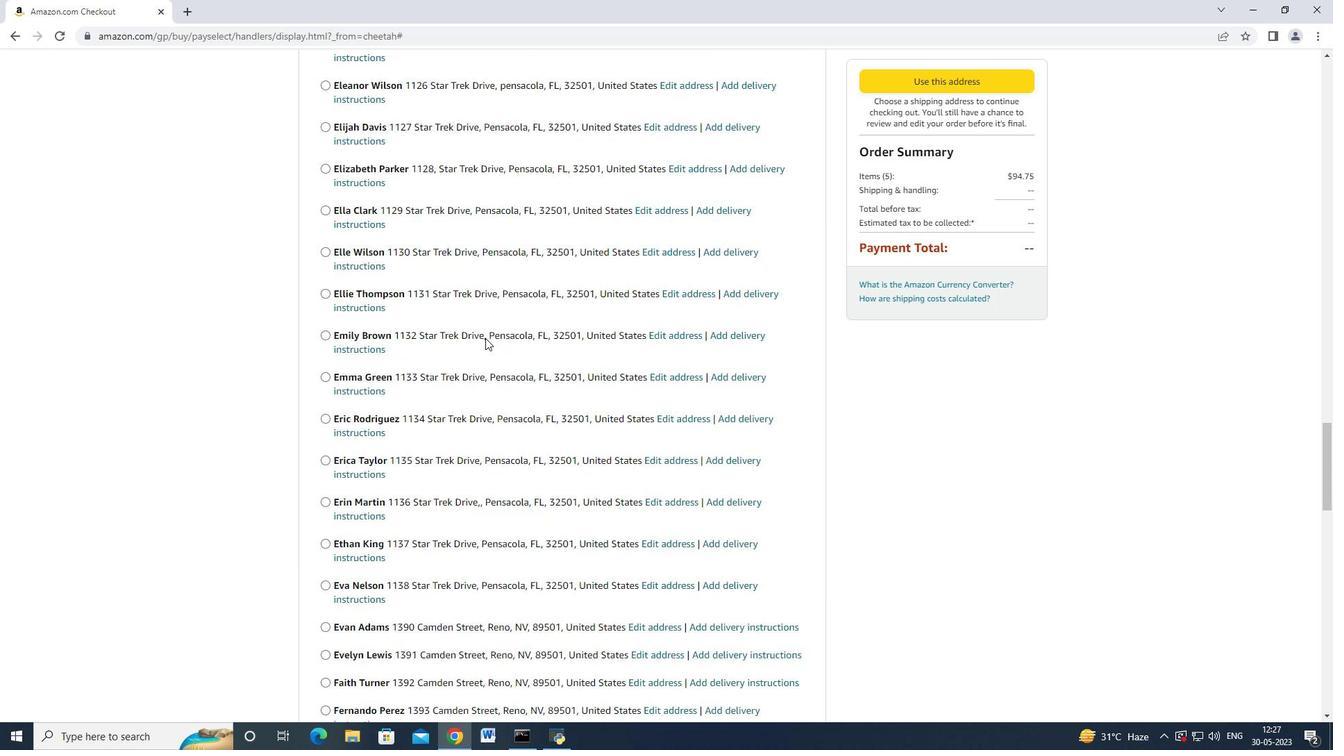 
Action: Mouse scrolled (485, 338) with delta (0, 0)
Screenshot: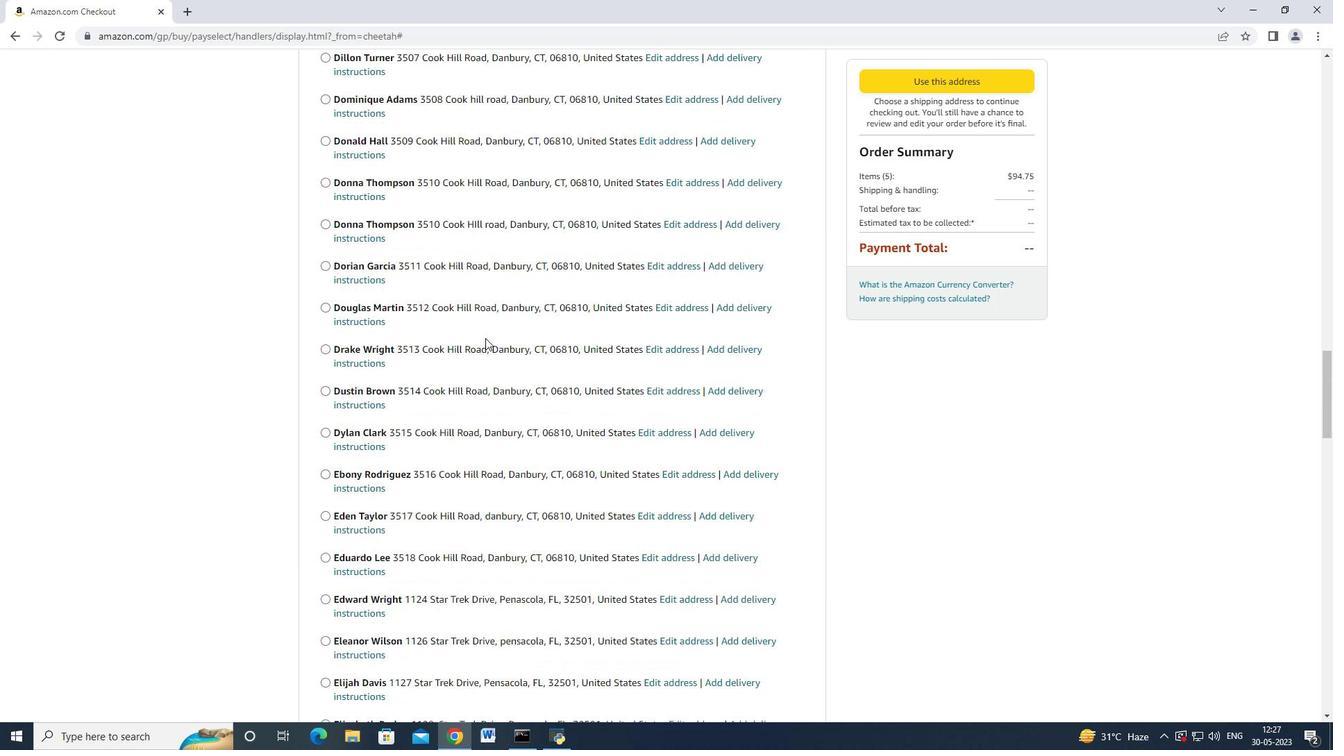 
Action: Mouse scrolled (485, 338) with delta (0, 0)
Screenshot: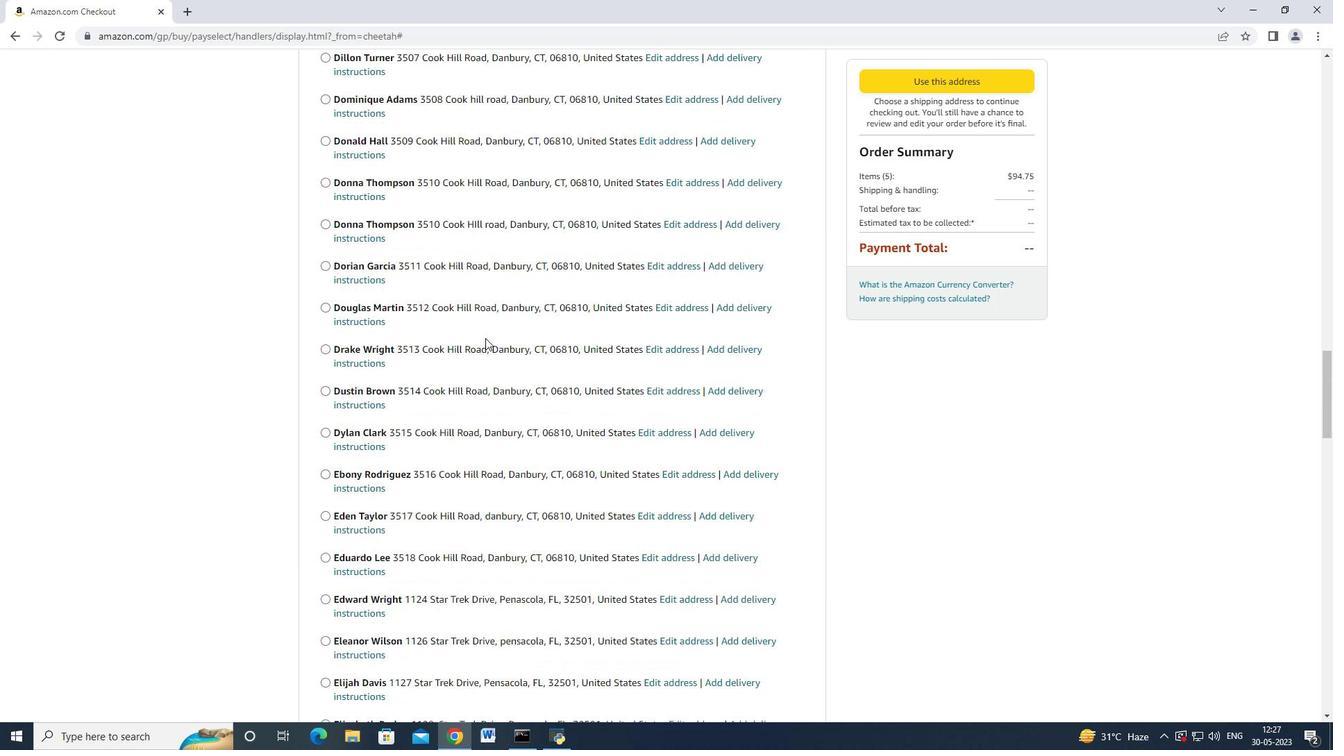 
Action: Mouse scrolled (485, 338) with delta (0, 0)
Screenshot: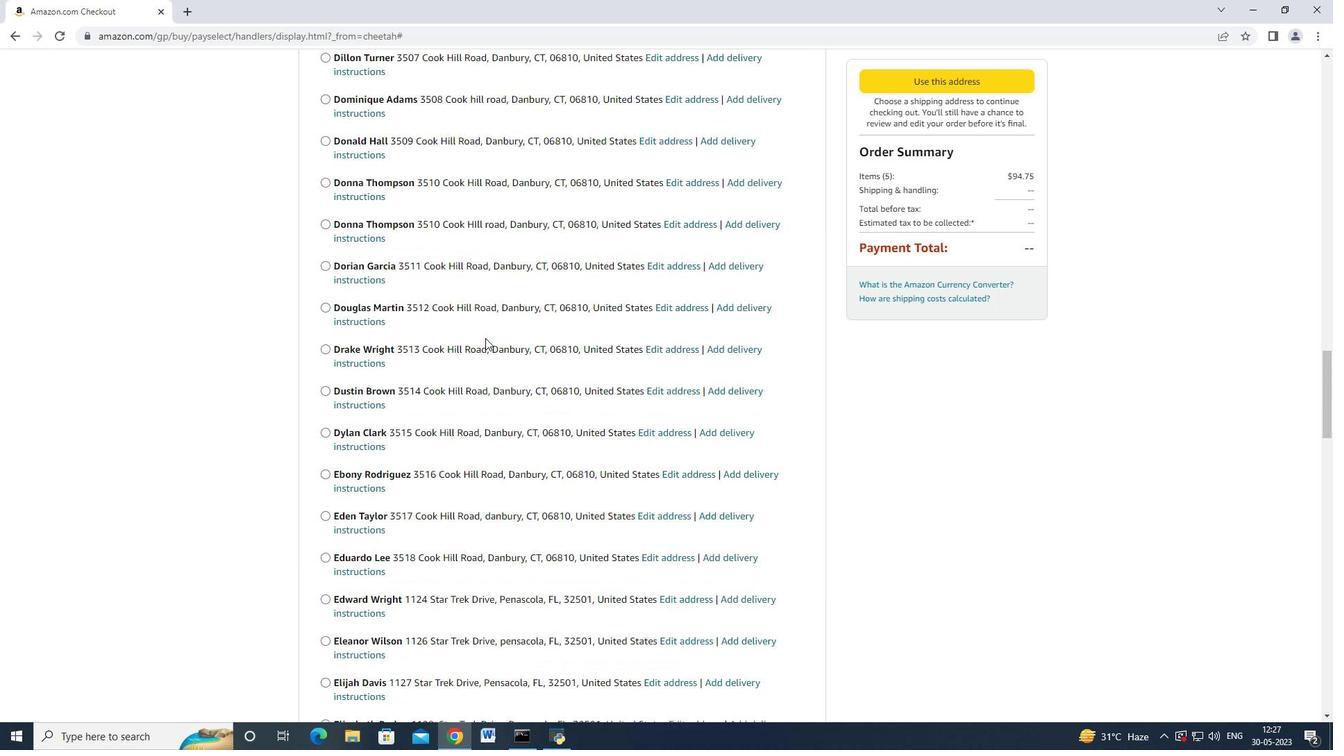 
Action: Mouse scrolled (485, 338) with delta (0, 0)
Screenshot: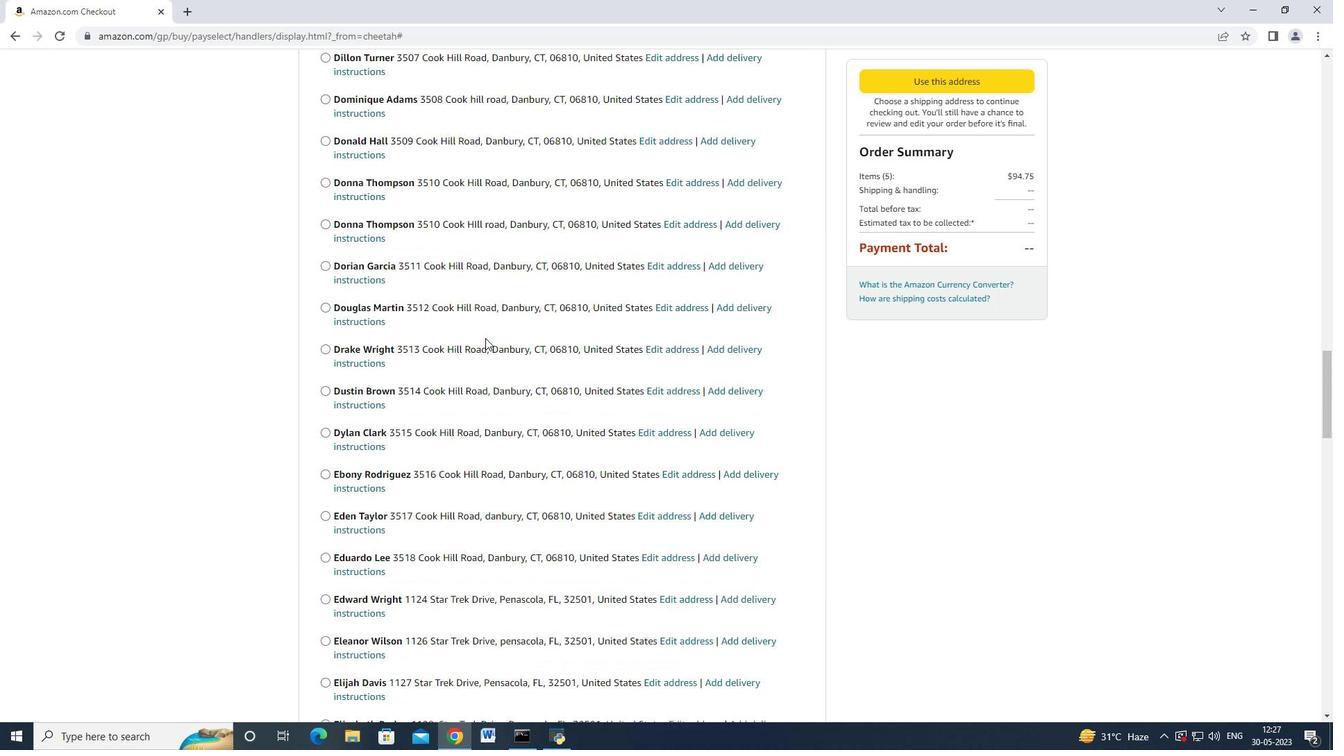 
Action: Mouse scrolled (485, 338) with delta (0, 0)
Screenshot: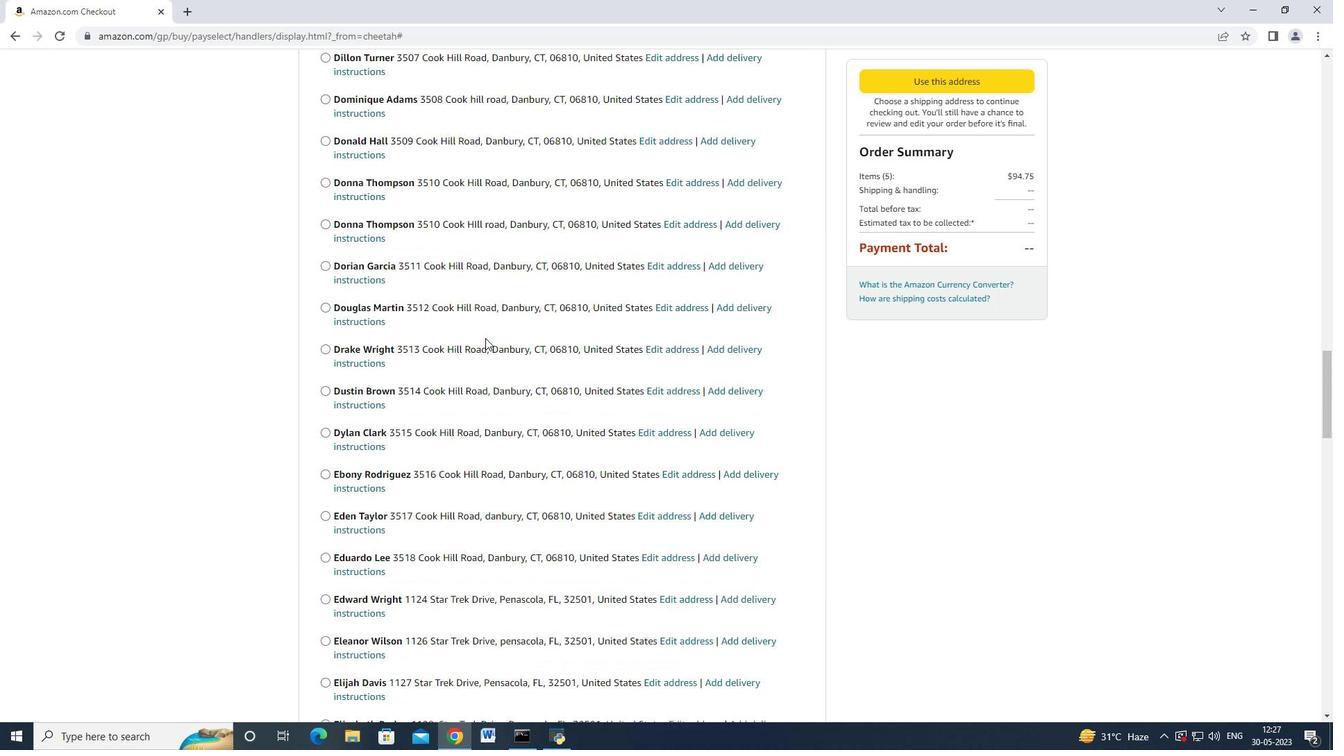
Action: Mouse scrolled (485, 338) with delta (0, 0)
Screenshot: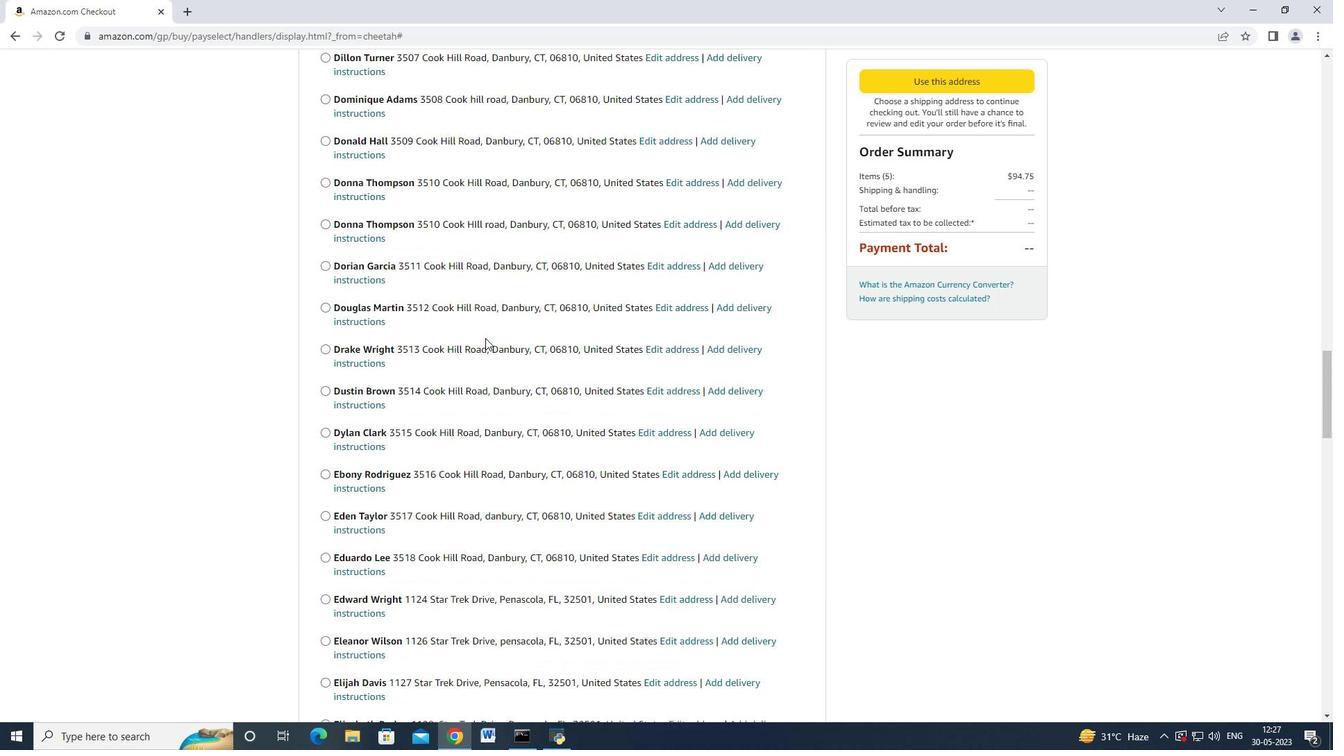 
Action: Mouse scrolled (485, 338) with delta (0, 0)
Screenshot: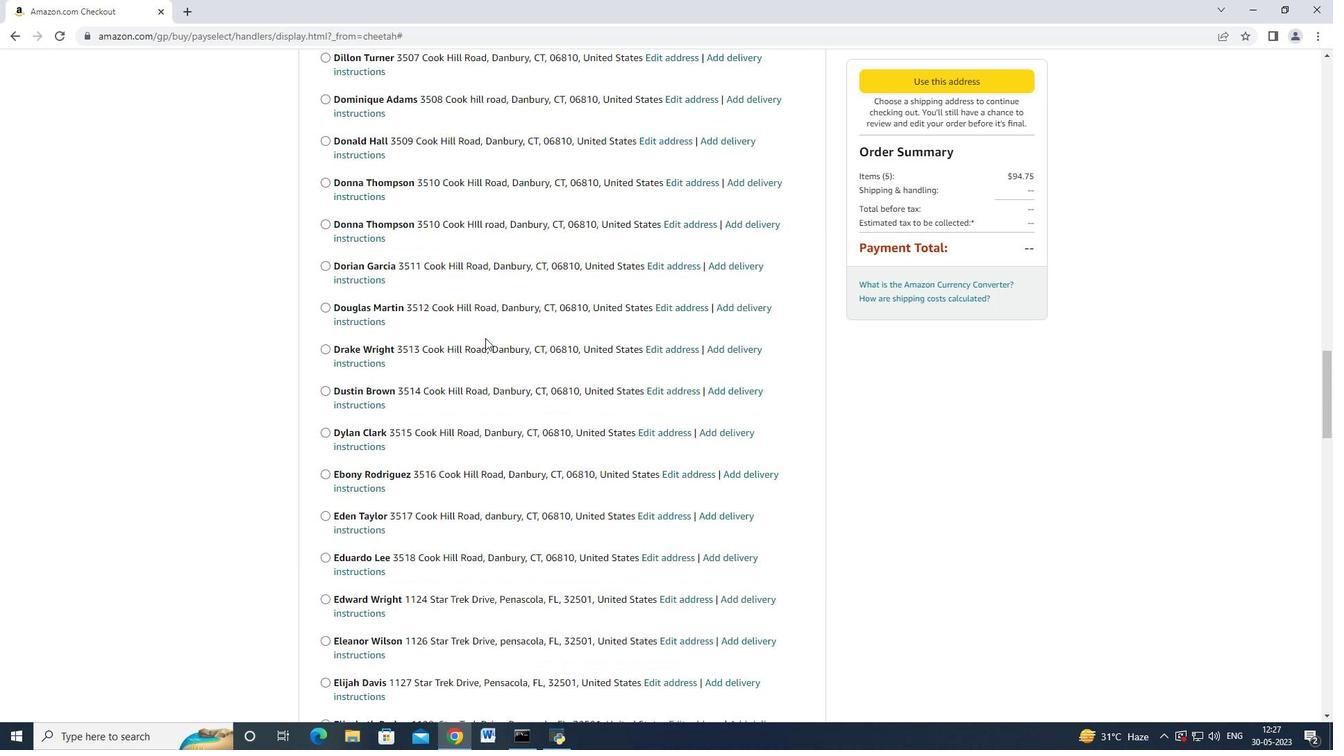 
Action: Mouse scrolled (485, 338) with delta (0, 0)
Screenshot: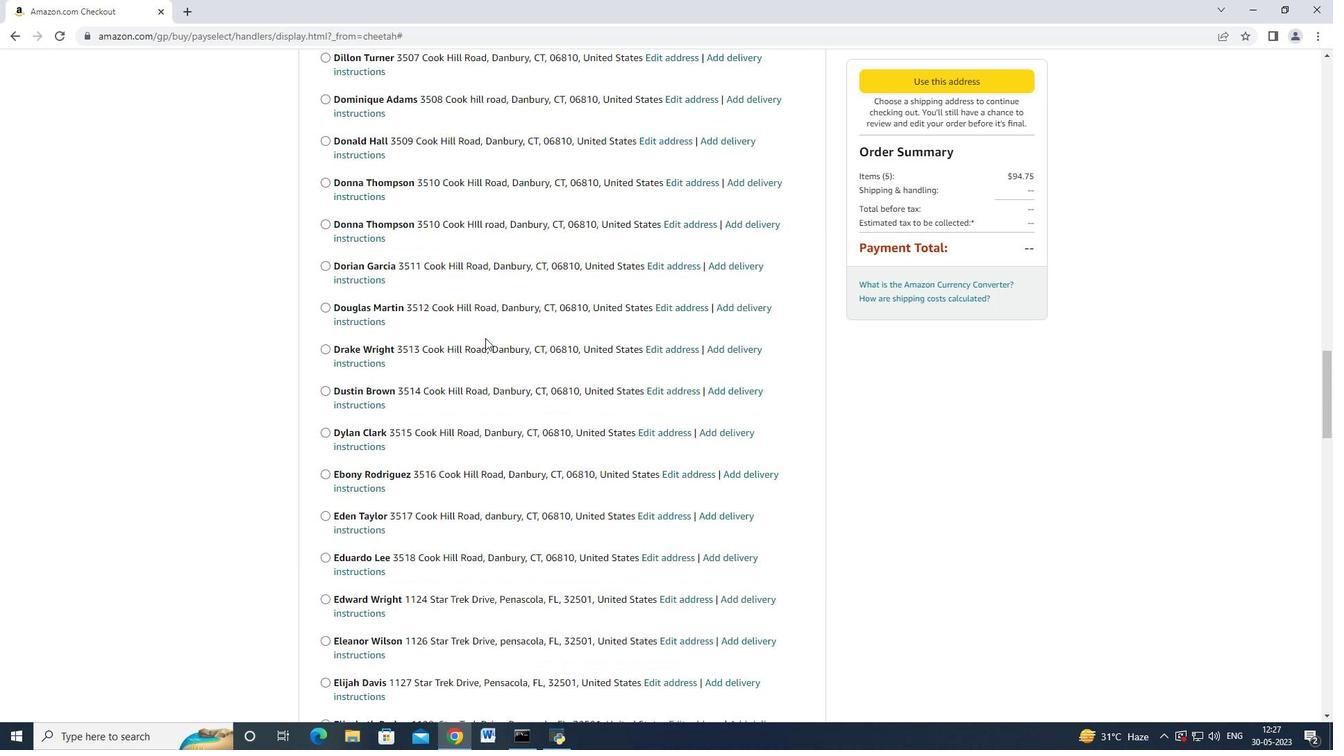 
Action: Mouse scrolled (485, 338) with delta (0, 0)
Screenshot: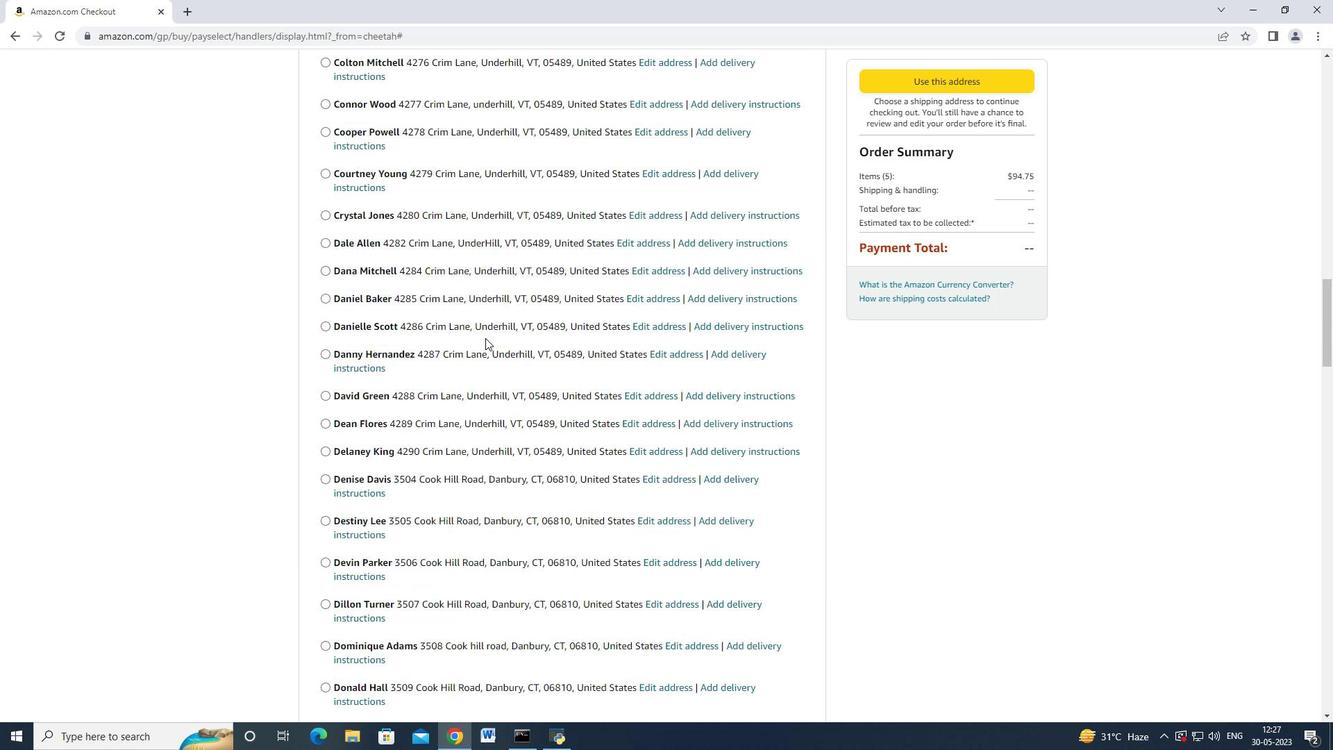 
Action: Mouse scrolled (485, 338) with delta (0, 0)
Screenshot: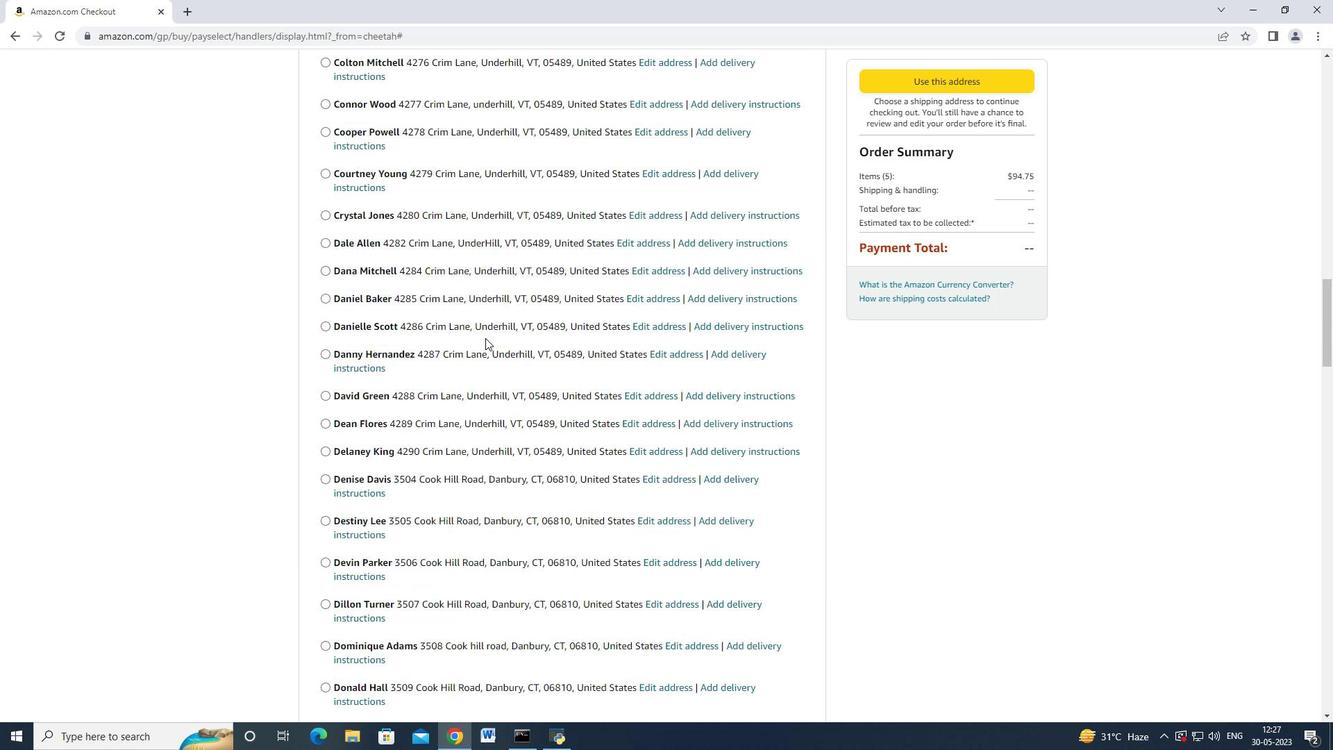 
Action: Mouse scrolled (485, 338) with delta (0, 0)
Screenshot: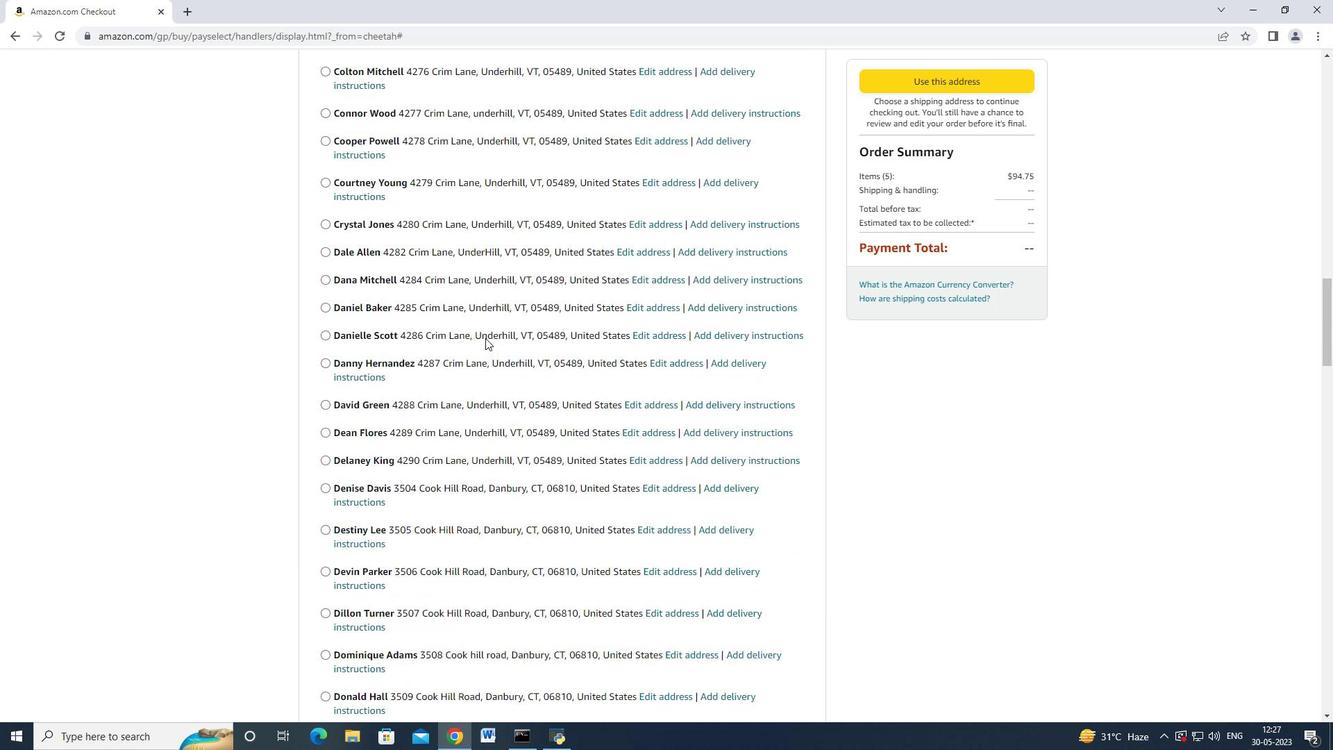 
Action: Mouse scrolled (485, 338) with delta (0, 0)
Screenshot: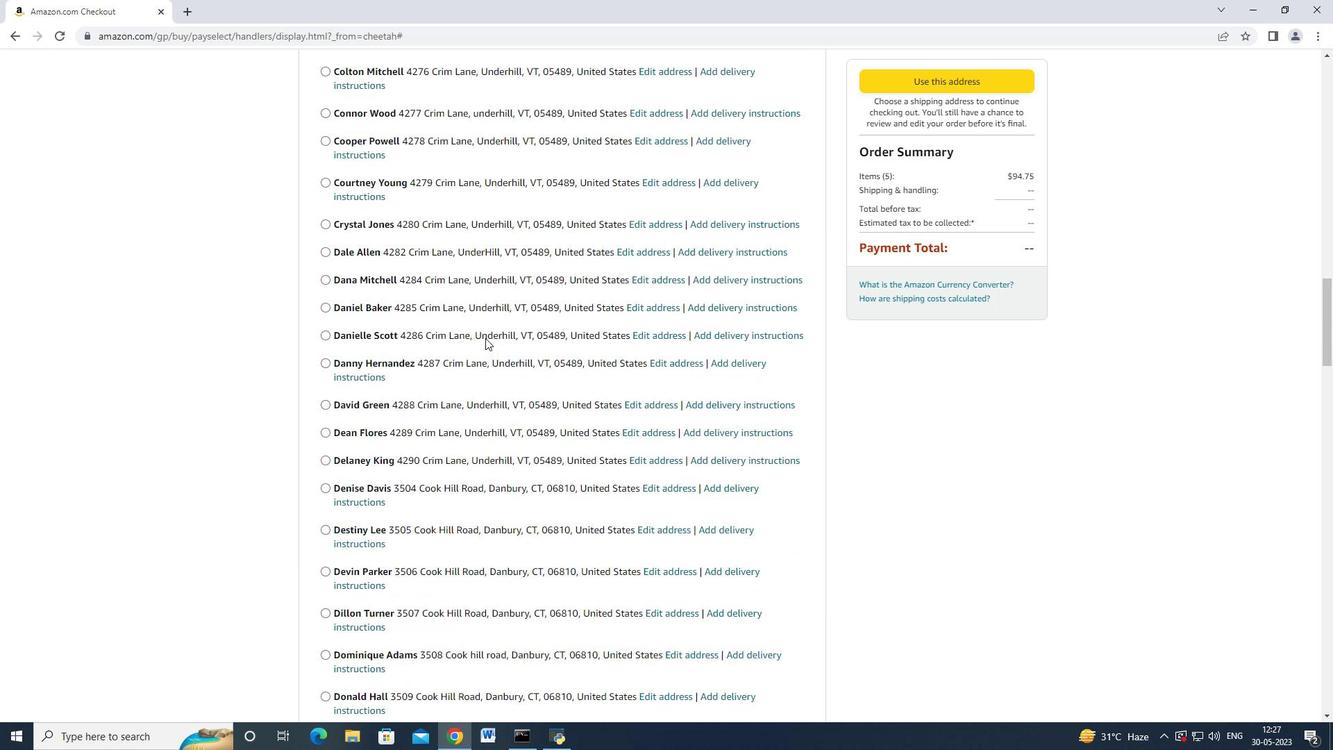 
Action: Mouse scrolled (485, 338) with delta (0, 0)
Screenshot: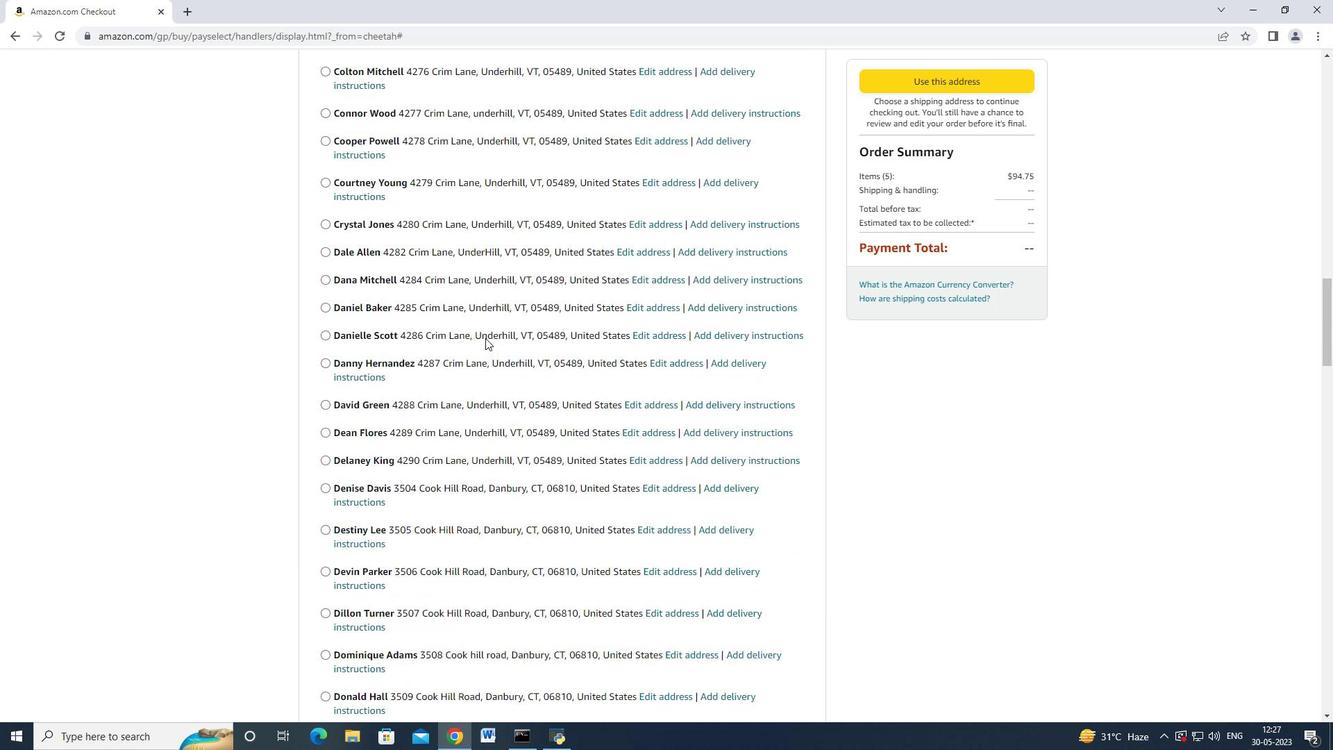 
Action: Mouse scrolled (485, 338) with delta (0, 0)
Screenshot: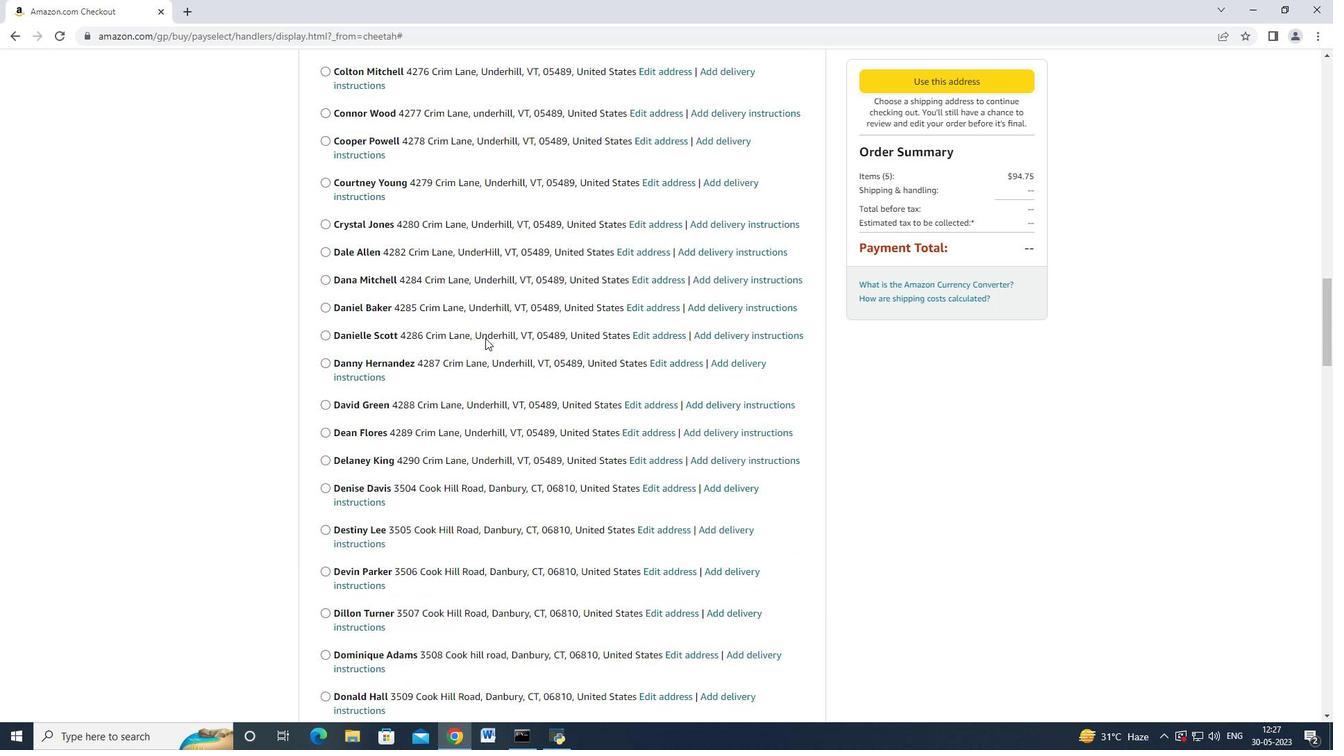 
Action: Mouse scrolled (485, 338) with delta (0, 0)
Screenshot: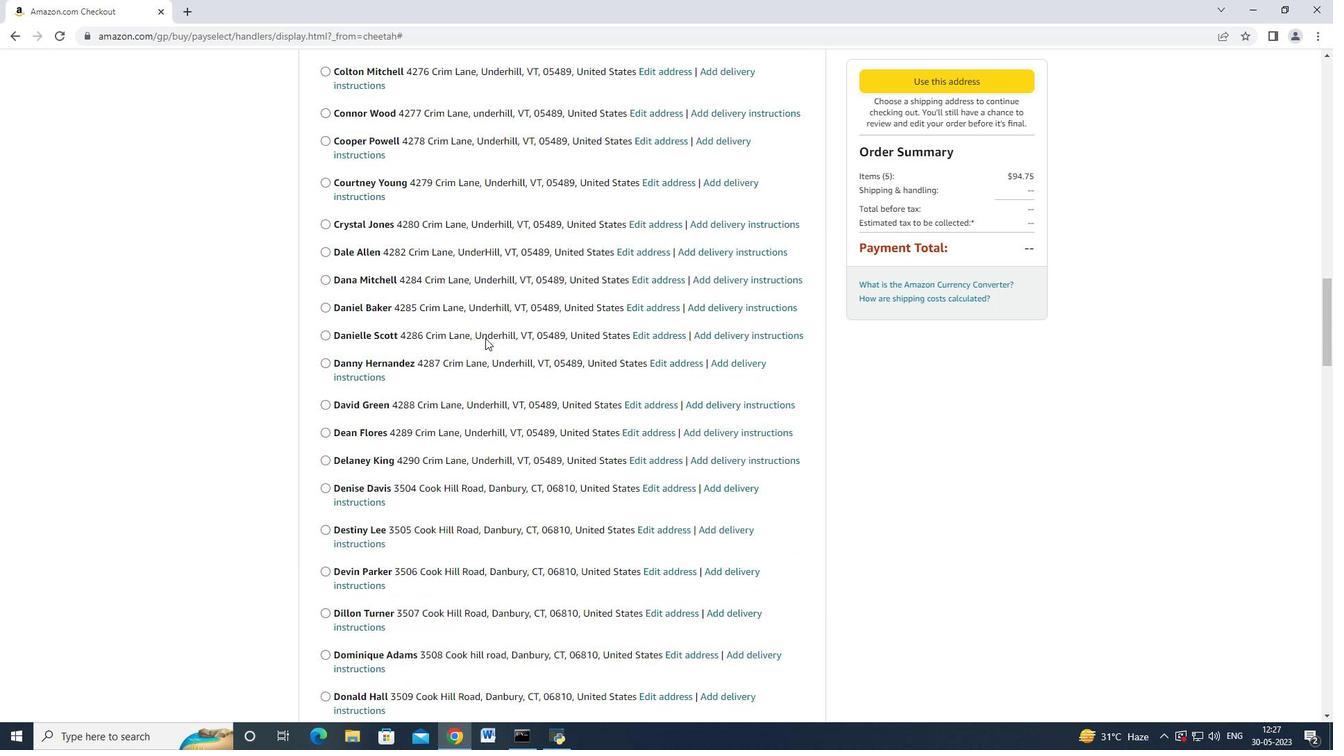 
Action: Mouse moved to (485, 338)
Screenshot: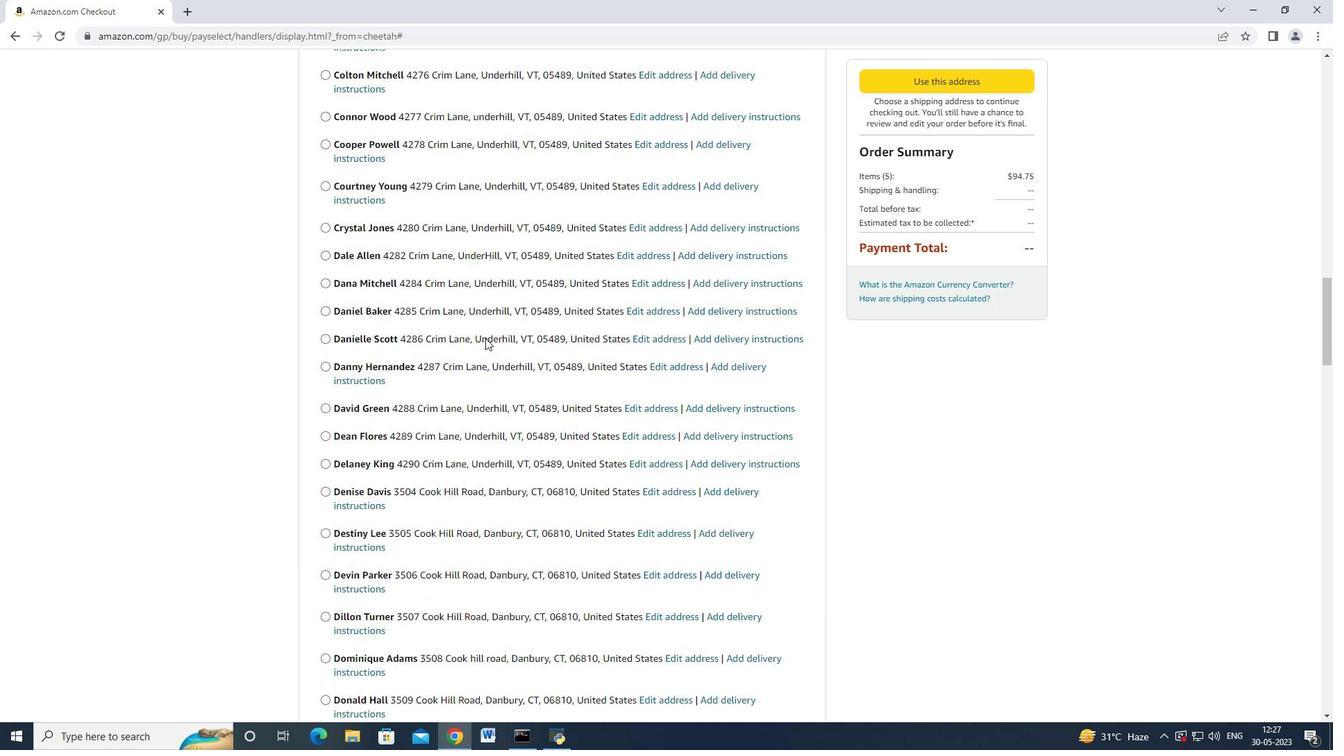 
Action: Mouse scrolled (485, 338) with delta (0, 0)
Screenshot: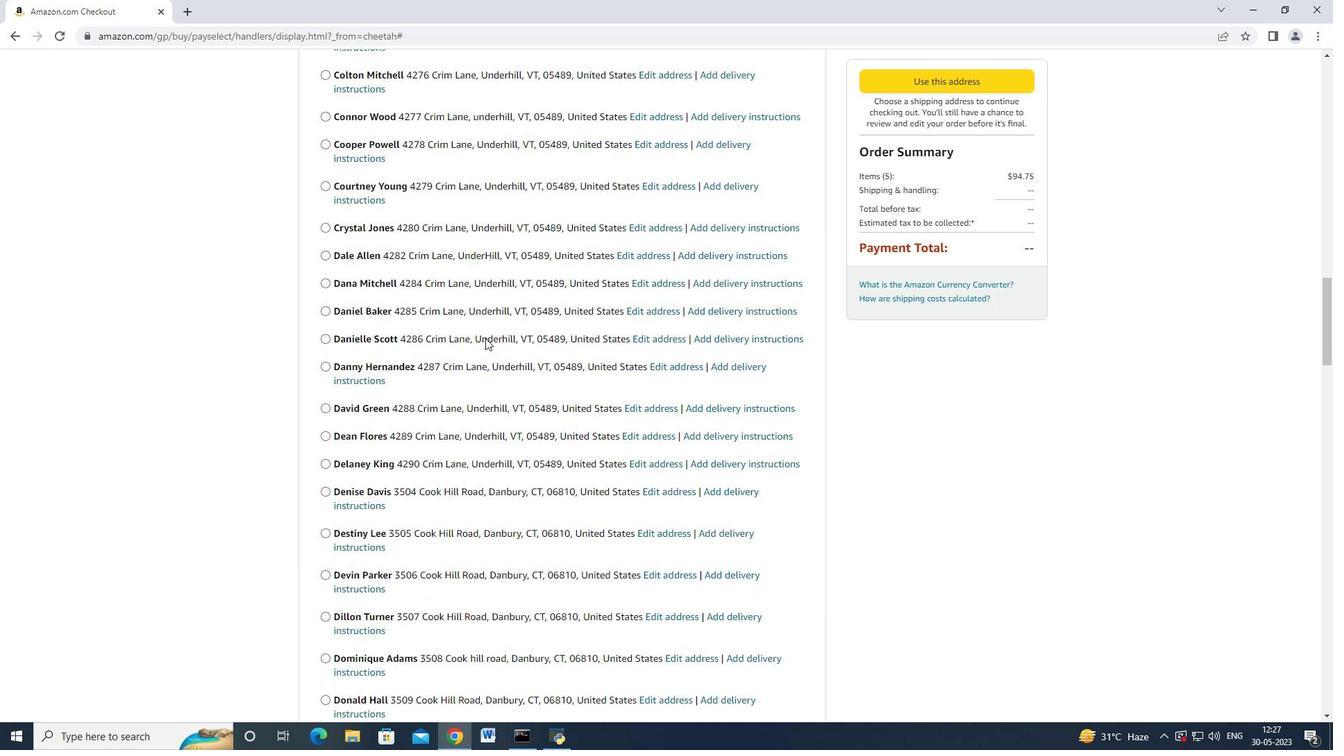 
Action: Mouse scrolled (485, 338) with delta (0, 0)
Screenshot: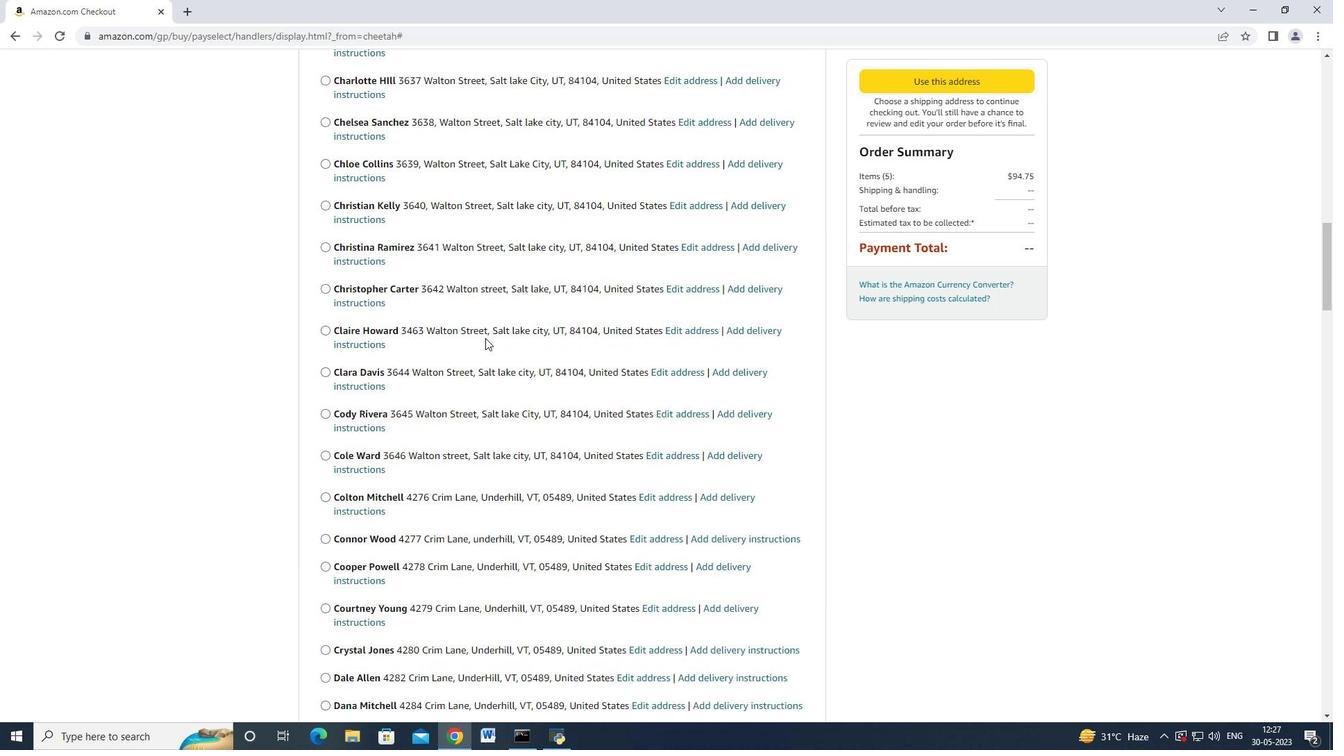 
Action: Mouse scrolled (485, 338) with delta (0, 0)
Screenshot: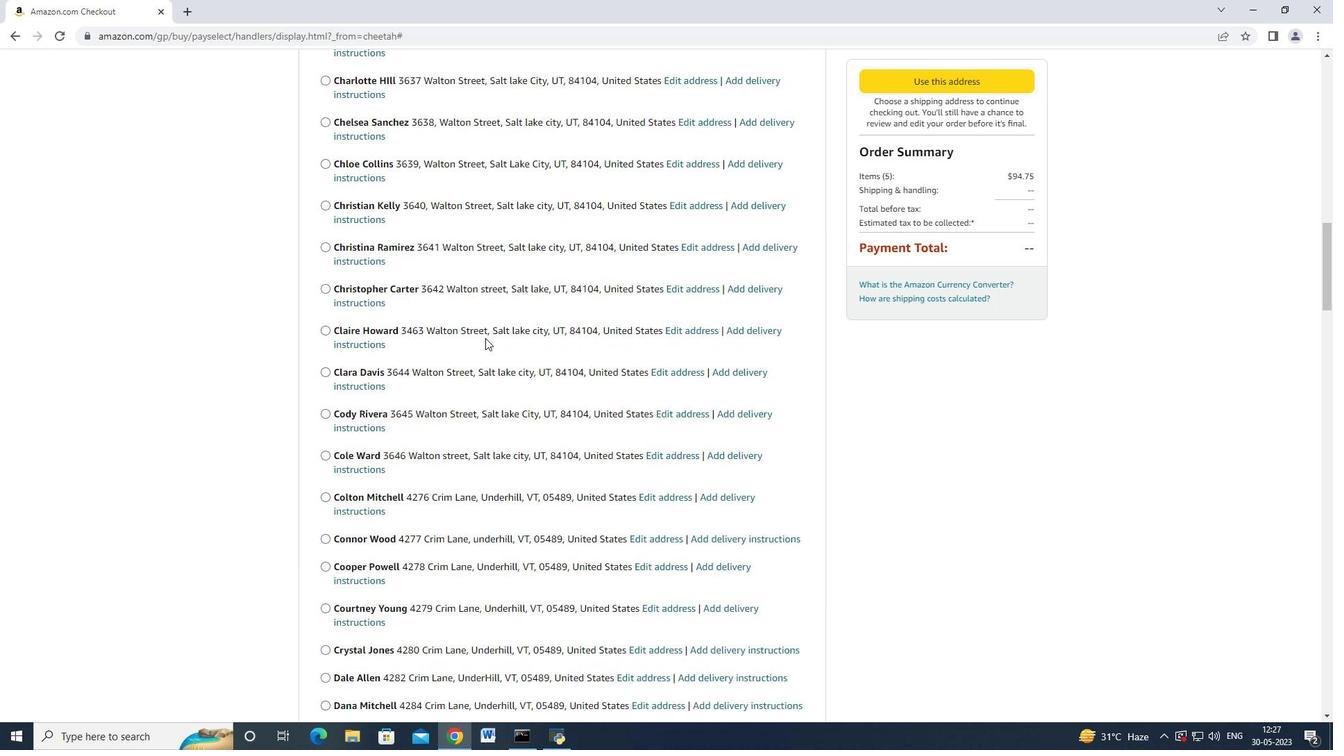 
Action: Mouse scrolled (485, 338) with delta (0, 0)
Screenshot: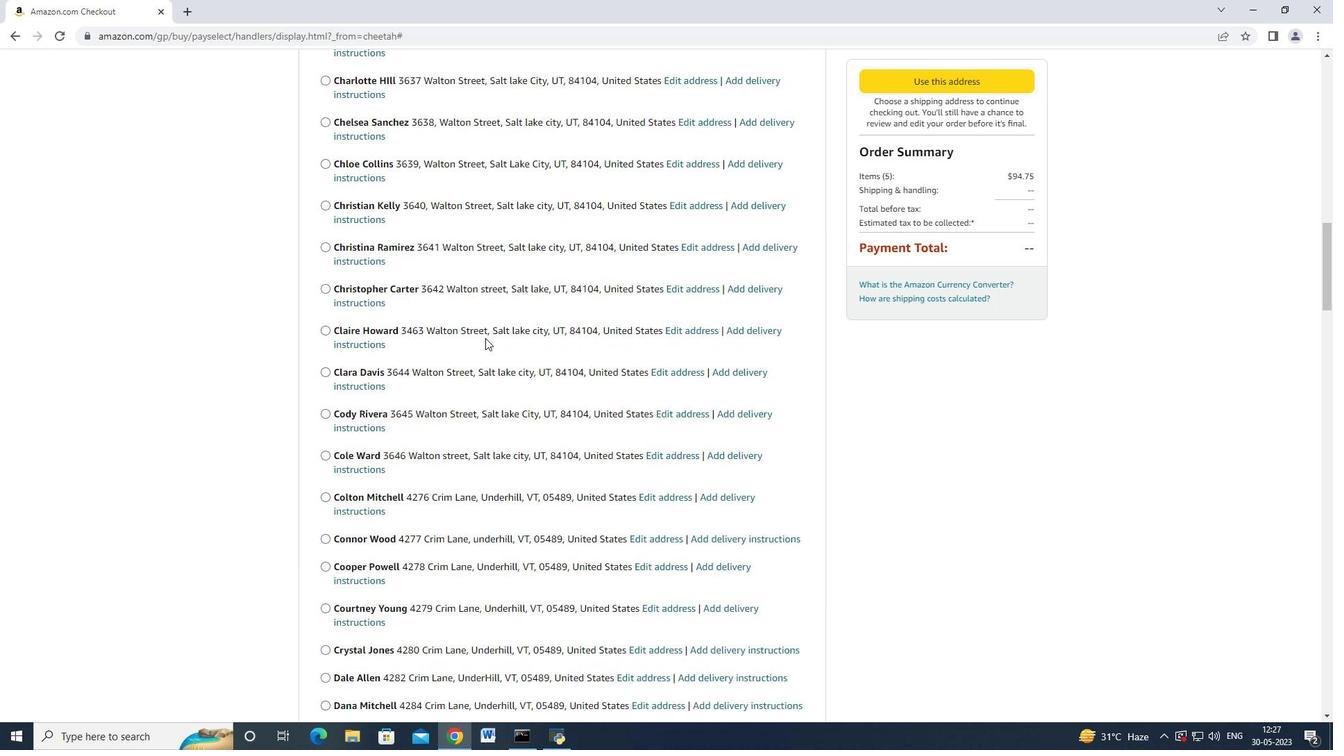 
Action: Mouse scrolled (485, 338) with delta (0, 0)
Screenshot: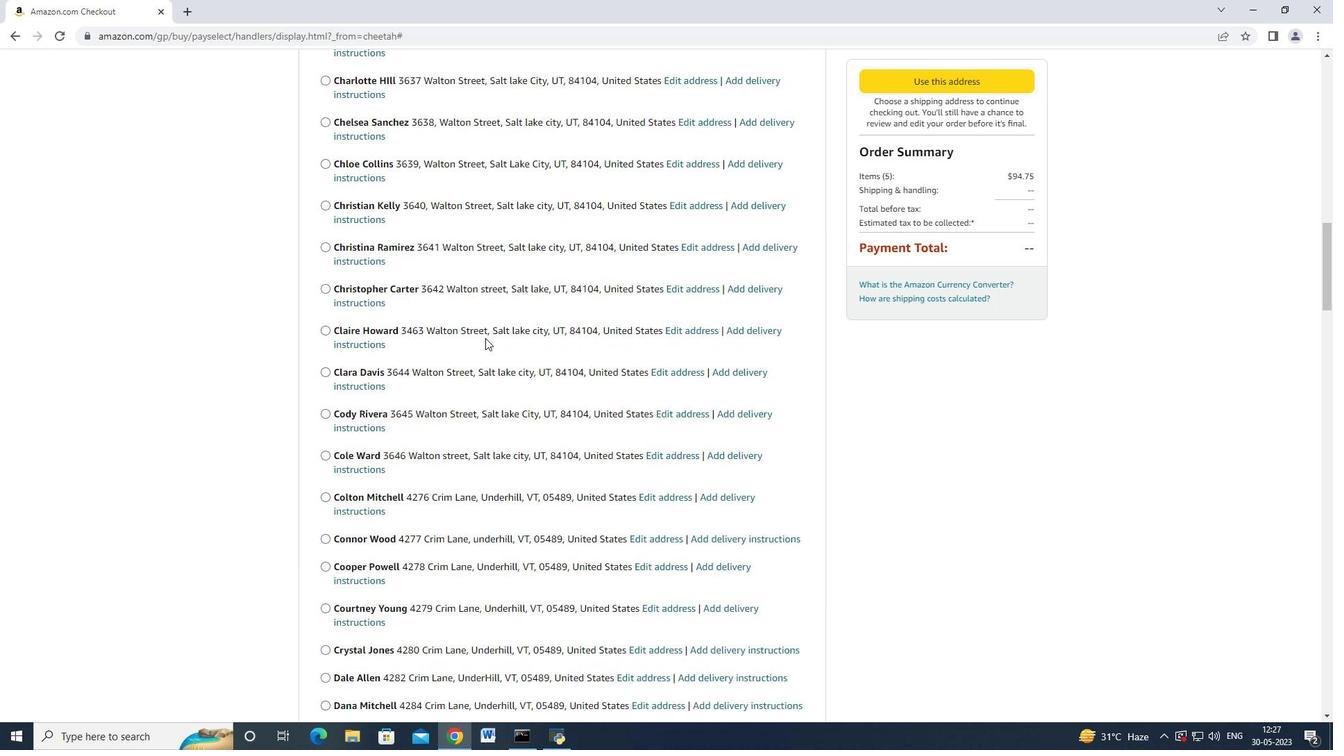 
Action: Mouse scrolled (485, 338) with delta (0, 0)
Screenshot: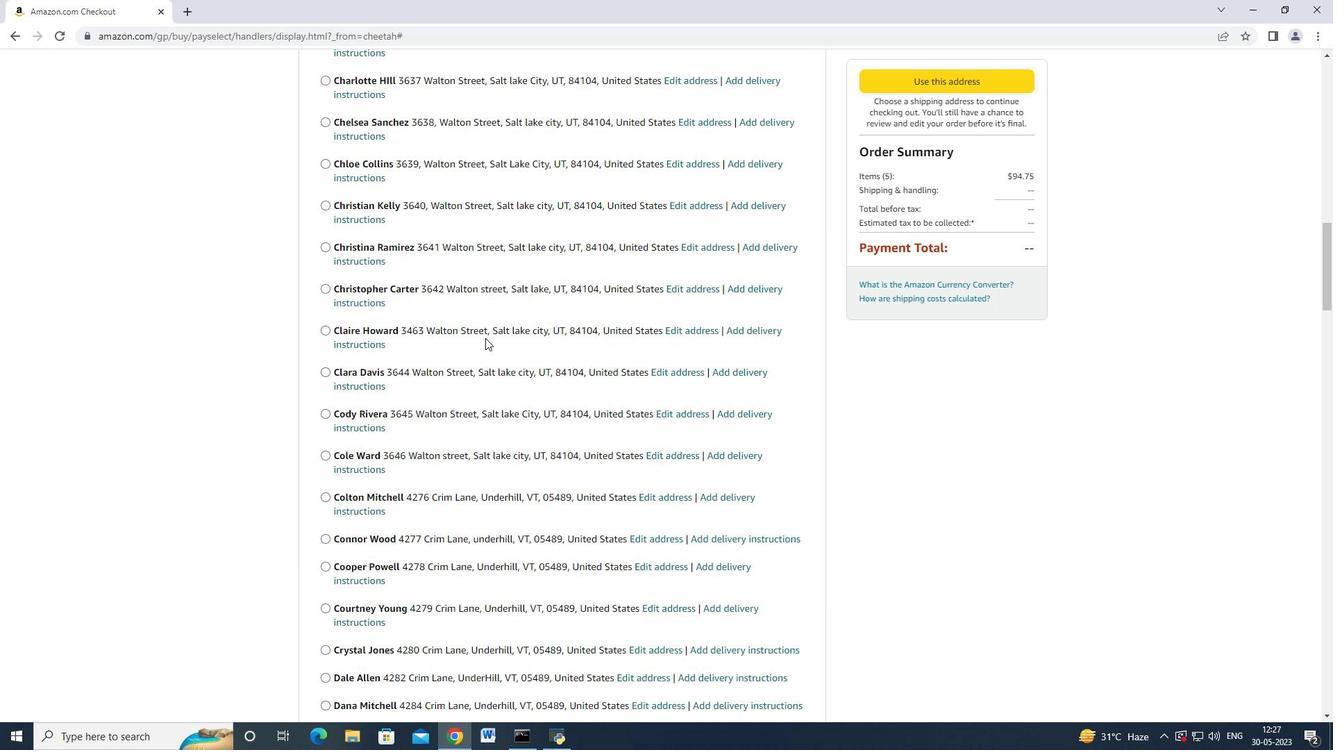 
Action: Mouse scrolled (485, 338) with delta (0, 0)
Screenshot: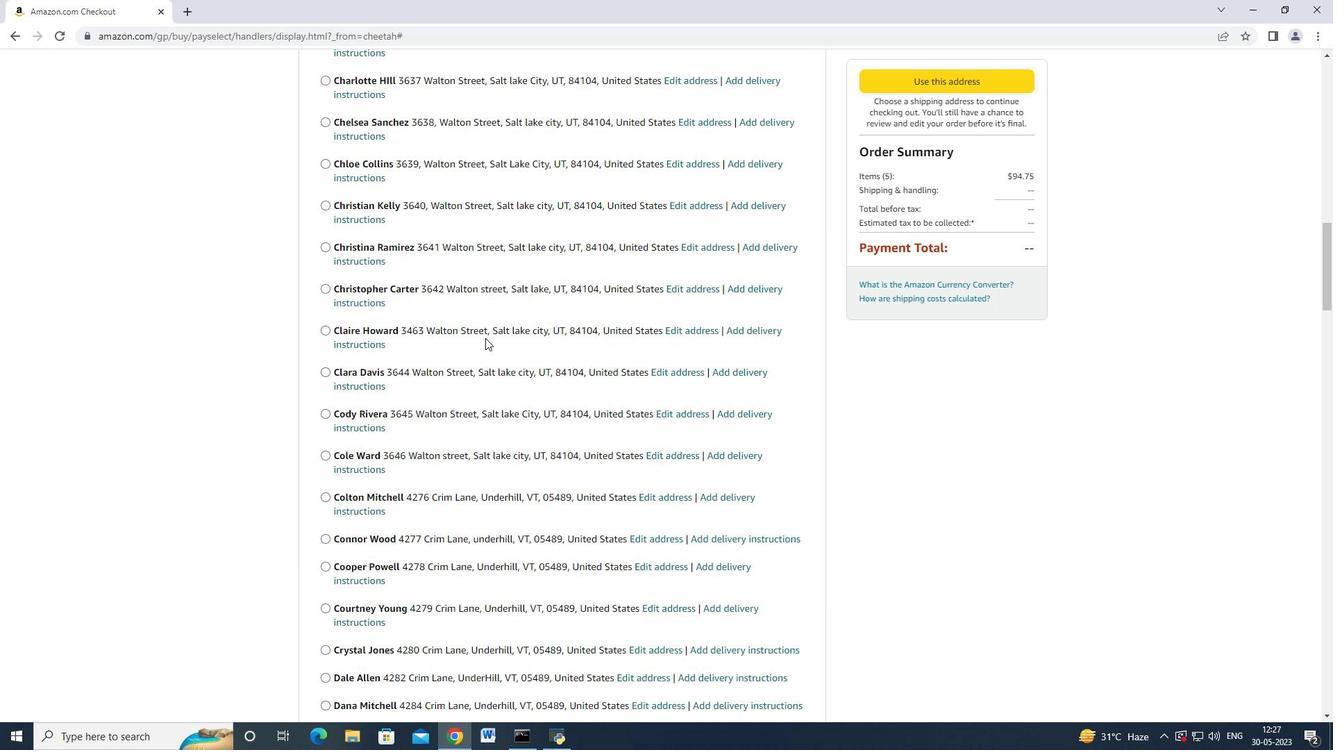 
Action: Mouse scrolled (485, 338) with delta (0, 0)
Screenshot: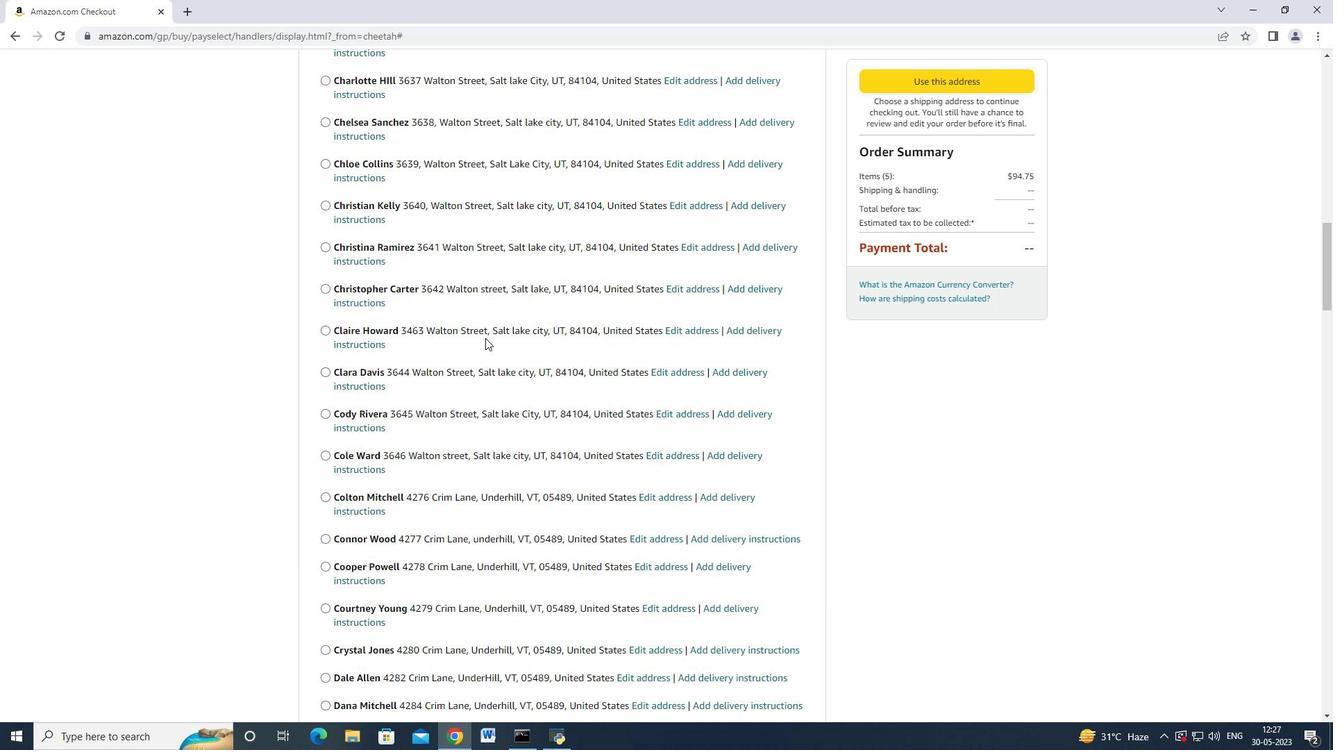 
Action: Mouse scrolled (485, 338) with delta (0, 0)
Screenshot: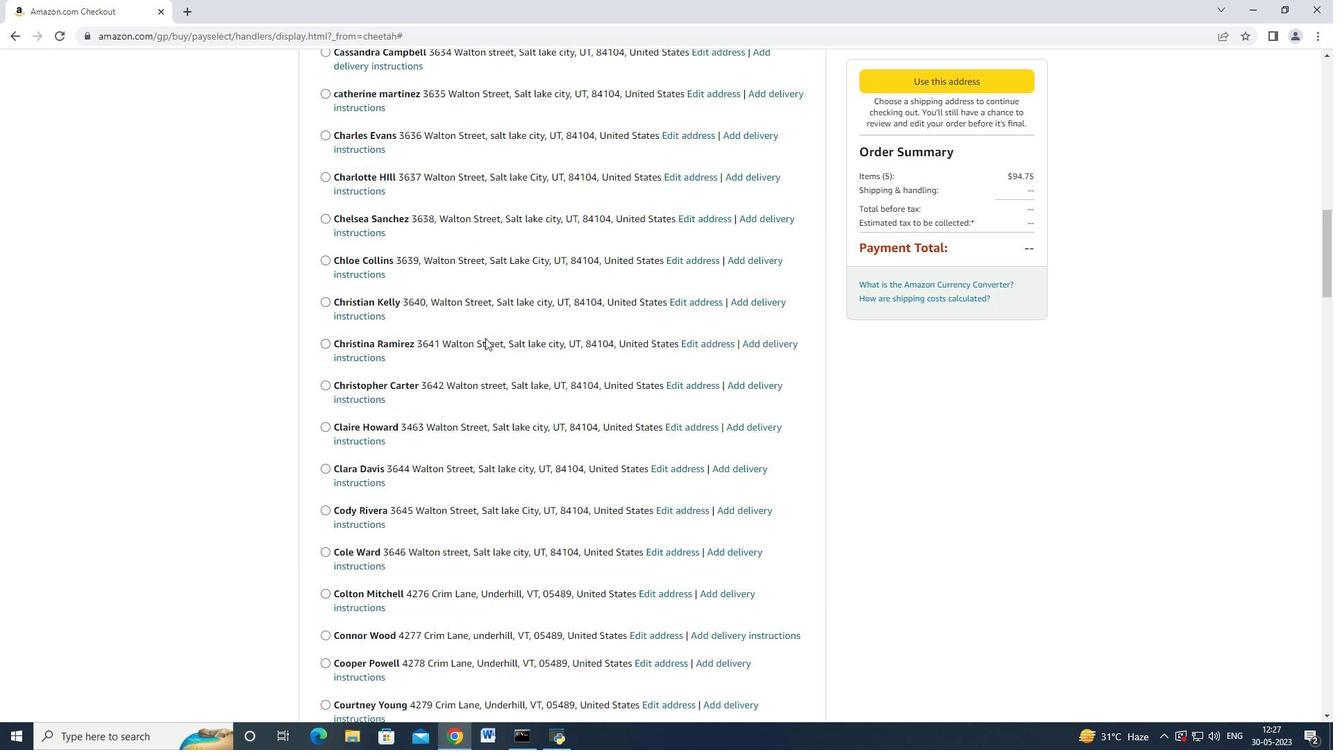 
Action: Mouse scrolled (485, 338) with delta (0, 0)
Screenshot: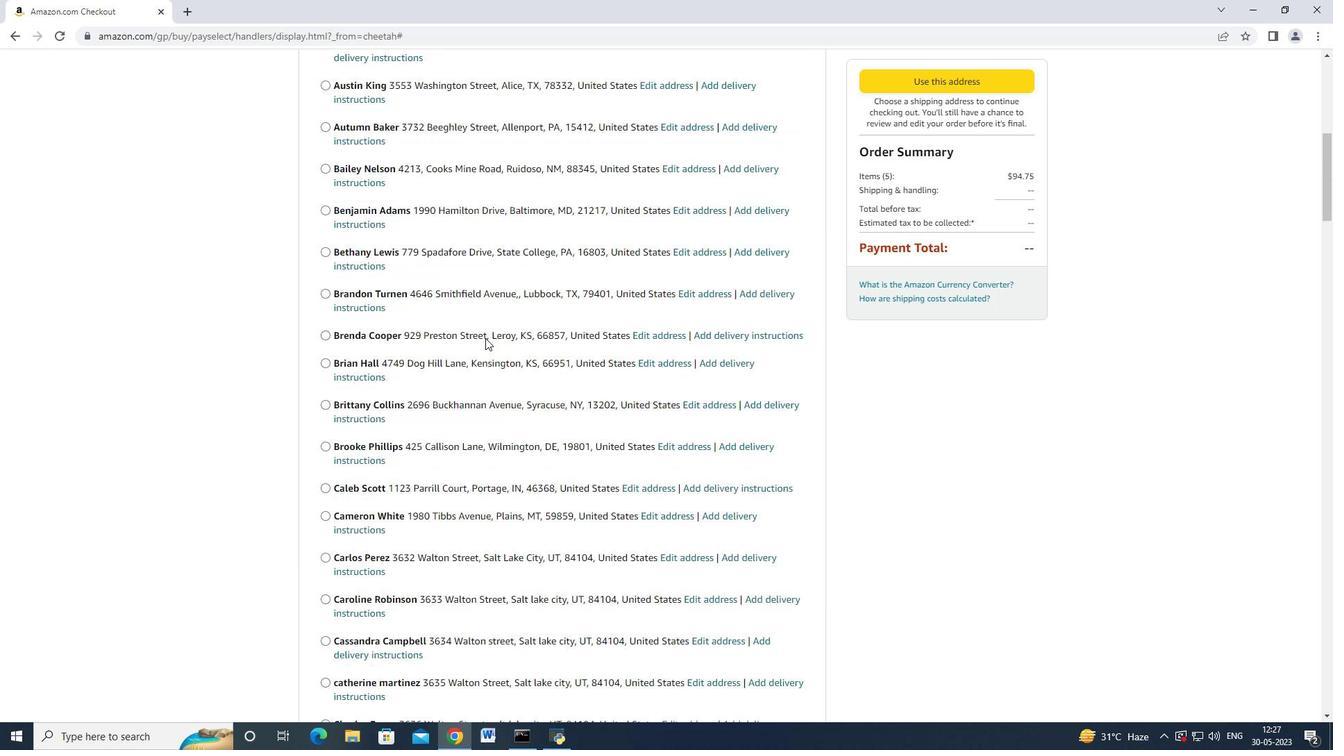 
Action: Mouse scrolled (485, 339) with delta (0, 1)
Screenshot: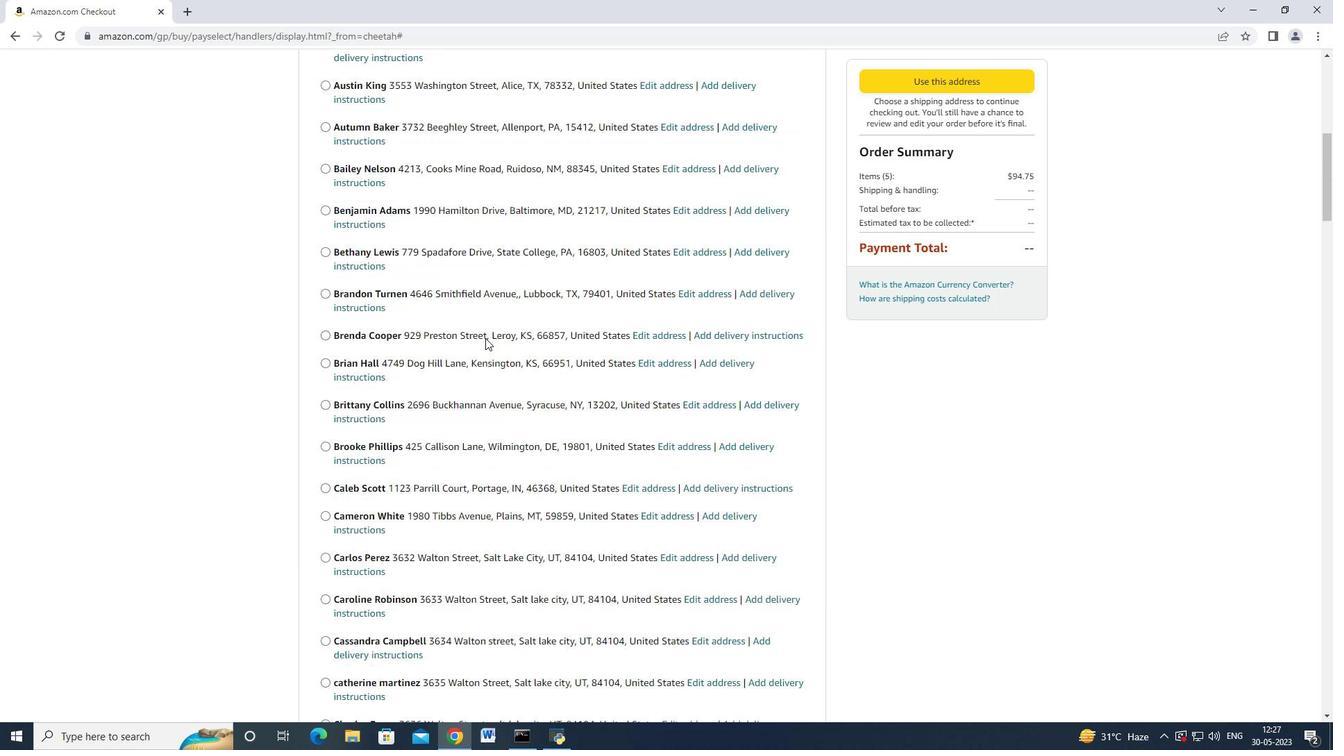 
Action: Mouse scrolled (485, 339) with delta (0, 1)
Screenshot: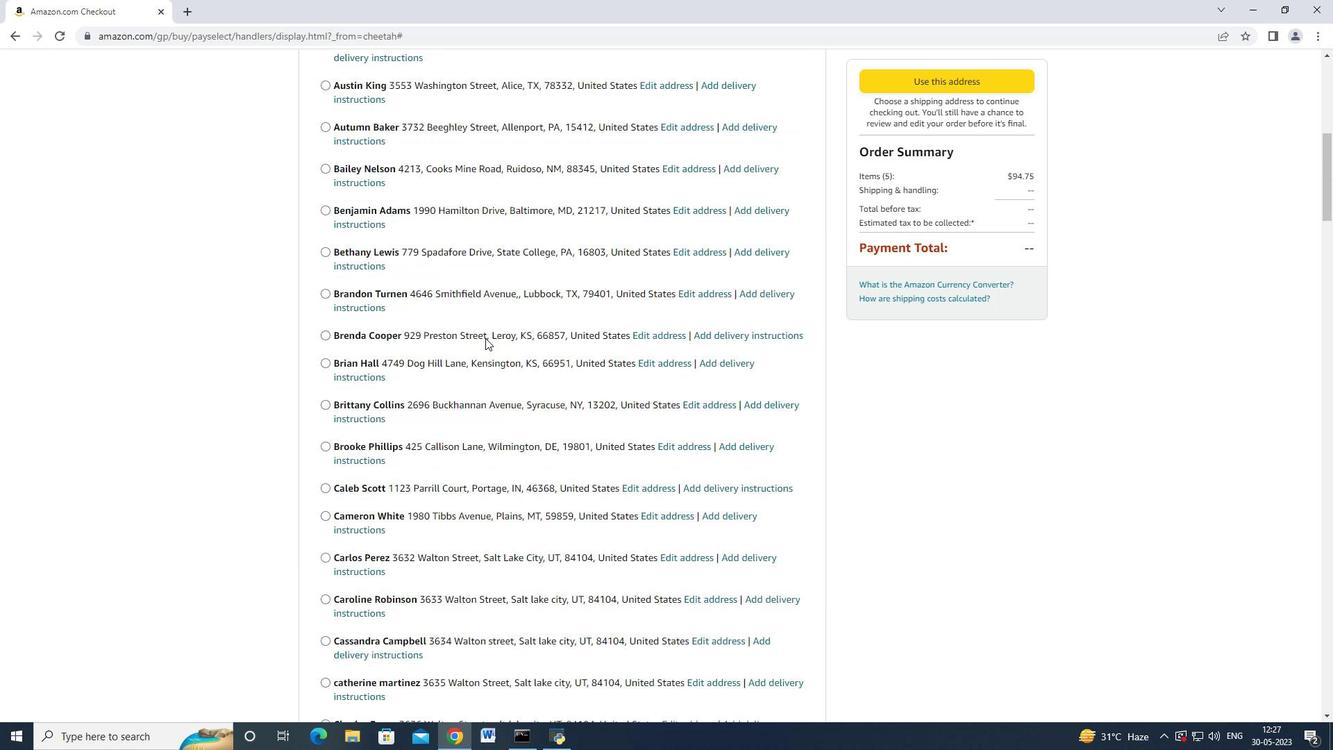 
Action: Mouse scrolled (485, 338) with delta (0, 0)
Screenshot: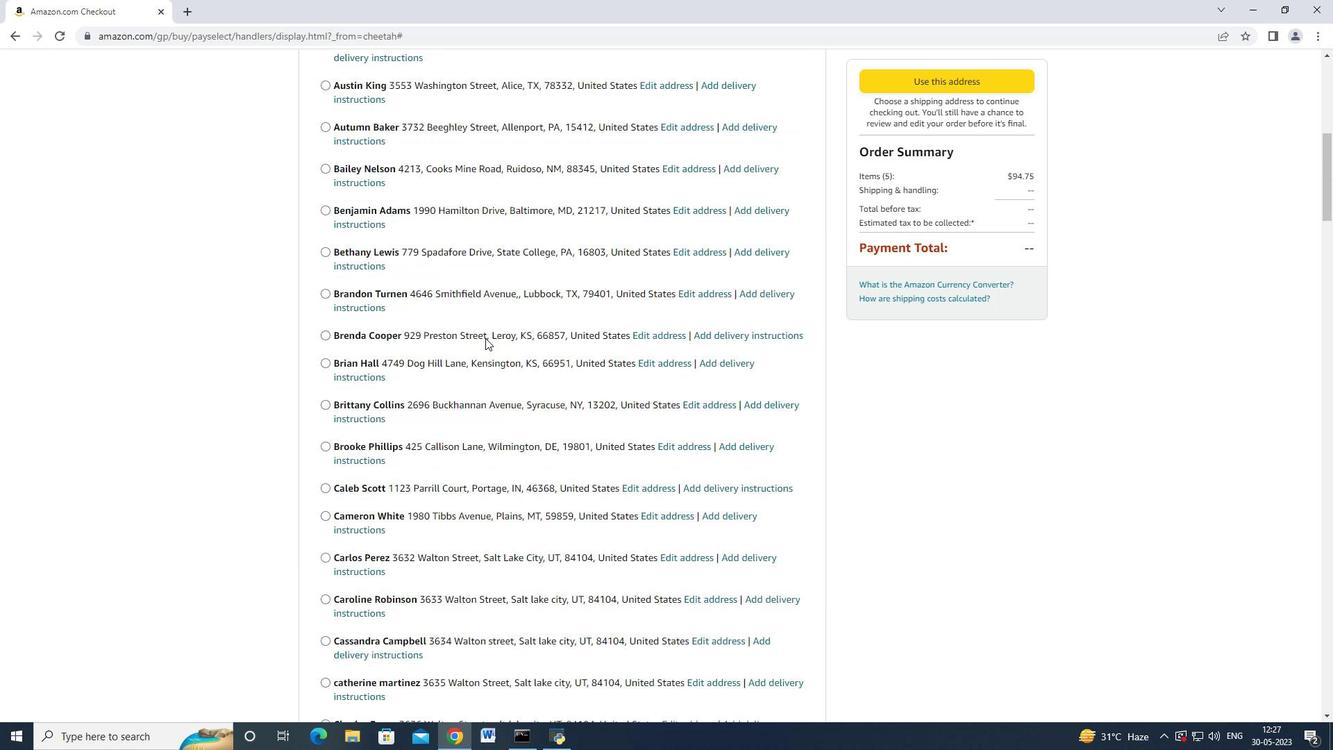 
Action: Mouse scrolled (485, 338) with delta (0, 0)
Screenshot: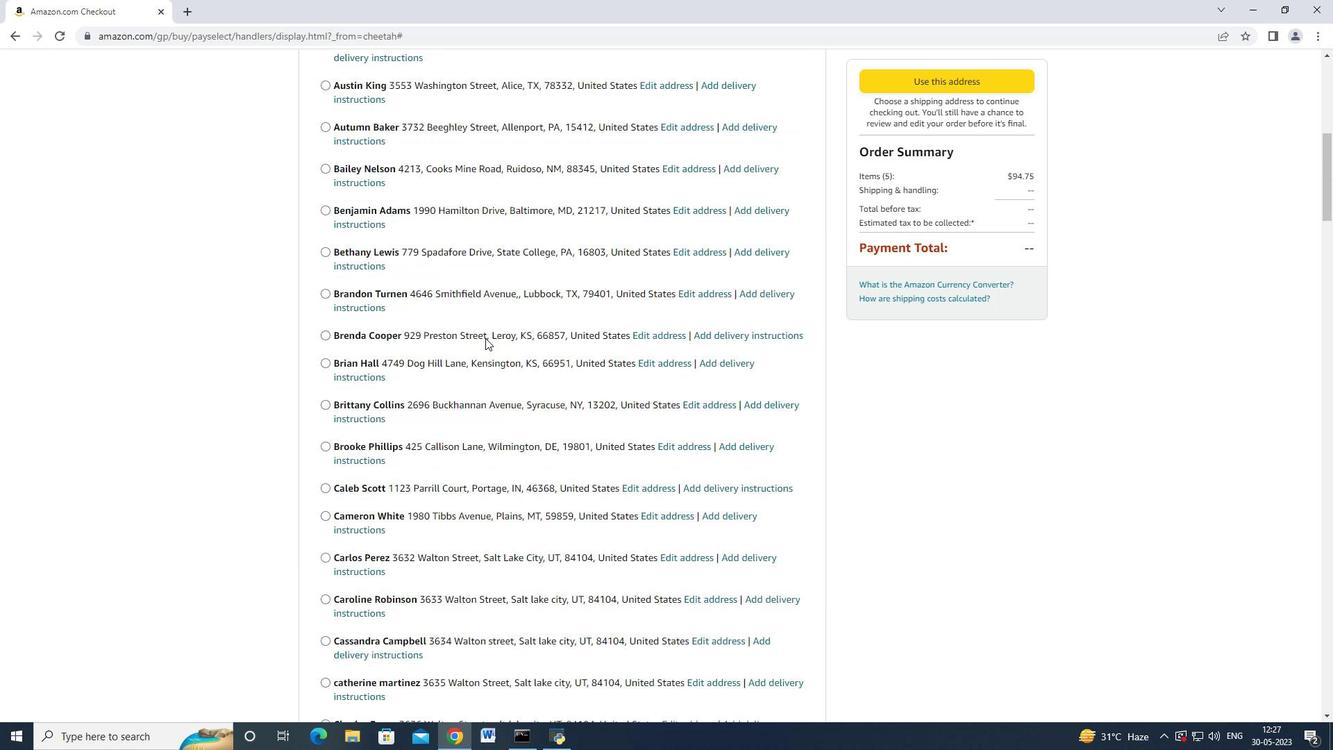 
Action: Mouse scrolled (485, 338) with delta (0, 0)
Screenshot: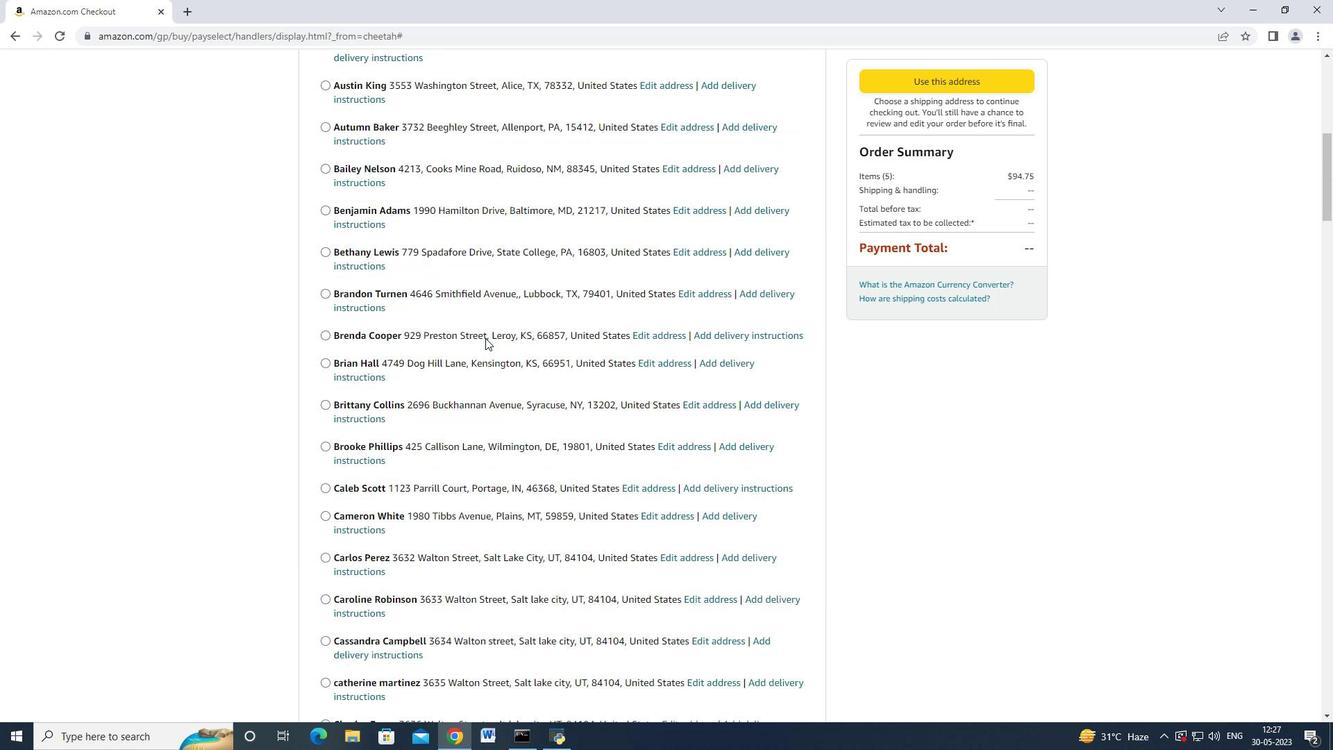 
Action: Mouse scrolled (485, 338) with delta (0, 0)
Screenshot: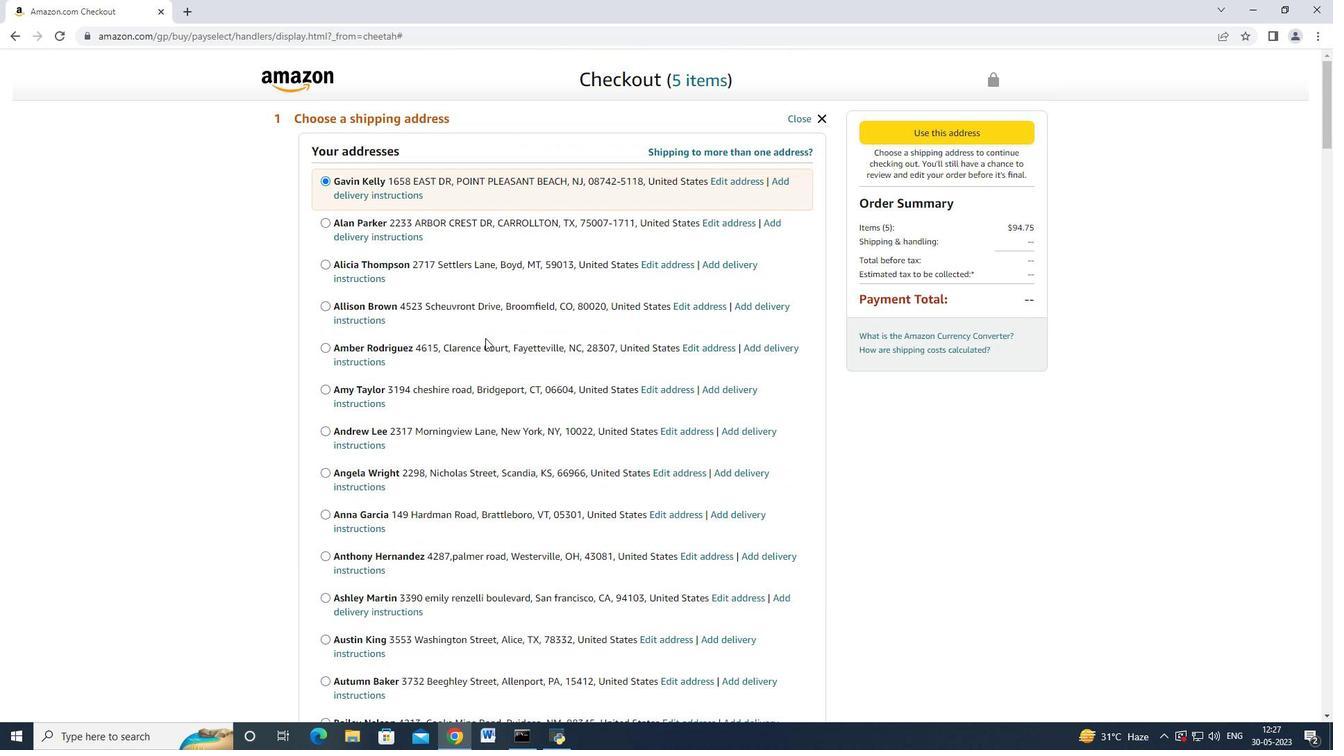 
Action: Mouse scrolled (485, 338) with delta (0, 0)
Screenshot: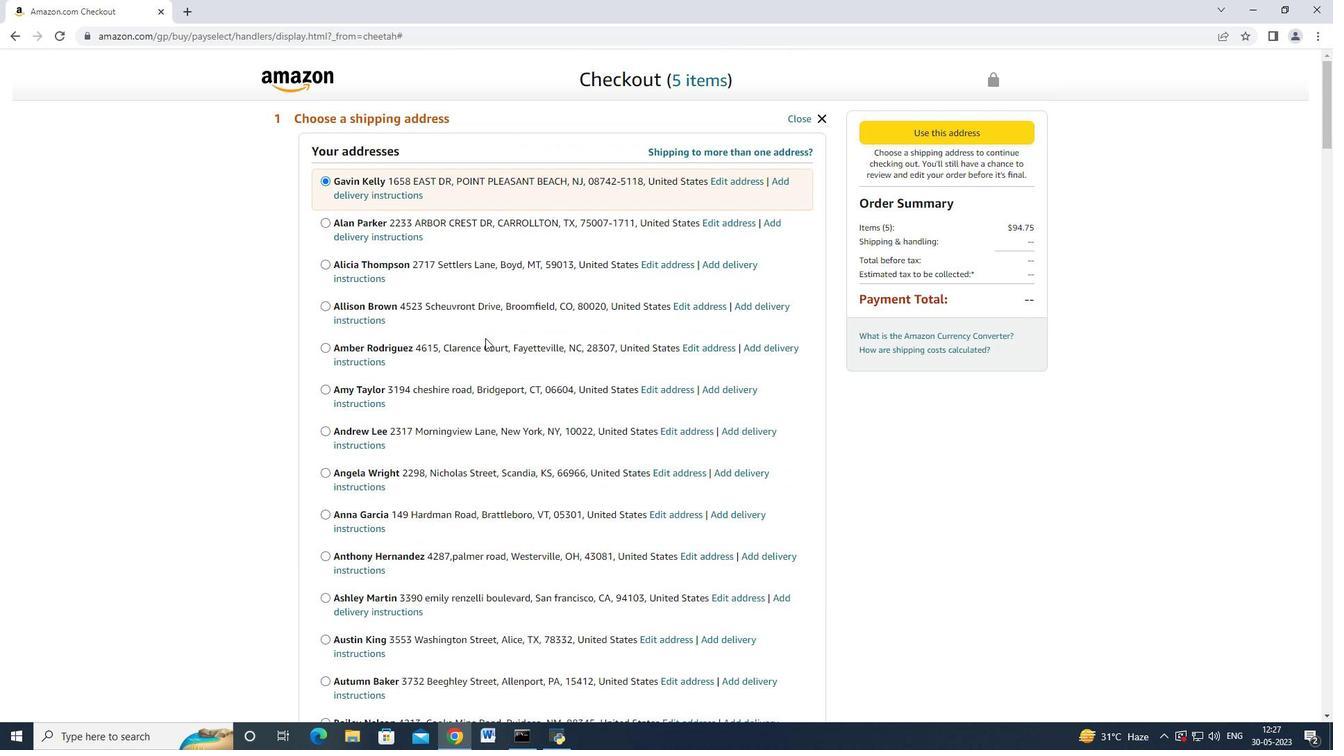 
Action: Mouse scrolled (485, 338) with delta (0, 0)
Screenshot: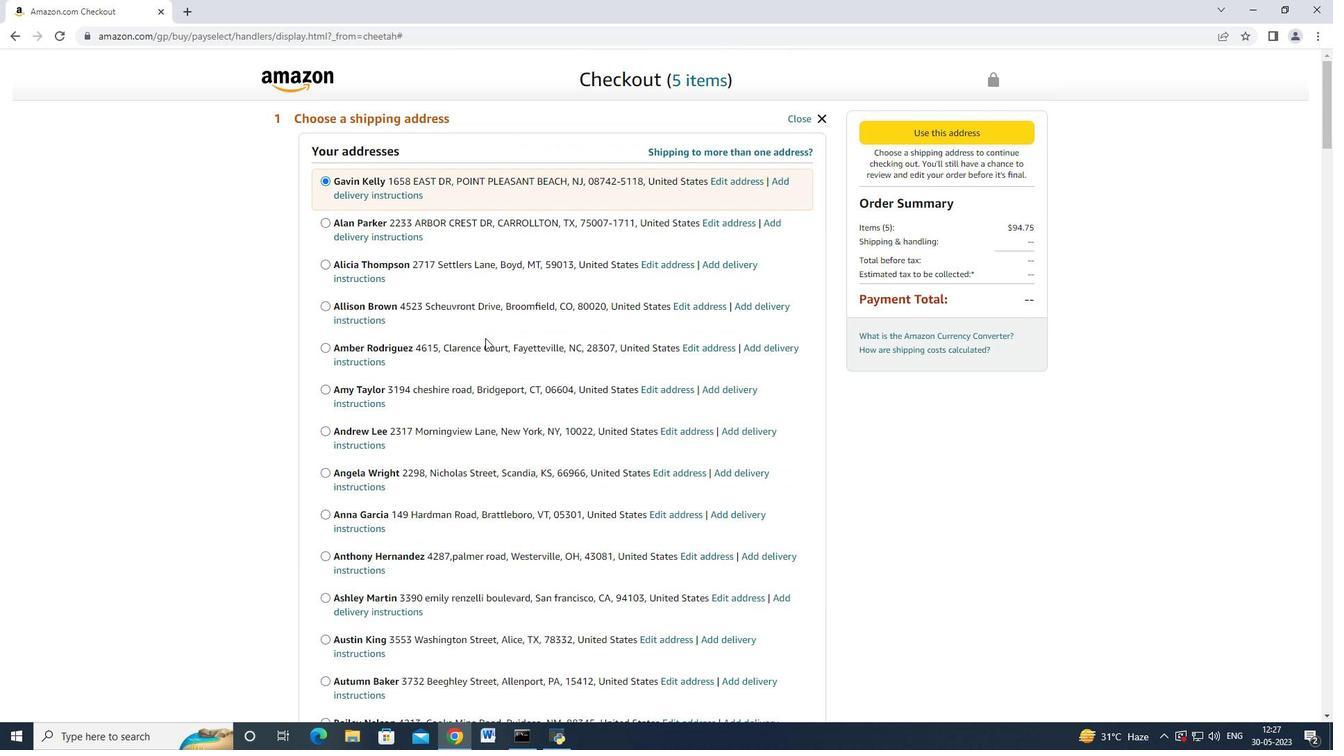 
Action: Mouse scrolled (485, 338) with delta (0, 0)
Screenshot: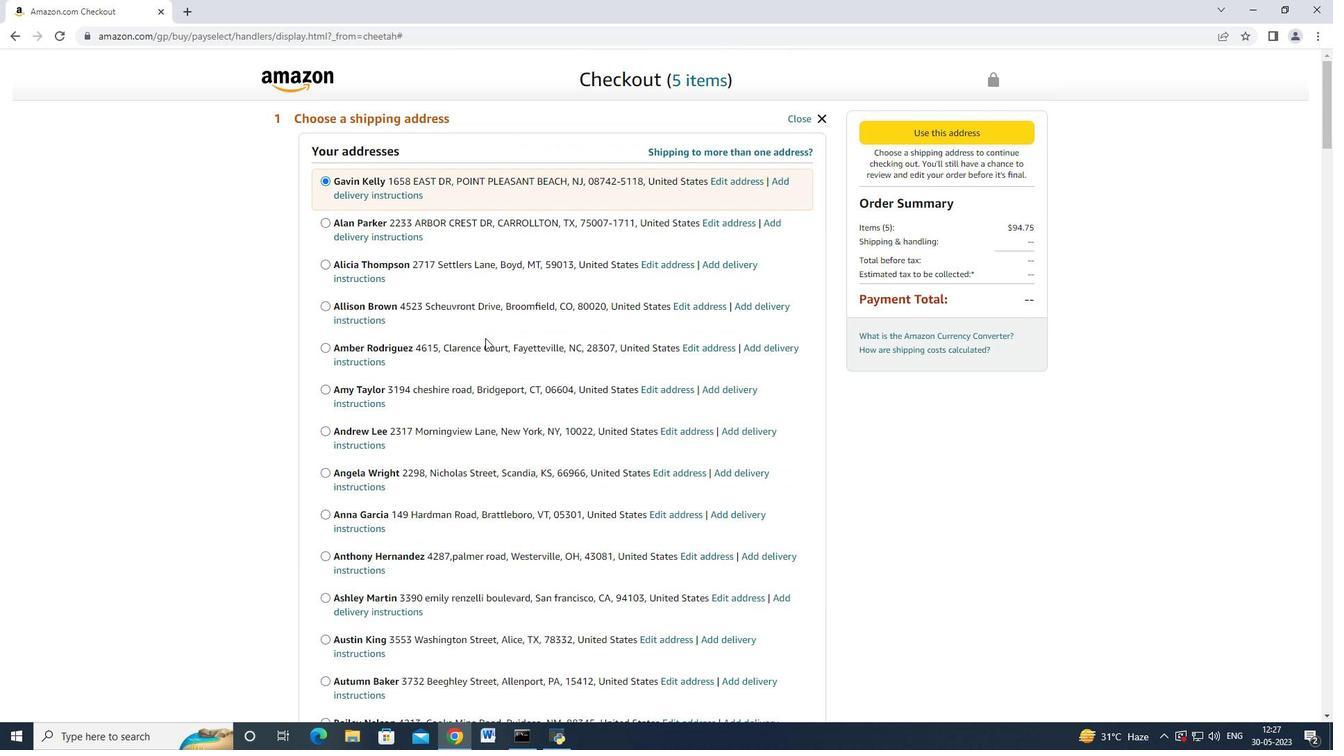 
Action: Mouse scrolled (485, 338) with delta (0, 0)
Screenshot: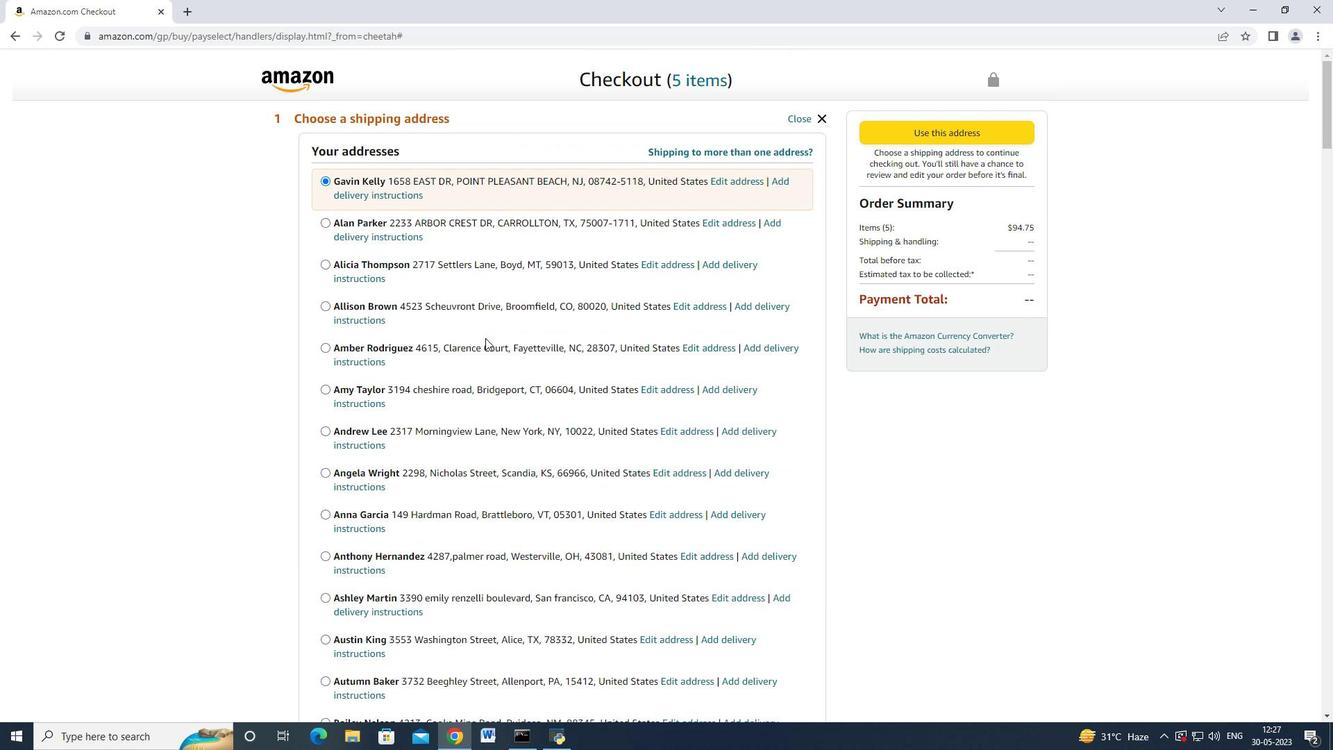 
Action: Mouse moved to (470, 348)
Screenshot: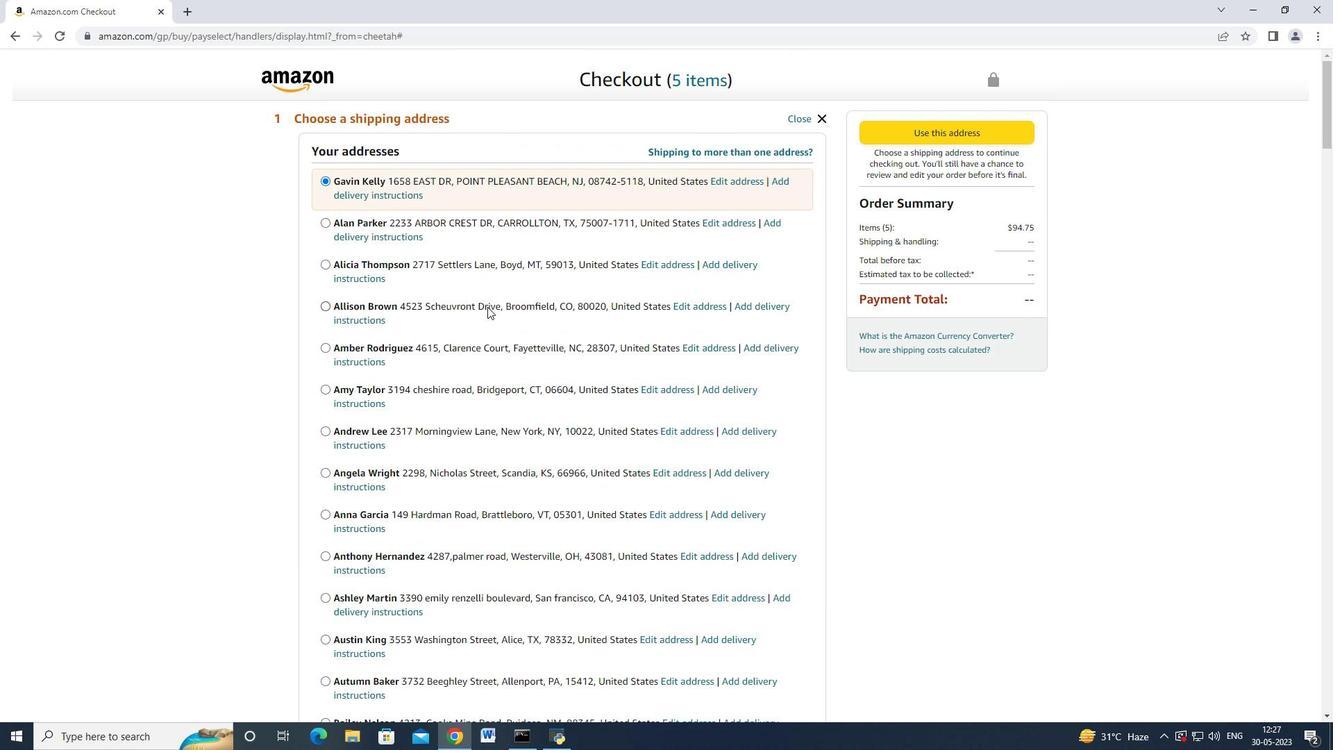 
Action: Mouse scrolled (470, 347) with delta (0, 0)
Screenshot: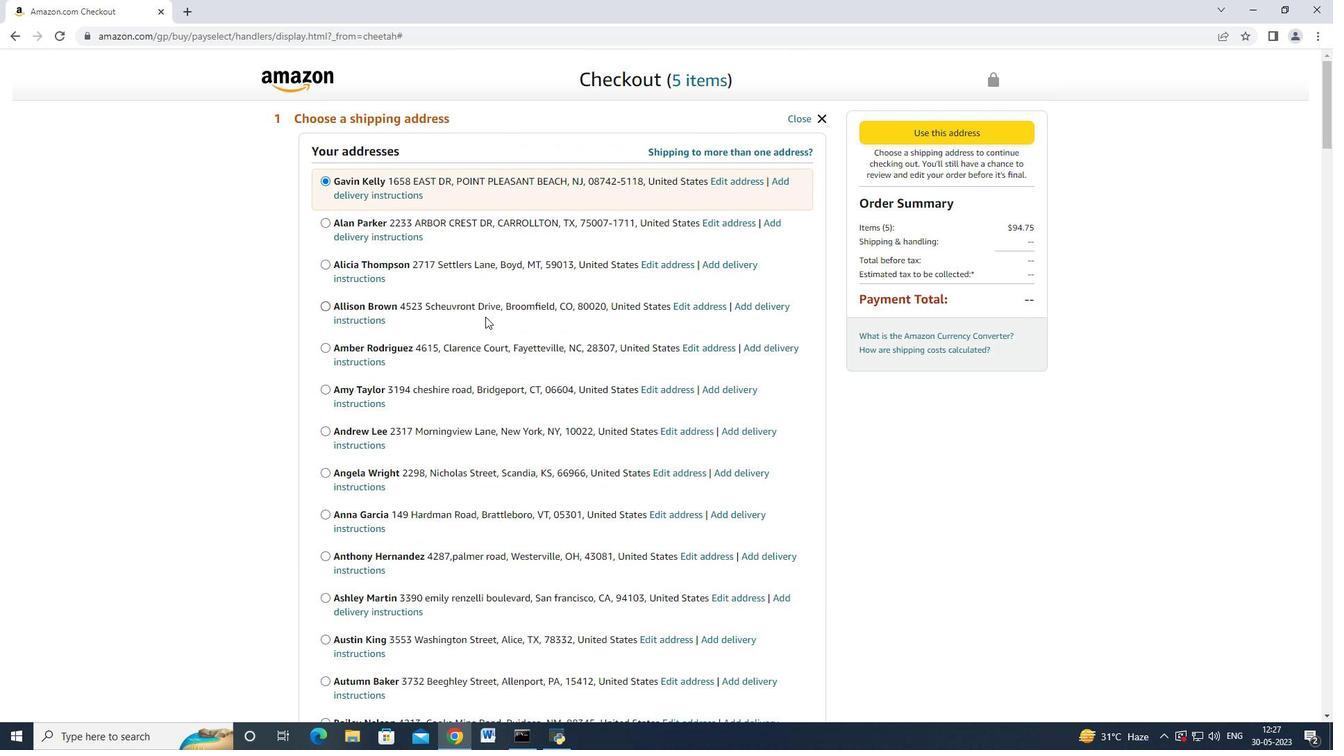 
Action: Mouse moved to (470, 352)
Screenshot: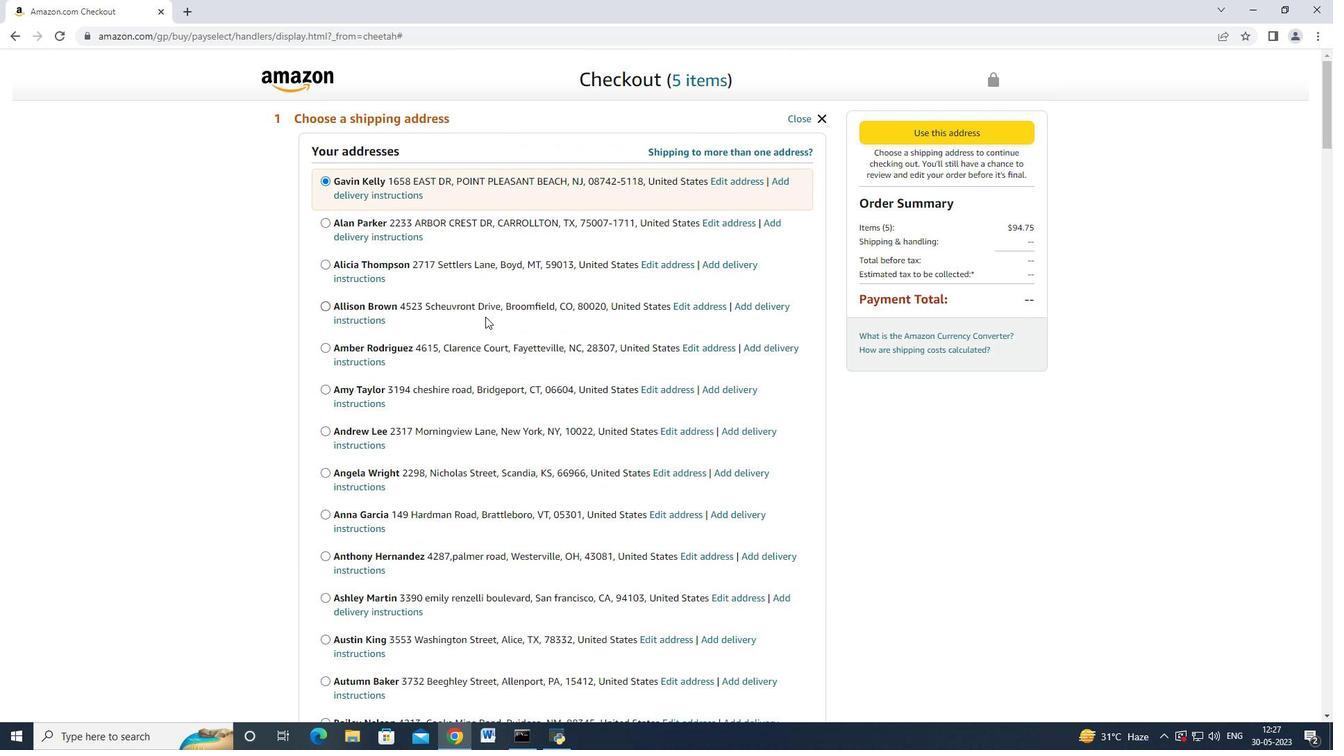 
Action: Mouse scrolled (470, 350) with delta (0, 0)
Screenshot: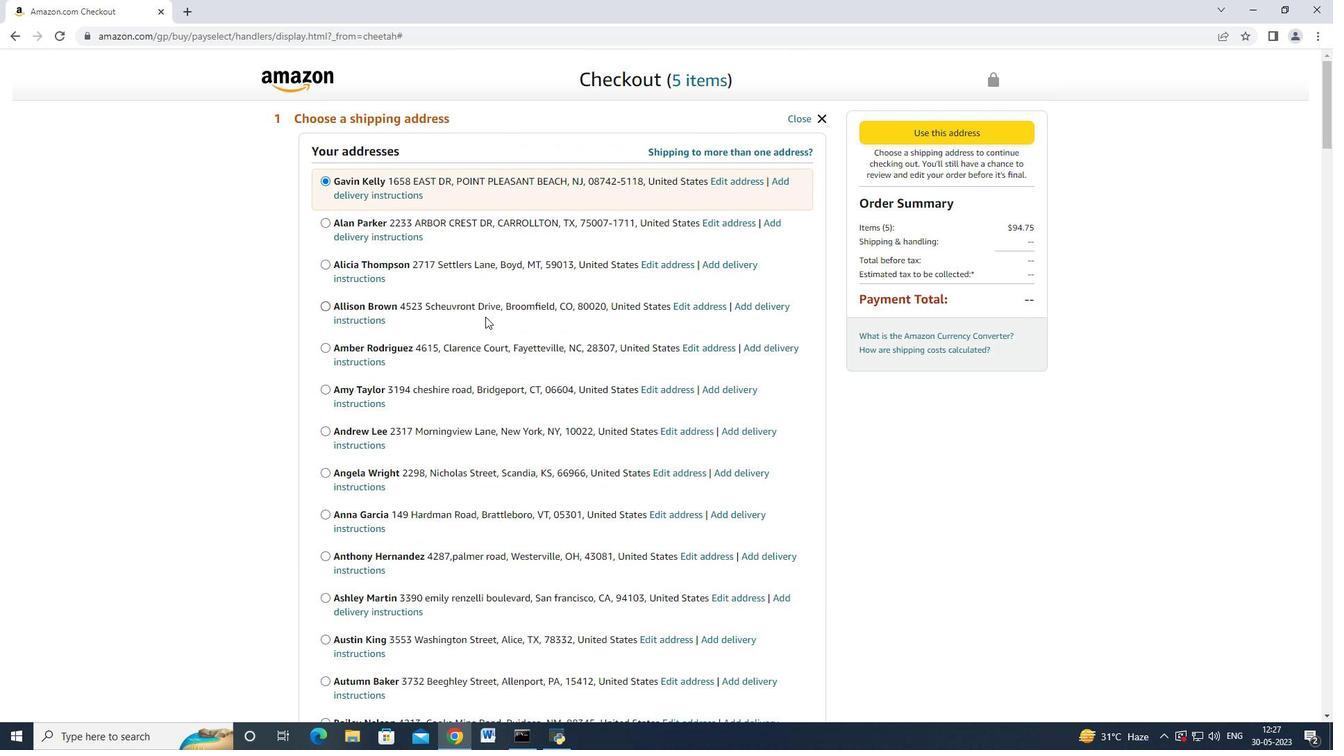 
Action: Mouse moved to (469, 352)
Screenshot: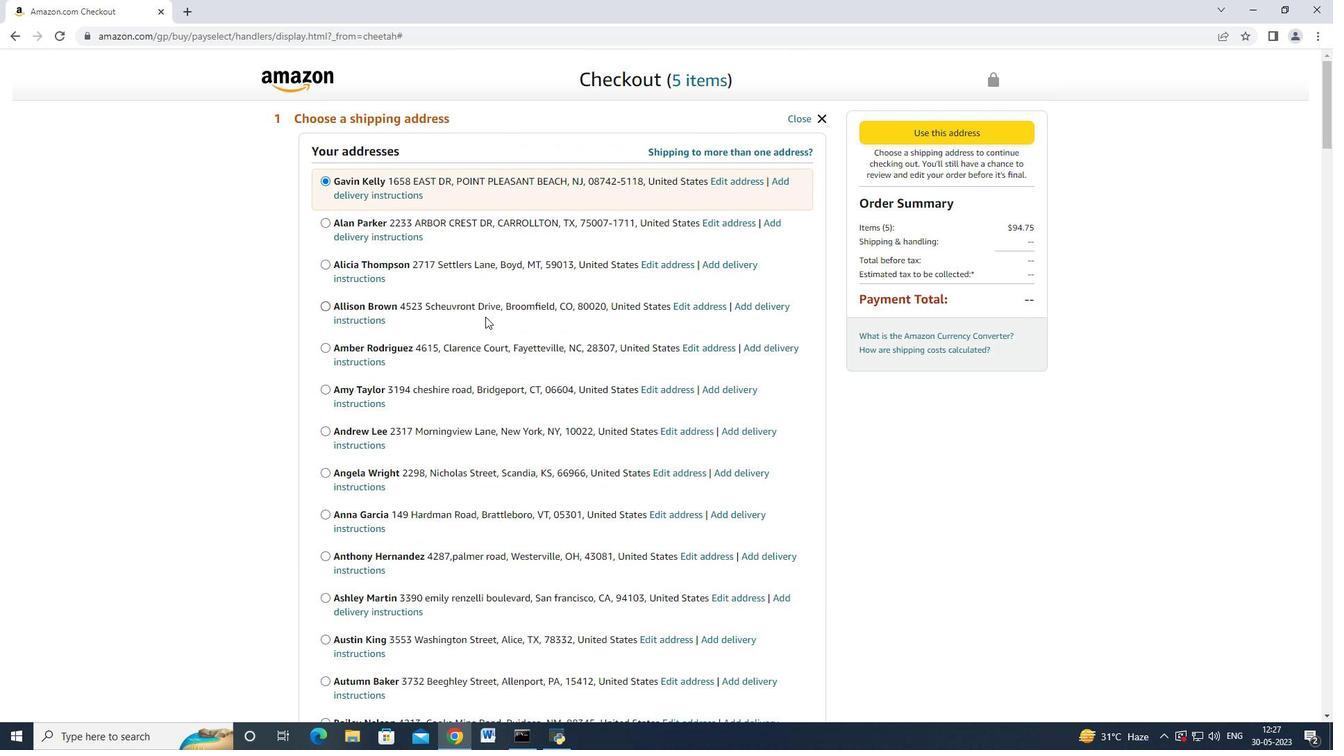 
Action: Mouse scrolled (469, 352) with delta (0, 0)
Screenshot: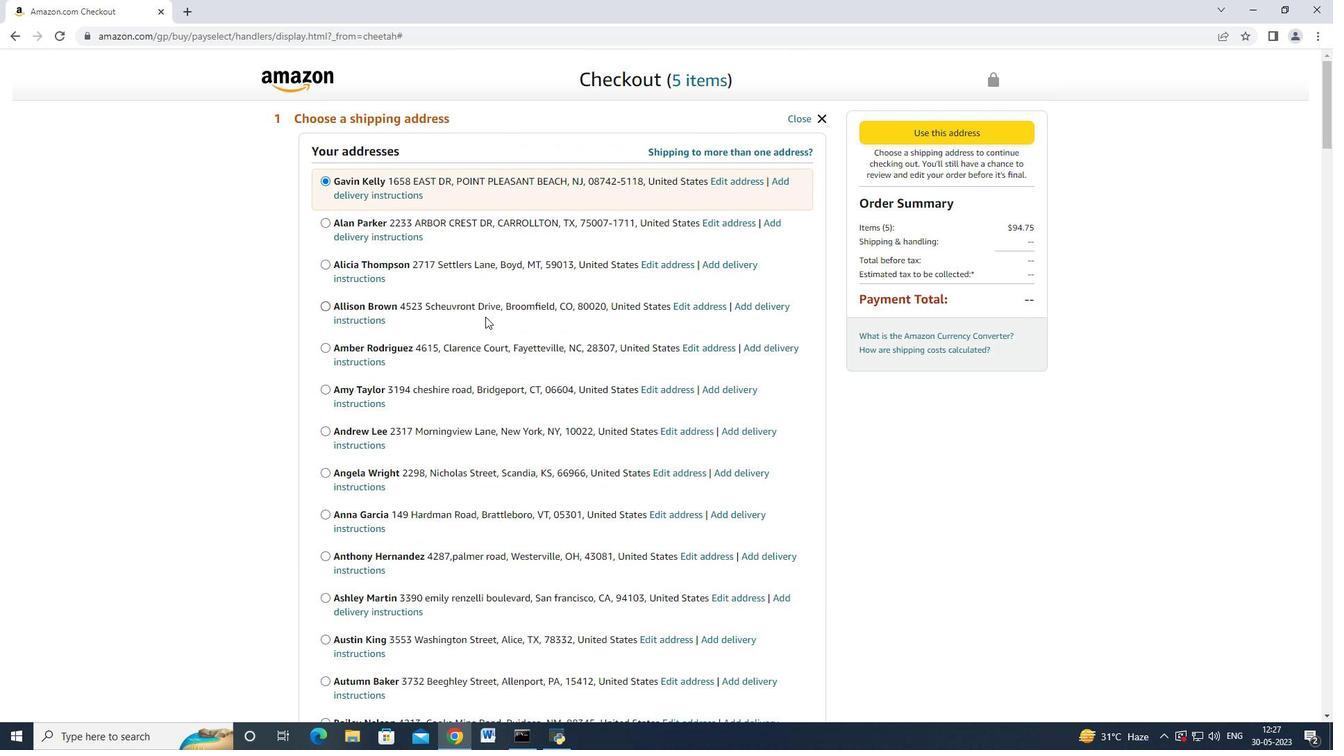 
Action: Mouse scrolled (469, 352) with delta (0, 0)
Screenshot: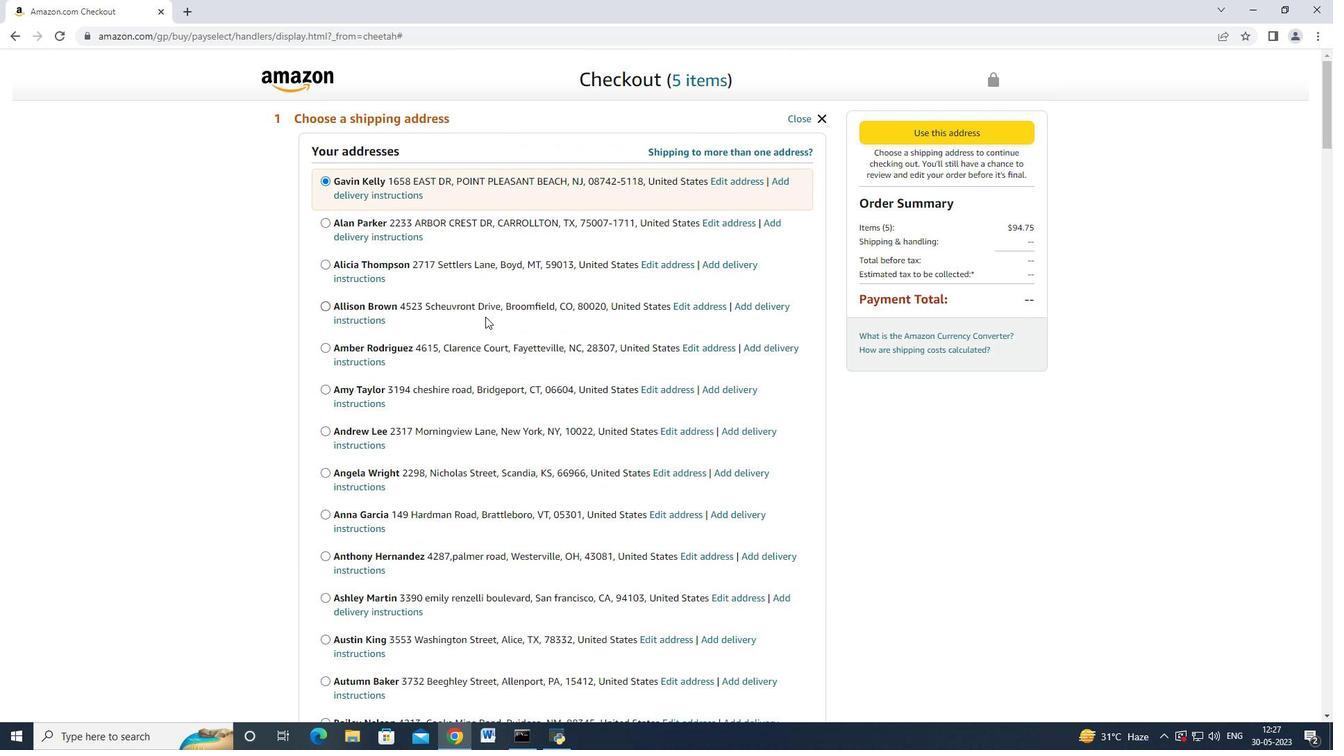 
Action: Mouse scrolled (469, 352) with delta (0, 0)
Screenshot: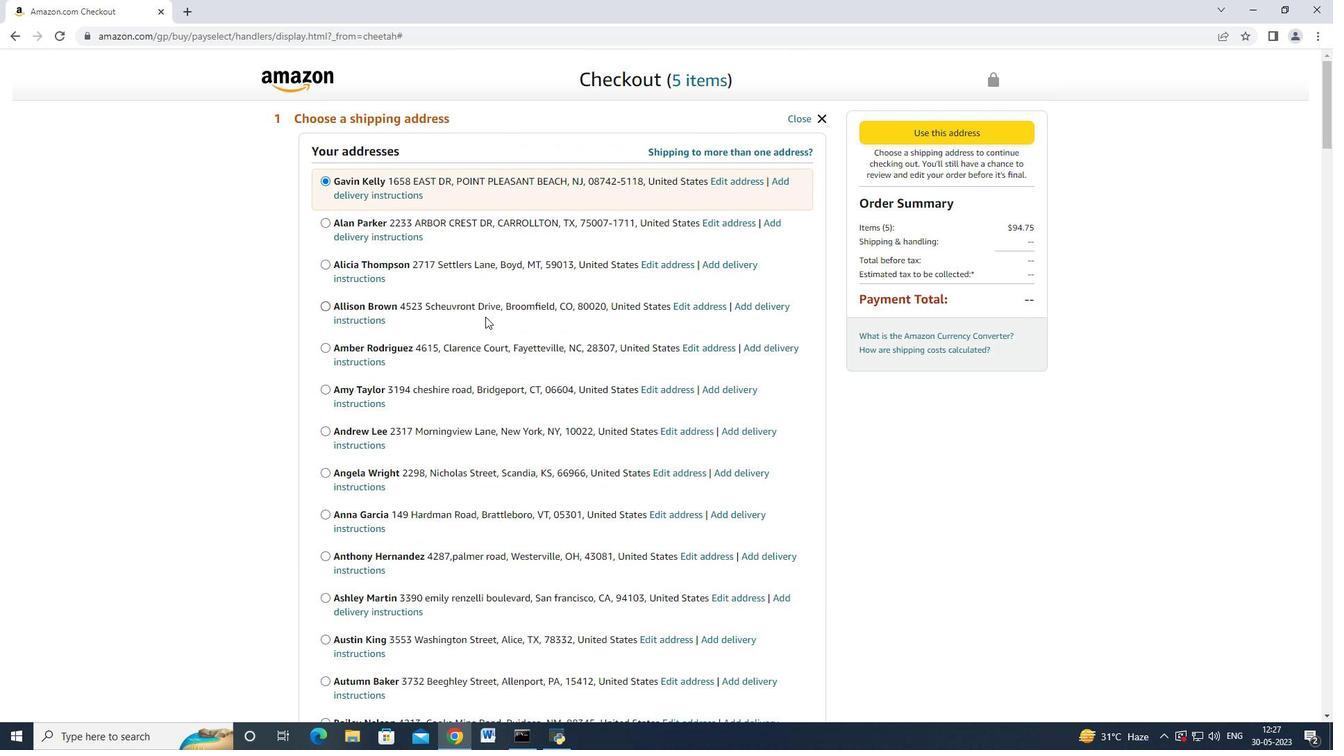 
Action: Mouse scrolled (469, 352) with delta (0, 0)
Screenshot: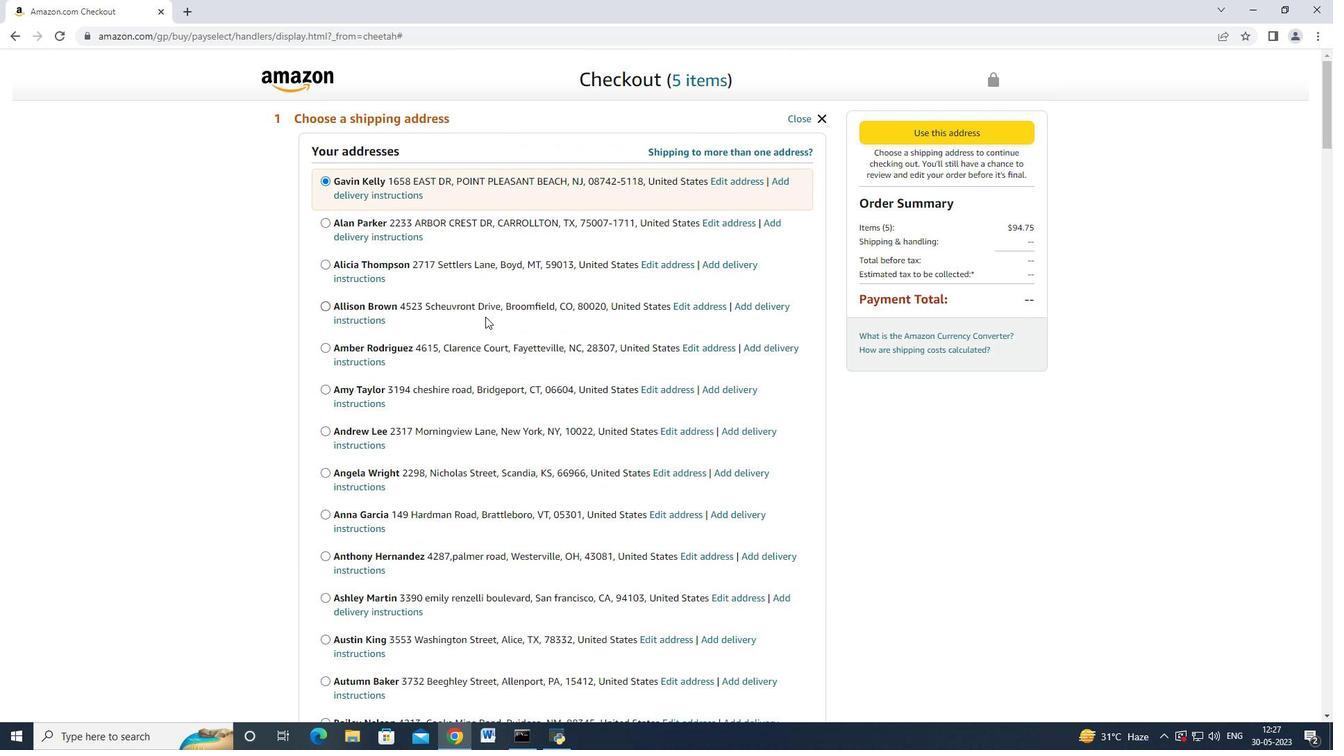 
Action: Mouse scrolled (469, 352) with delta (0, 0)
Screenshot: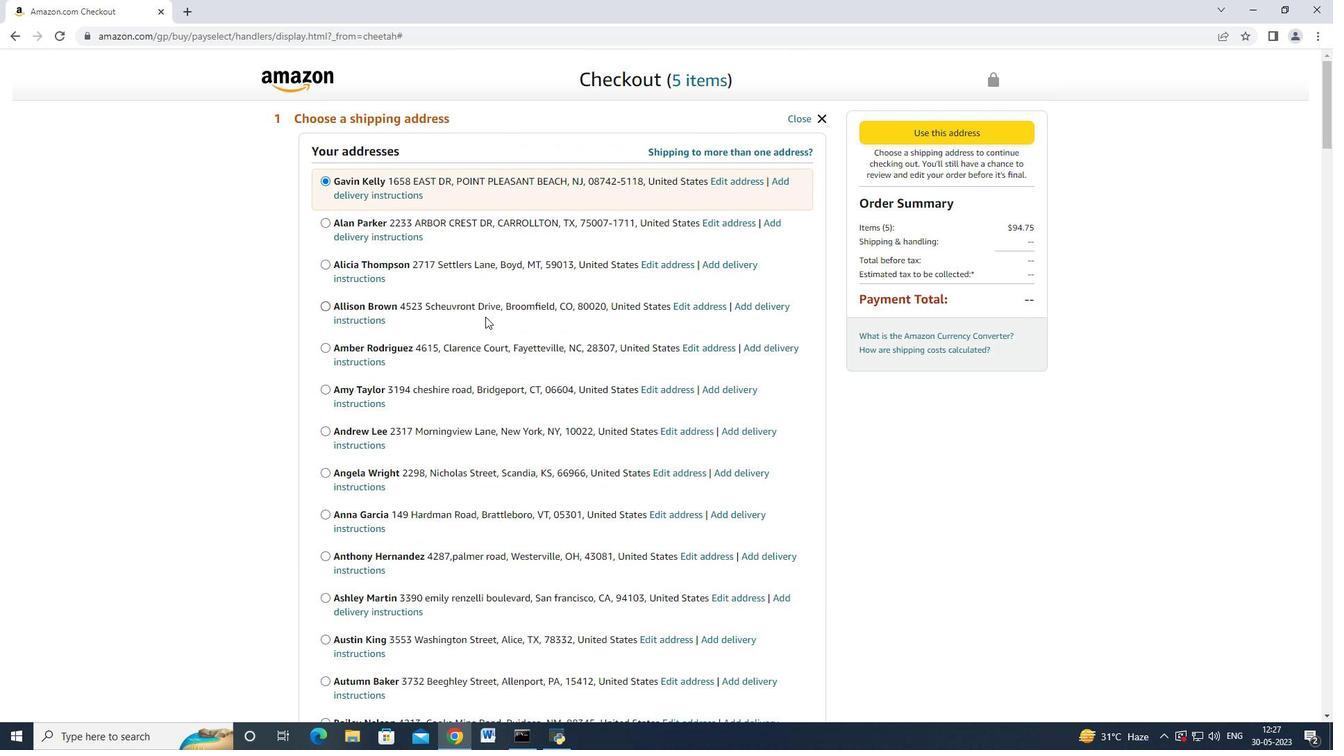 
Action: Mouse scrolled (469, 352) with delta (0, 0)
Screenshot: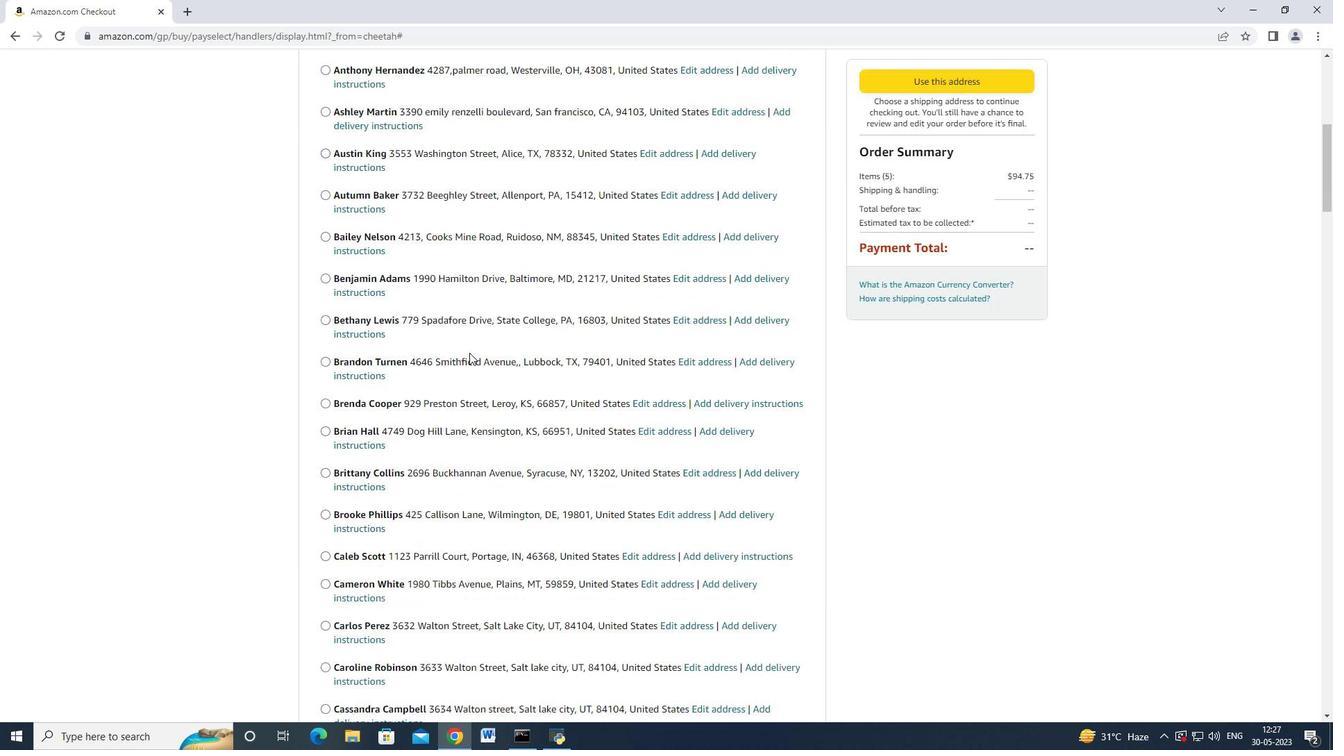 
Action: Mouse scrolled (469, 352) with delta (0, 0)
Screenshot: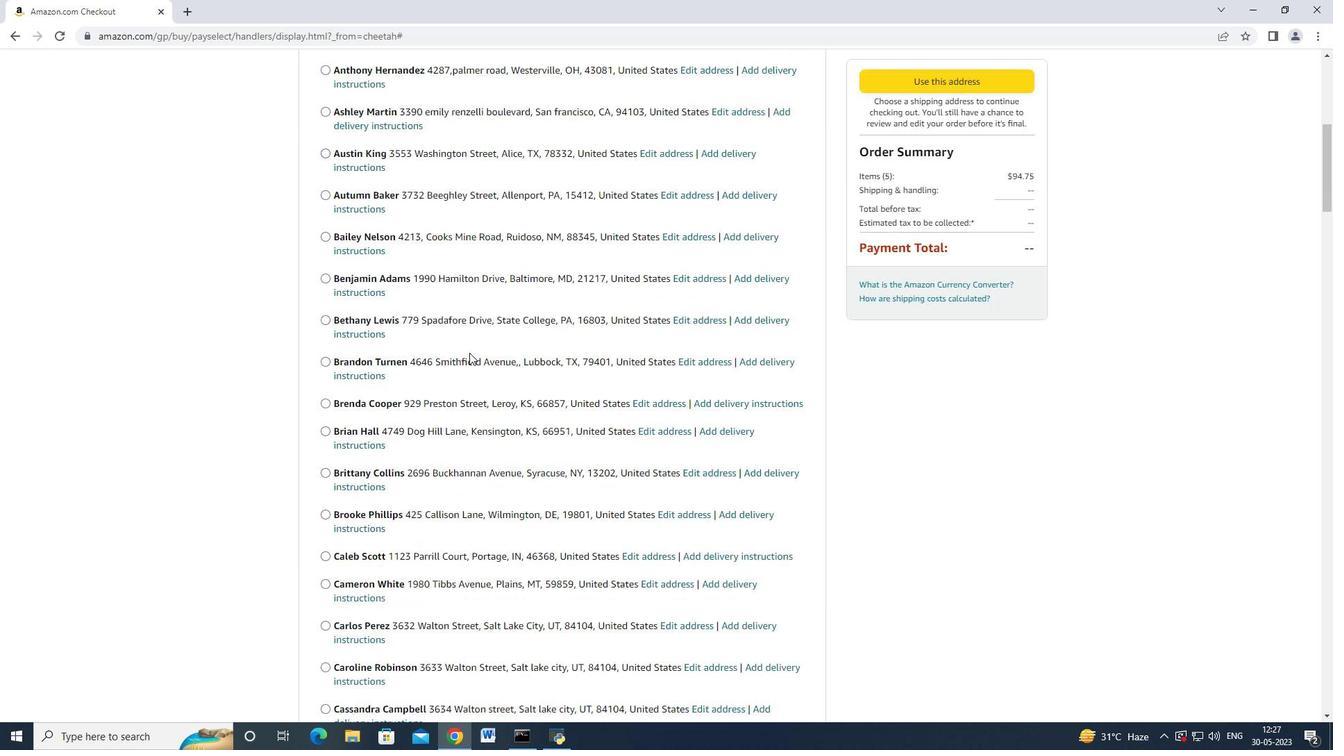 
Action: Mouse scrolled (469, 352) with delta (0, 0)
Screenshot: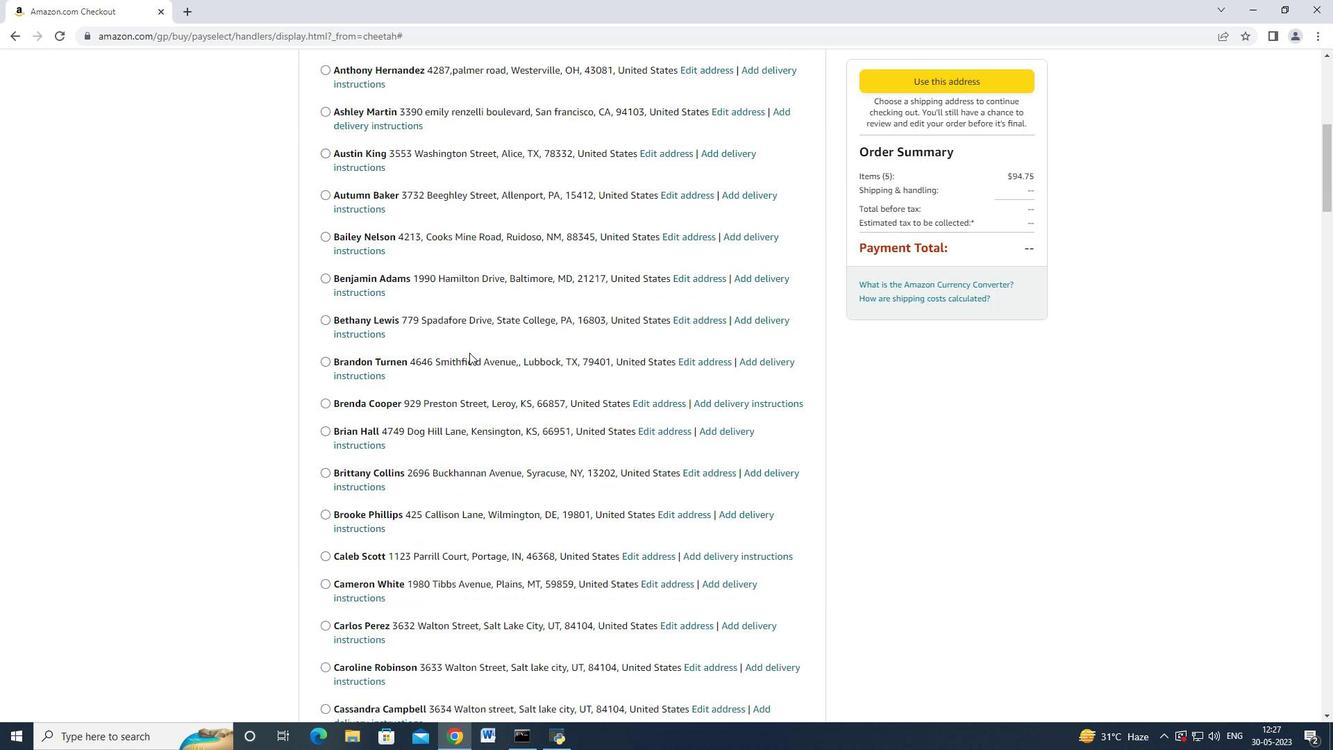 
Action: Mouse scrolled (469, 352) with delta (0, 0)
Screenshot: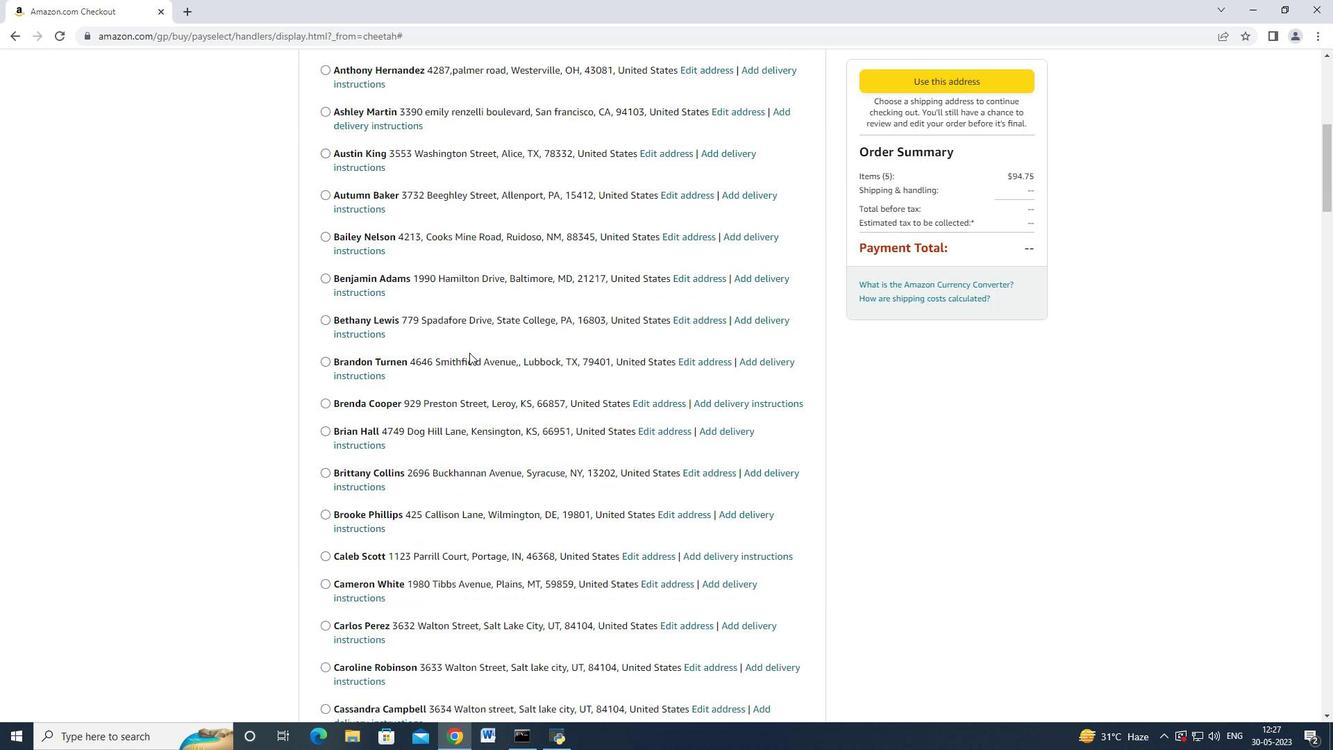 
Action: Mouse scrolled (469, 352) with delta (0, 0)
Screenshot: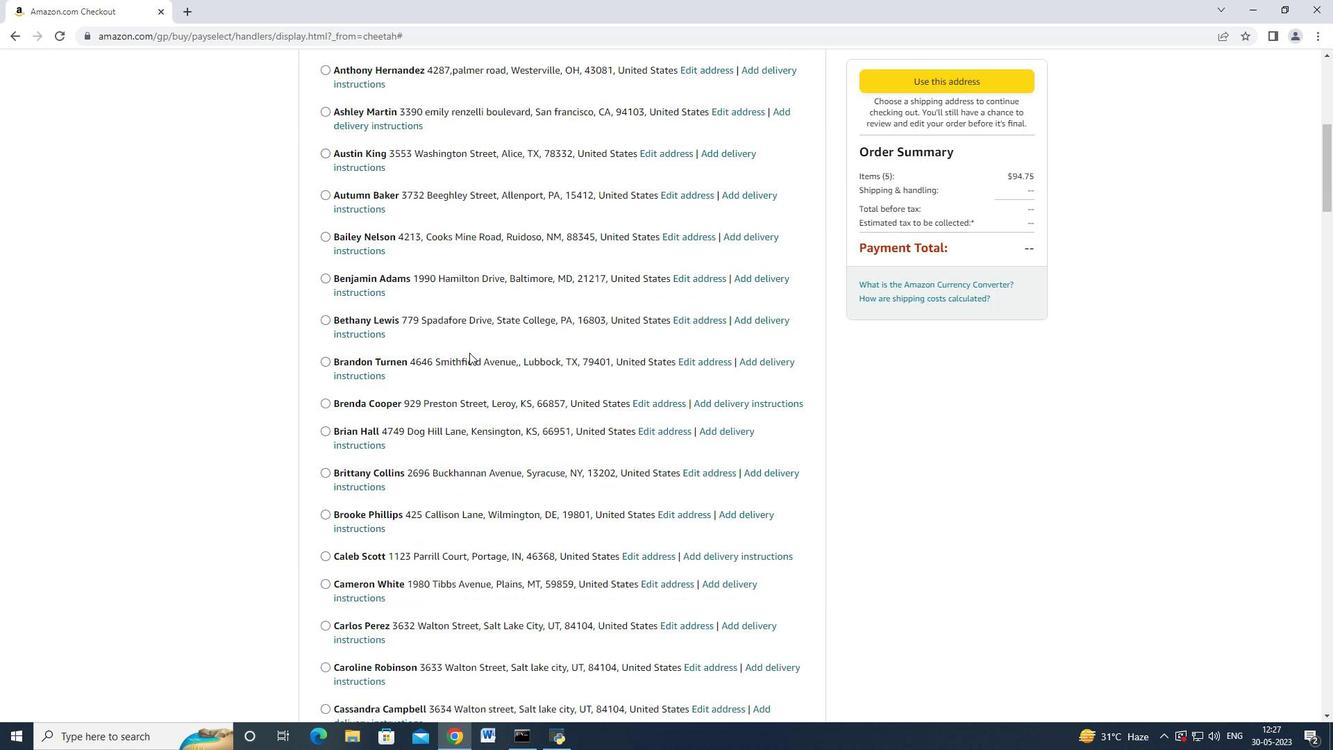 
Action: Mouse scrolled (469, 352) with delta (0, 0)
Screenshot: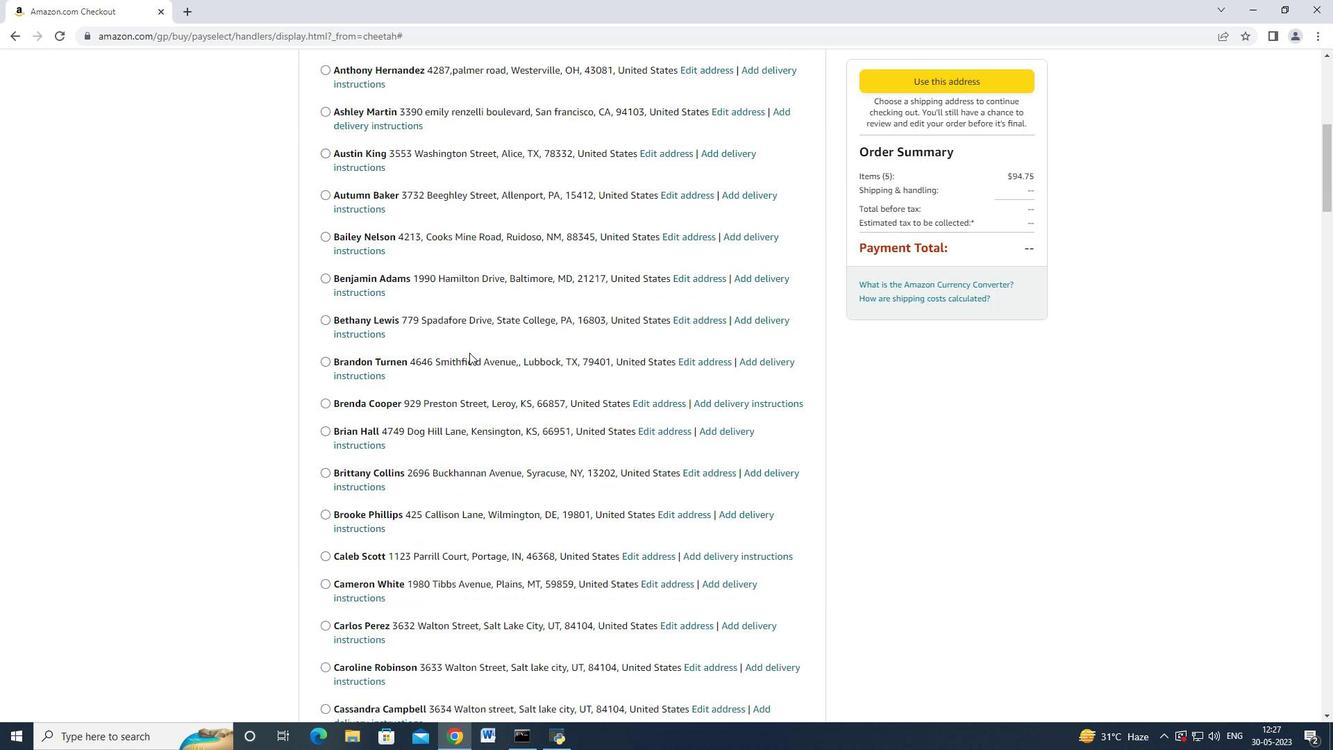 
Action: Mouse scrolled (469, 352) with delta (0, 0)
Screenshot: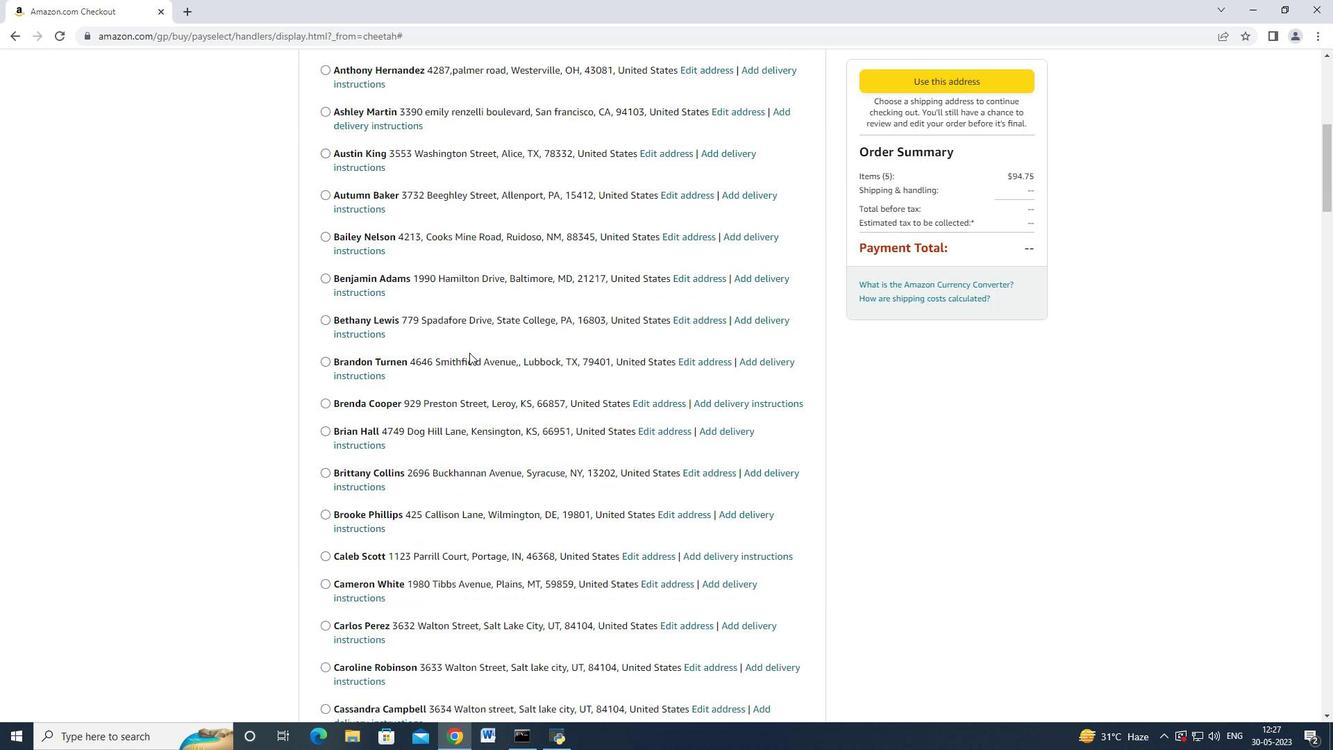 
Action: Mouse scrolled (469, 352) with delta (0, 0)
Screenshot: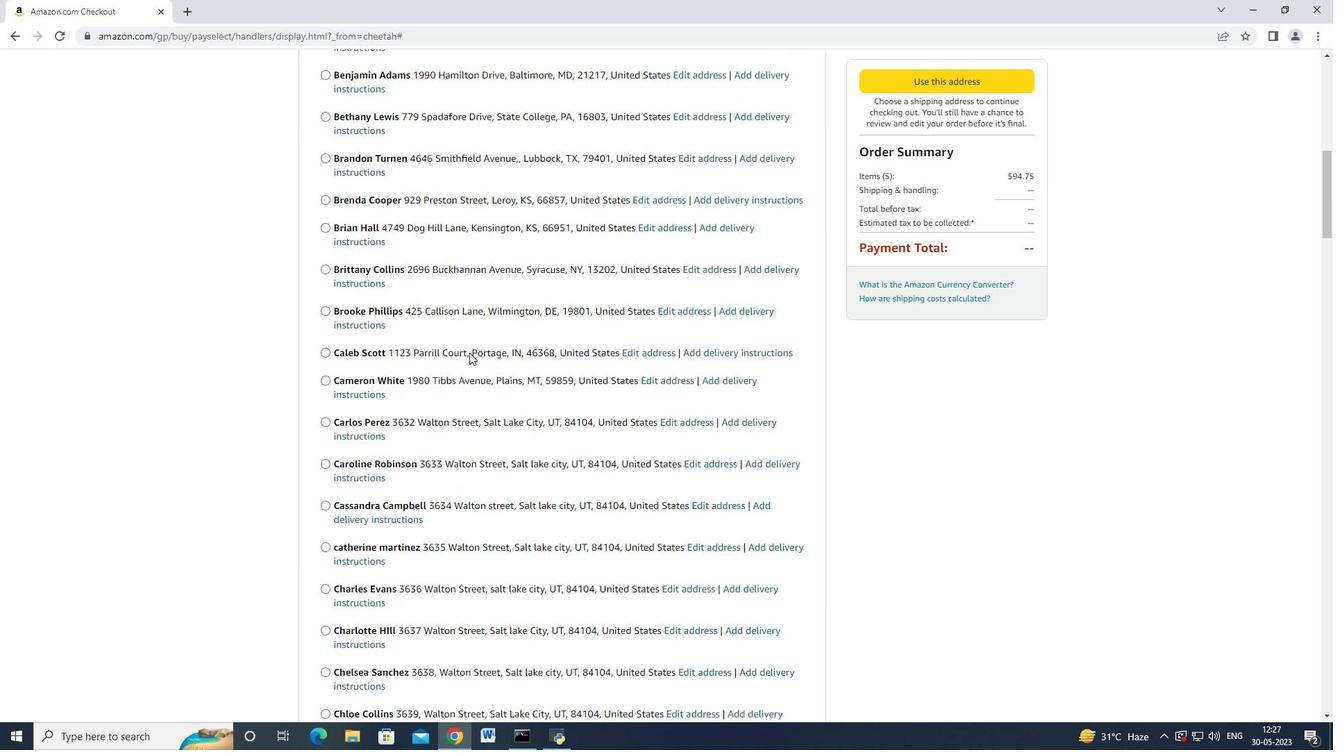 
Action: Mouse scrolled (469, 352) with delta (0, 0)
Screenshot: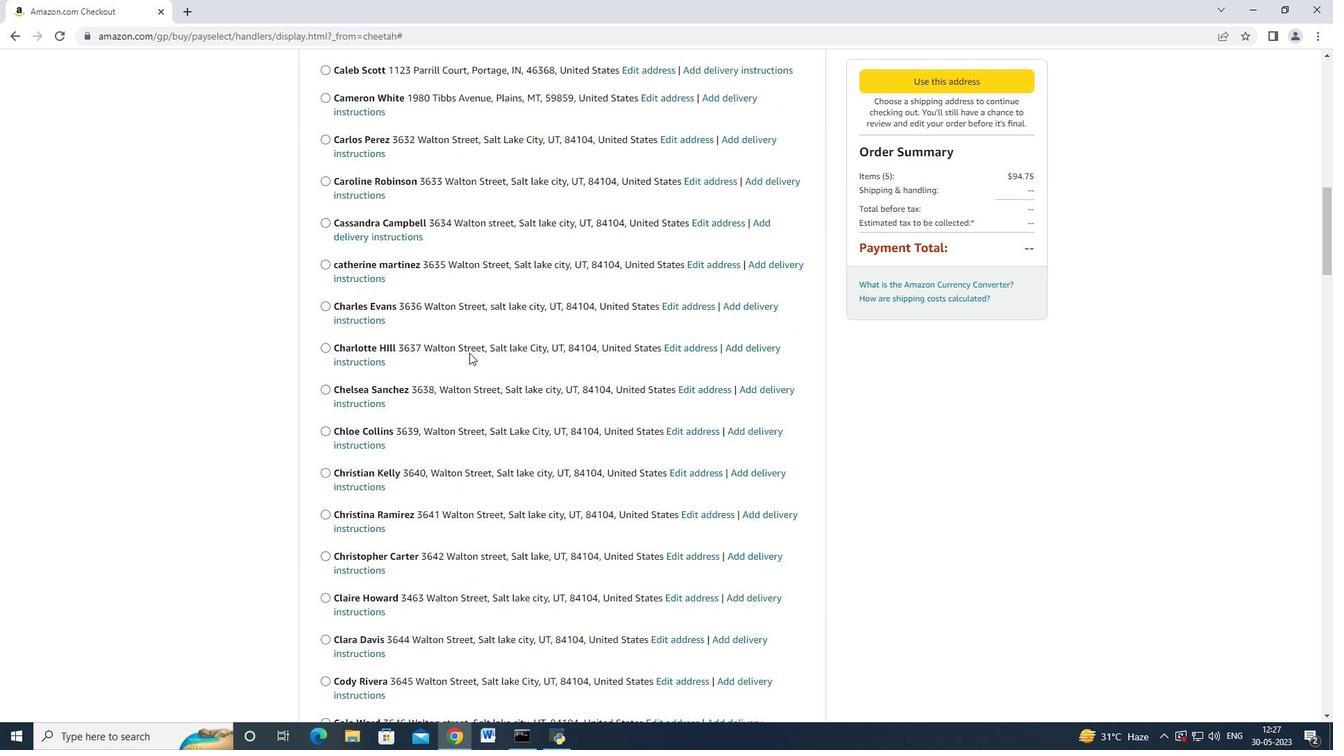 
Action: Mouse scrolled (469, 352) with delta (0, 0)
Screenshot: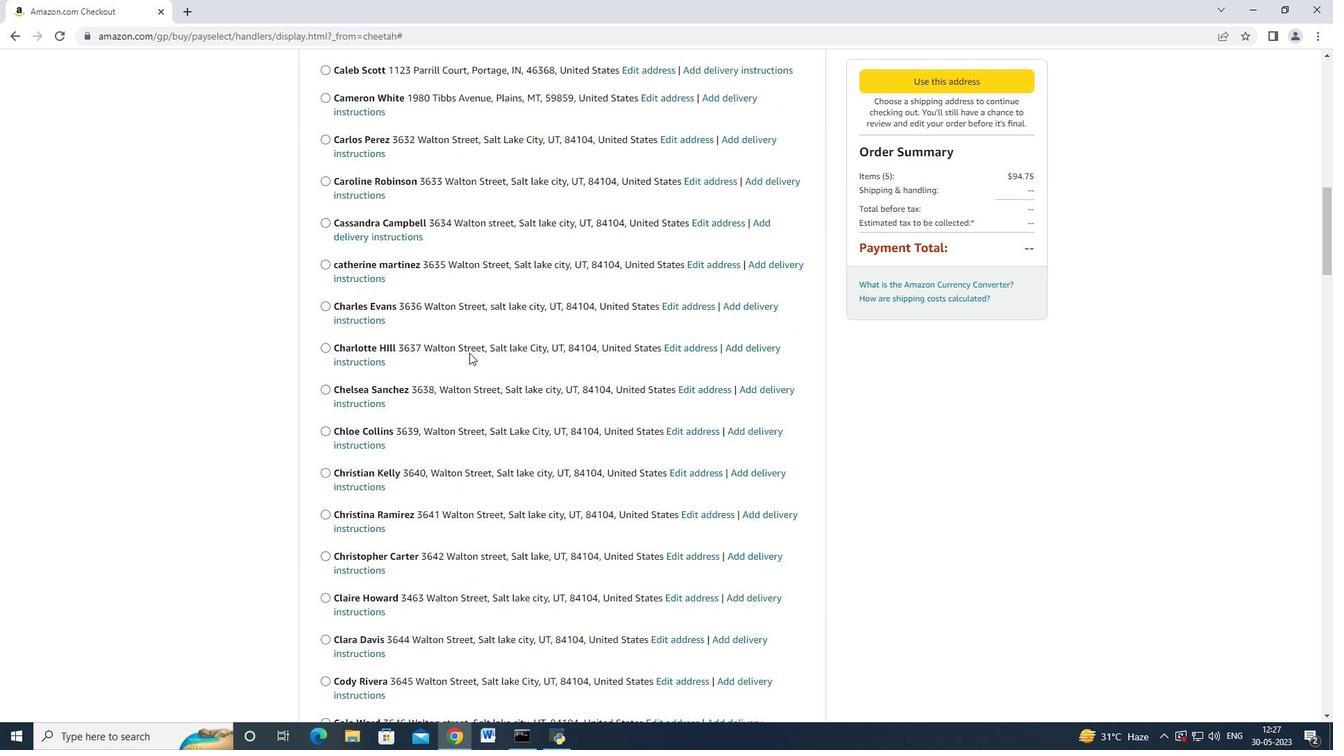 
Action: Mouse scrolled (469, 352) with delta (0, 0)
Screenshot: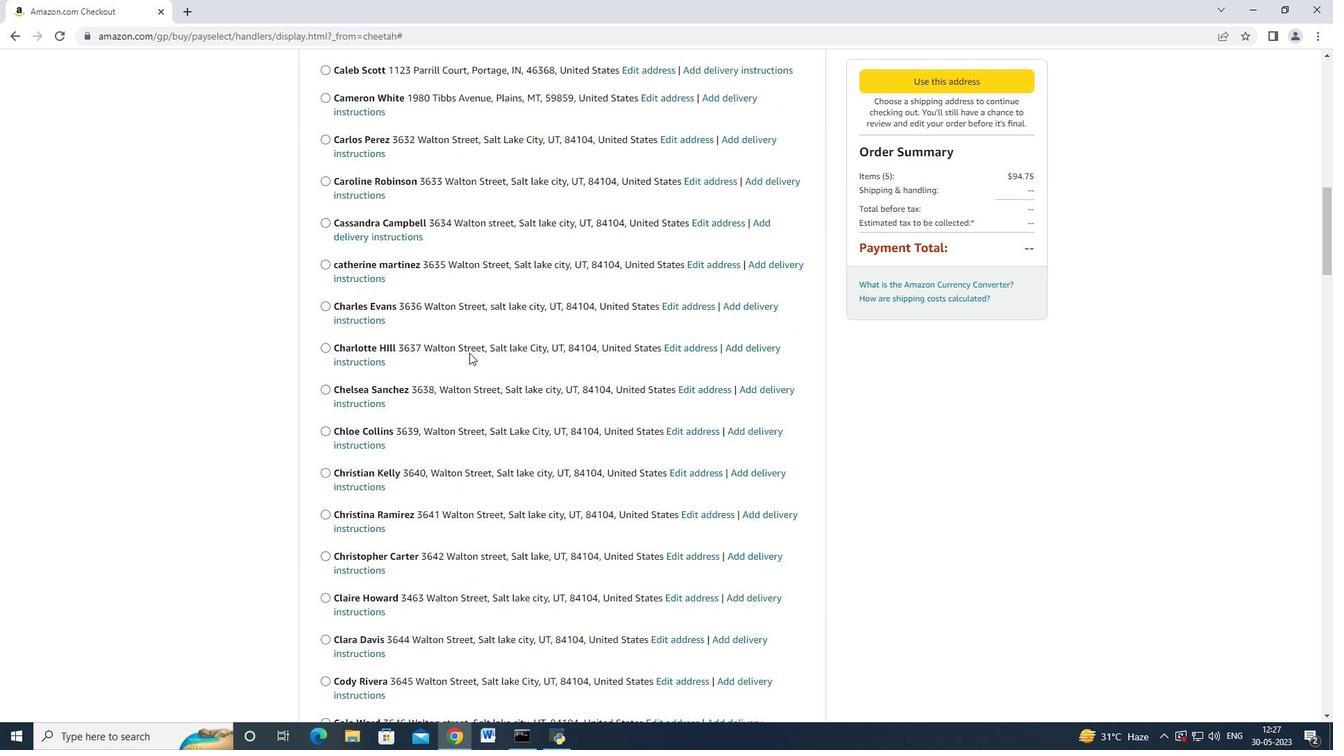 
Action: Mouse scrolled (469, 351) with delta (0, -1)
Screenshot: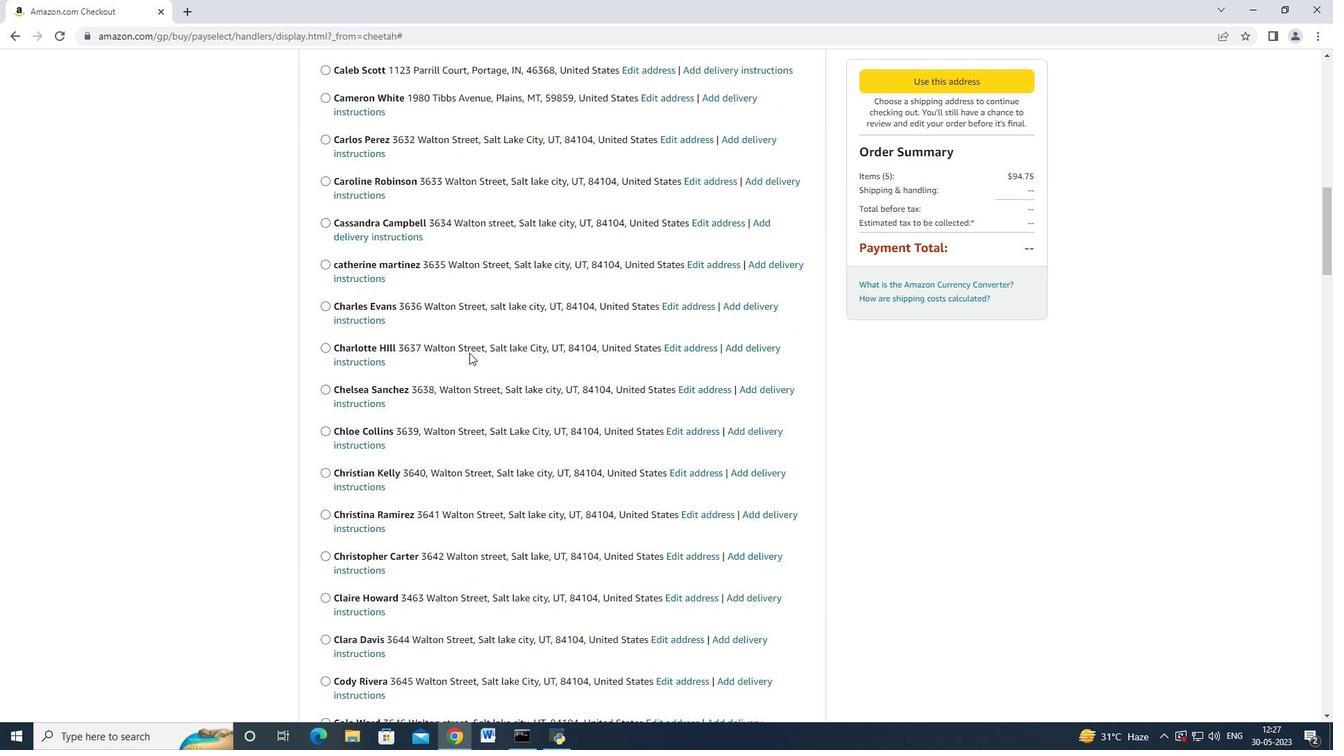 
Action: Mouse scrolled (469, 352) with delta (0, 0)
Screenshot: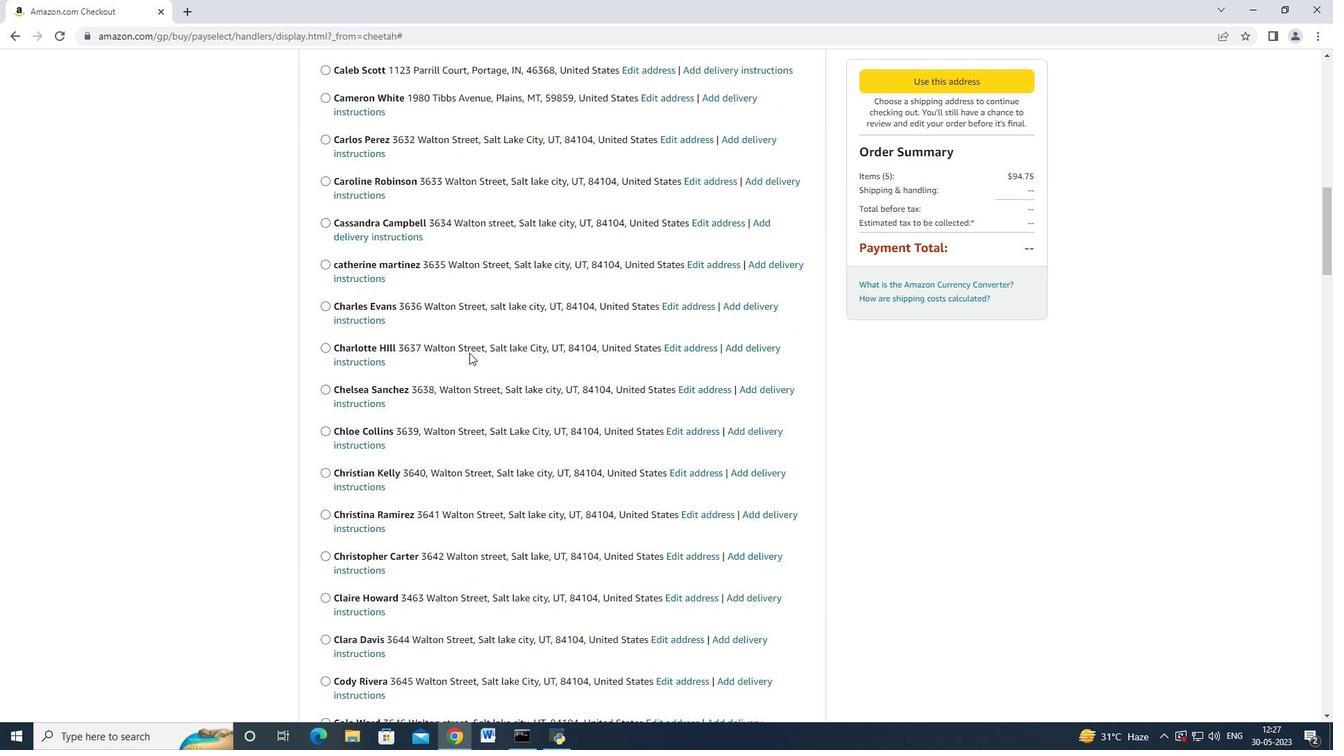 
Action: Mouse scrolled (469, 352) with delta (0, 0)
Screenshot: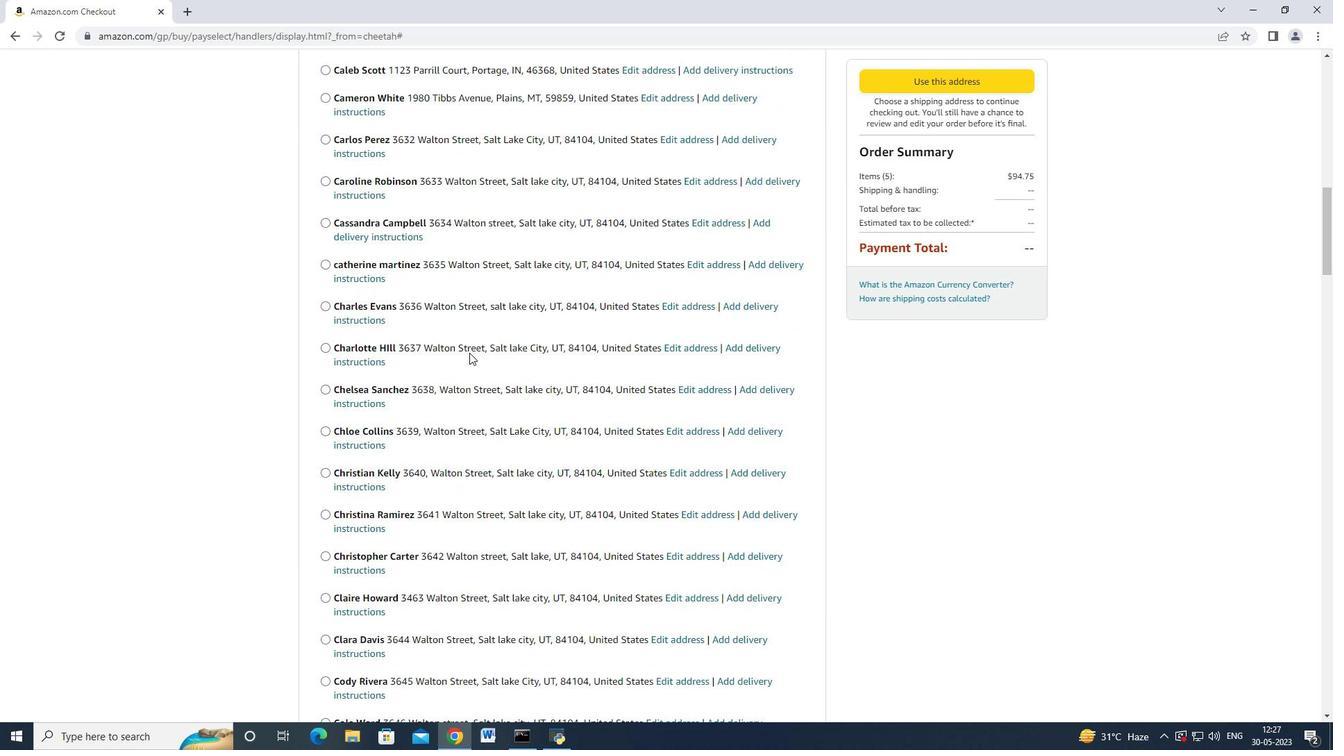 
Action: Mouse scrolled (469, 352) with delta (0, 0)
Screenshot: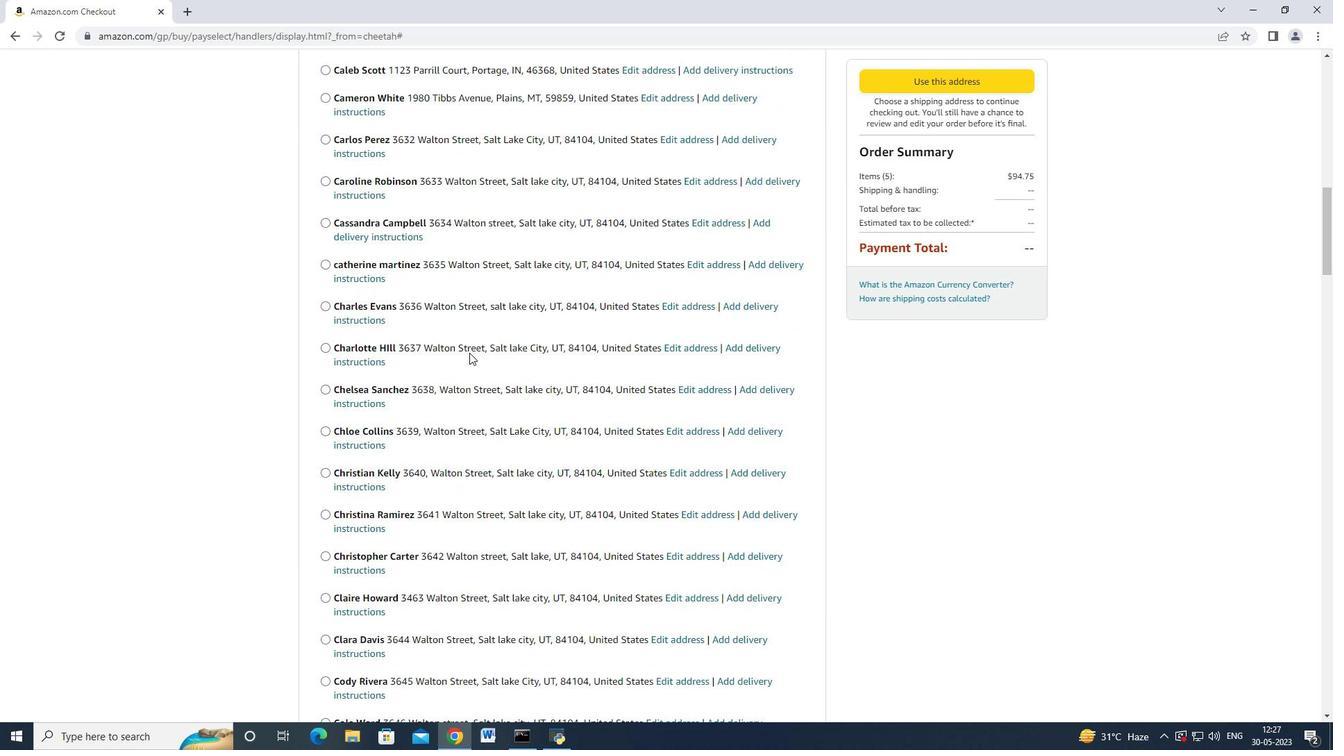 
Action: Mouse scrolled (469, 352) with delta (0, 0)
Screenshot: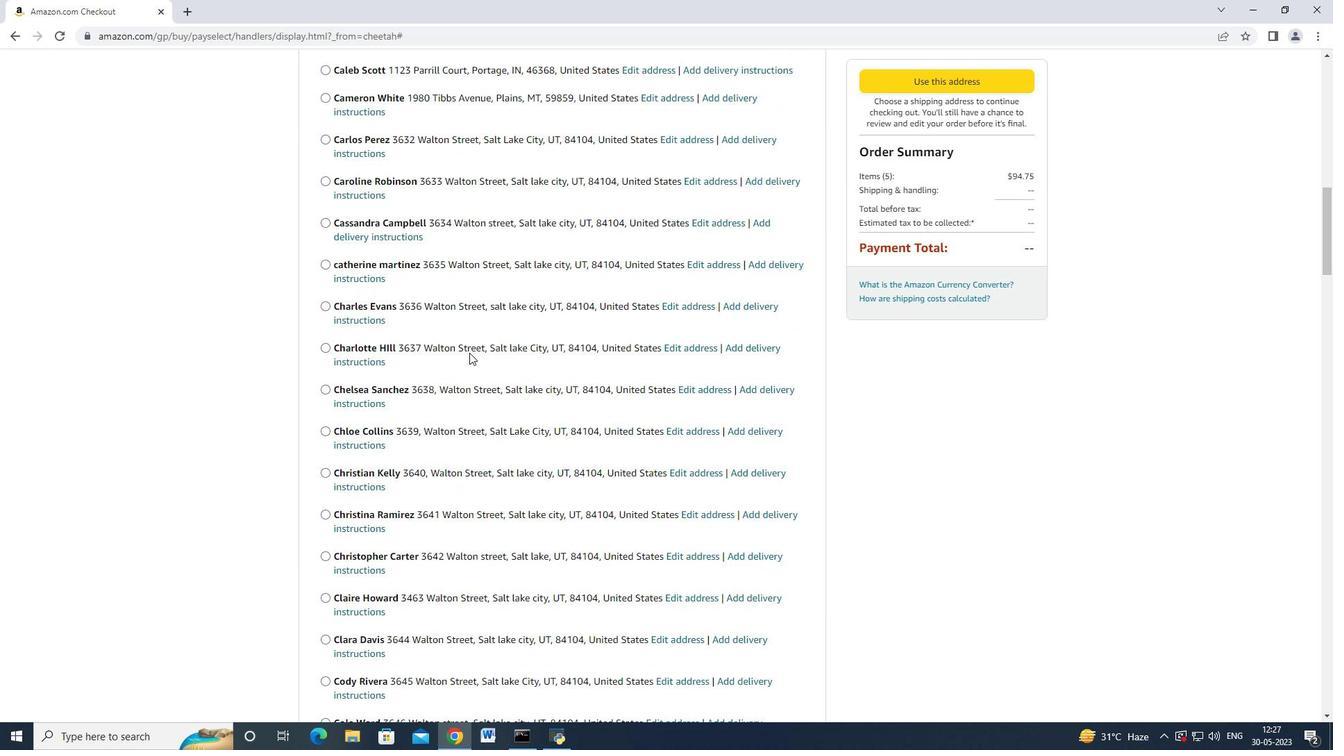 
Action: Mouse scrolled (469, 352) with delta (0, 0)
Screenshot: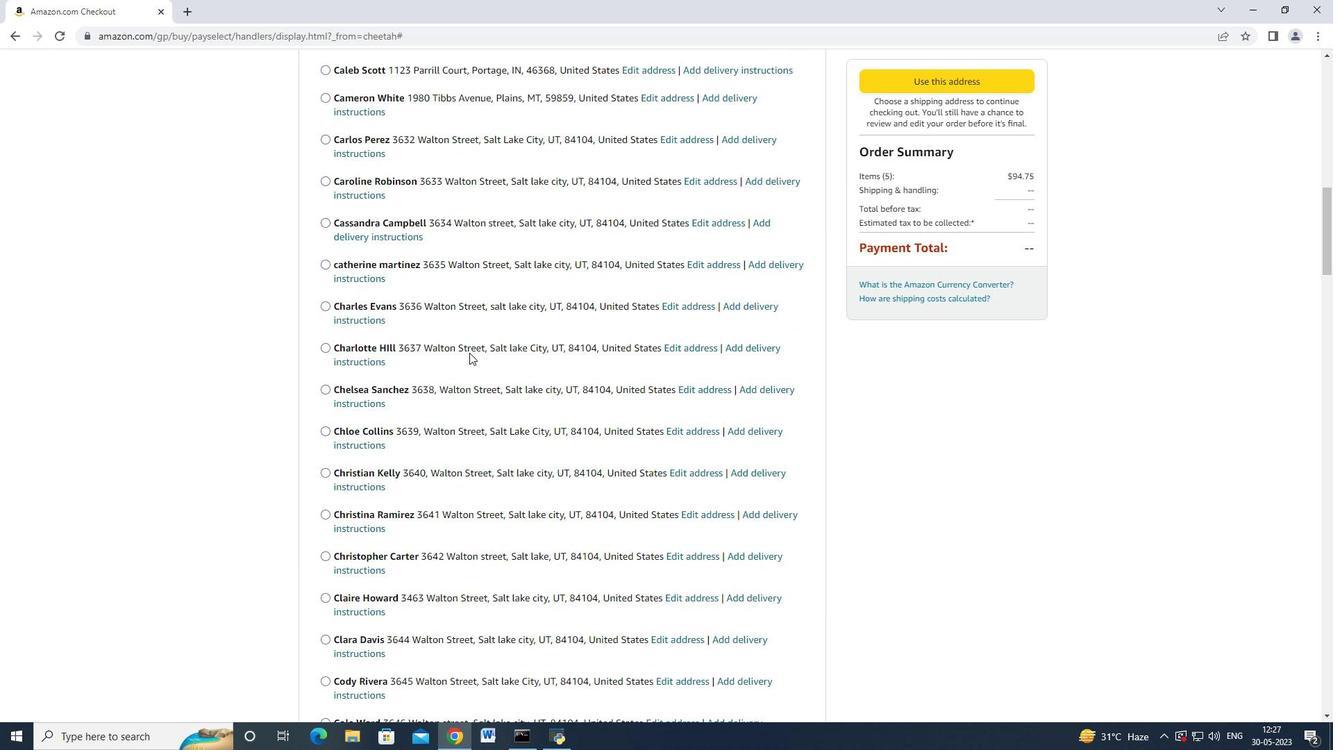 
Action: Mouse scrolled (469, 352) with delta (0, 0)
Screenshot: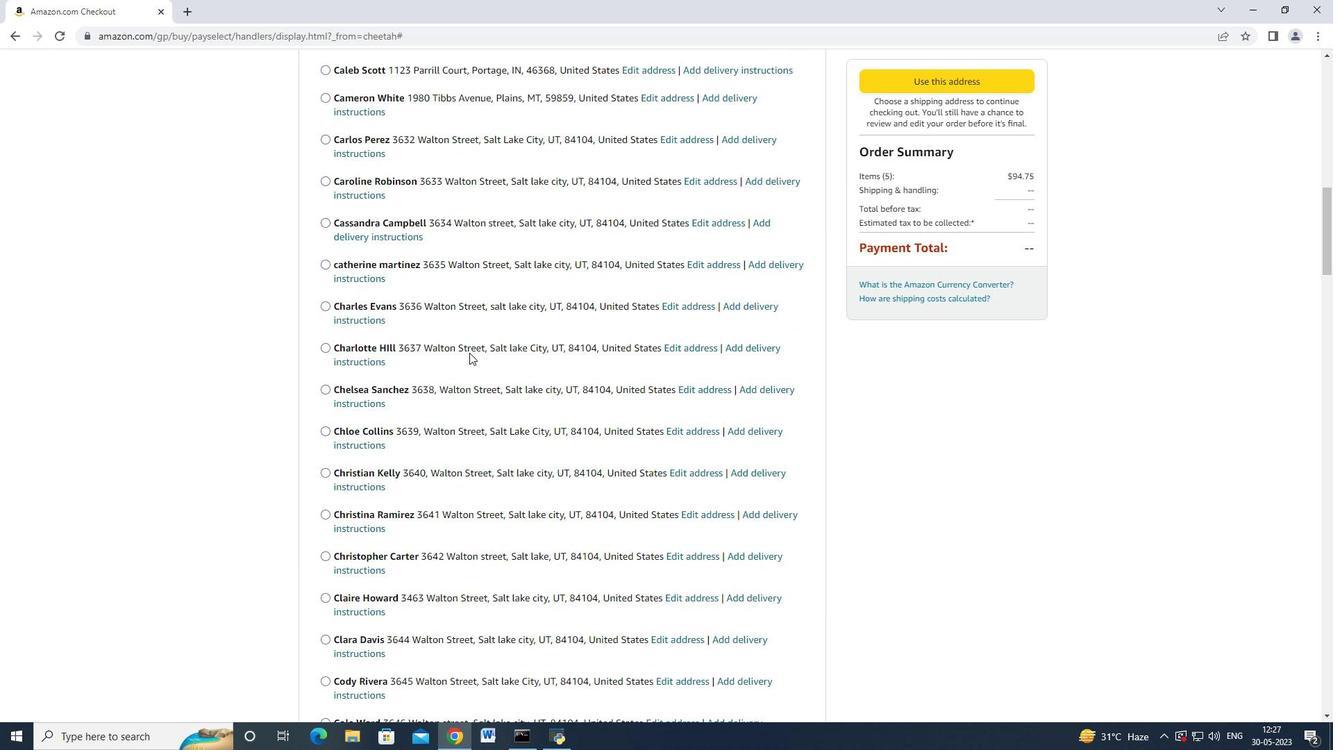 
Action: Mouse scrolled (469, 352) with delta (0, 0)
Screenshot: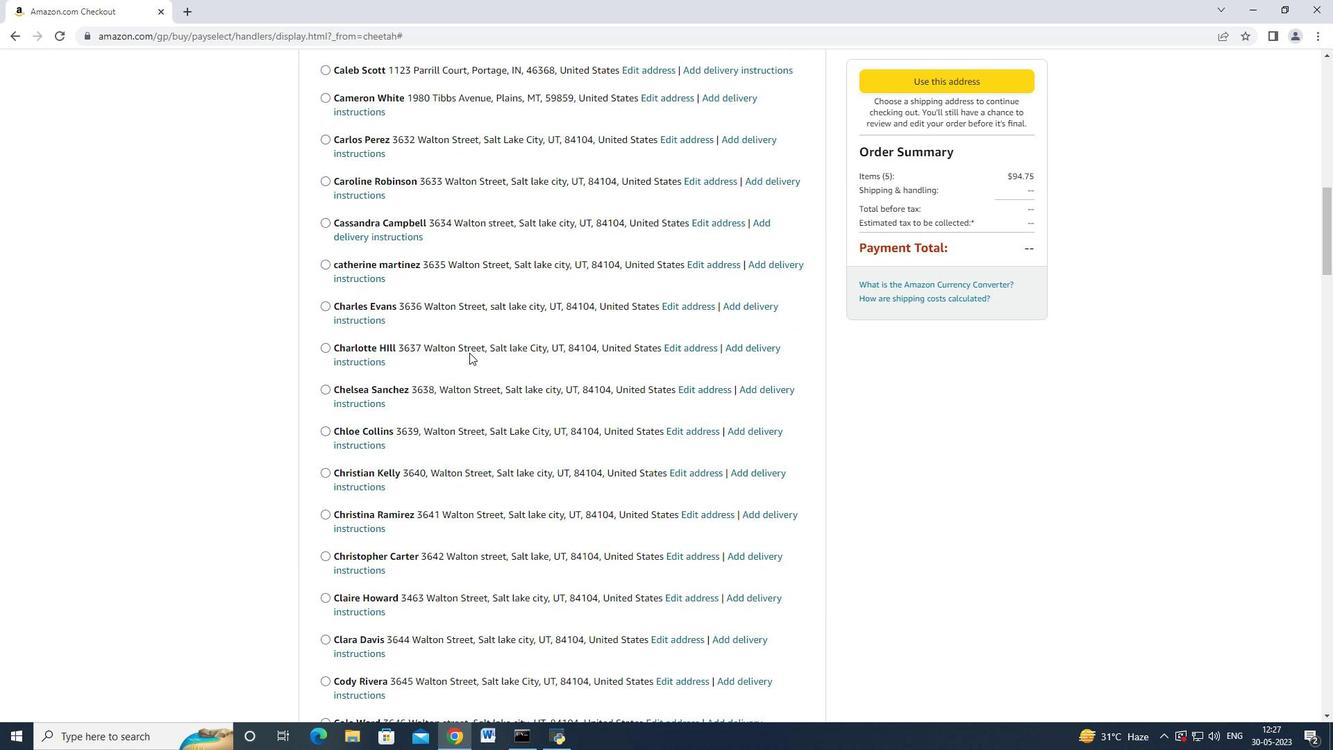 
Action: Mouse scrolled (469, 352) with delta (0, 0)
Screenshot: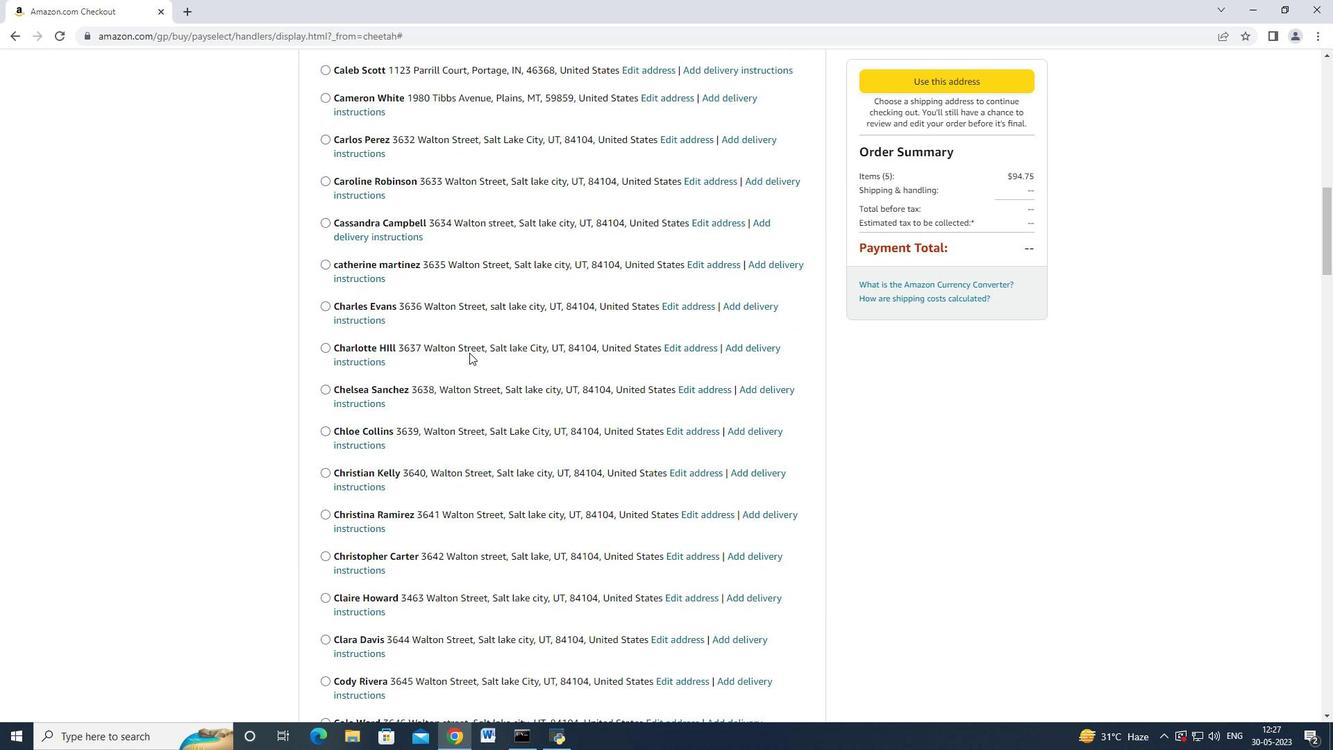 
Action: Mouse scrolled (469, 352) with delta (0, 0)
Screenshot: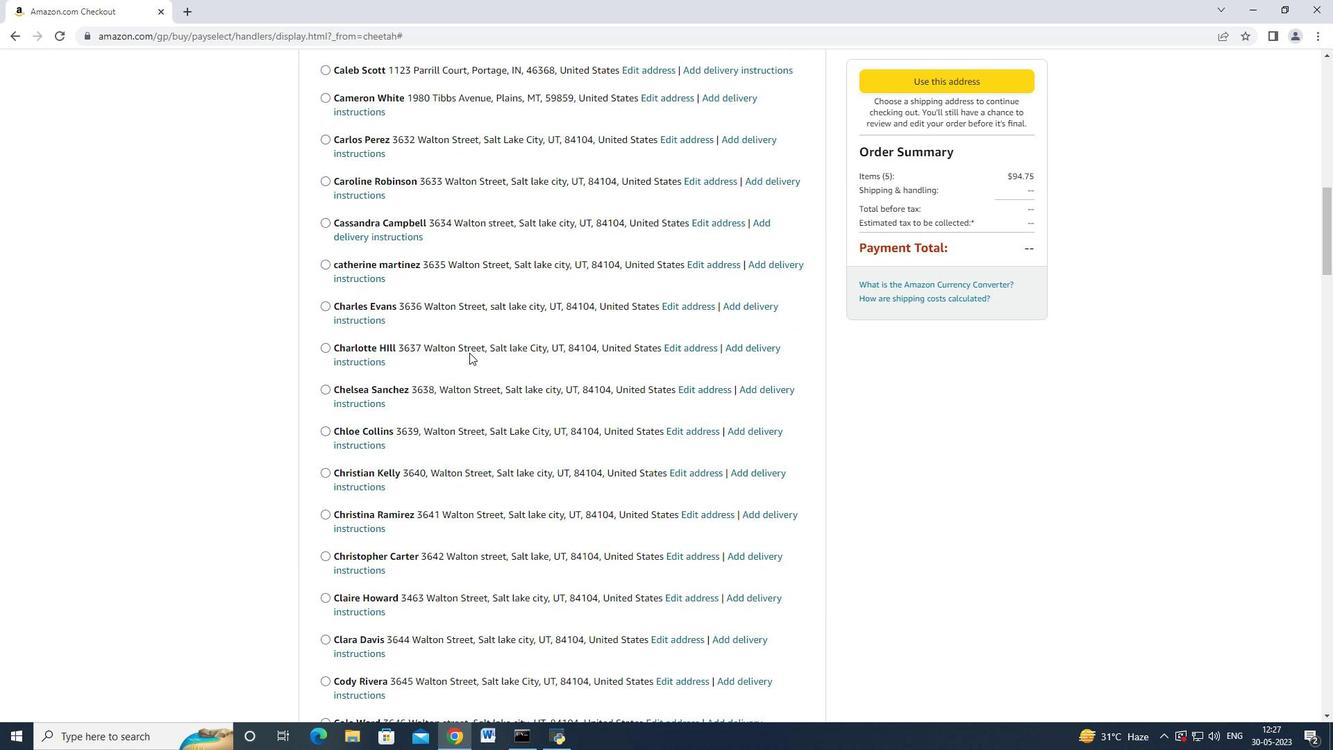 
Action: Mouse scrolled (469, 352) with delta (0, 0)
Screenshot: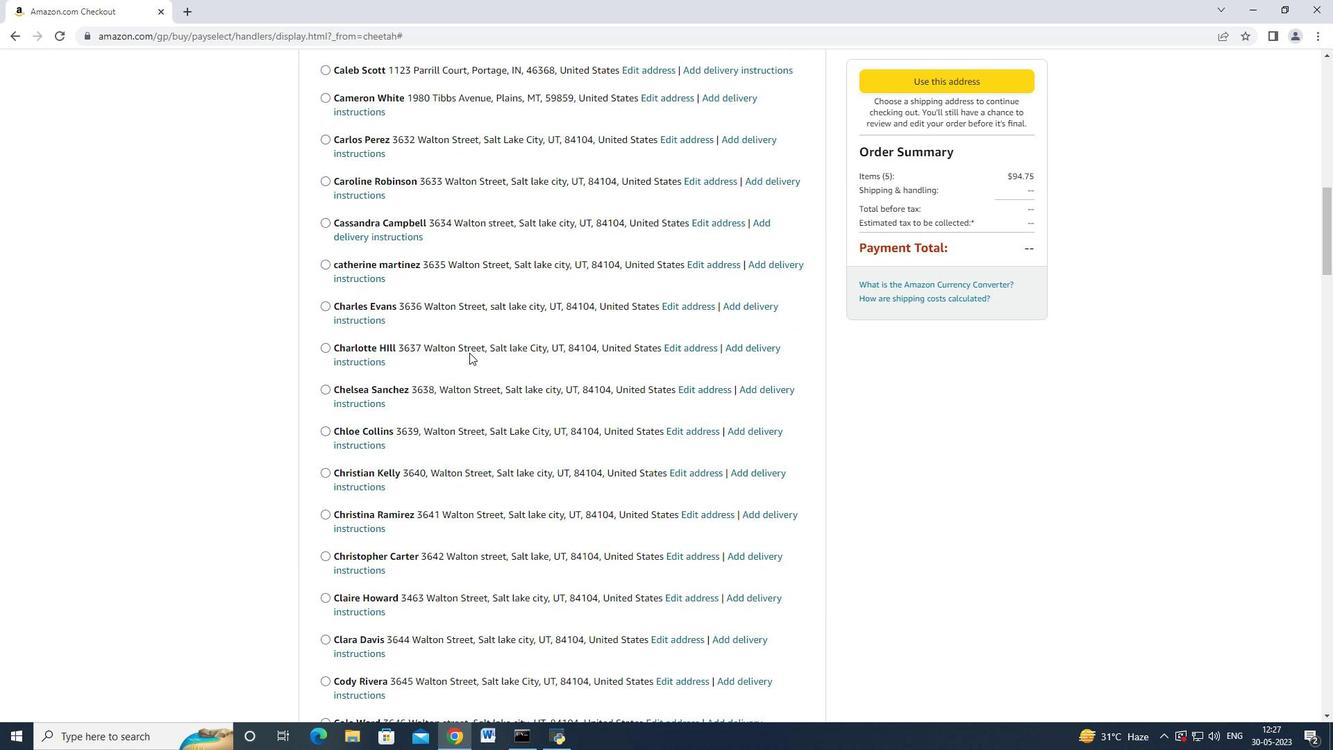 
Action: Mouse scrolled (469, 352) with delta (0, 0)
Screenshot: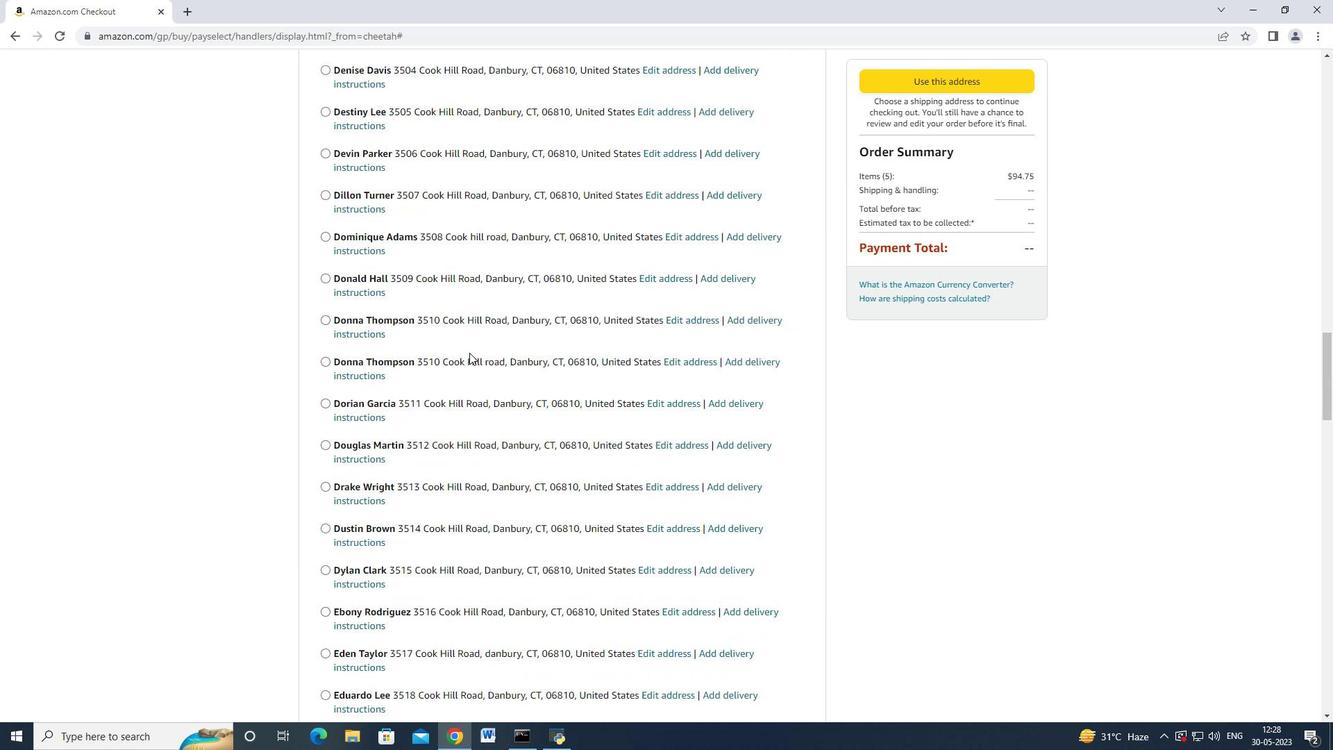 
Action: Mouse scrolled (469, 352) with delta (0, 0)
Screenshot: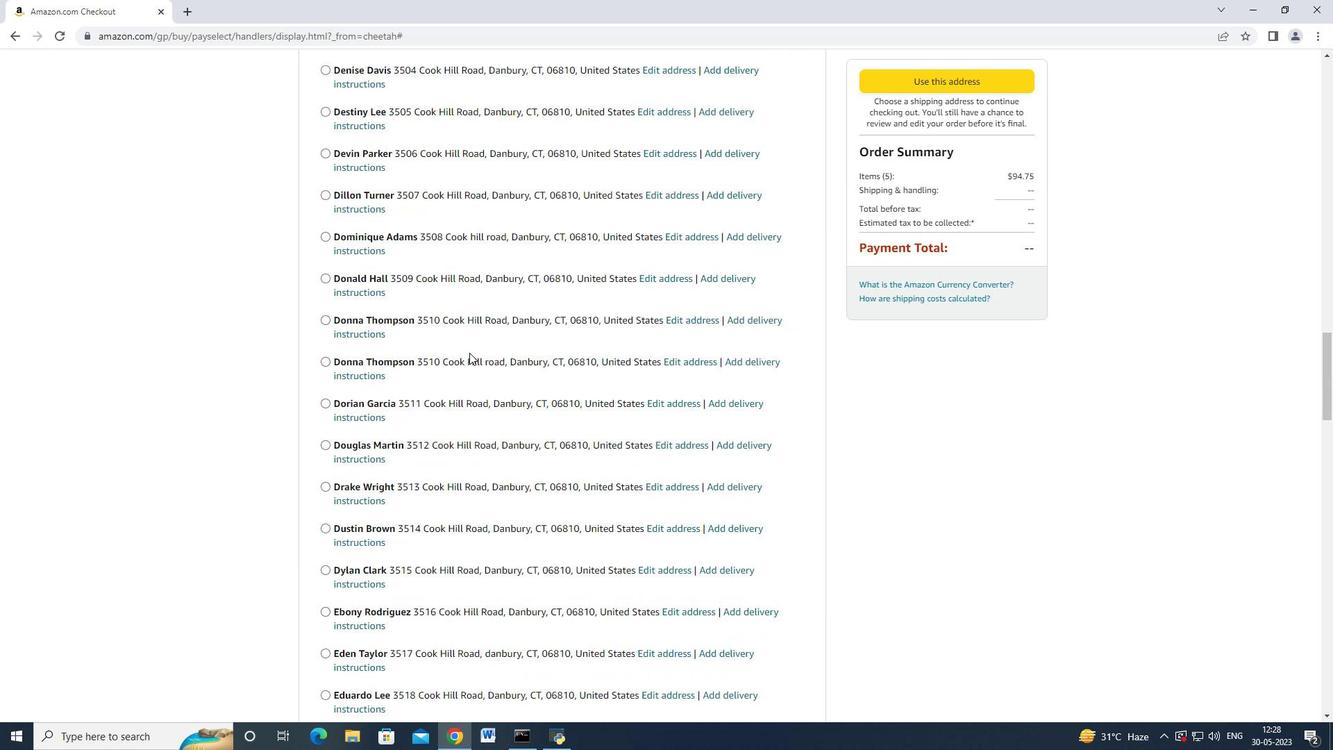 
Action: Mouse scrolled (469, 351) with delta (0, -1)
Screenshot: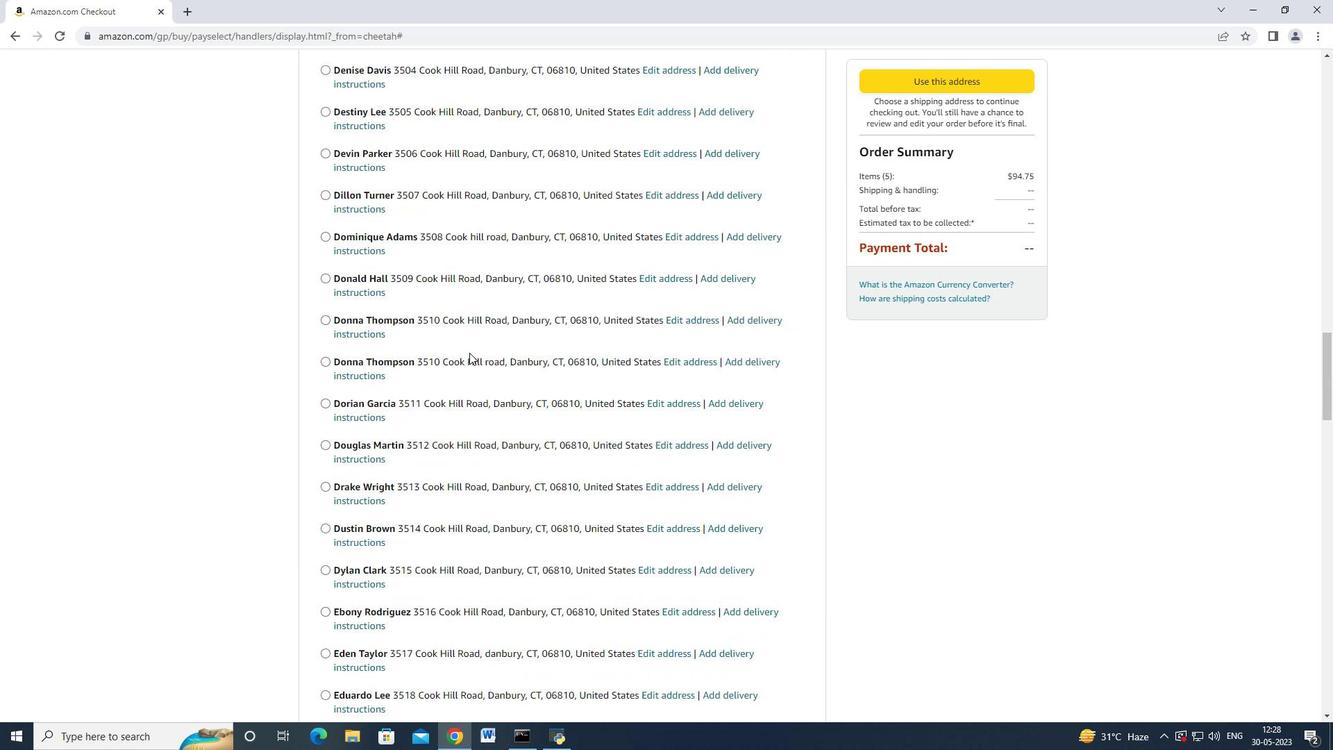 
Action: Mouse scrolled (469, 351) with delta (0, -1)
Screenshot: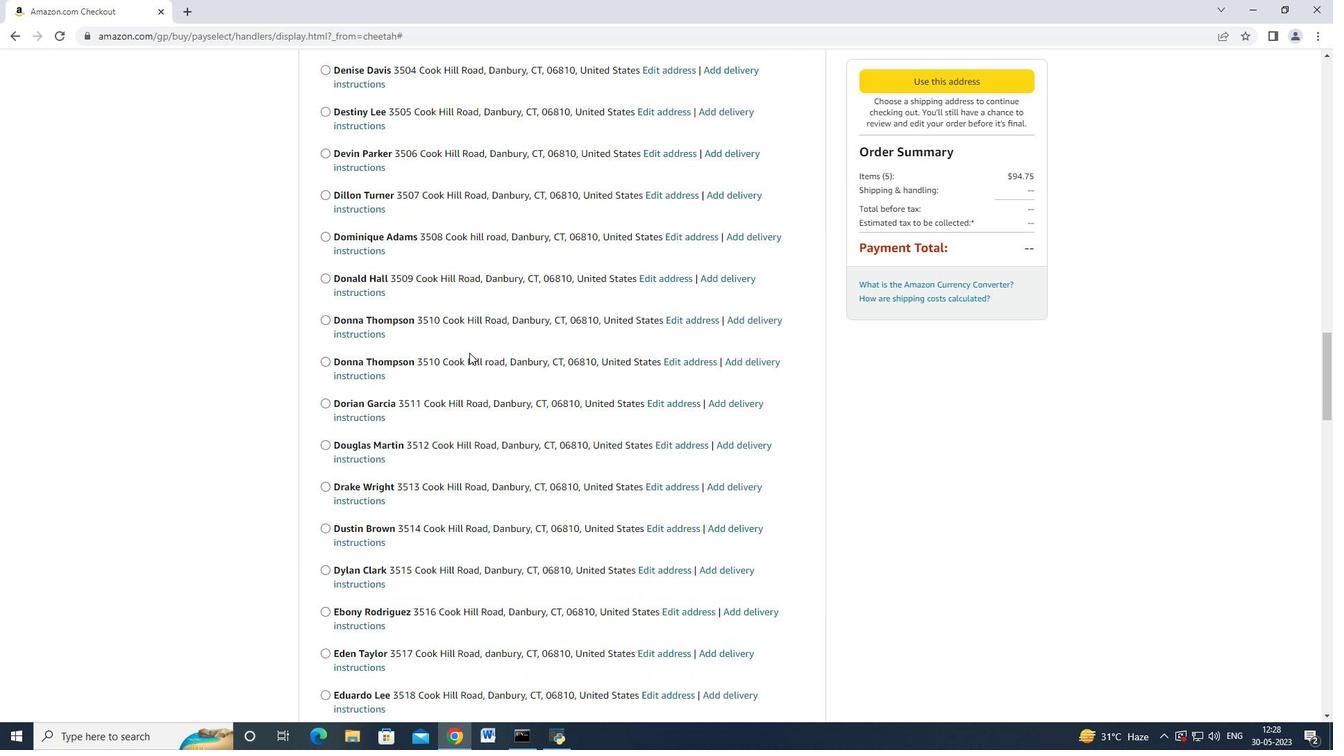 
Action: Mouse scrolled (469, 352) with delta (0, 0)
Screenshot: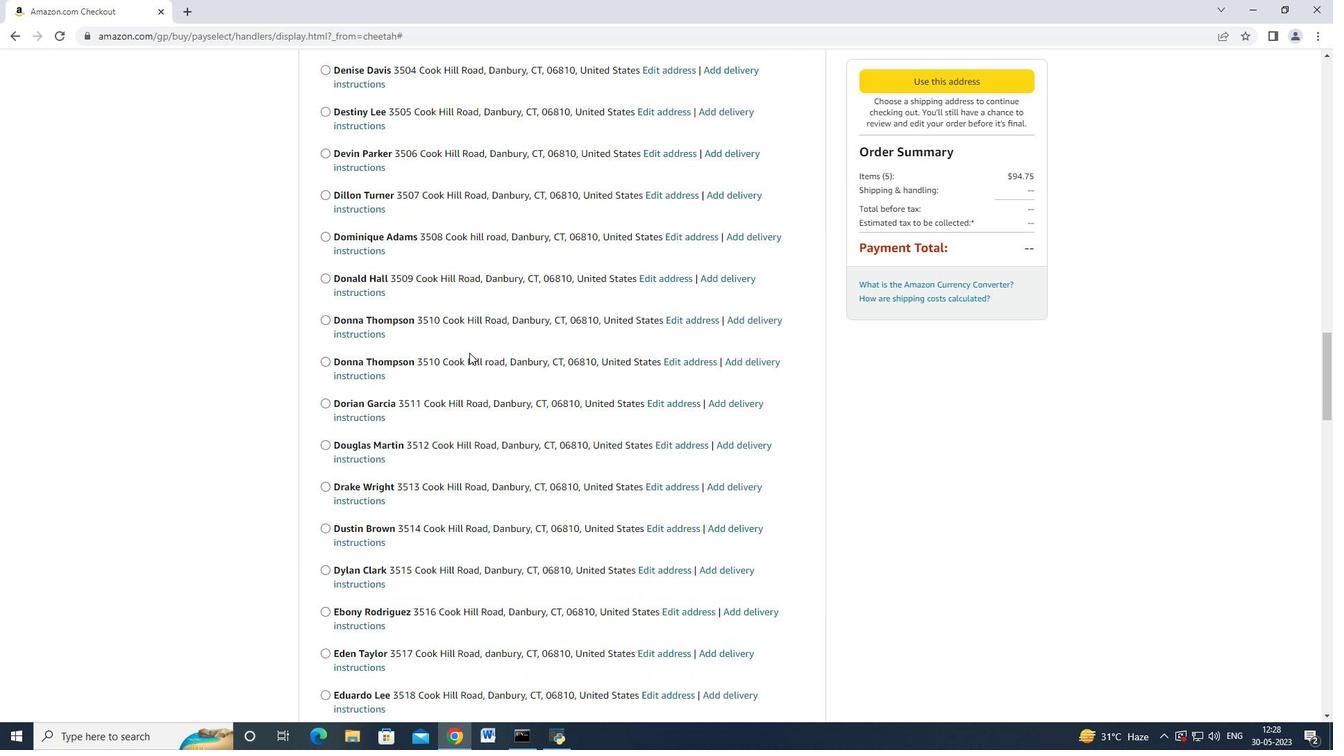 
Action: Mouse scrolled (469, 352) with delta (0, 0)
Screenshot: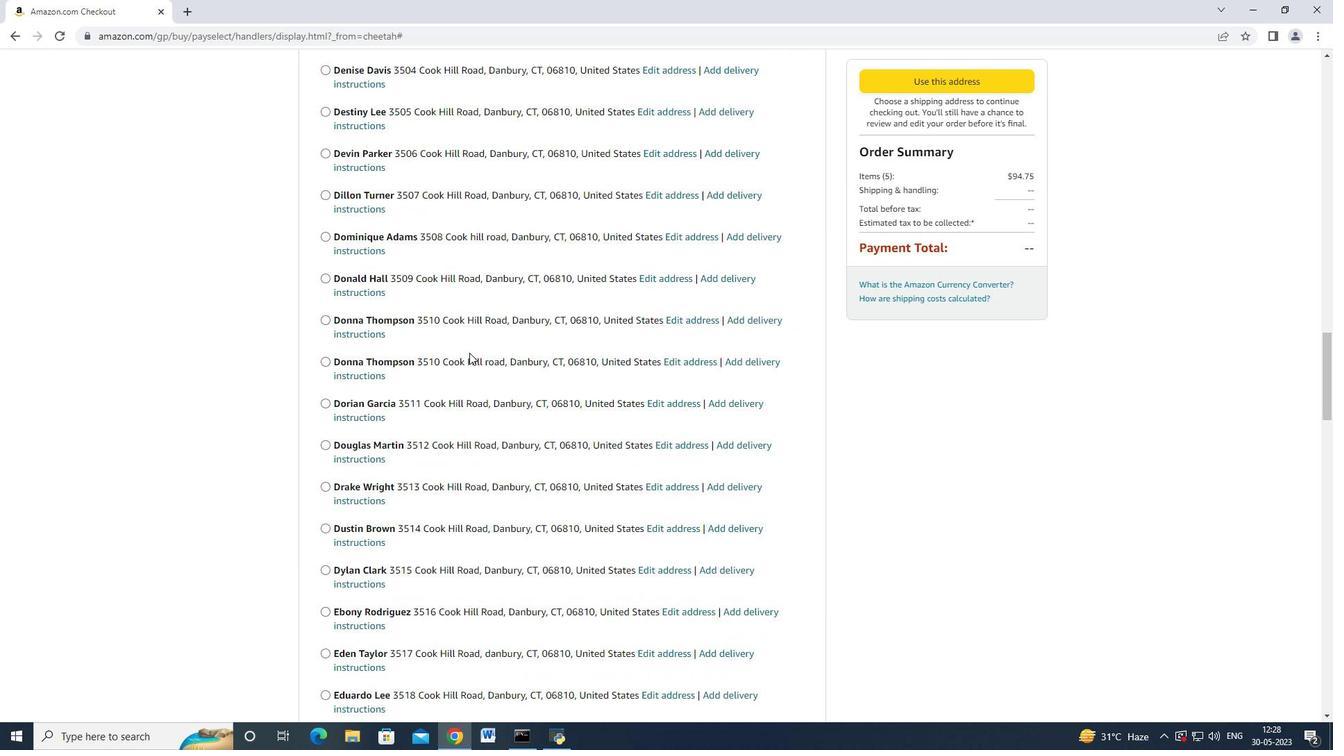 
Action: Mouse scrolled (469, 352) with delta (0, 0)
Screenshot: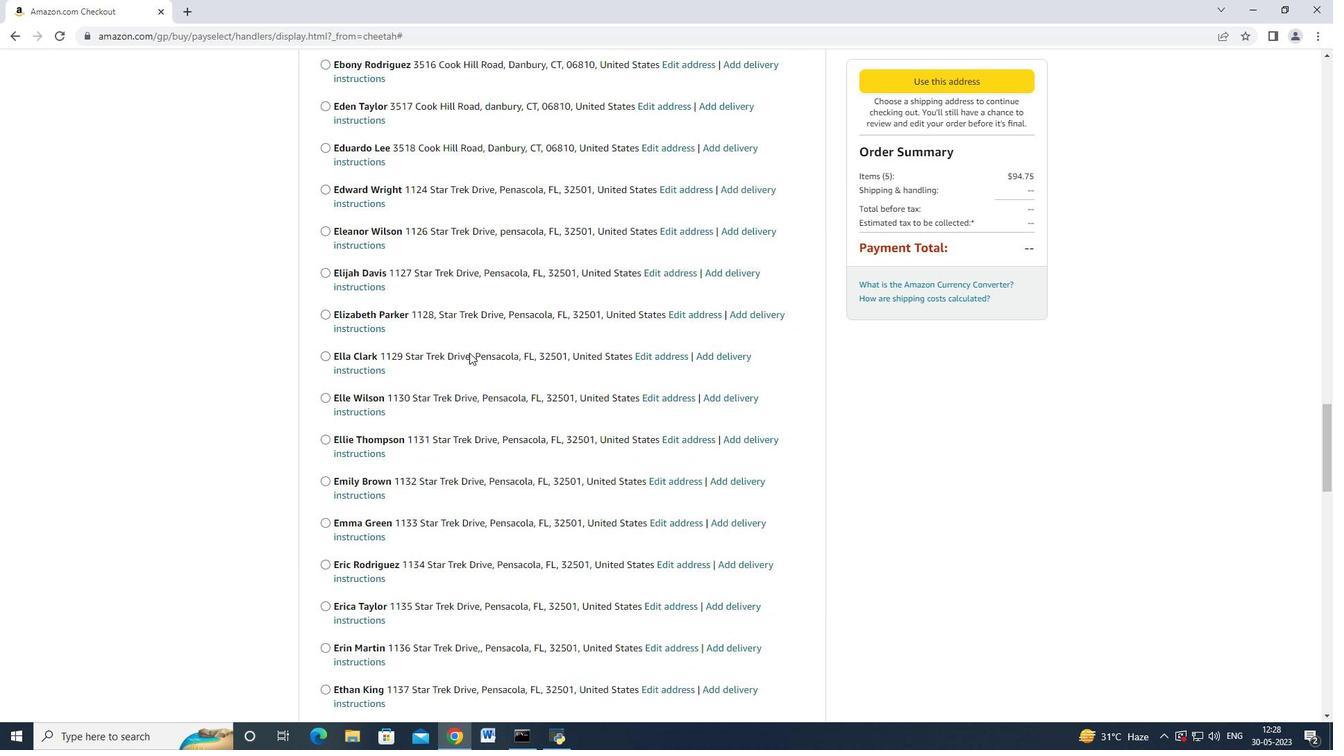 
Action: Mouse scrolled (469, 352) with delta (0, 0)
Screenshot: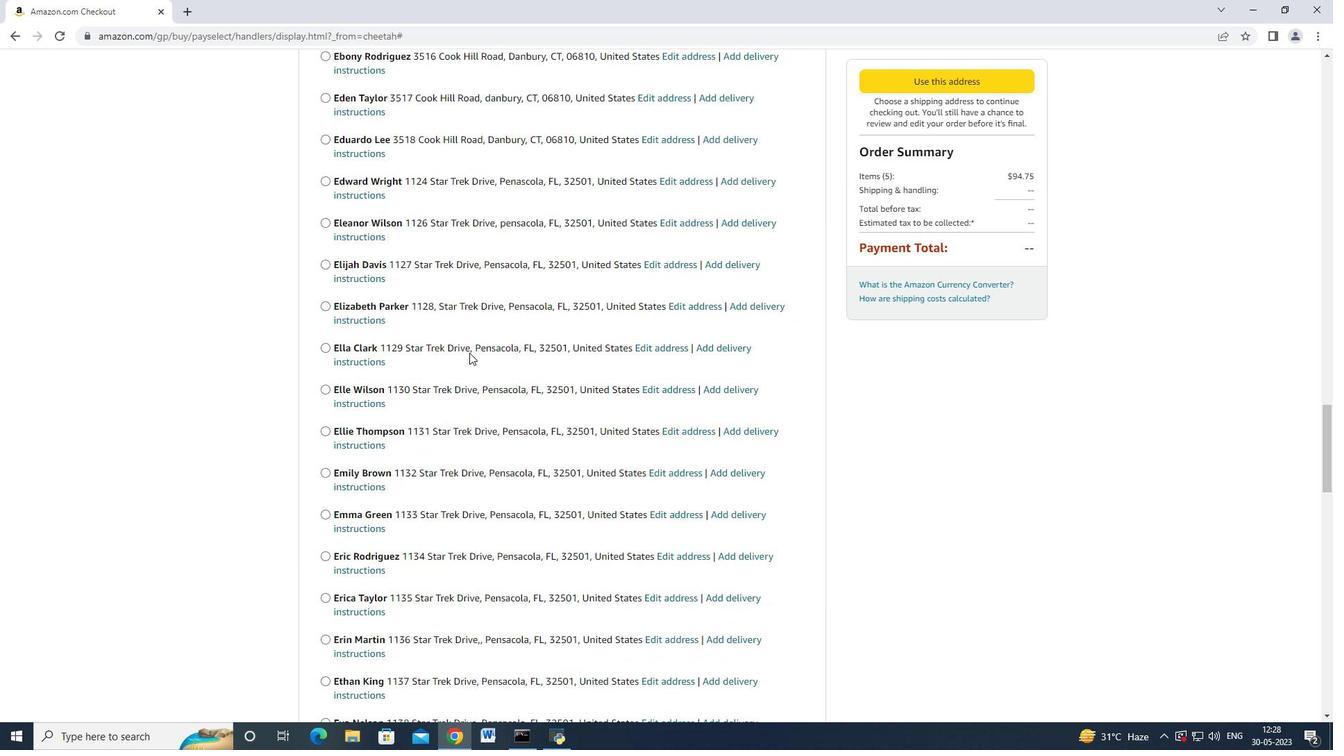 
Action: Mouse scrolled (469, 352) with delta (0, 0)
Screenshot: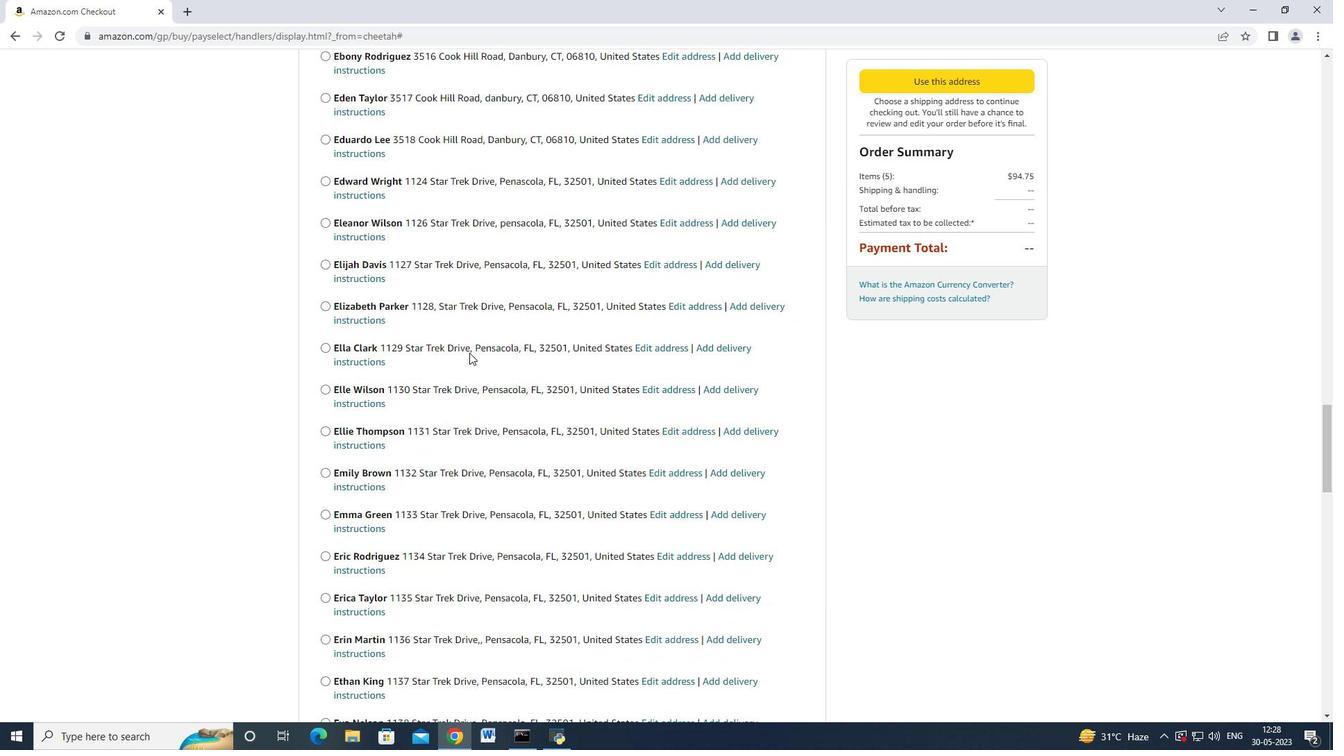 
Action: Mouse scrolled (469, 352) with delta (0, 0)
Screenshot: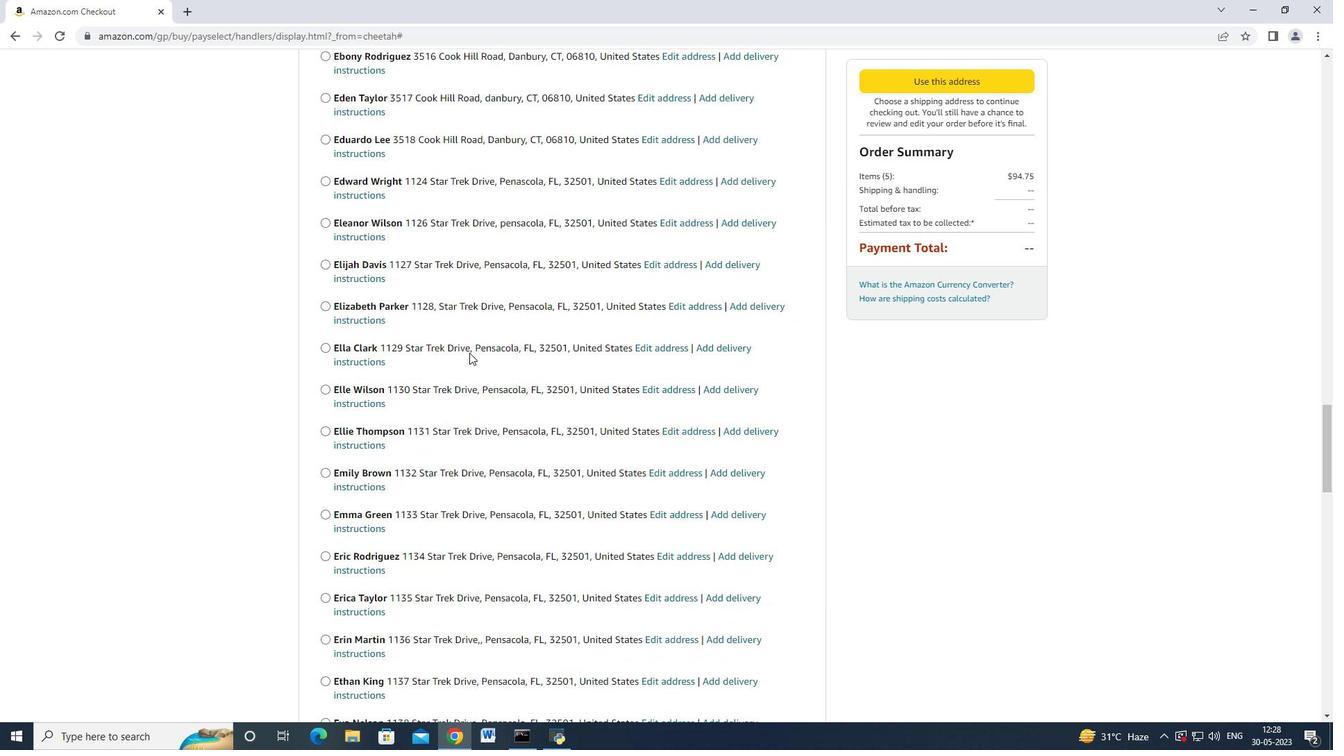 
Action: Mouse scrolled (469, 352) with delta (0, 0)
Screenshot: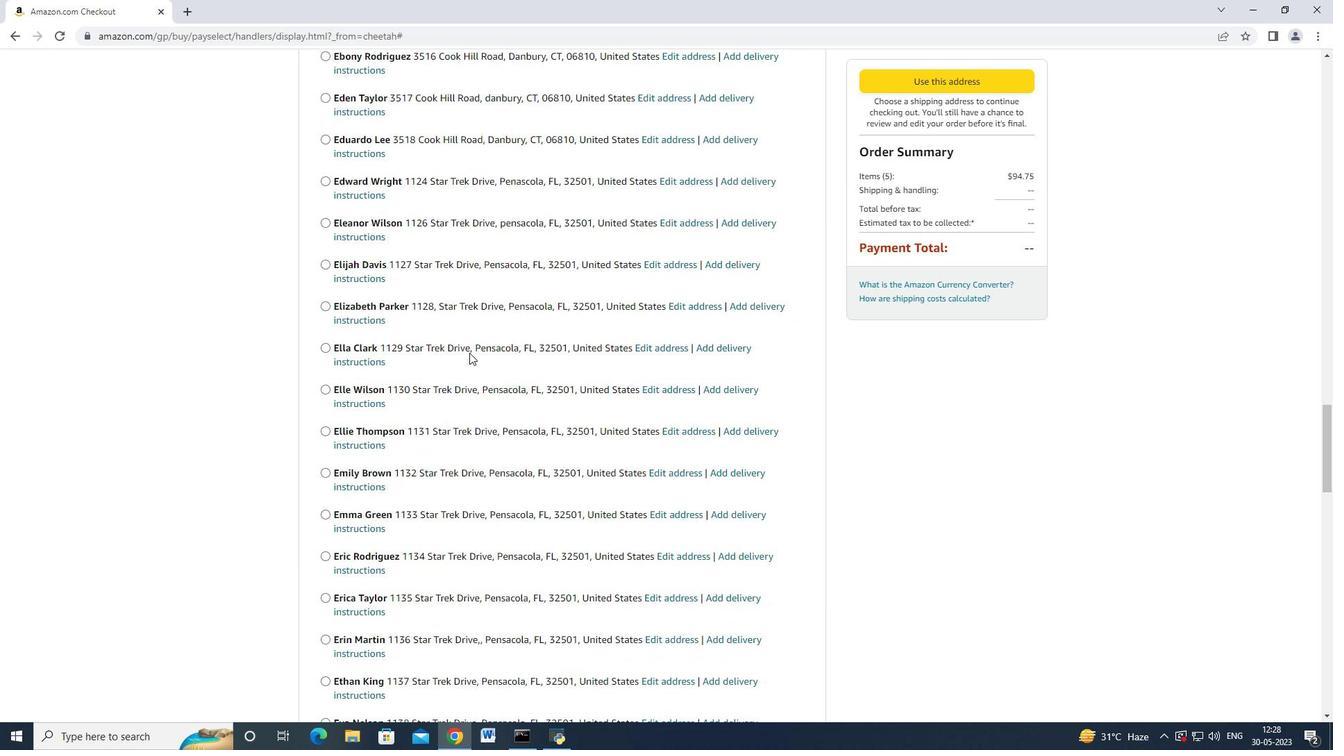 
Action: Mouse scrolled (469, 352) with delta (0, 0)
Screenshot: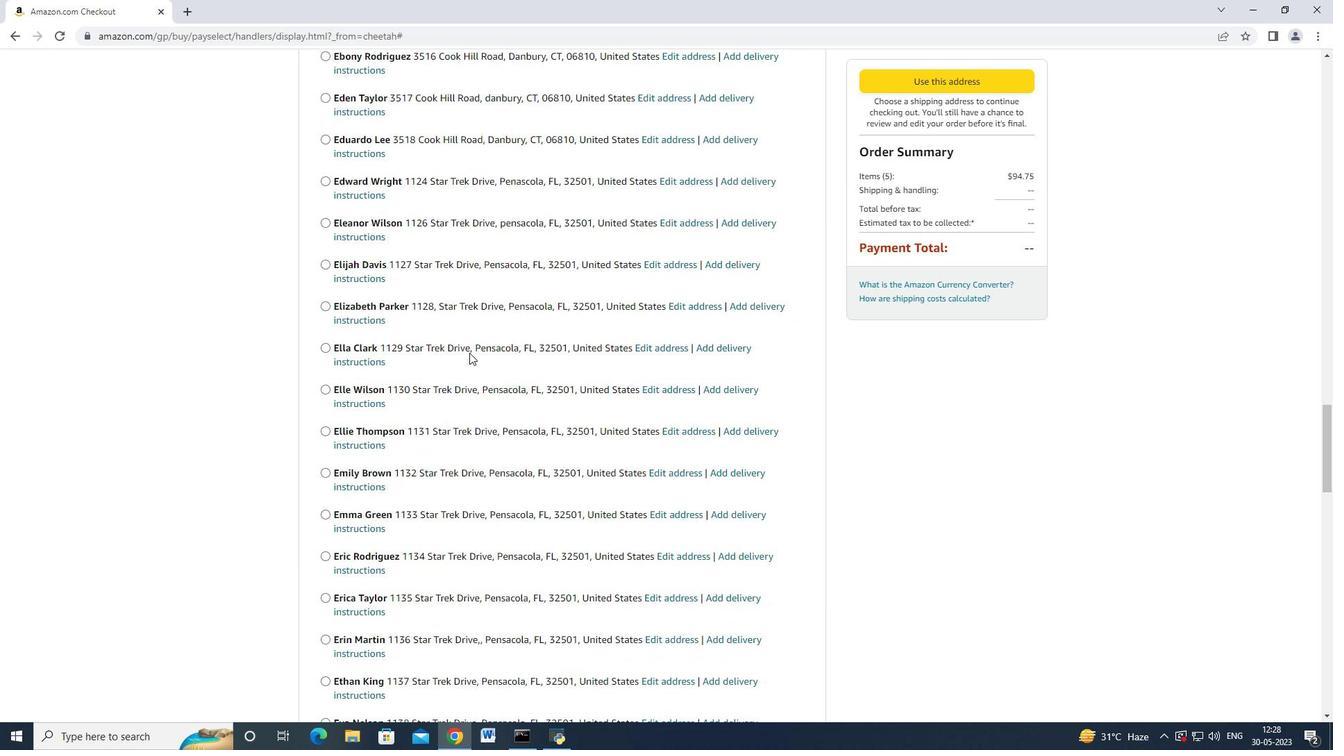 
Action: Mouse scrolled (469, 352) with delta (0, 0)
Screenshot: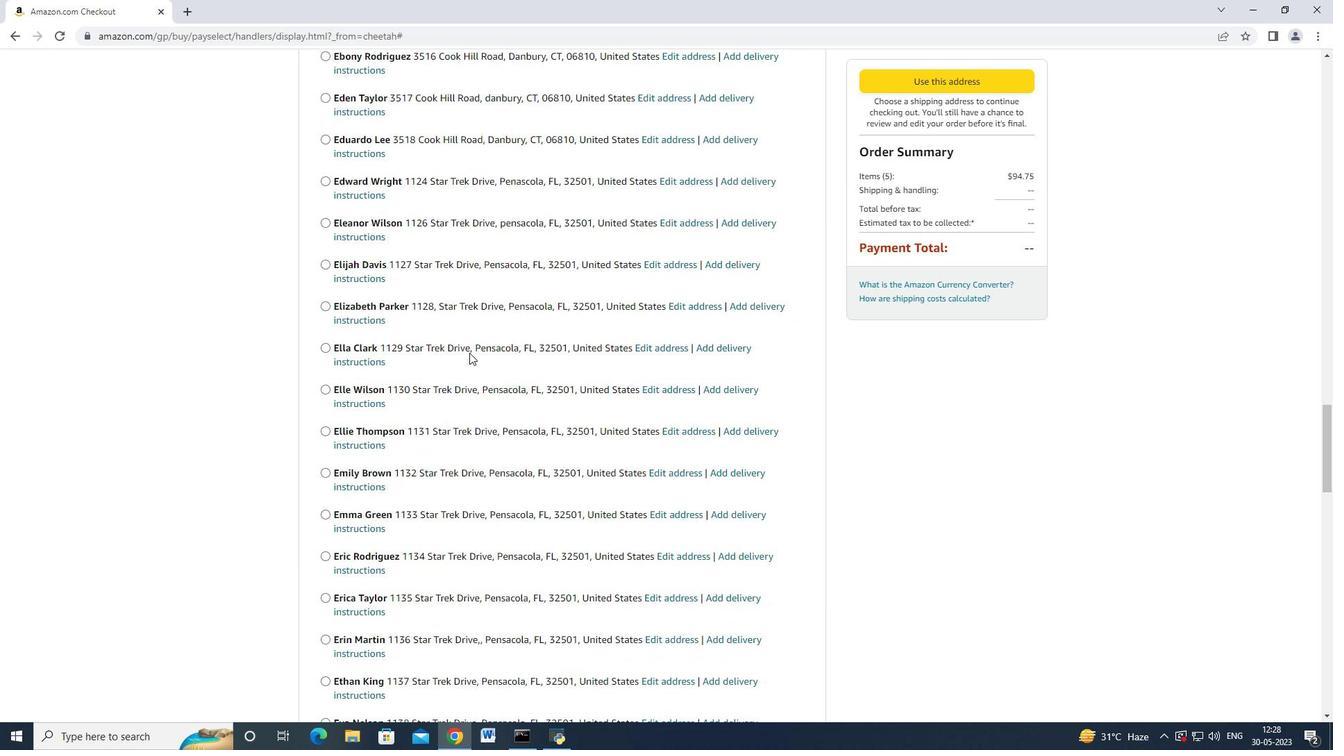 
Action: Mouse scrolled (469, 352) with delta (0, 0)
Screenshot: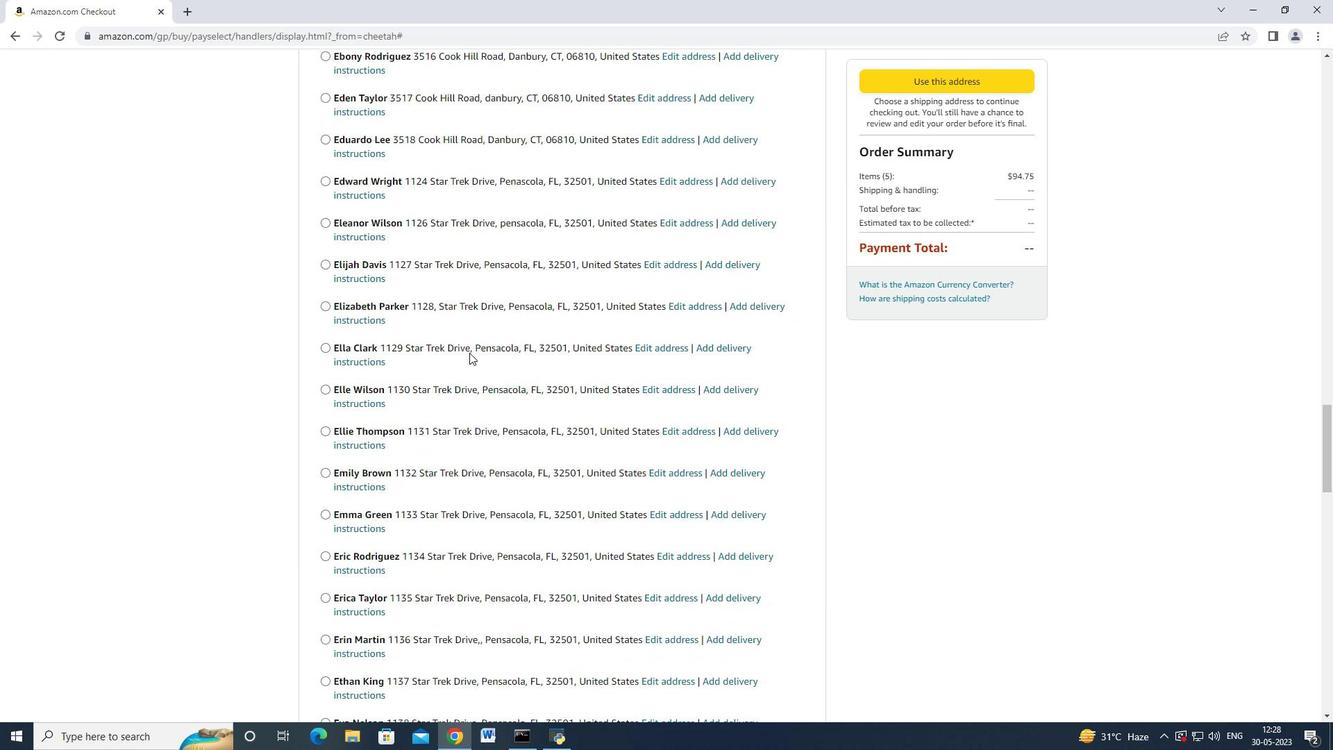 
Action: Mouse scrolled (469, 352) with delta (0, 0)
Screenshot: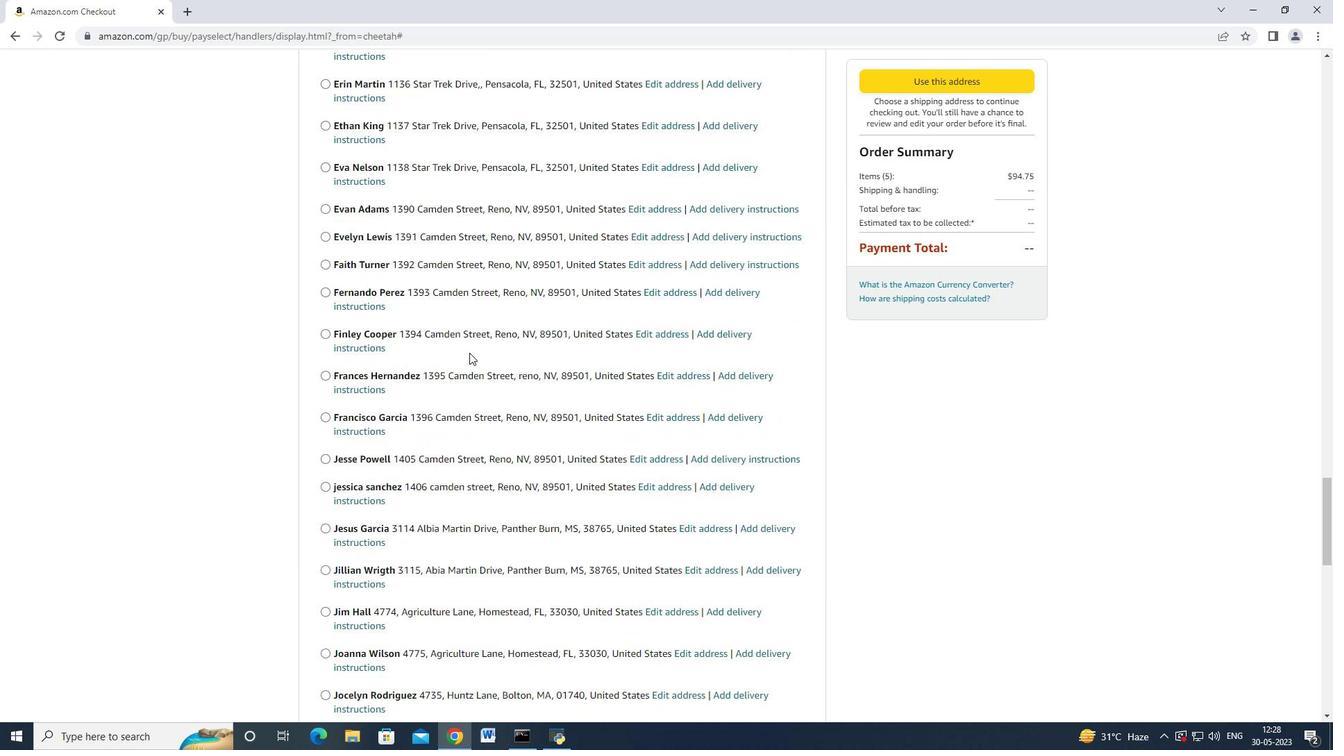 
Action: Mouse scrolled (469, 352) with delta (0, 0)
Screenshot: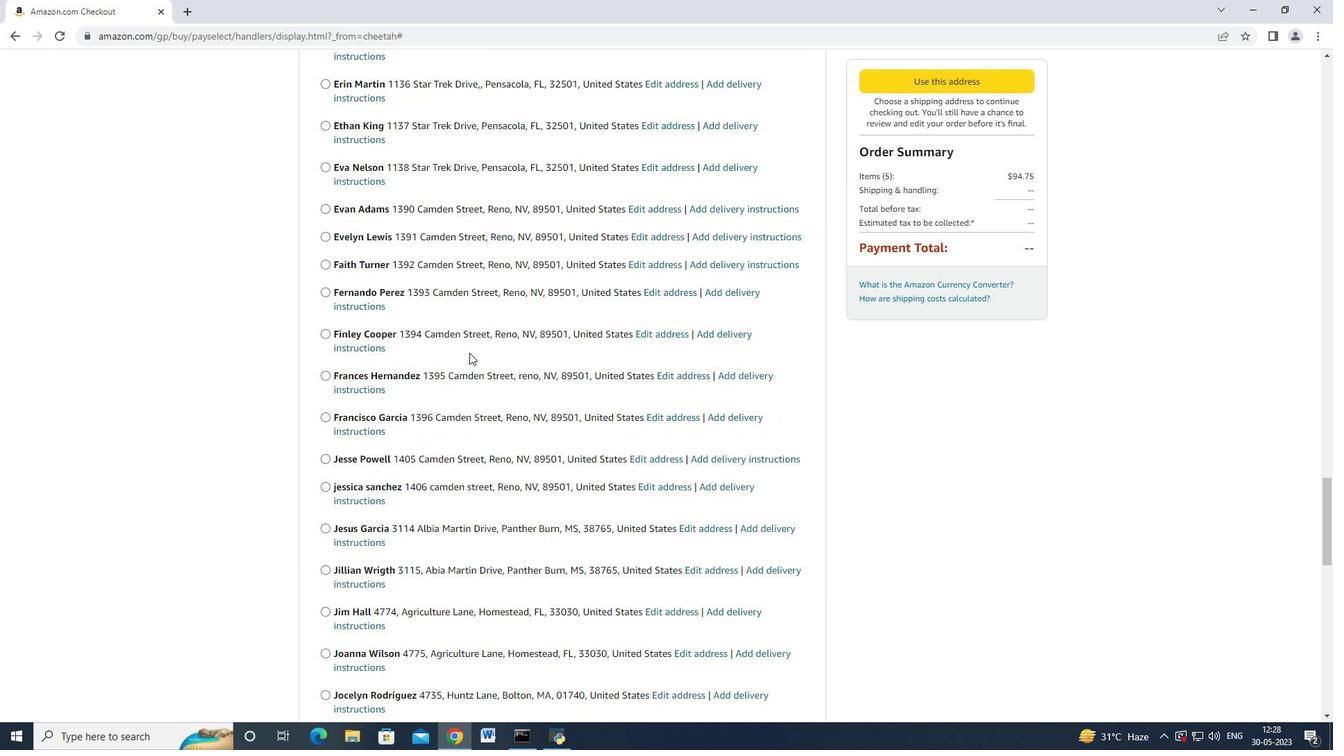 
Action: Mouse scrolled (469, 352) with delta (0, 0)
Screenshot: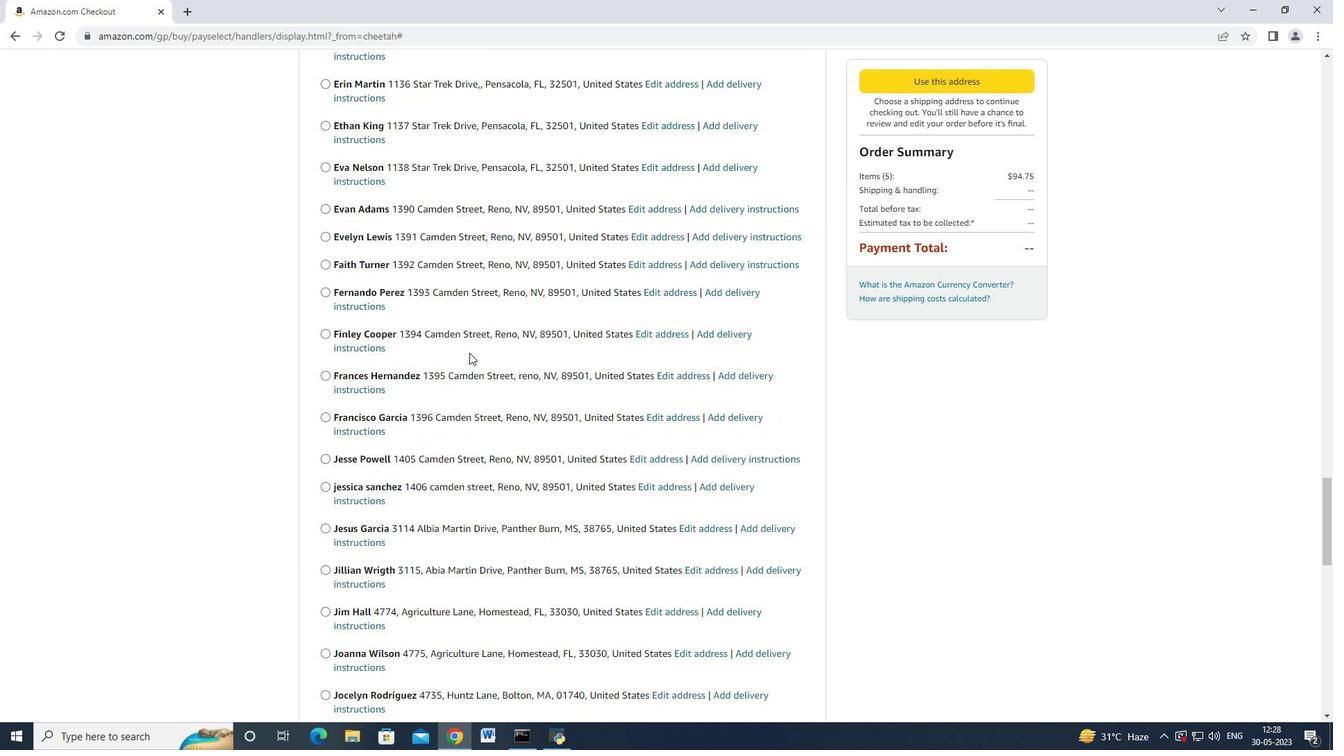 
Action: Mouse scrolled (469, 352) with delta (0, 0)
Screenshot: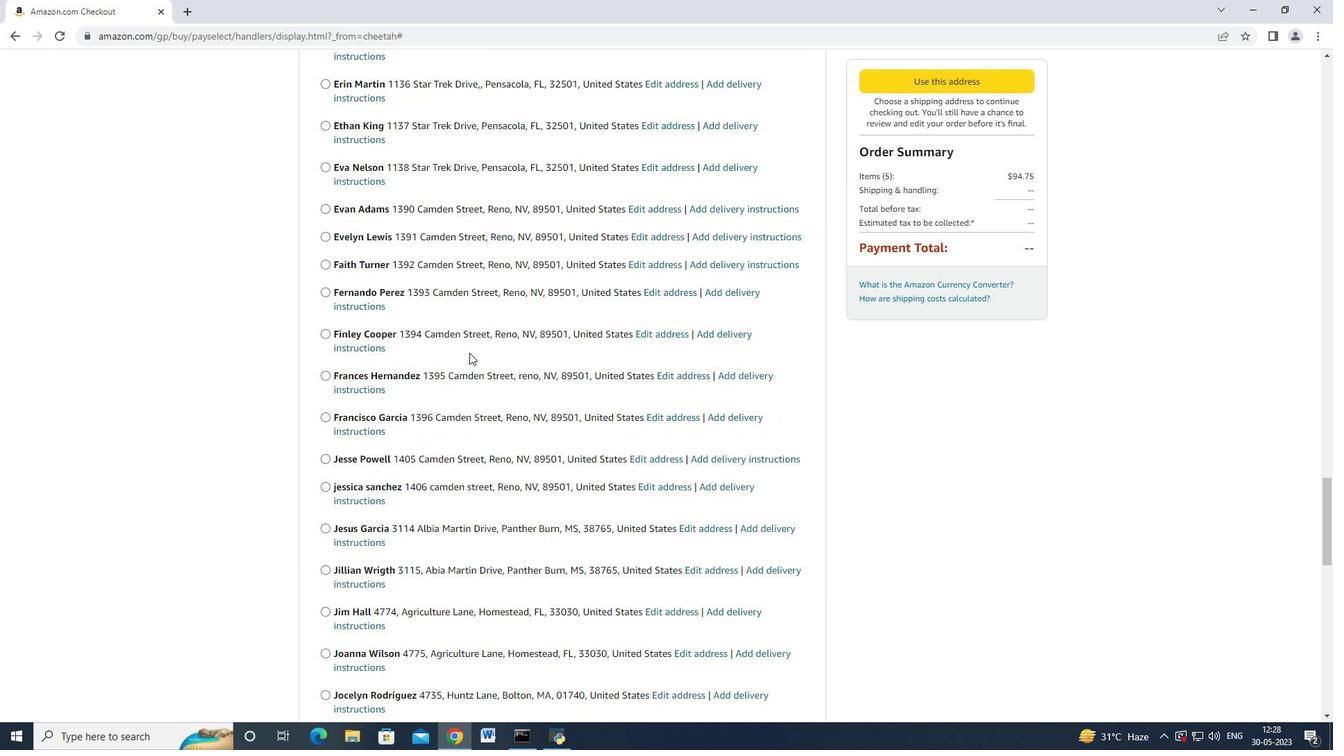 
Action: Mouse scrolled (469, 352) with delta (0, 0)
Screenshot: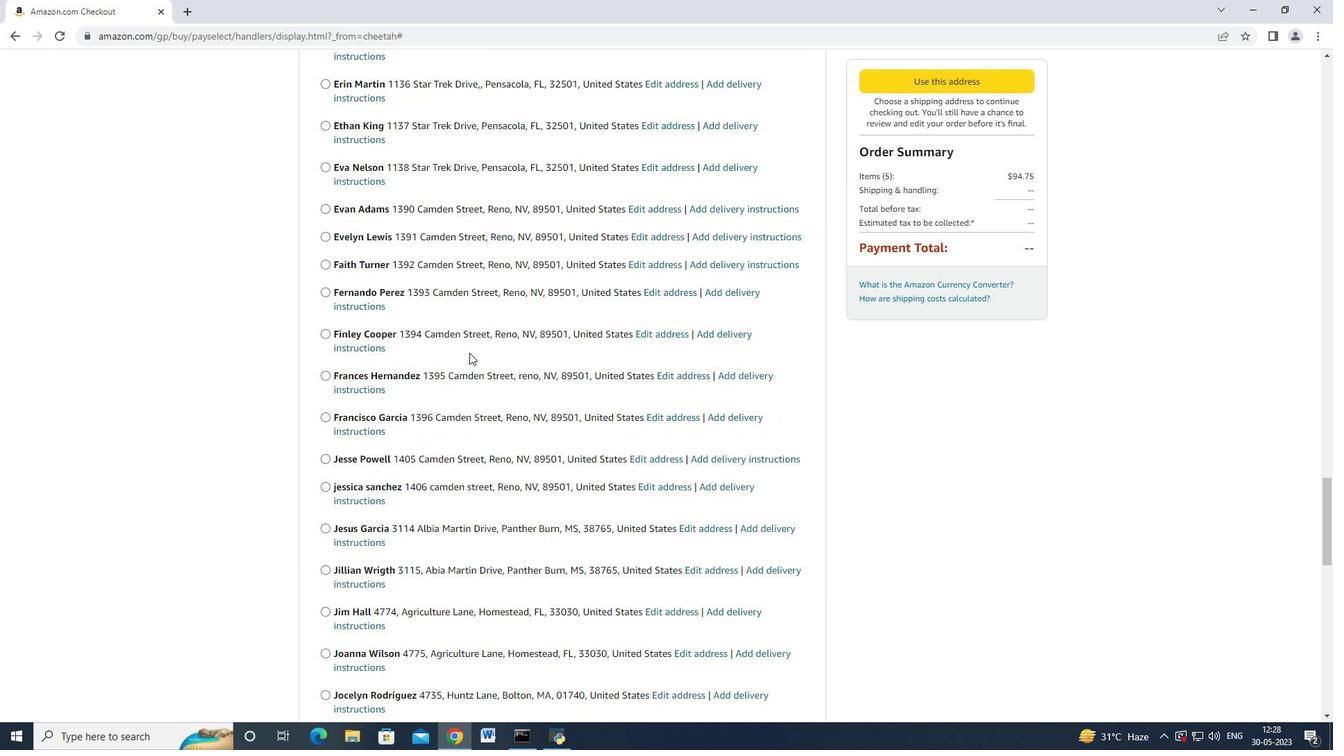 
Action: Mouse scrolled (469, 352) with delta (0, 0)
Screenshot: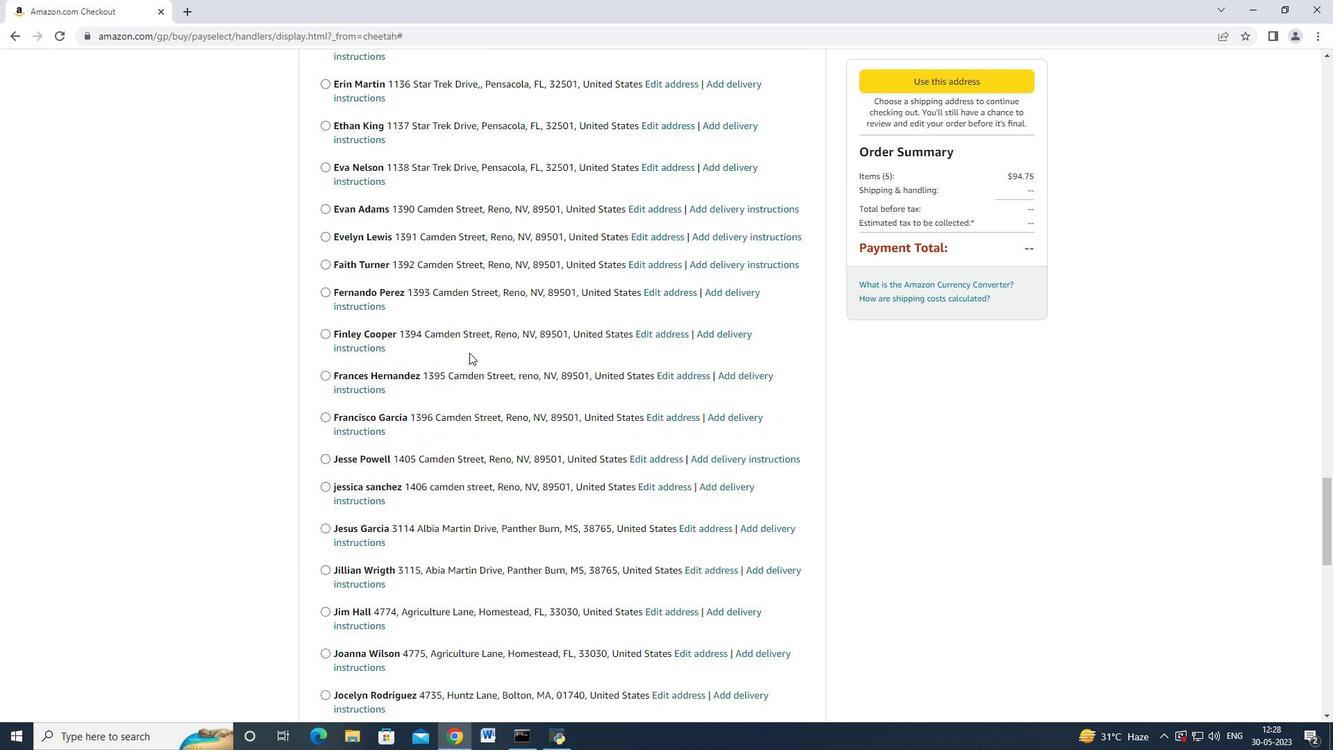 
Action: Mouse scrolled (469, 352) with delta (0, 0)
Screenshot: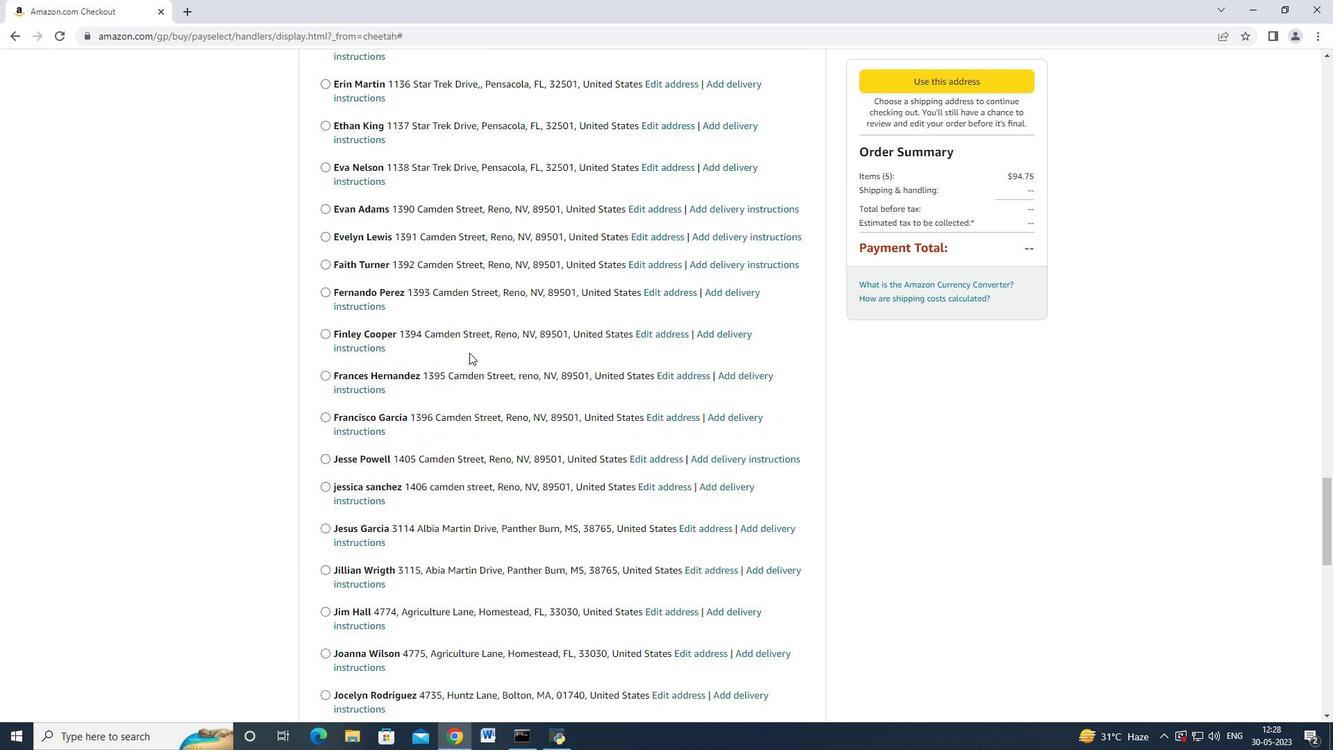 
Action: Mouse scrolled (469, 352) with delta (0, 0)
Screenshot: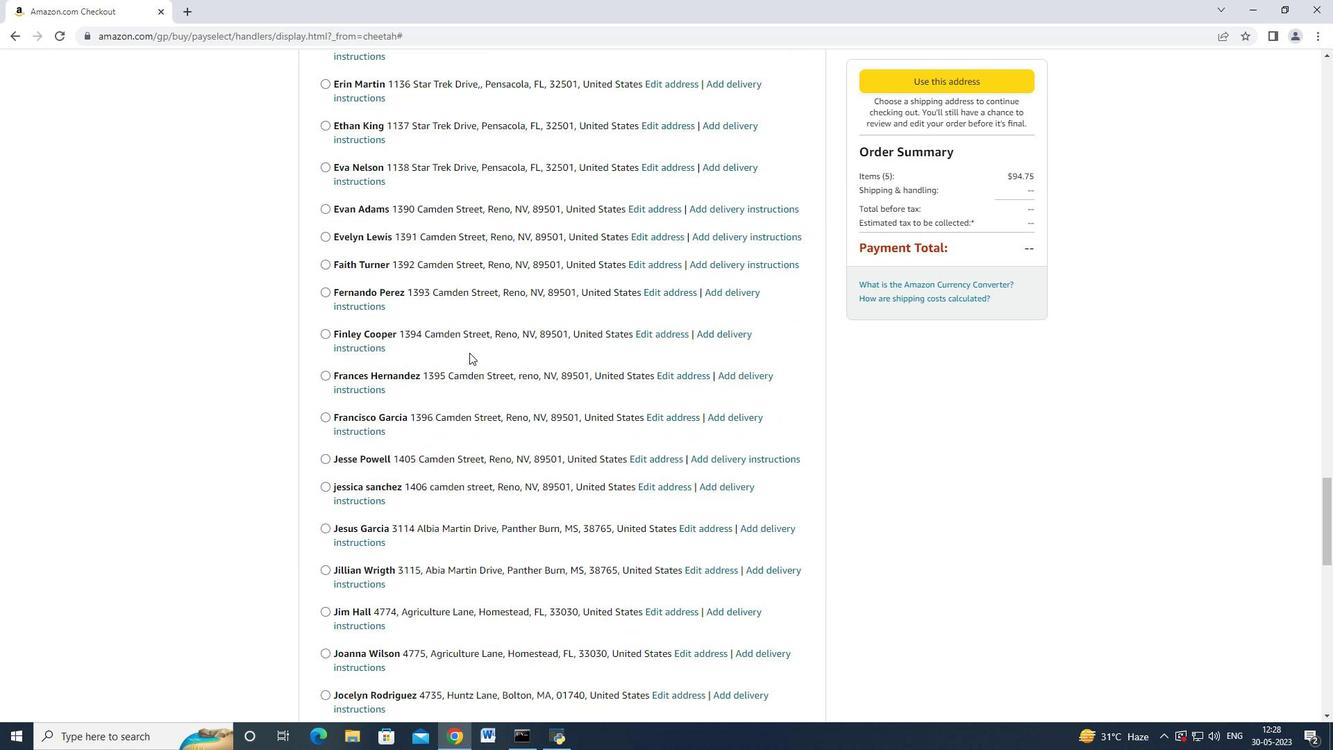 
Action: Mouse scrolled (469, 352) with delta (0, 0)
Screenshot: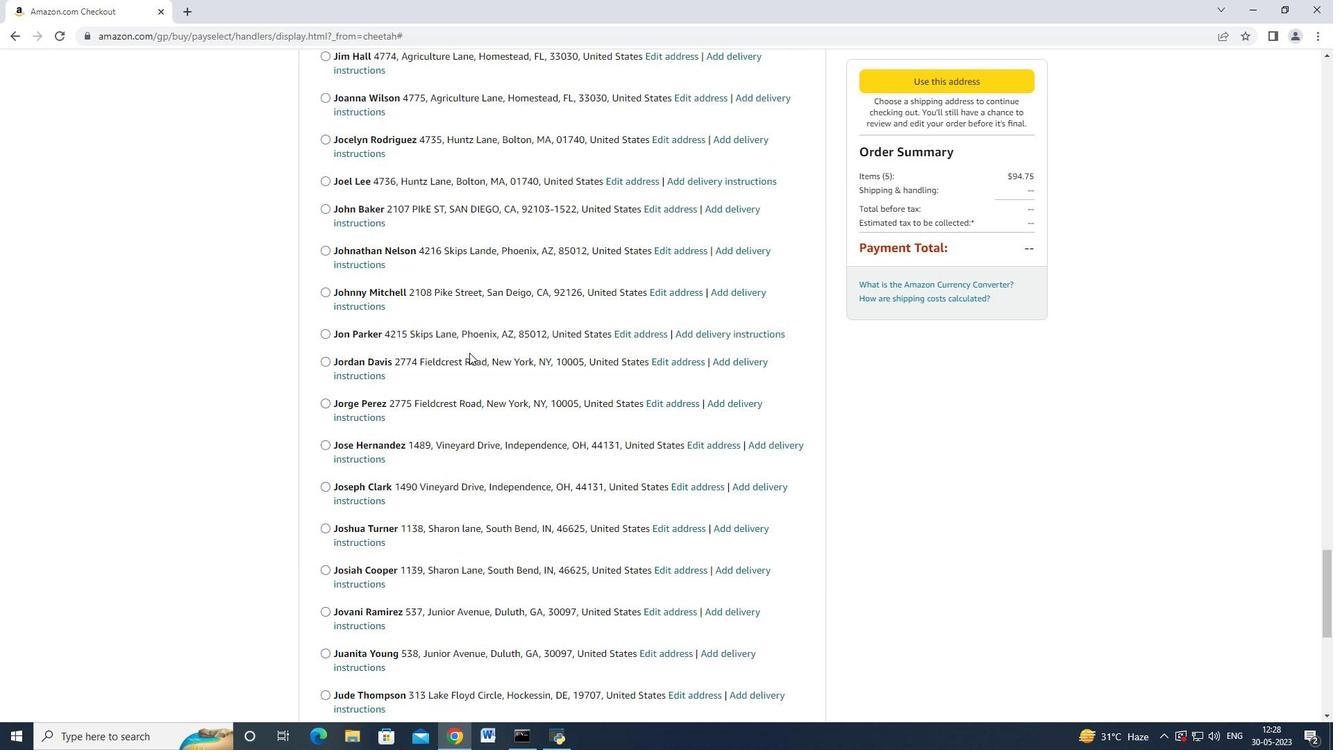 
Action: Mouse scrolled (469, 351) with delta (0, -1)
Screenshot: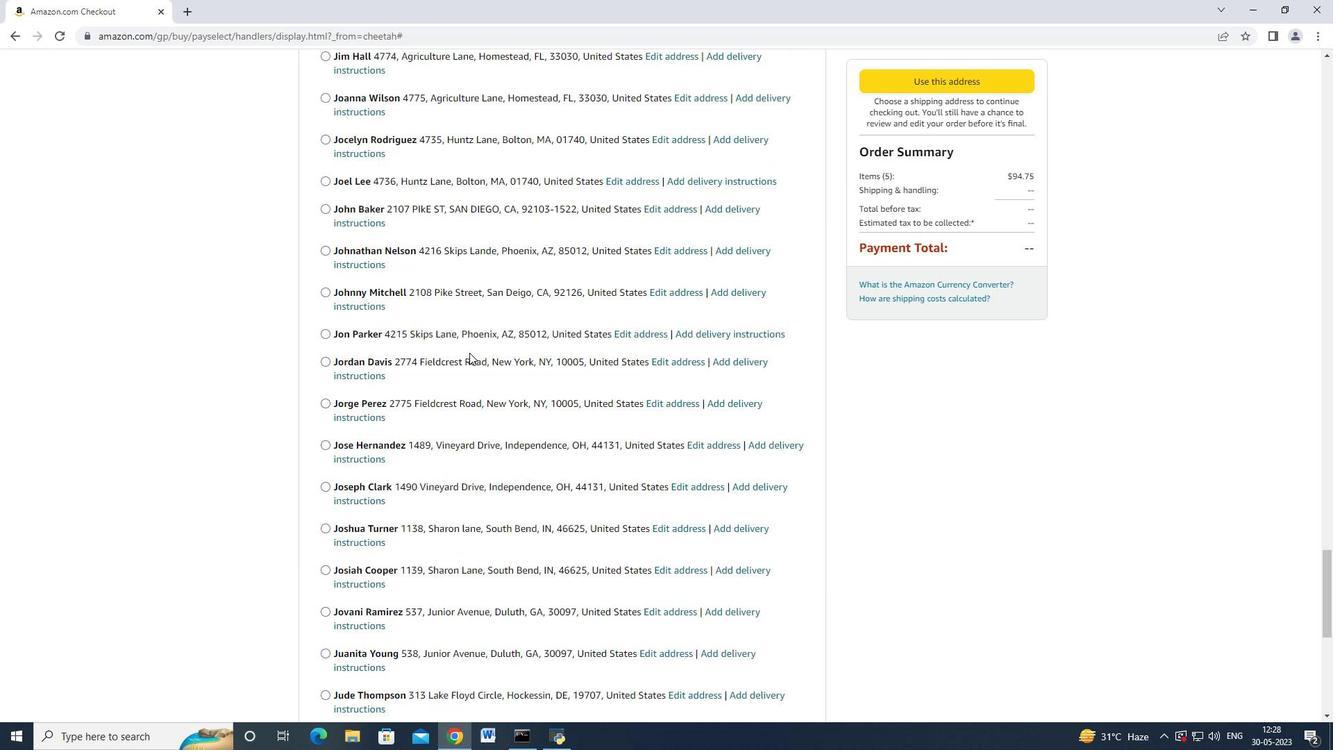 
Action: Mouse scrolled (469, 352) with delta (0, 0)
Screenshot: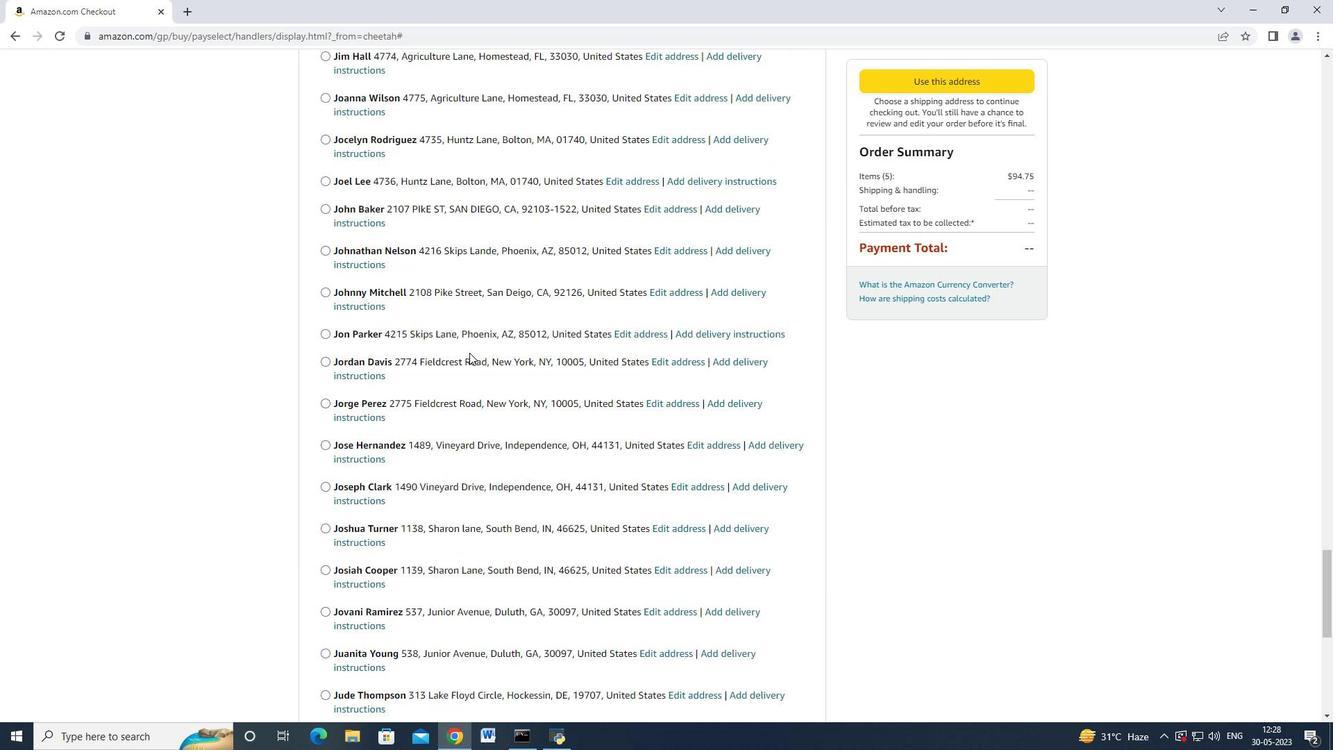 
Action: Mouse scrolled (469, 352) with delta (0, 0)
Screenshot: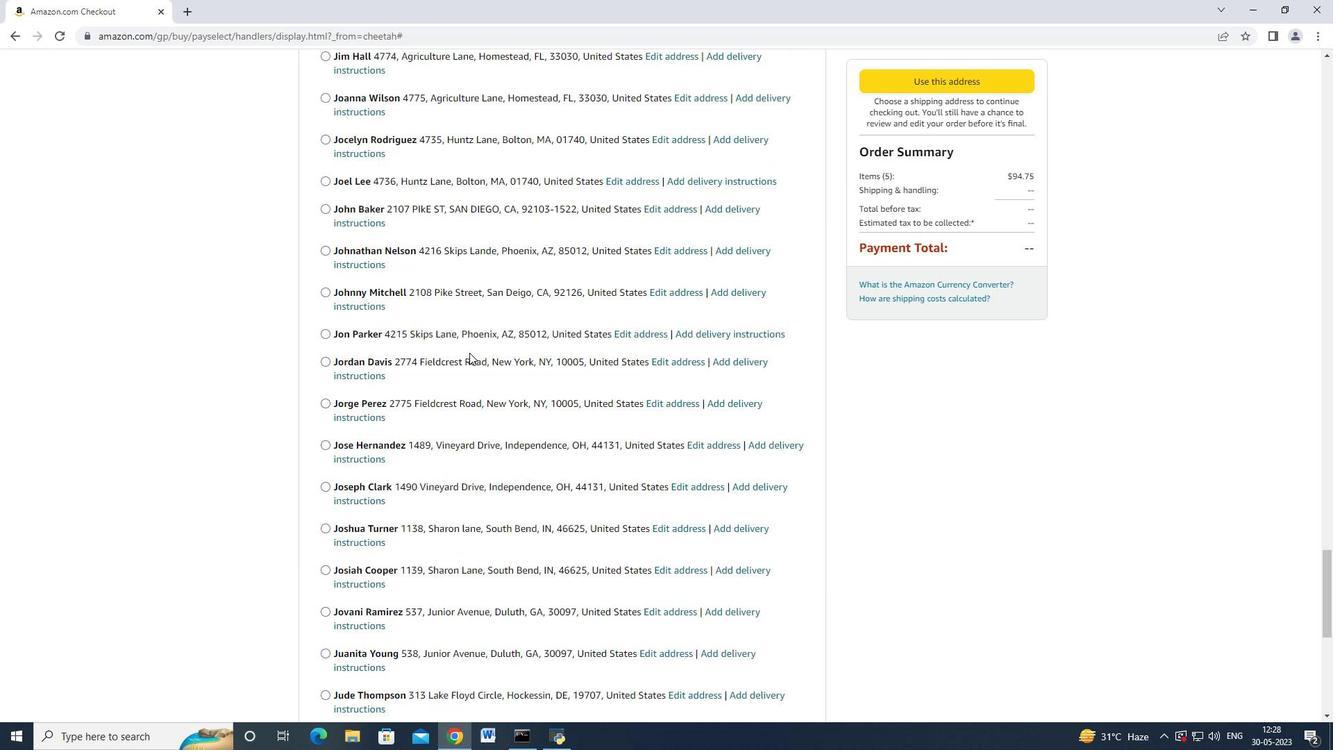 
Action: Mouse scrolled (469, 352) with delta (0, 0)
Screenshot: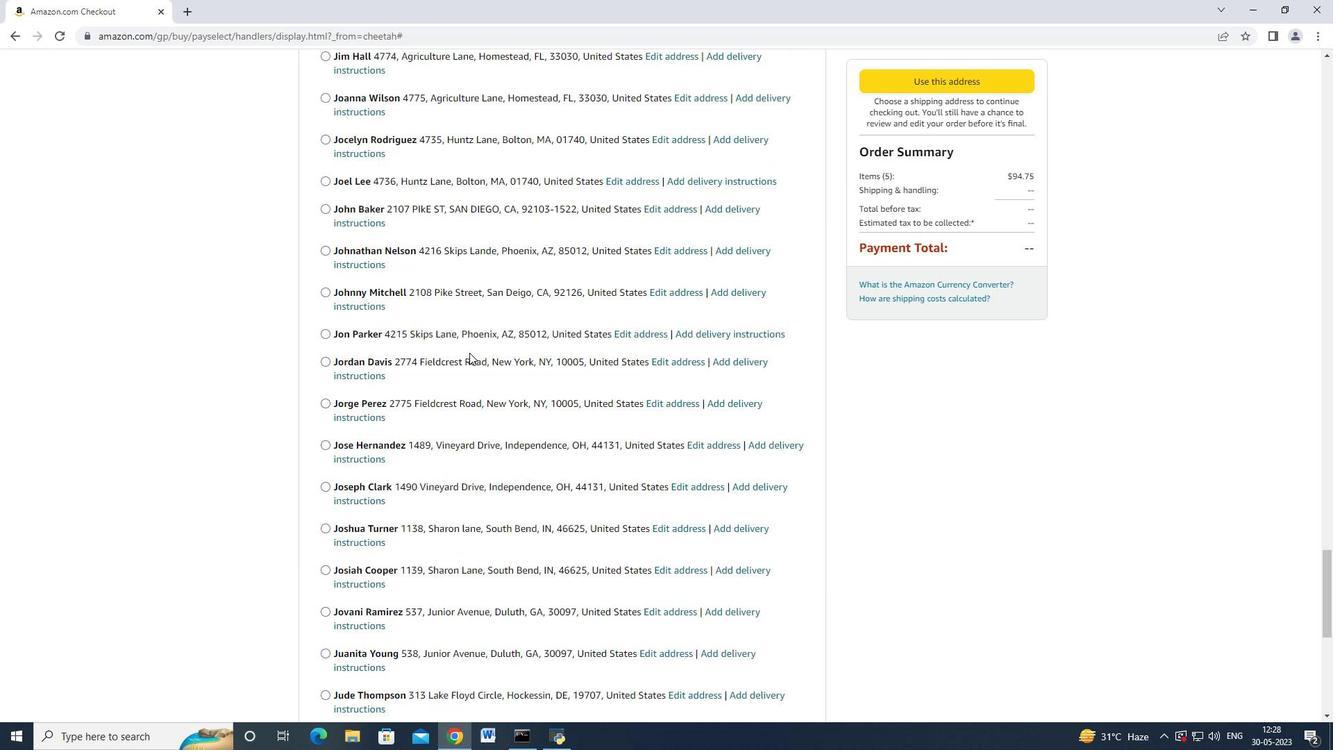 
Action: Mouse scrolled (469, 352) with delta (0, 0)
Screenshot: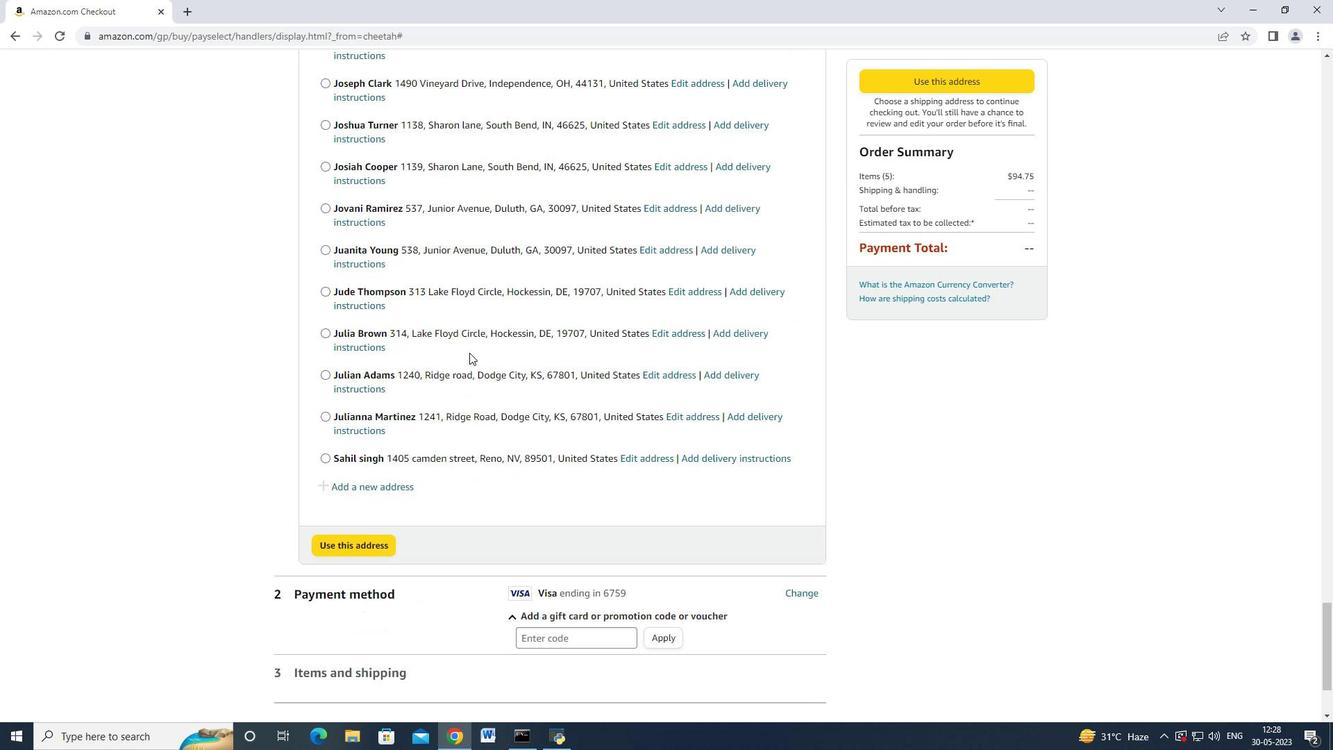 
Action: Mouse scrolled (469, 352) with delta (0, 0)
Screenshot: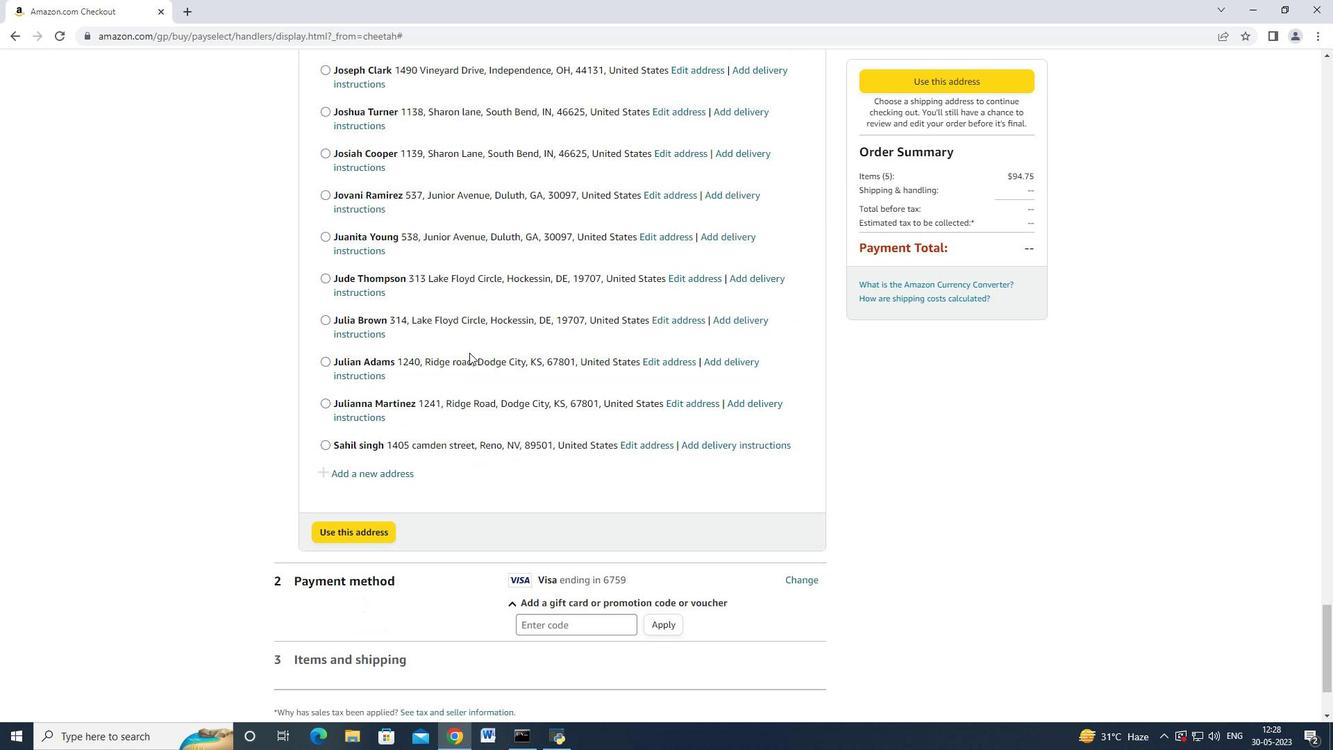 
Action: Mouse scrolled (469, 352) with delta (0, 0)
Screenshot: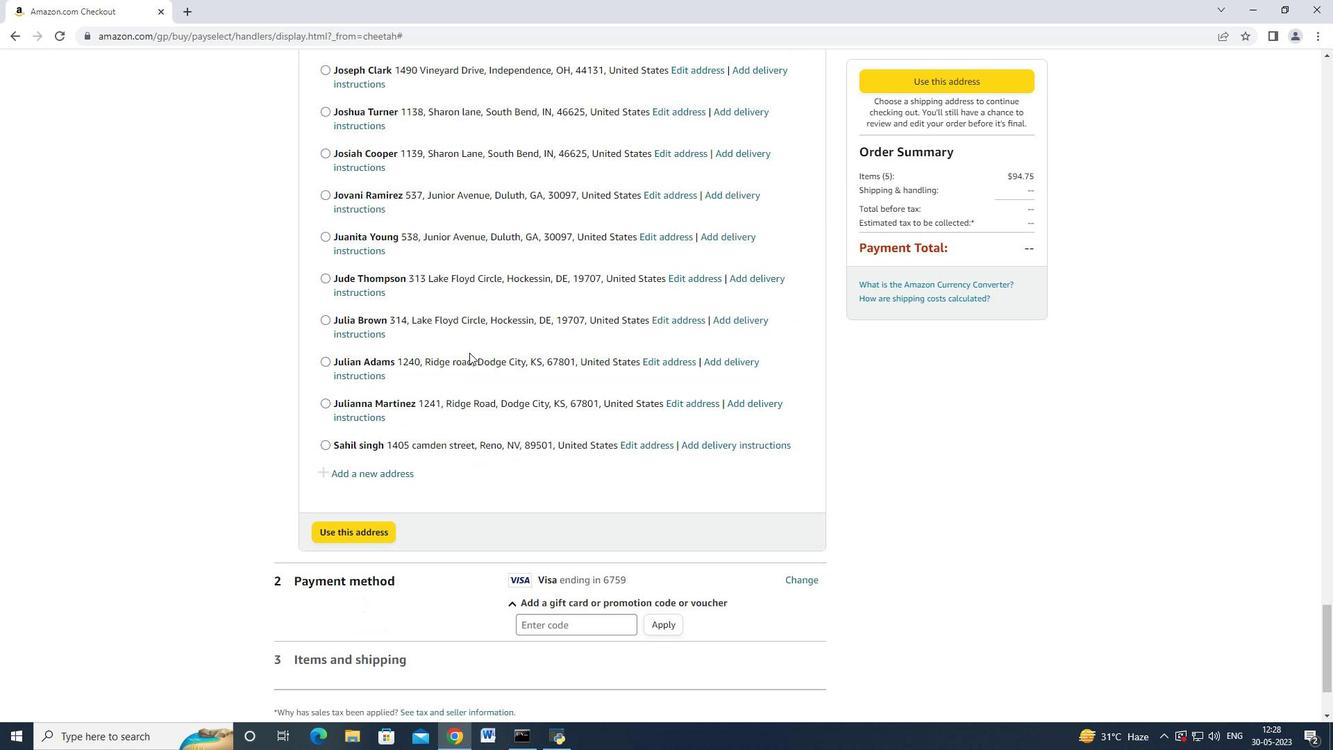 
Action: Mouse scrolled (469, 352) with delta (0, 0)
Screenshot: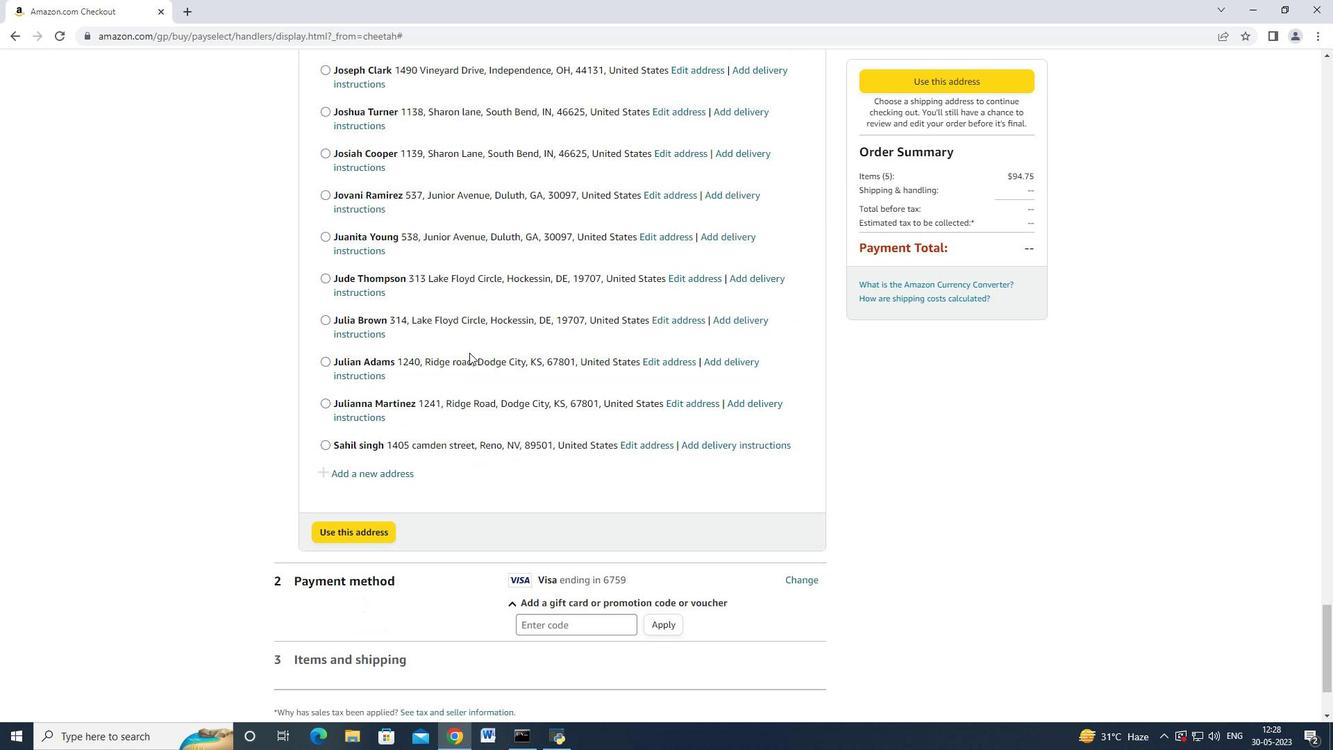
Action: Mouse scrolled (469, 352) with delta (0, 0)
Screenshot: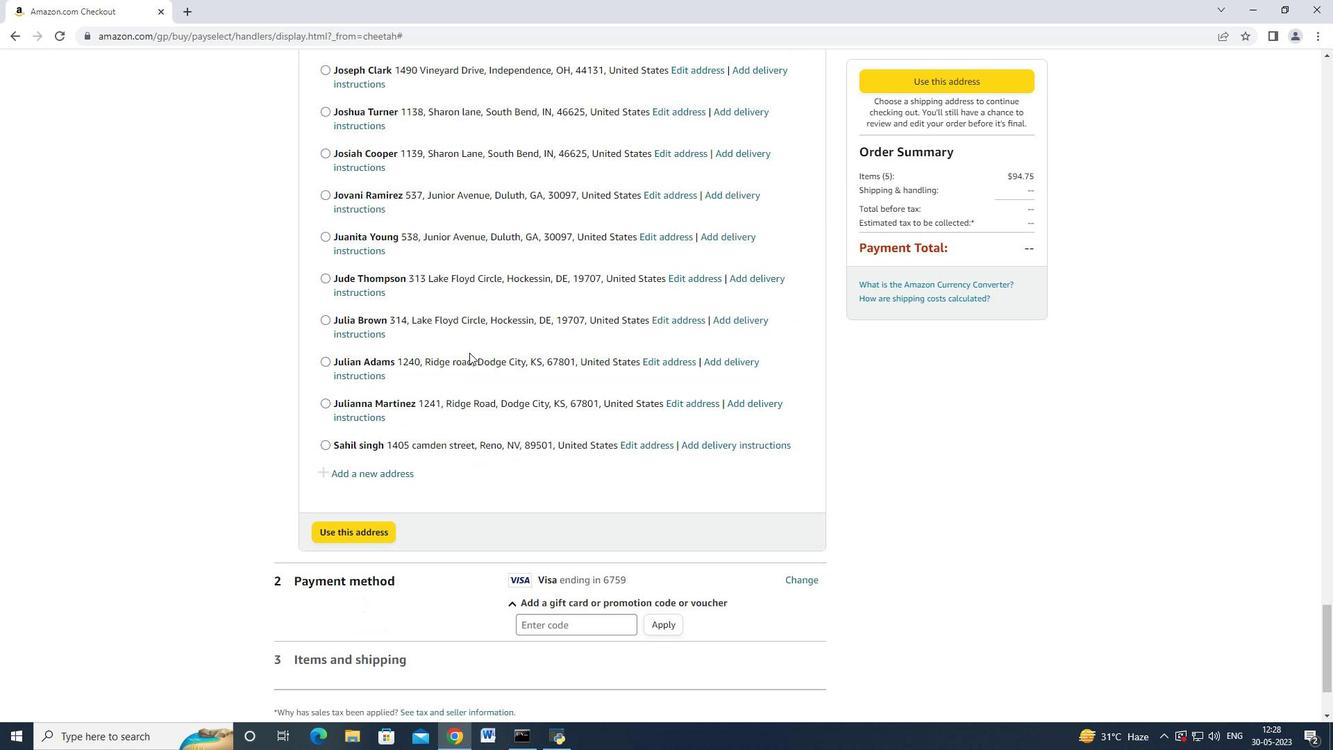 
Action: Mouse scrolled (469, 352) with delta (0, 0)
Screenshot: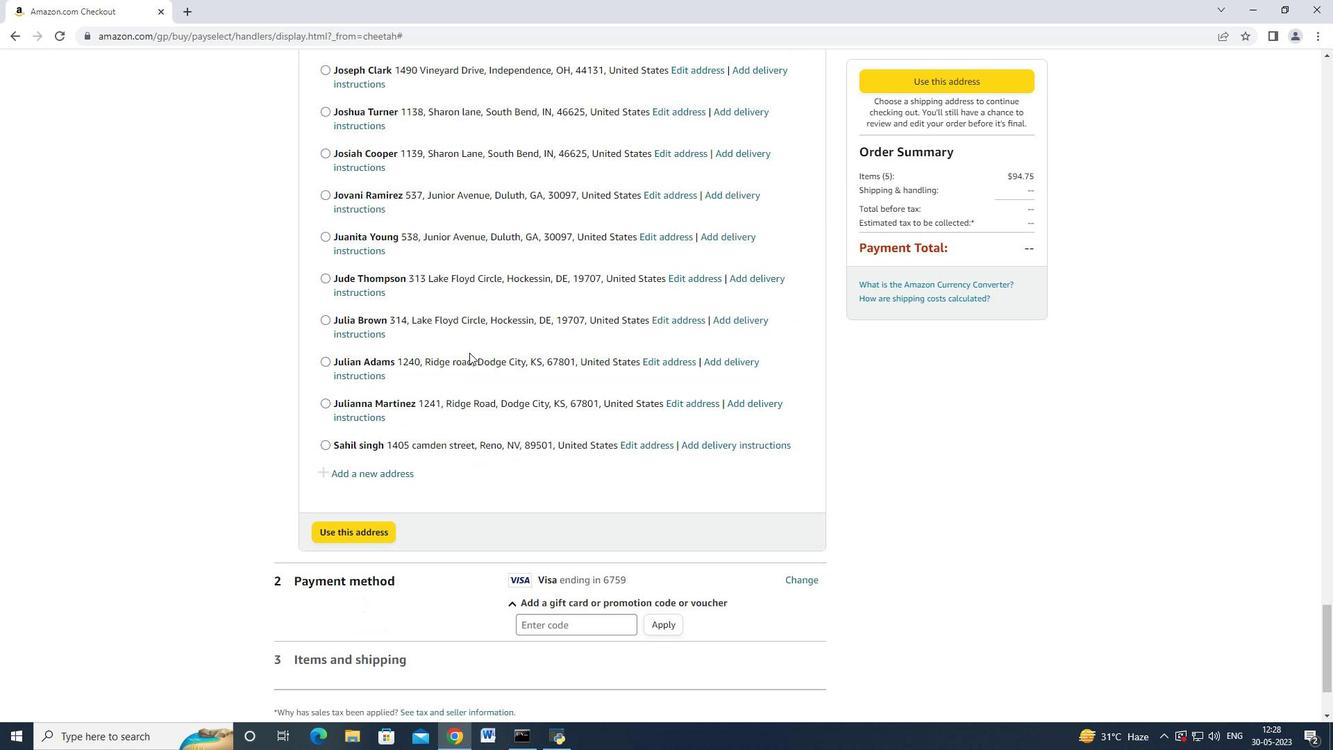 
Action: Mouse moved to (386, 338)
Screenshot: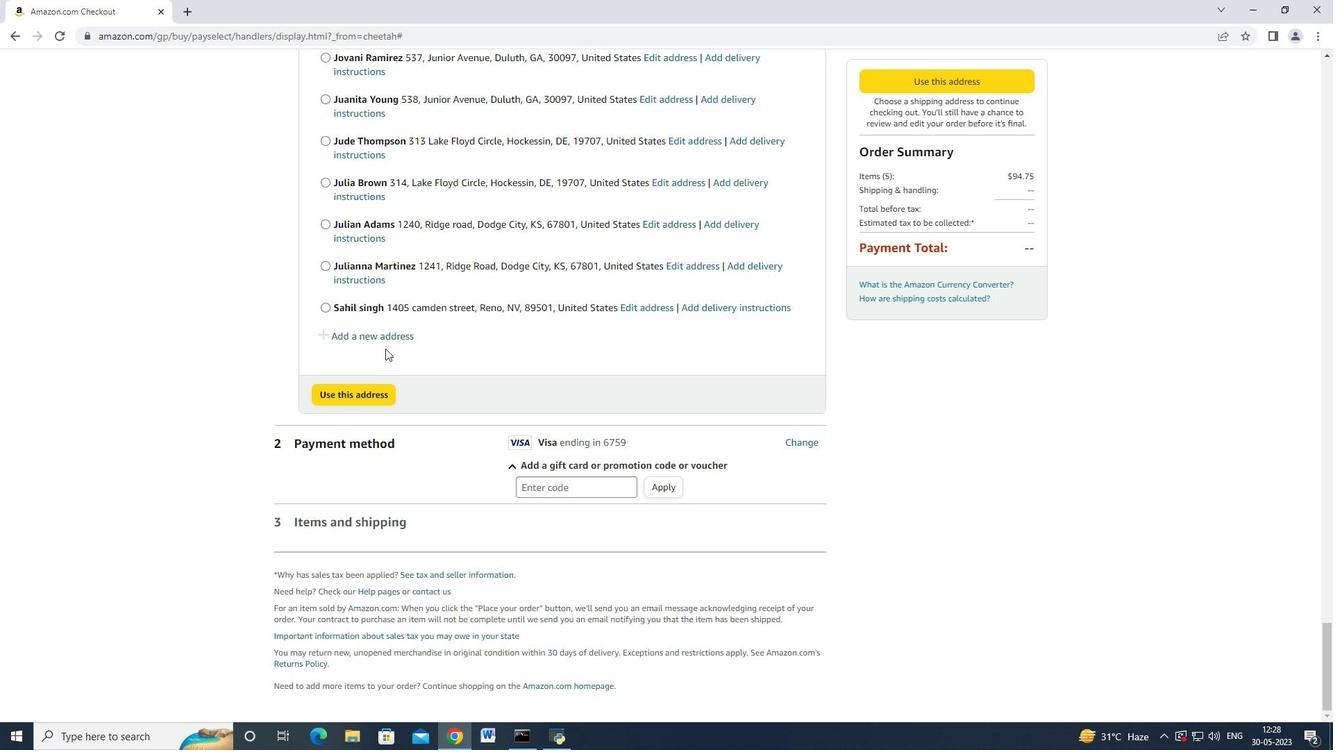 
Action: Mouse pressed left at (386, 338)
Screenshot: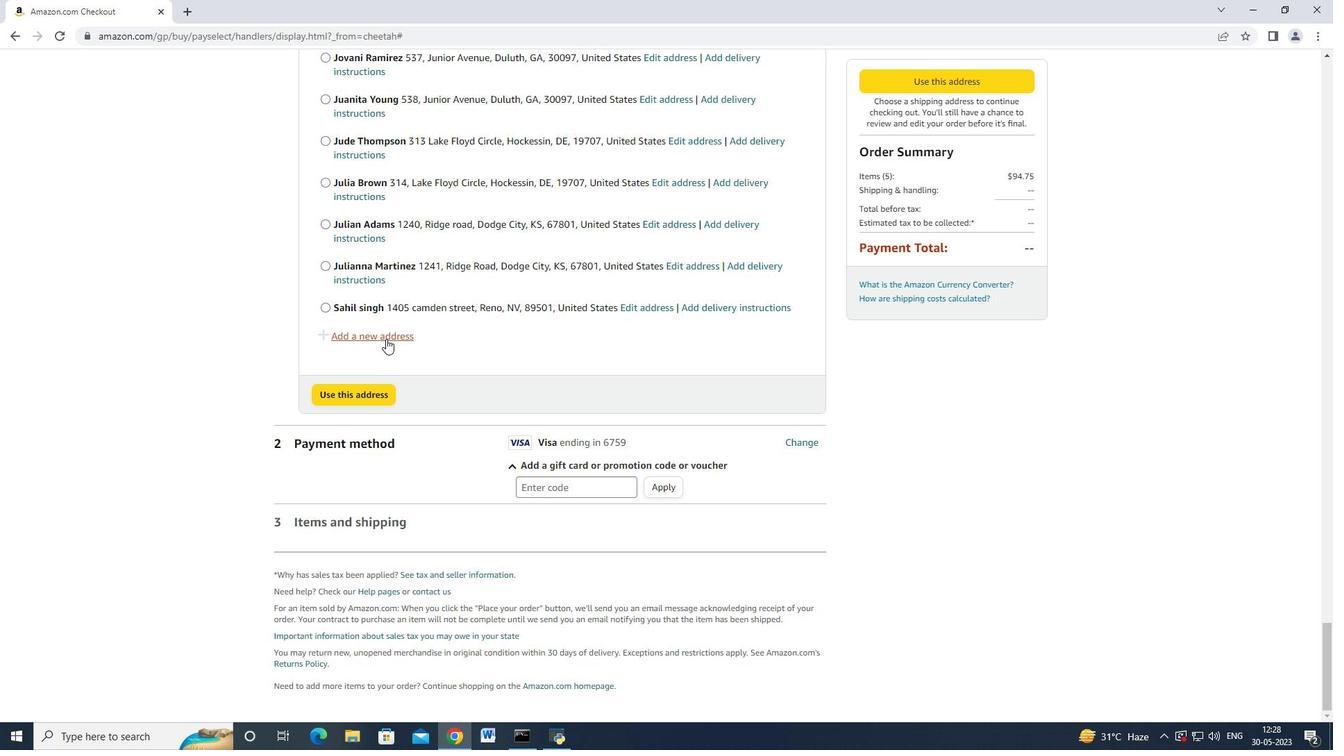 
Action: Mouse moved to (480, 347)
Screenshot: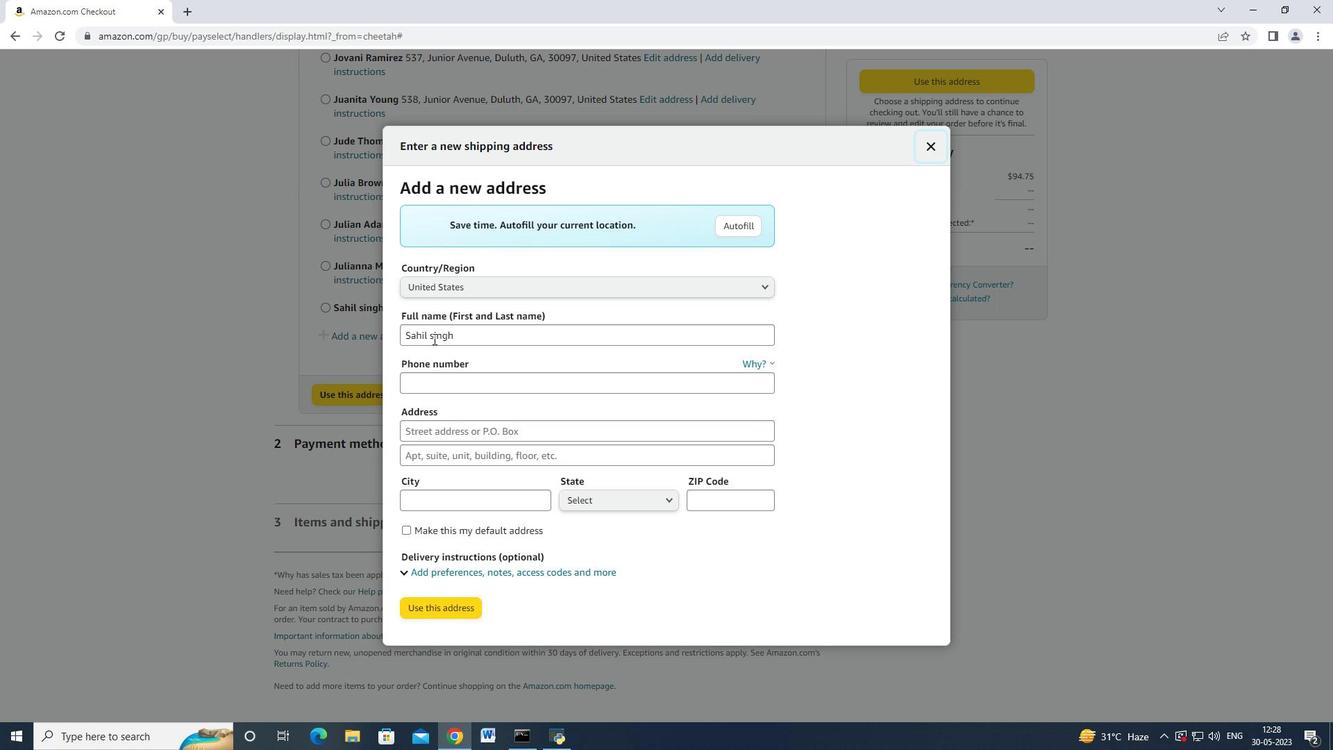 
Action: Mouse pressed left at (480, 347)
Screenshot: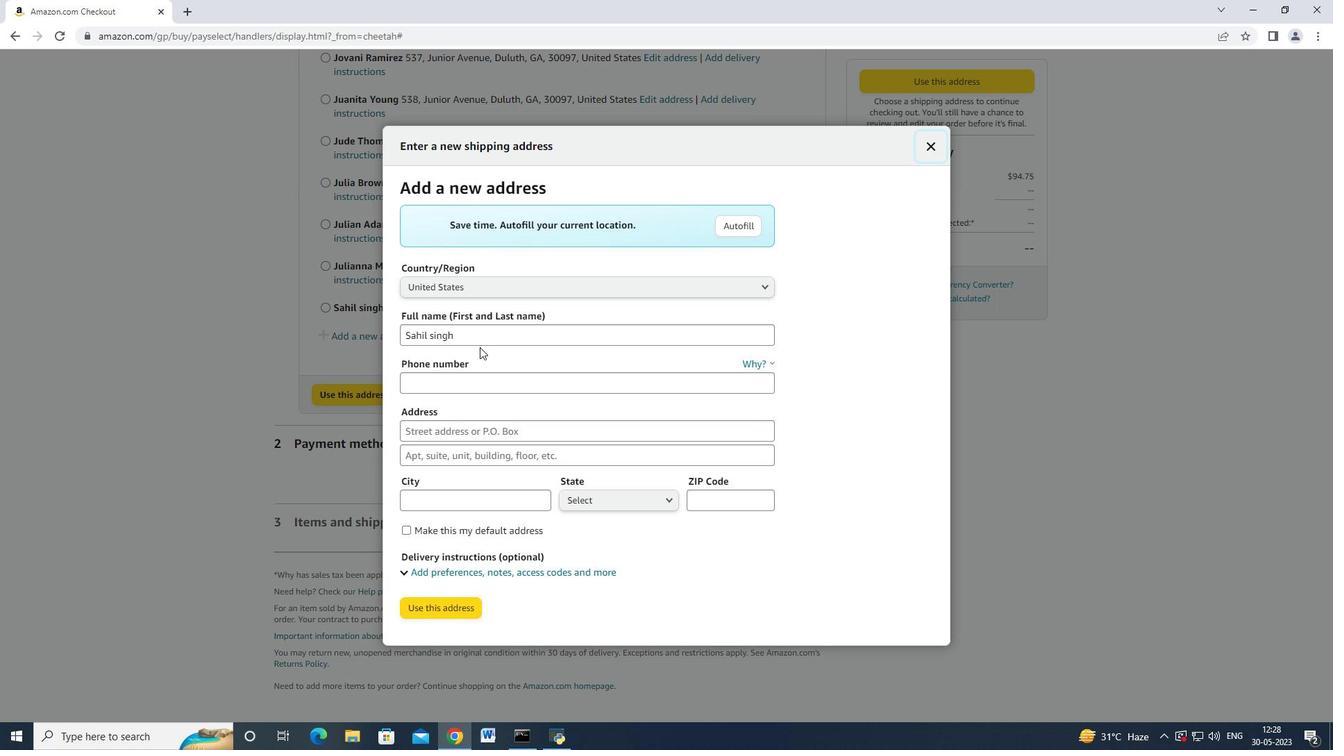 
Action: Mouse moved to (457, 339)
Screenshot: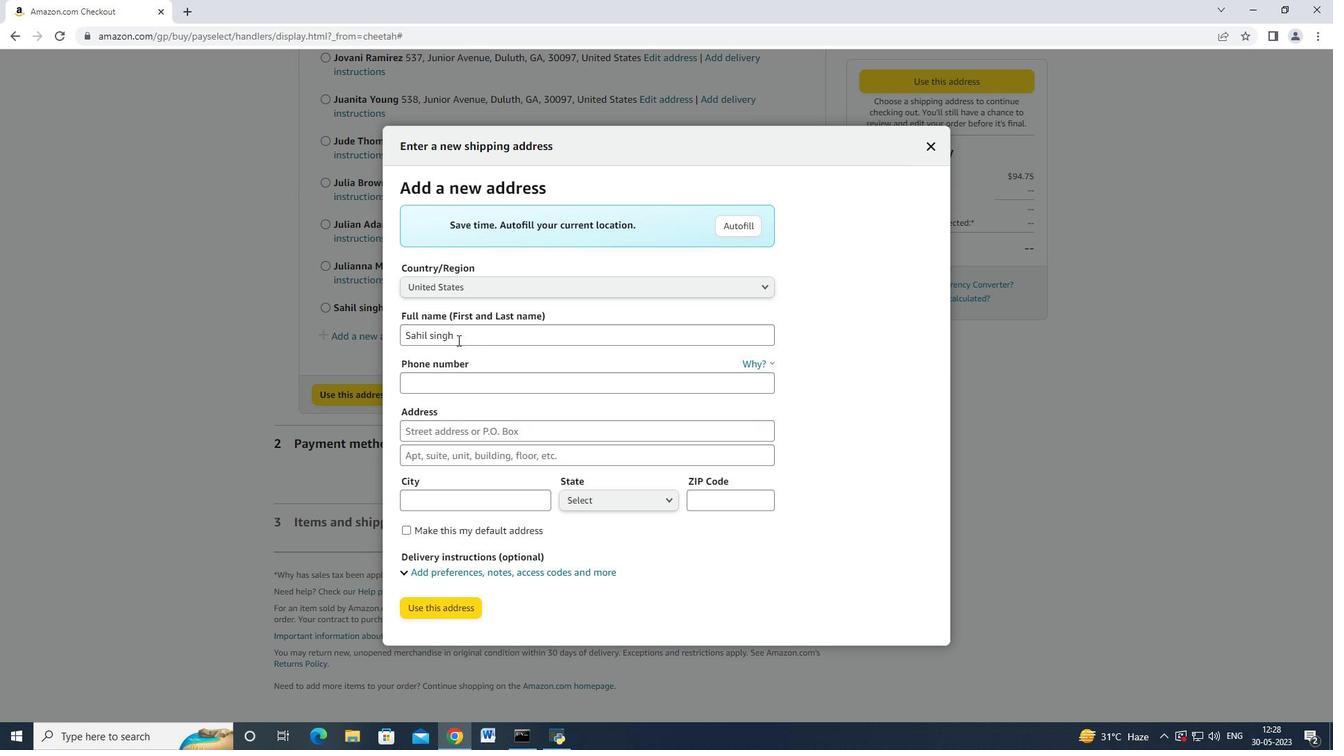 
Action: Mouse pressed left at (457, 339)
Screenshot: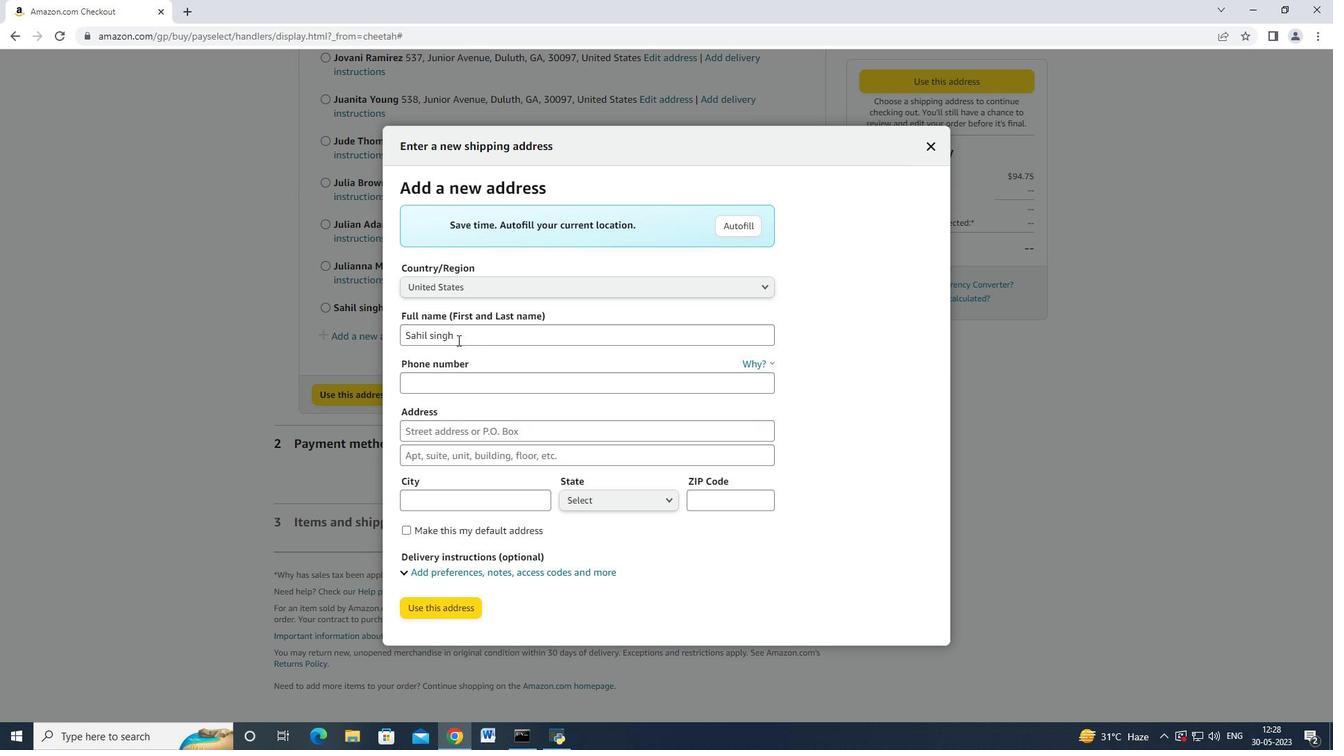 
Action: Mouse moved to (404, 330)
Screenshot: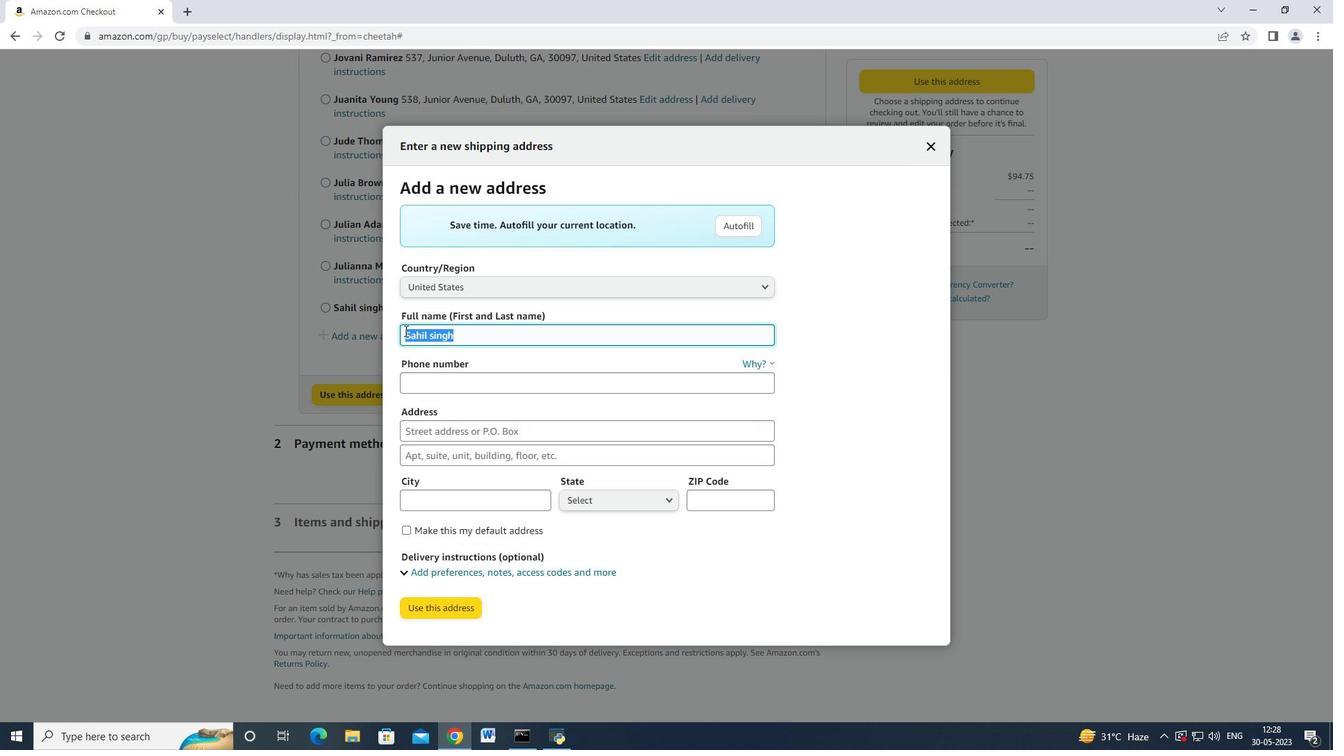 
Action: Key pressed <Key.backspace><Key.shift_r>Frank<Key.space><Key.shift_r>Clarkk<Key.backspace>
Screenshot: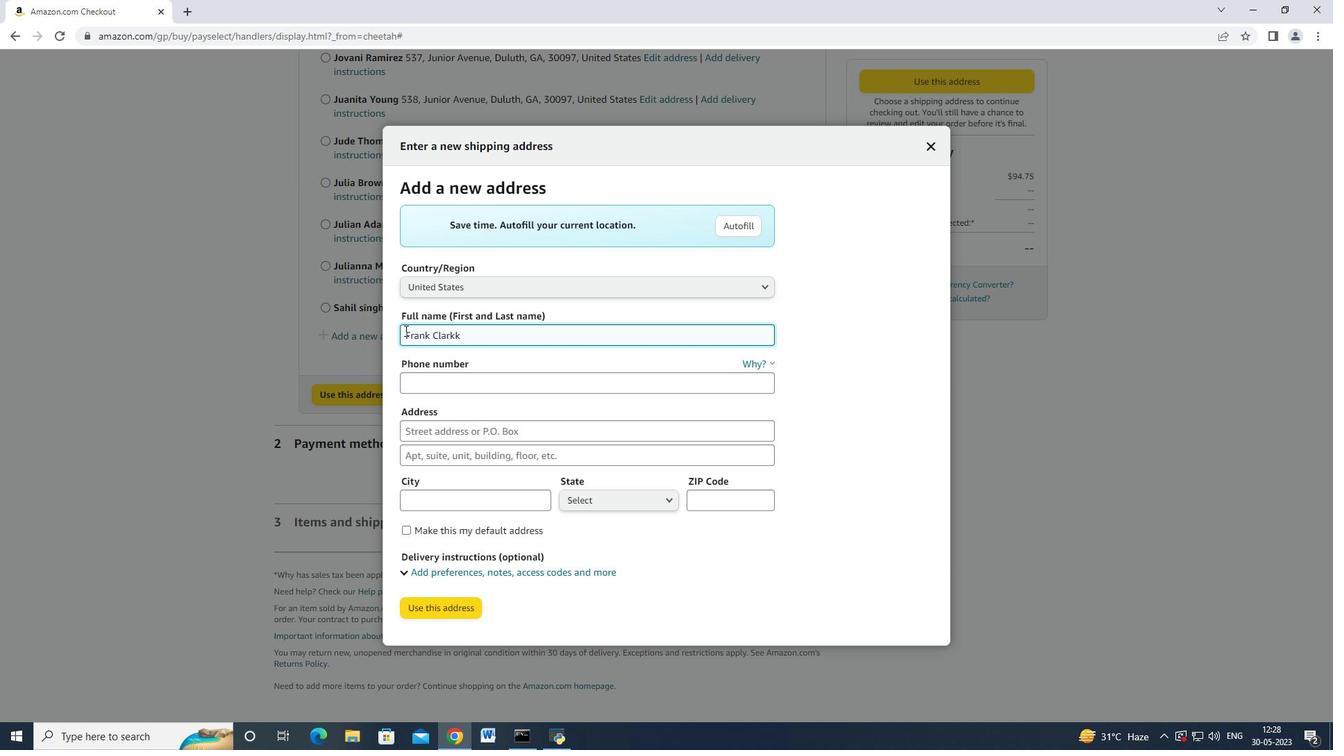 
Action: Mouse moved to (452, 375)
Screenshot: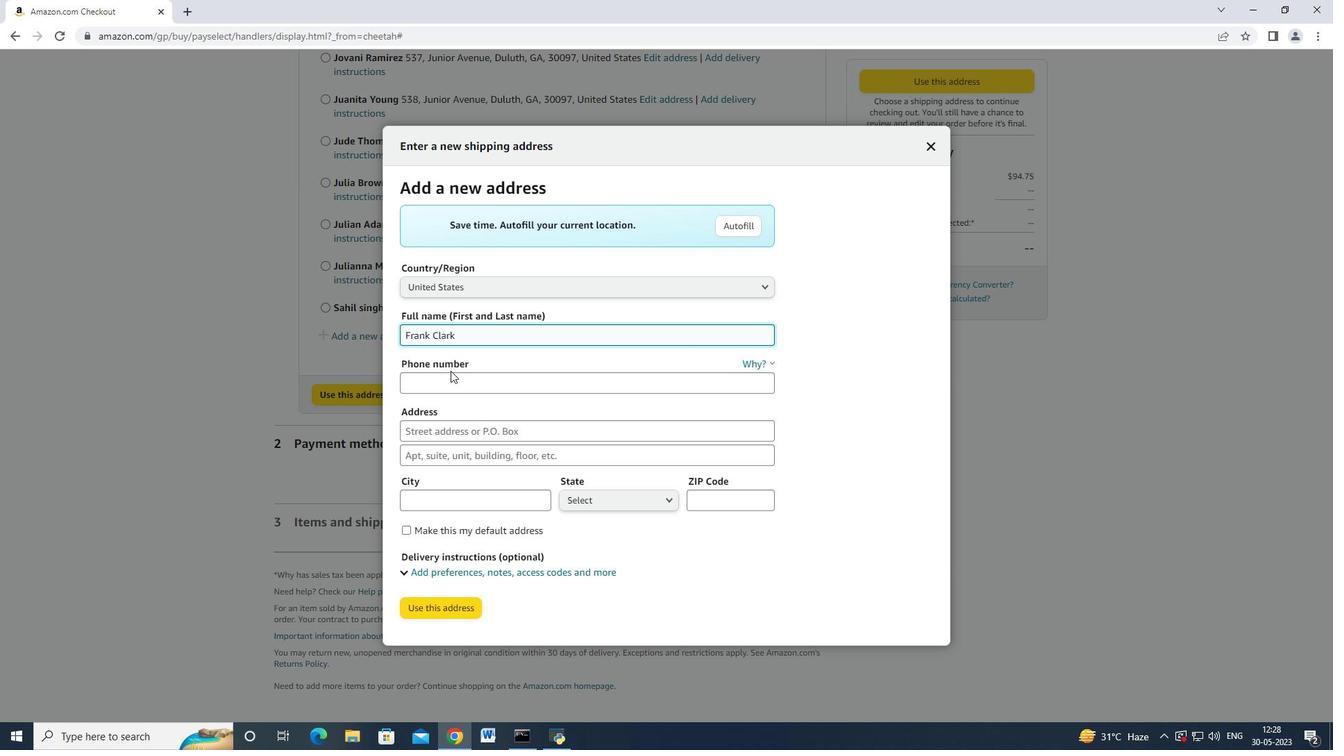 
Action: Mouse pressed left at (452, 375)
Screenshot: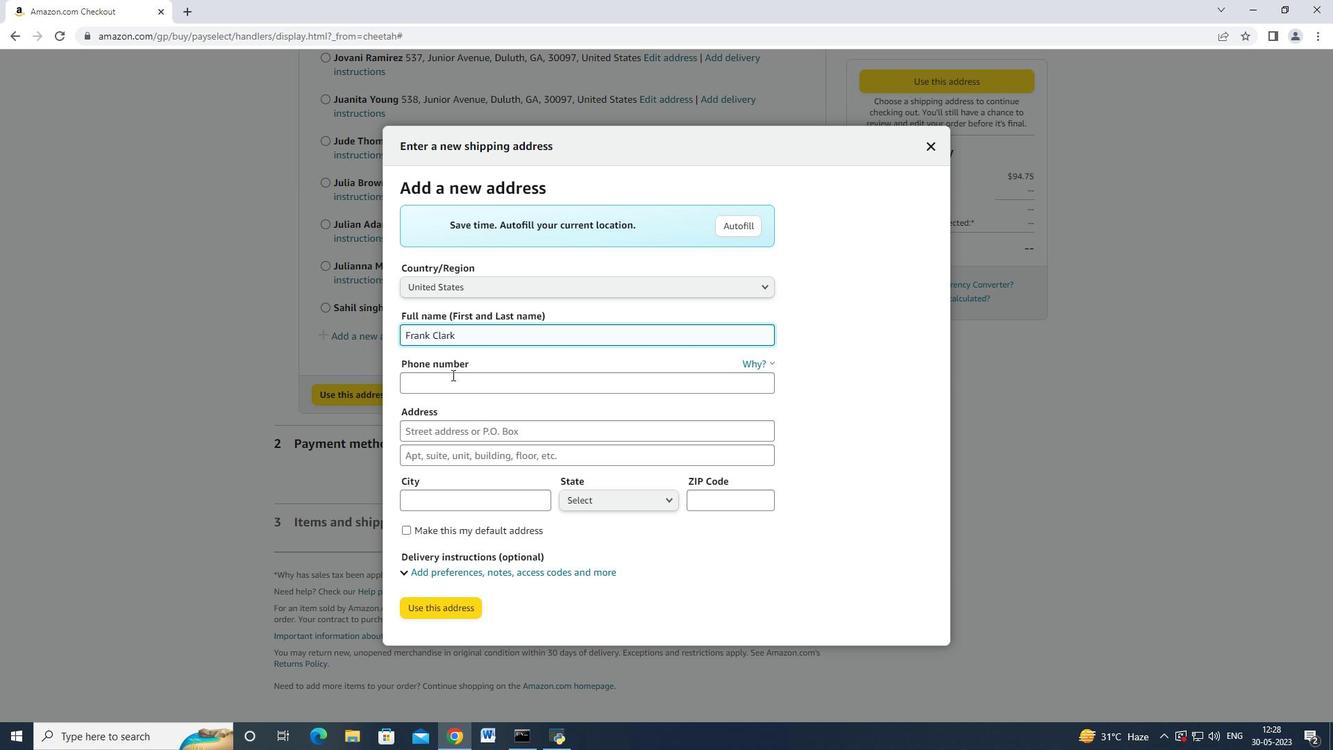 
Action: Key pressed 7752551231<Key.tab>1397<Key.space><Key.shift_r>Camden<Key.space><Key.shift_r>Street<Key.tab><Key.tab><Key.shift_r>Reno
Screenshot: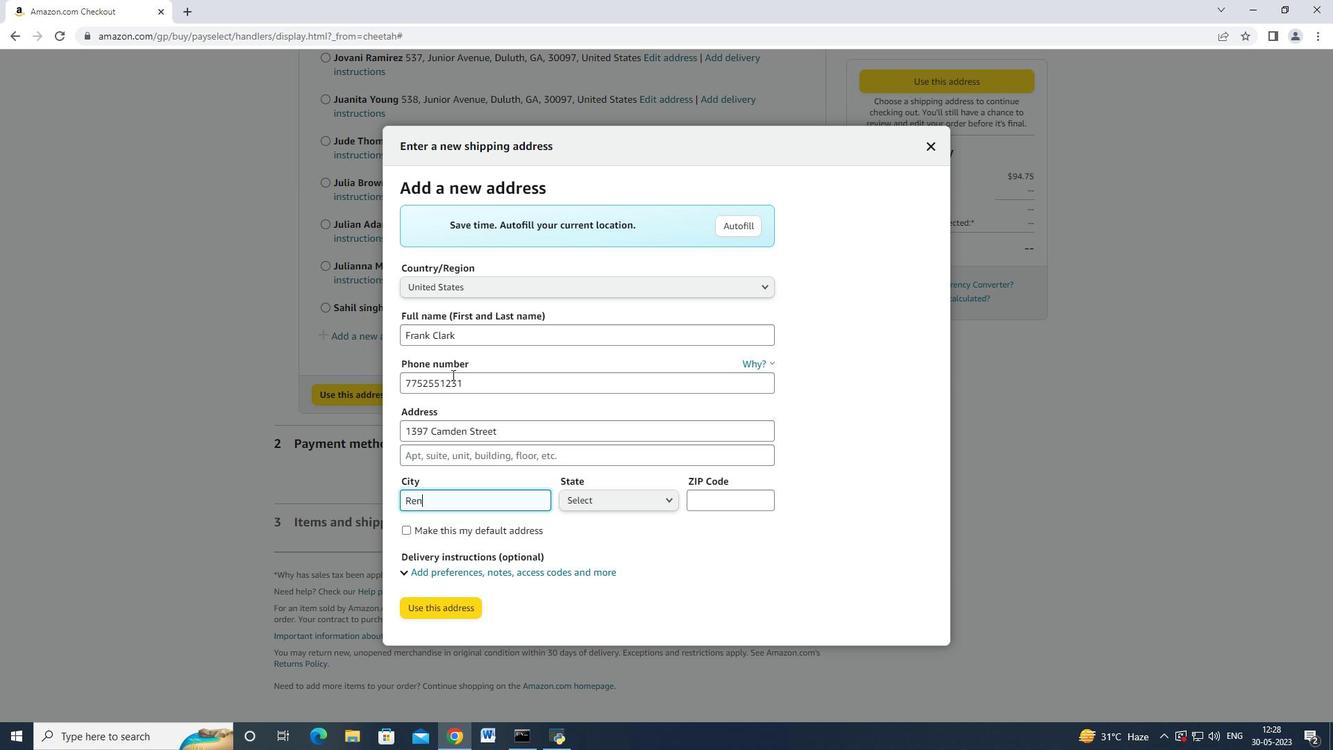 
Action: Mouse moved to (613, 504)
Screenshot: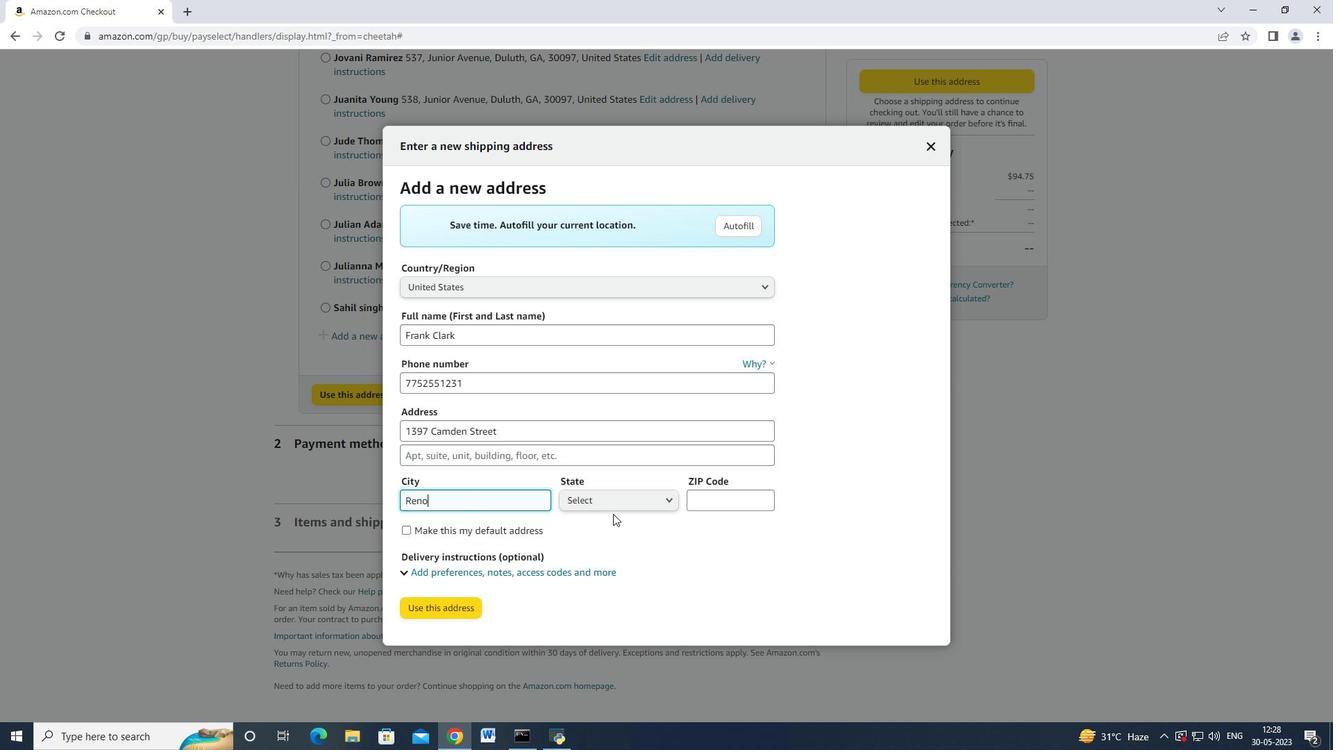 
Action: Mouse pressed left at (613, 504)
Screenshot: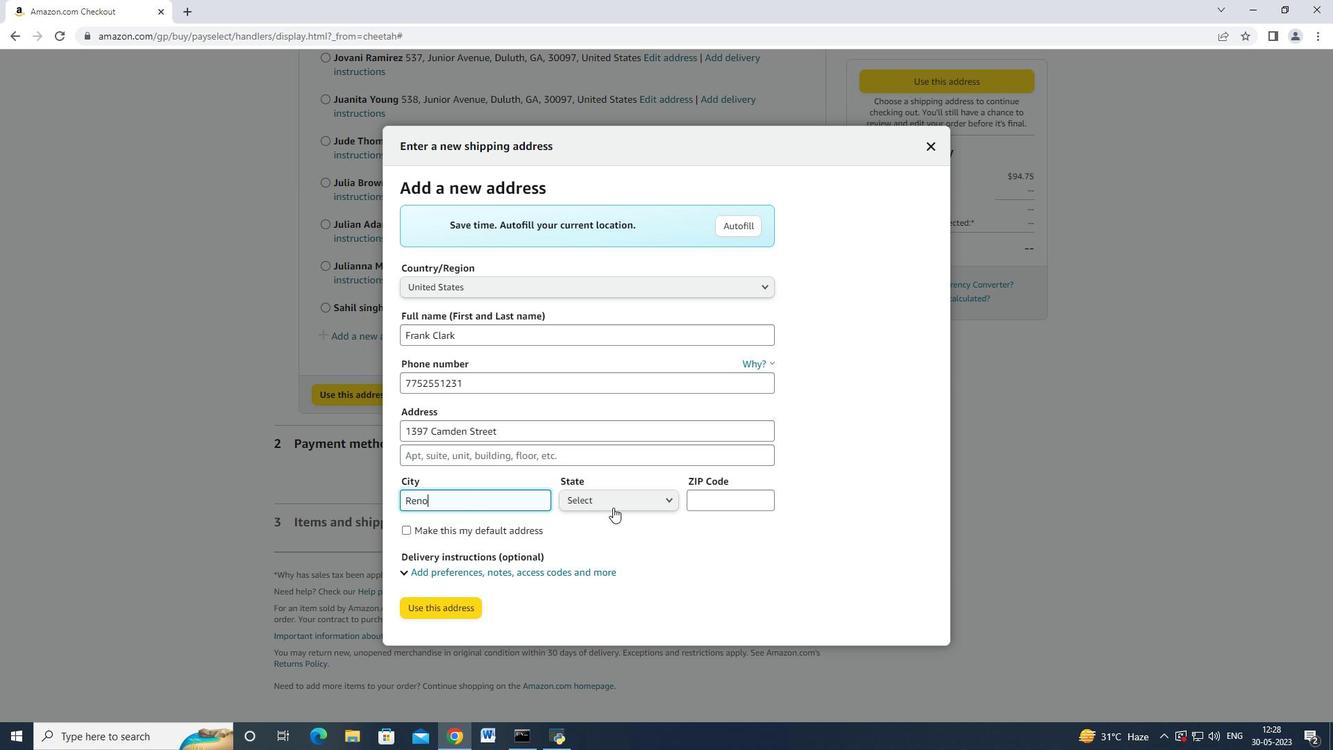 
Action: Mouse moved to (620, 483)
